 Task: Add a new Pizza Hut location to Google Maps with the name, category, and address details.
Action: Mouse moved to (1076, 80)
Screenshot: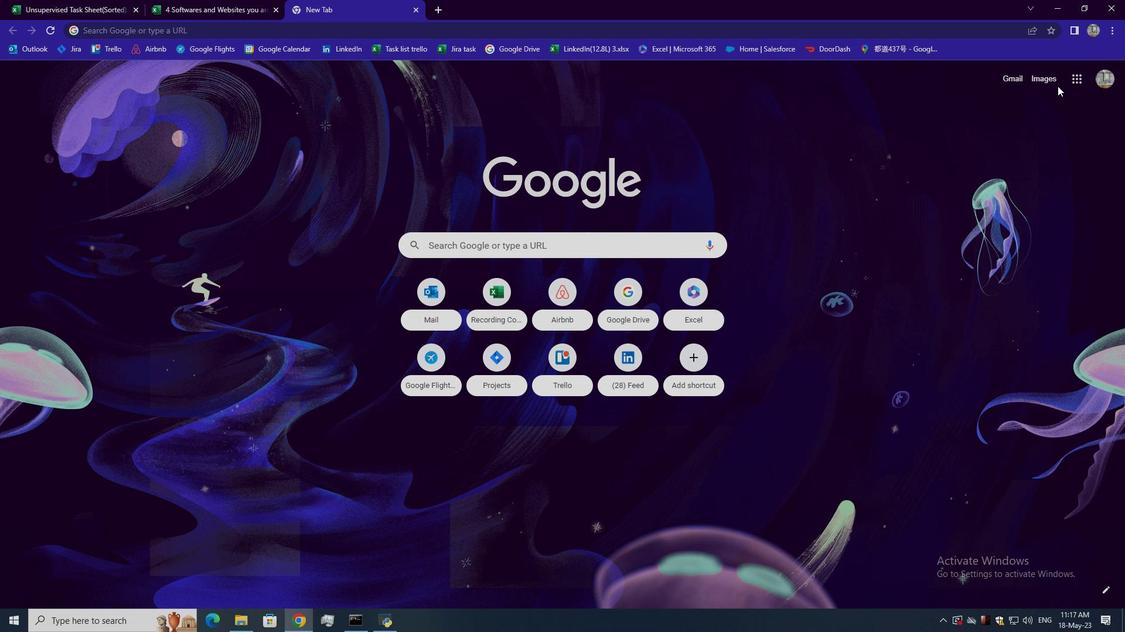 
Action: Mouse pressed left at (1076, 80)
Screenshot: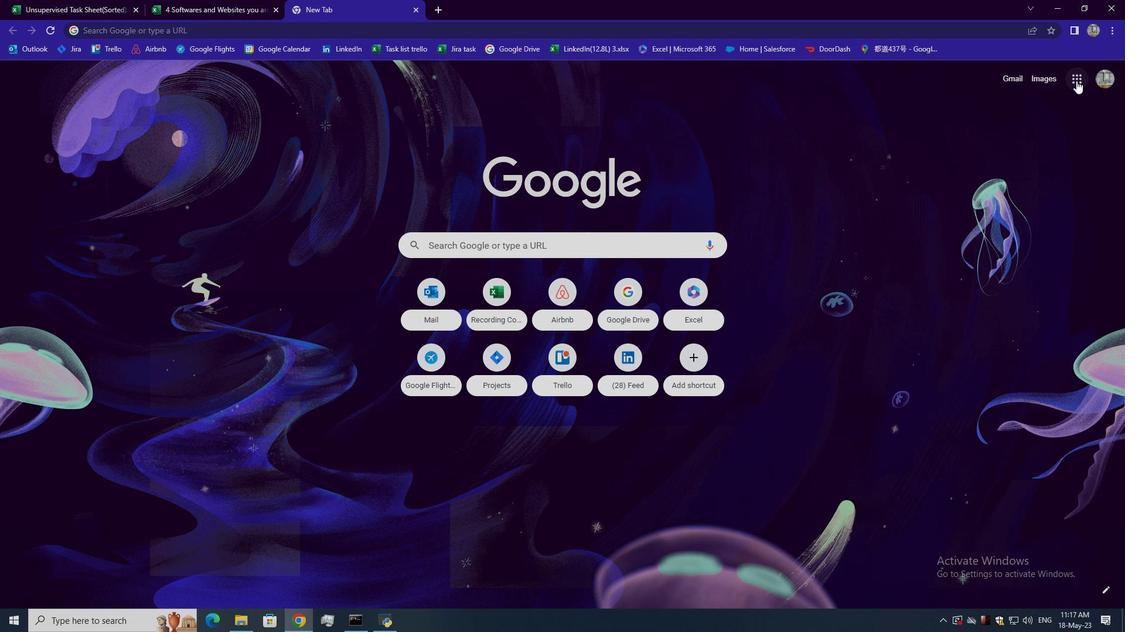 
Action: Mouse moved to (1083, 139)
Screenshot: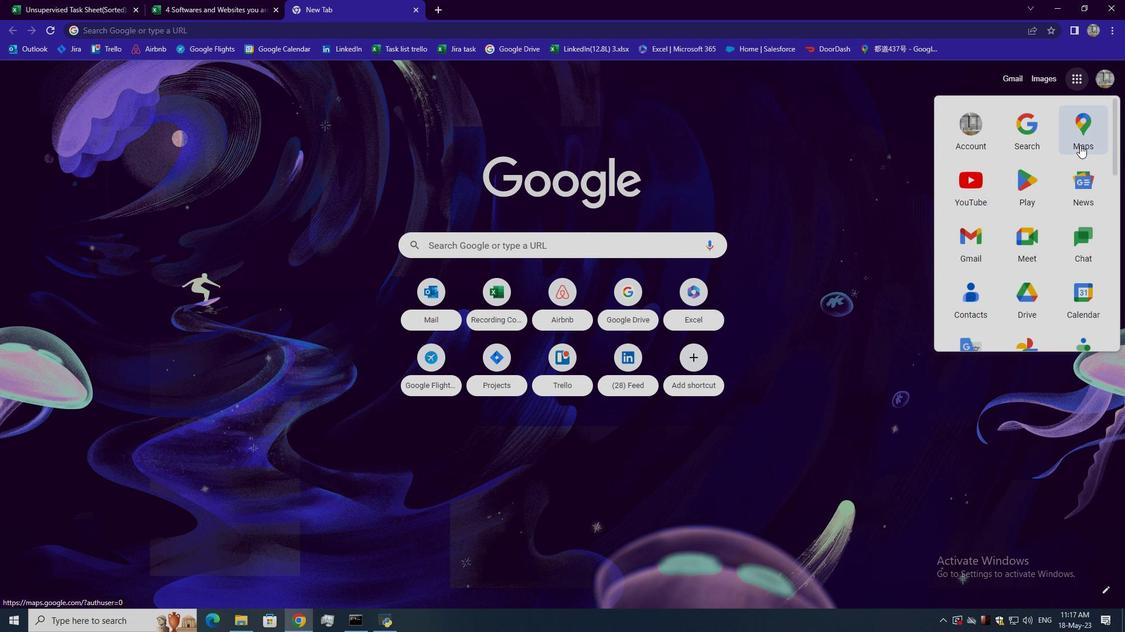 
Action: Mouse pressed left at (1083, 139)
Screenshot: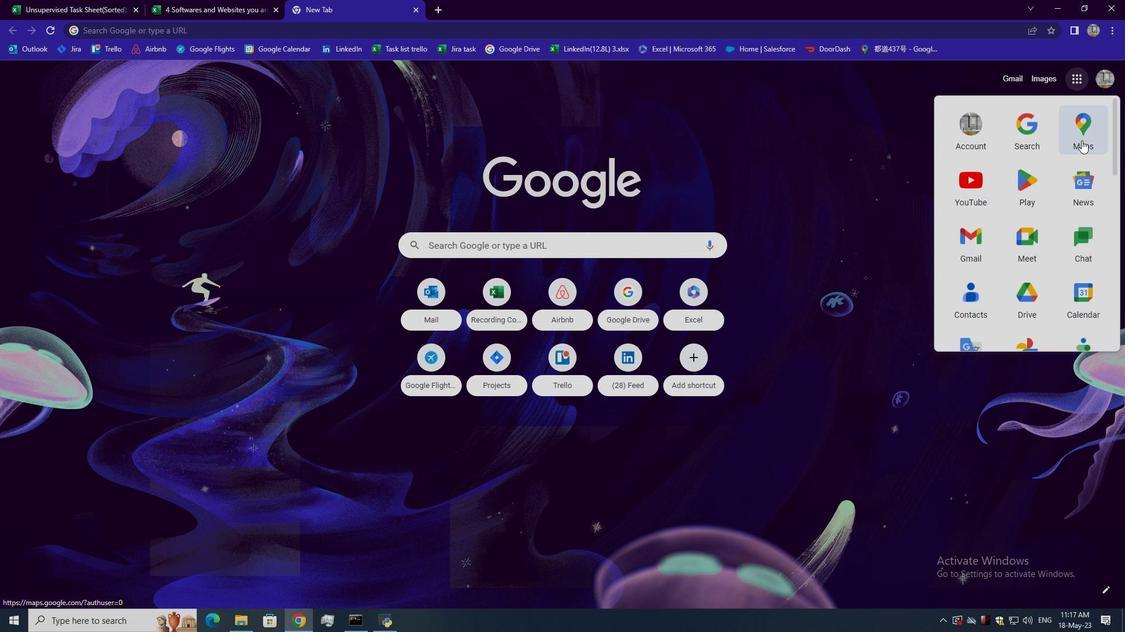 
Action: Mouse moved to (164, 56)
Screenshot: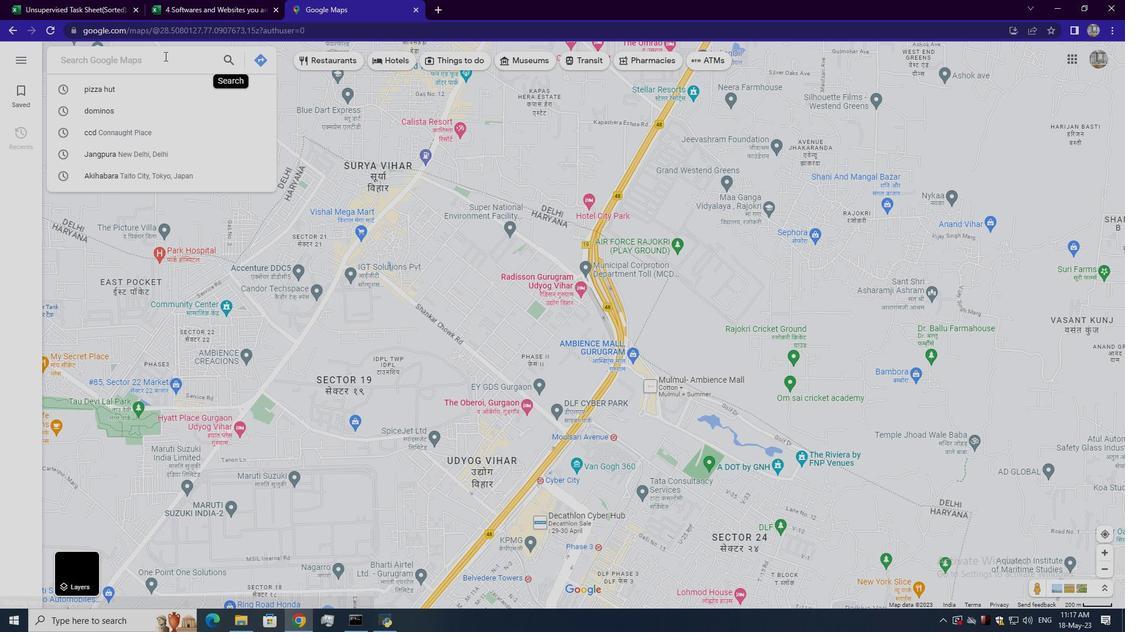 
Action: Mouse pressed left at (164, 56)
Screenshot: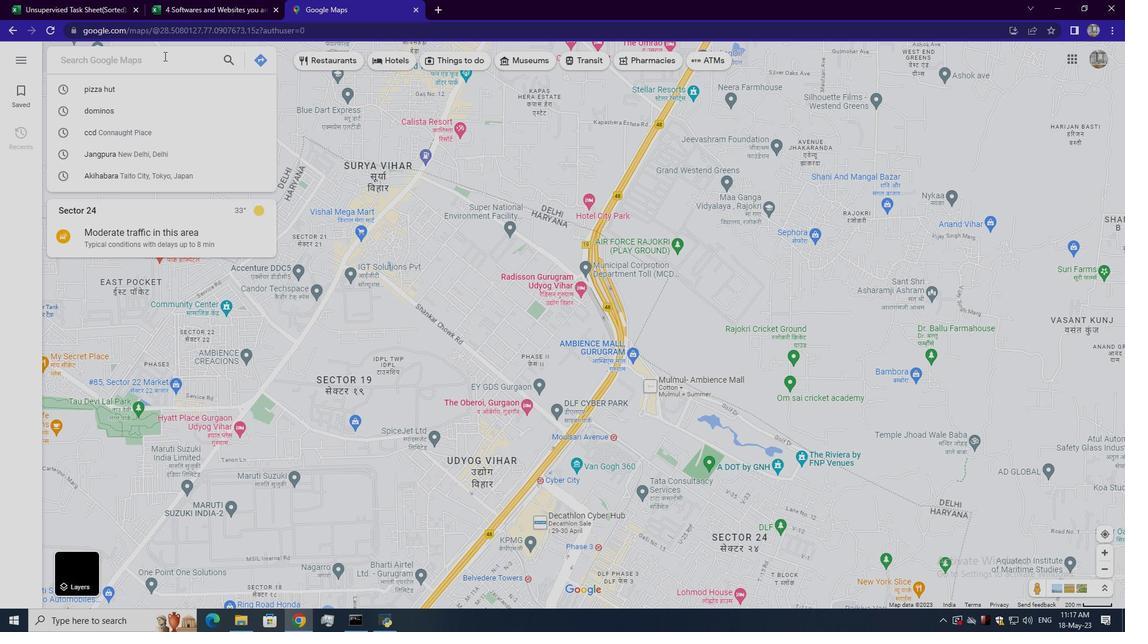 
Action: Mouse moved to (163, 56)
Screenshot: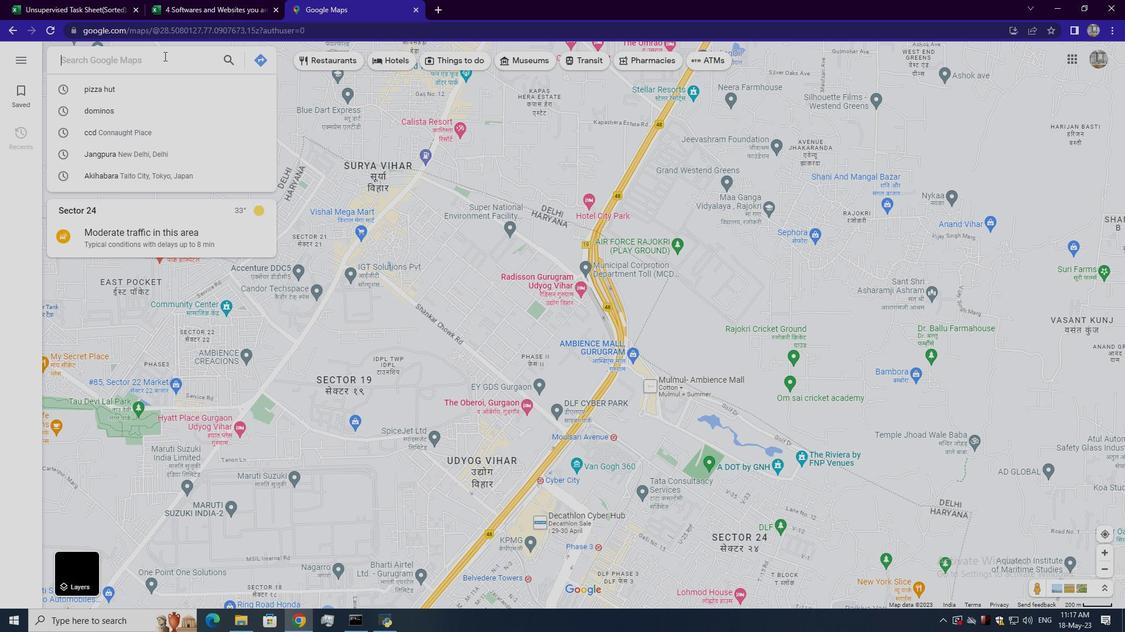 
Action: Key pressed pia<Key.backspace>zza<Key.space>hut<Key.enter>
Screenshot: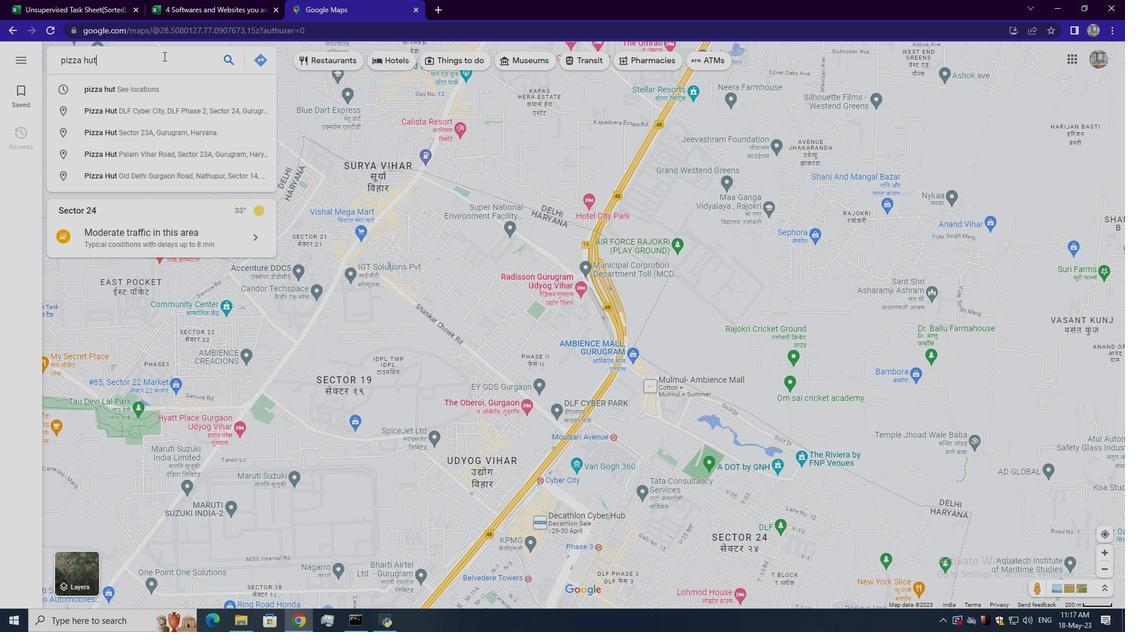 
Action: Mouse moved to (16, 61)
Screenshot: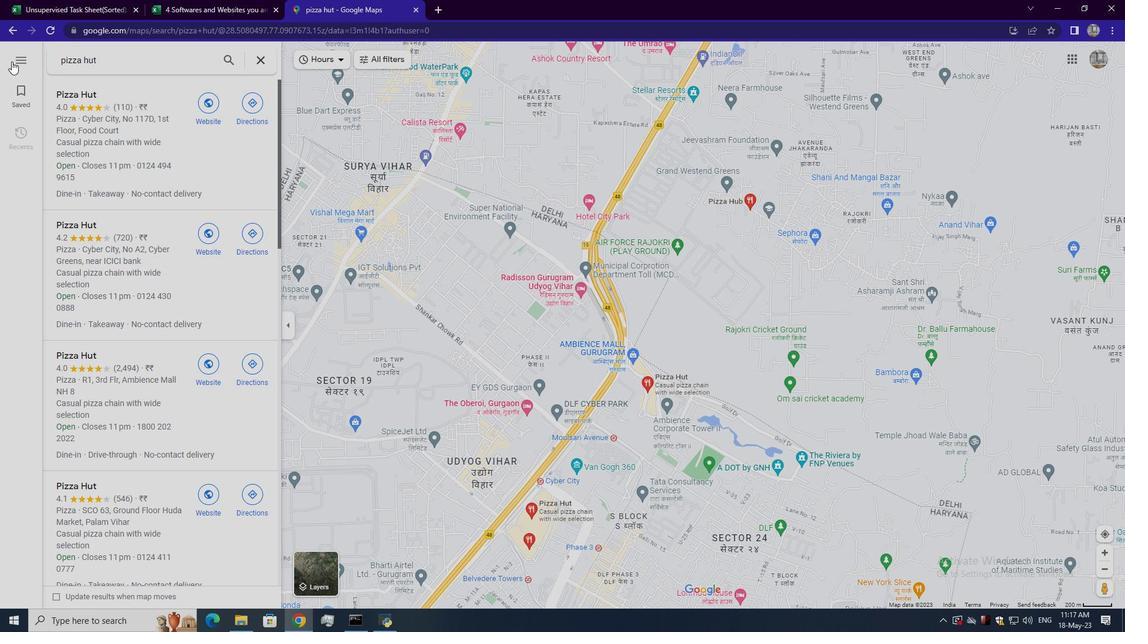 
Action: Mouse pressed left at (16, 61)
Screenshot: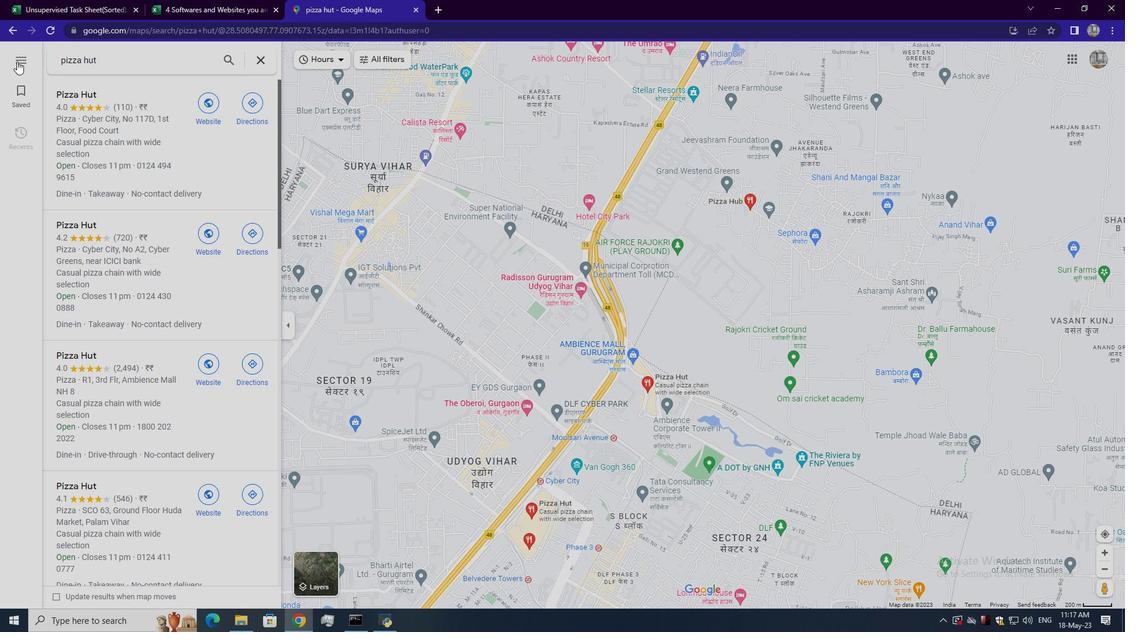 
Action: Mouse moved to (61, 301)
Screenshot: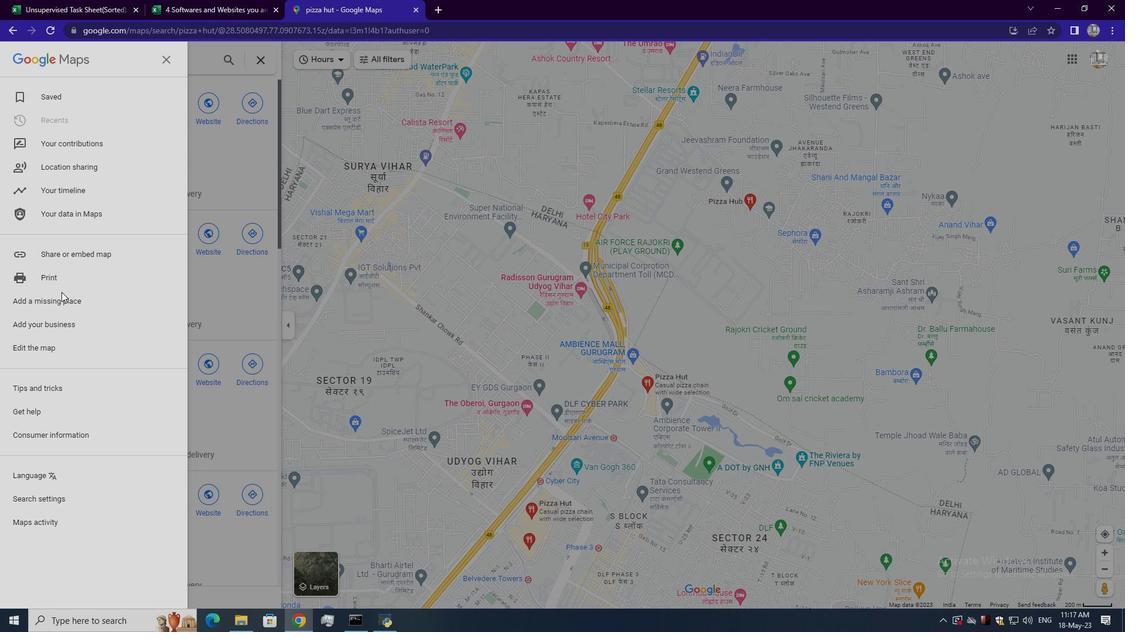 
Action: Mouse pressed left at (61, 301)
Screenshot: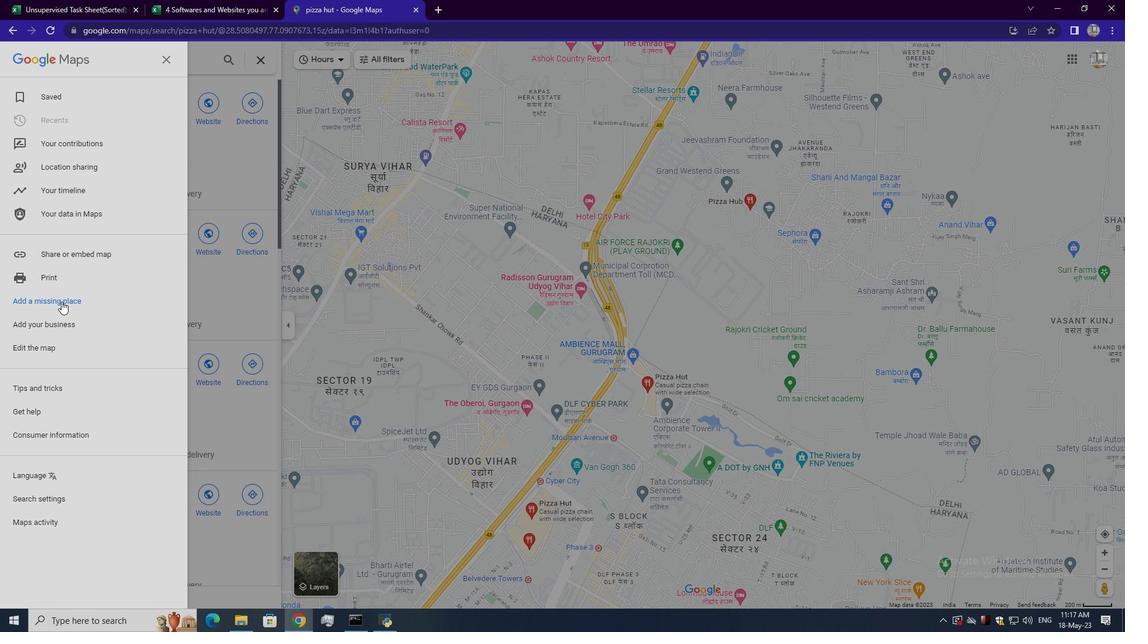 
Action: Mouse moved to (531, 188)
Screenshot: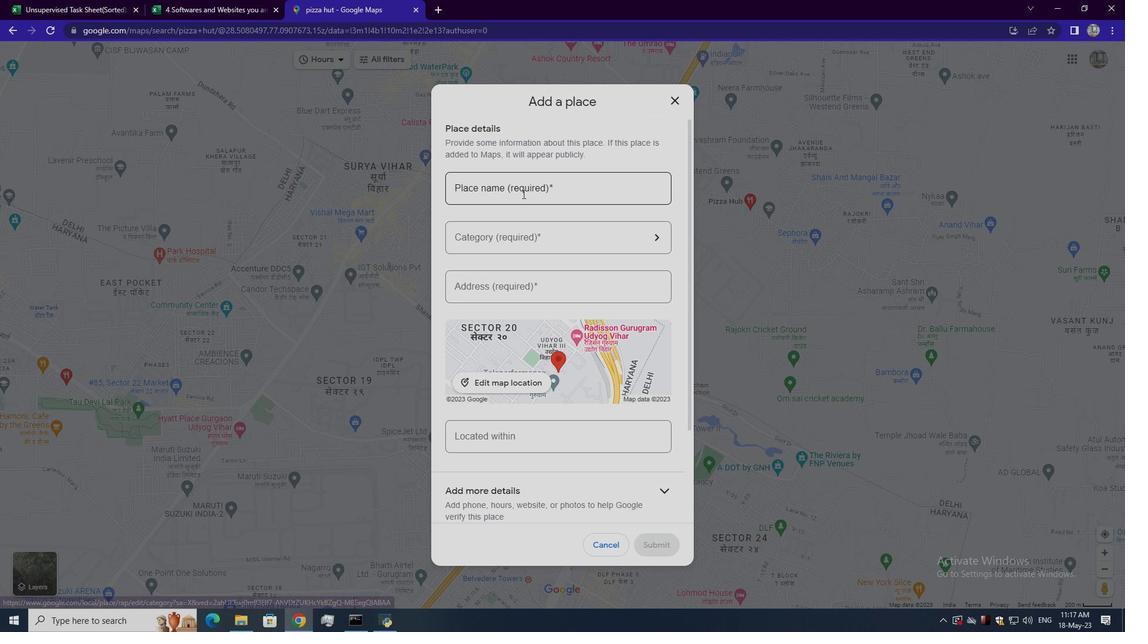 
Action: Mouse pressed left at (531, 188)
Screenshot: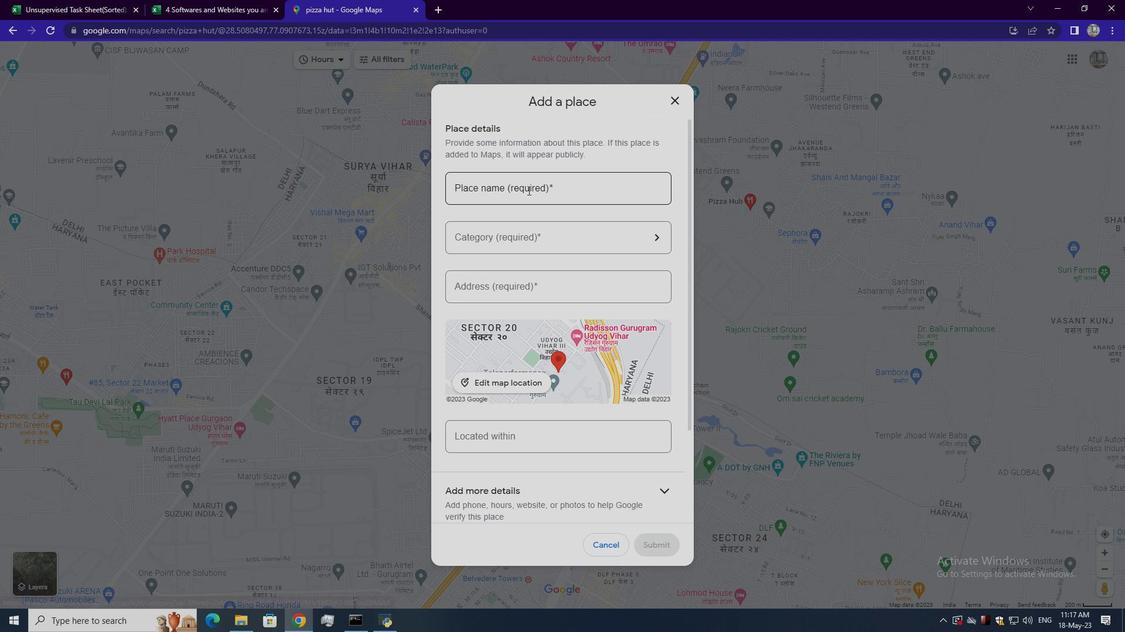 
Action: Key pressed <Key.shift>Pizza<Key.space><Key.shift>Hut
Screenshot: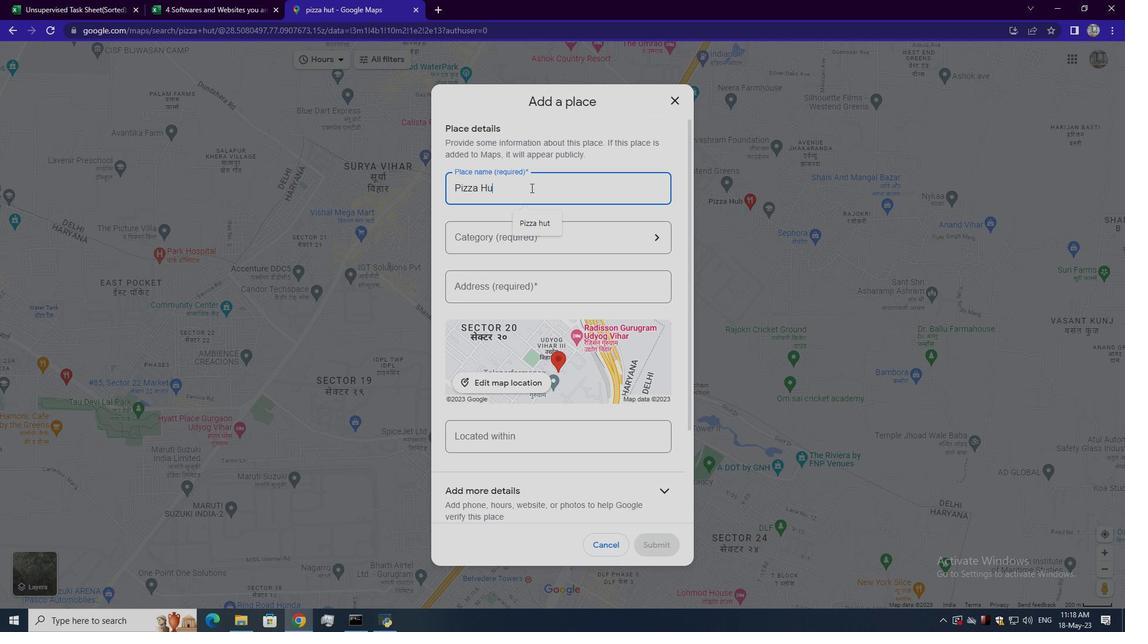 
Action: Mouse moved to (464, 240)
Screenshot: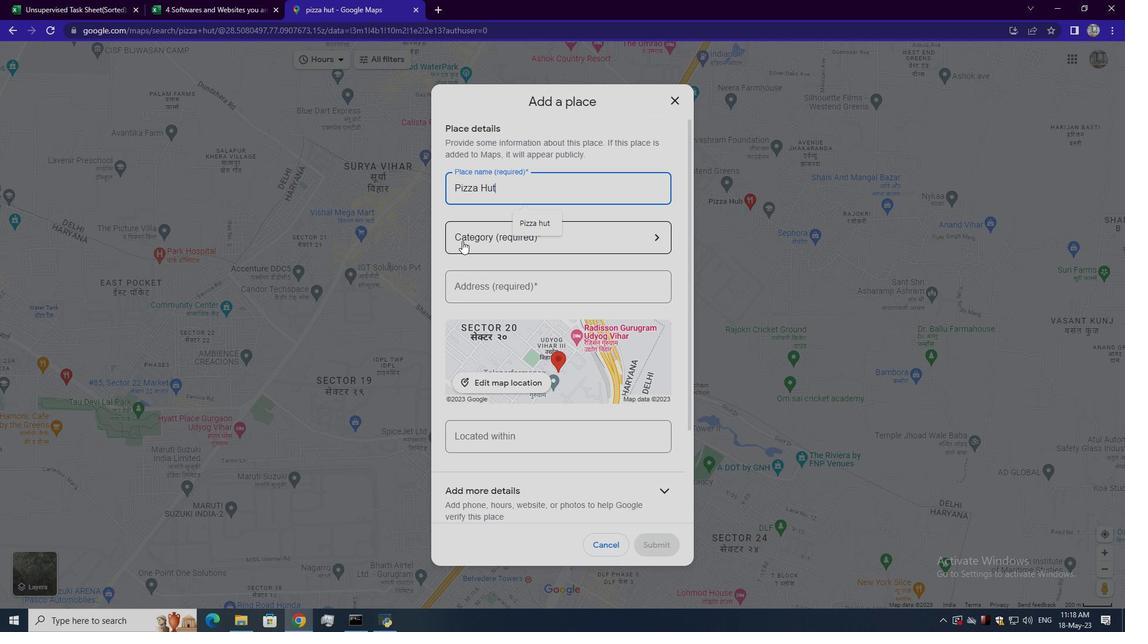 
Action: Mouse pressed left at (464, 240)
Screenshot: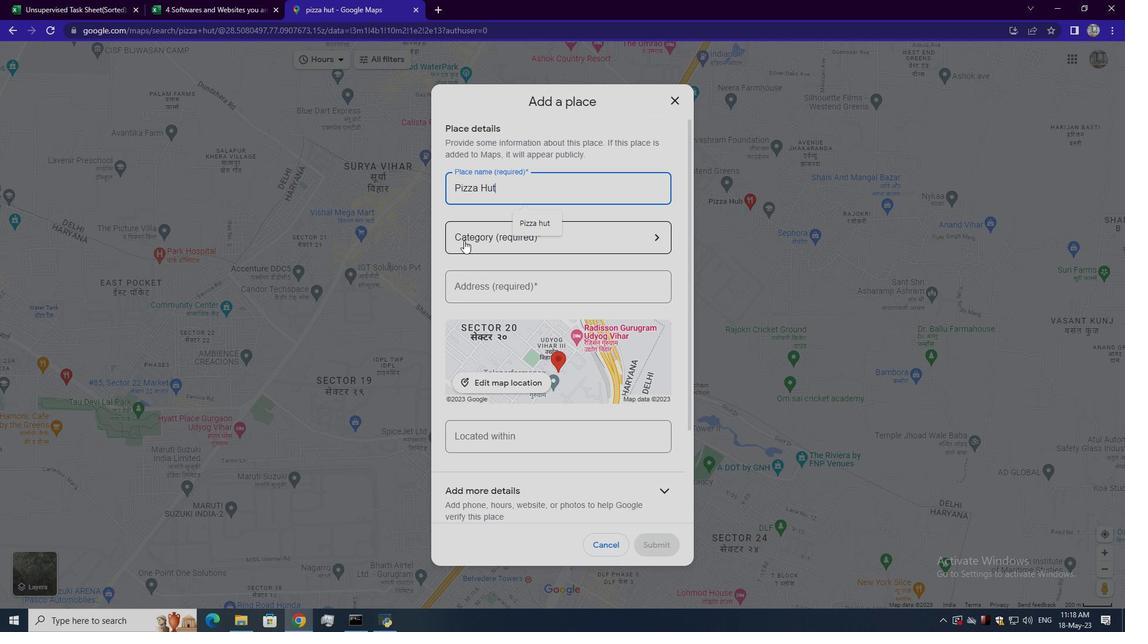 
Action: Mouse moved to (484, 252)
Screenshot: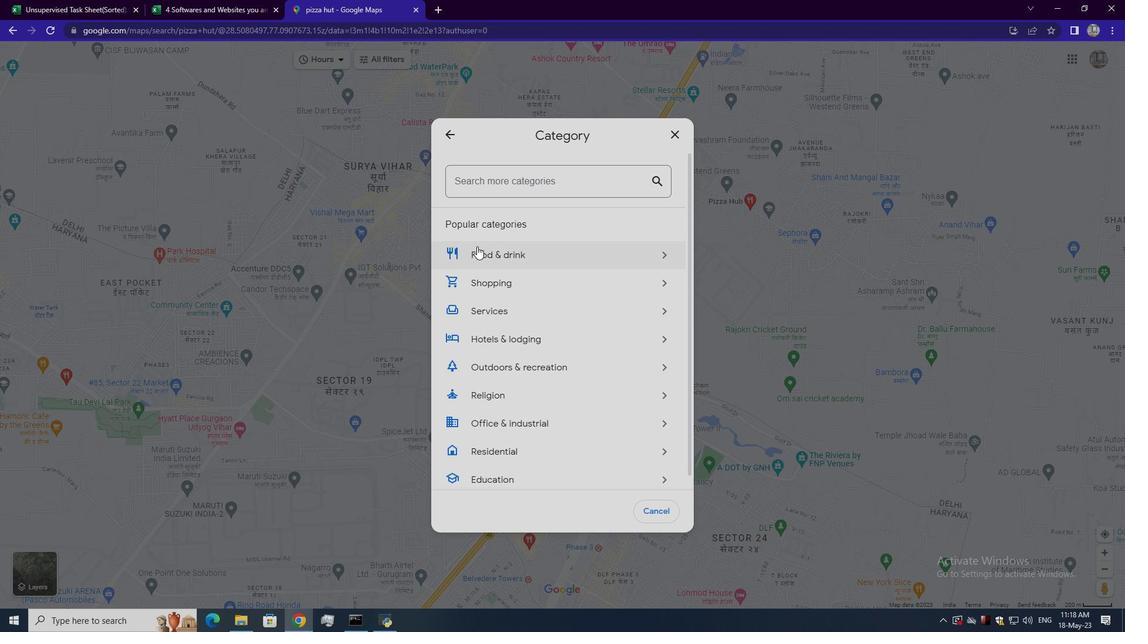 
Action: Mouse pressed left at (484, 252)
Screenshot: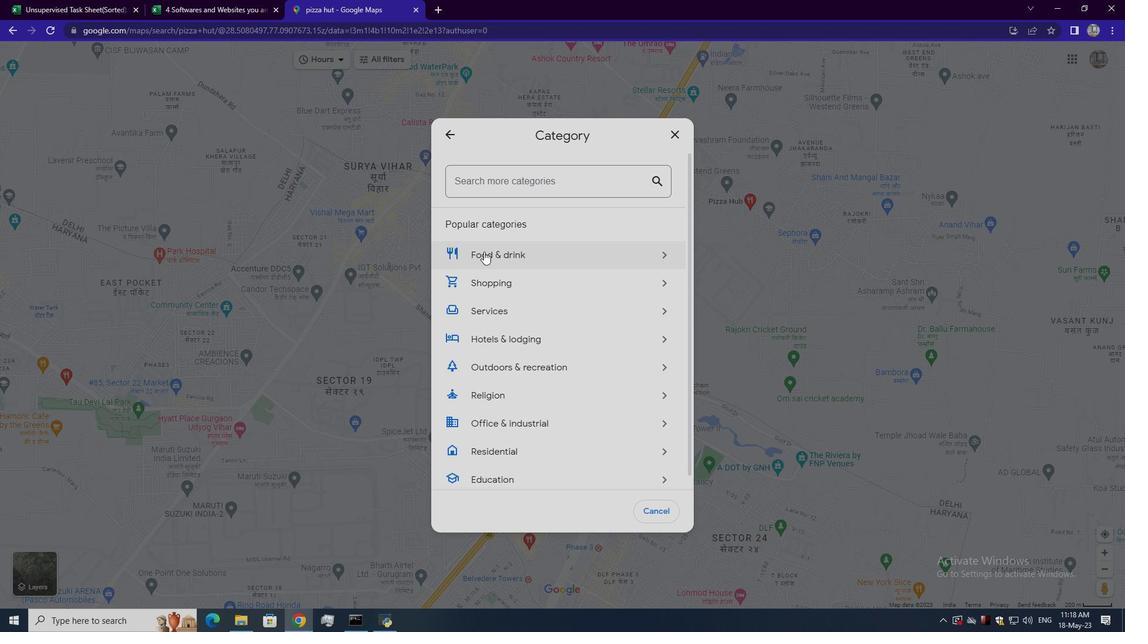 
Action: Mouse moved to (484, 234)
Screenshot: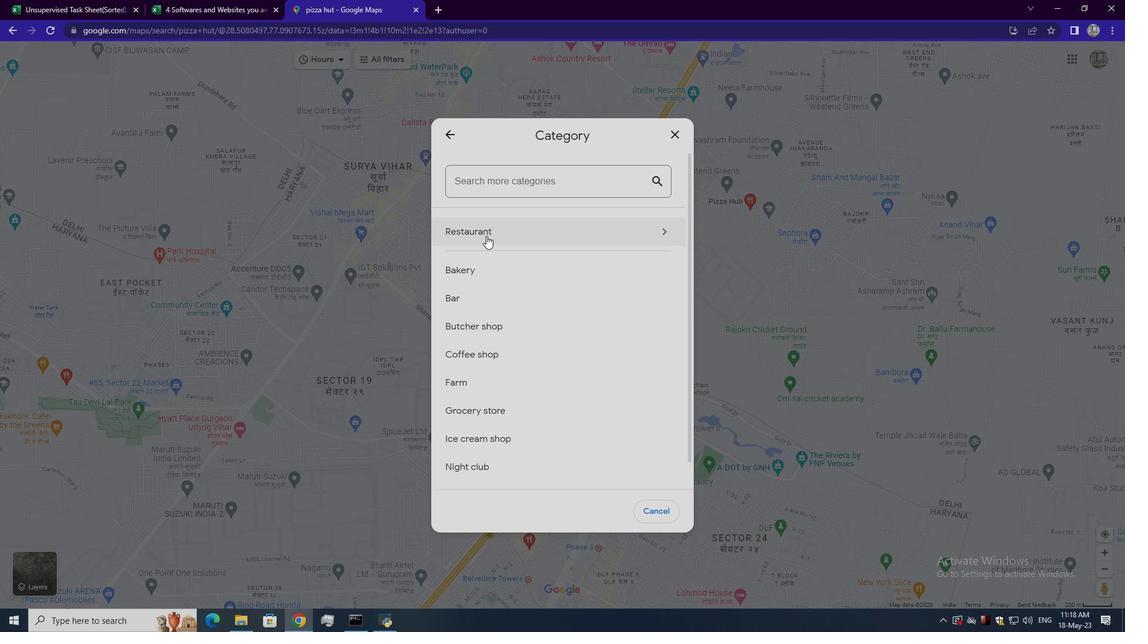 
Action: Mouse pressed left at (484, 234)
Screenshot: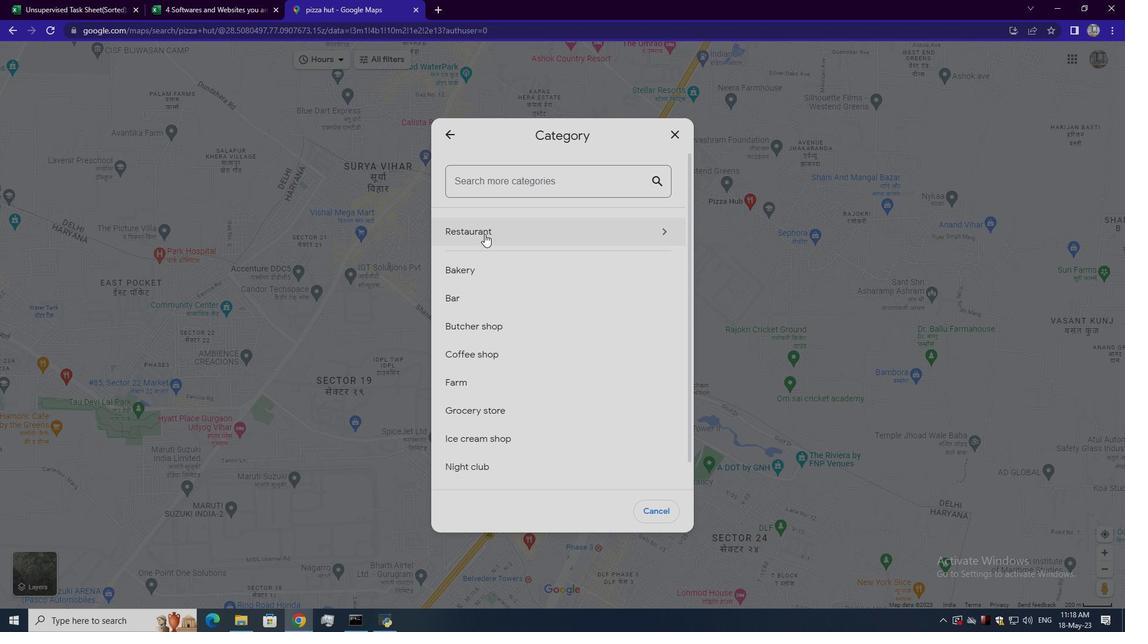 
Action: Mouse moved to (479, 406)
Screenshot: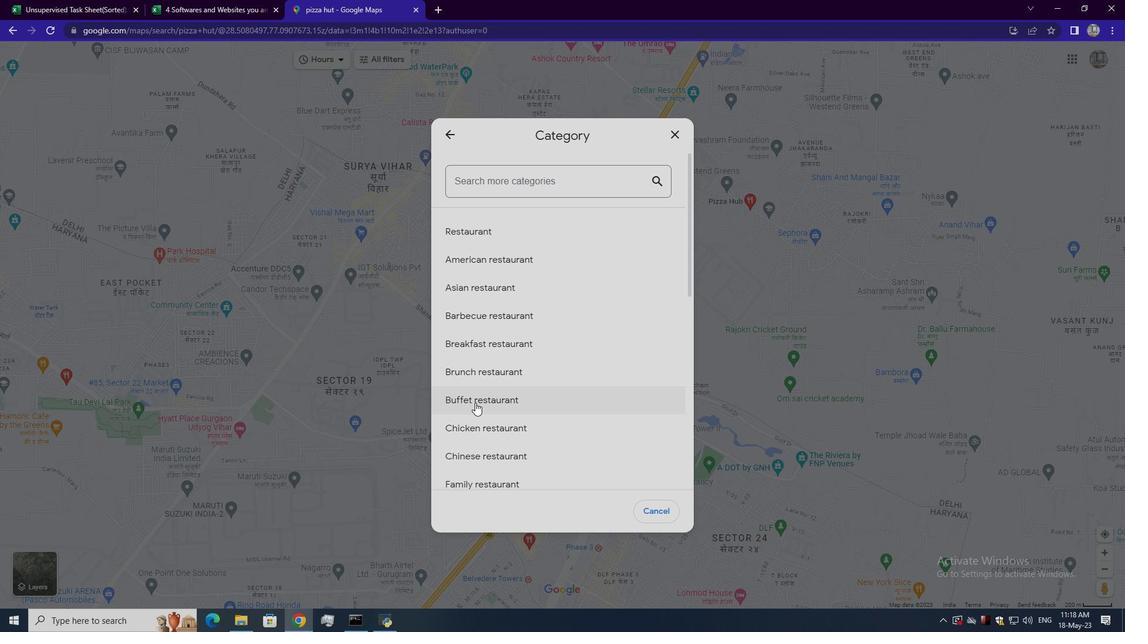 
Action: Mouse scrolled (479, 406) with delta (0, 0)
Screenshot: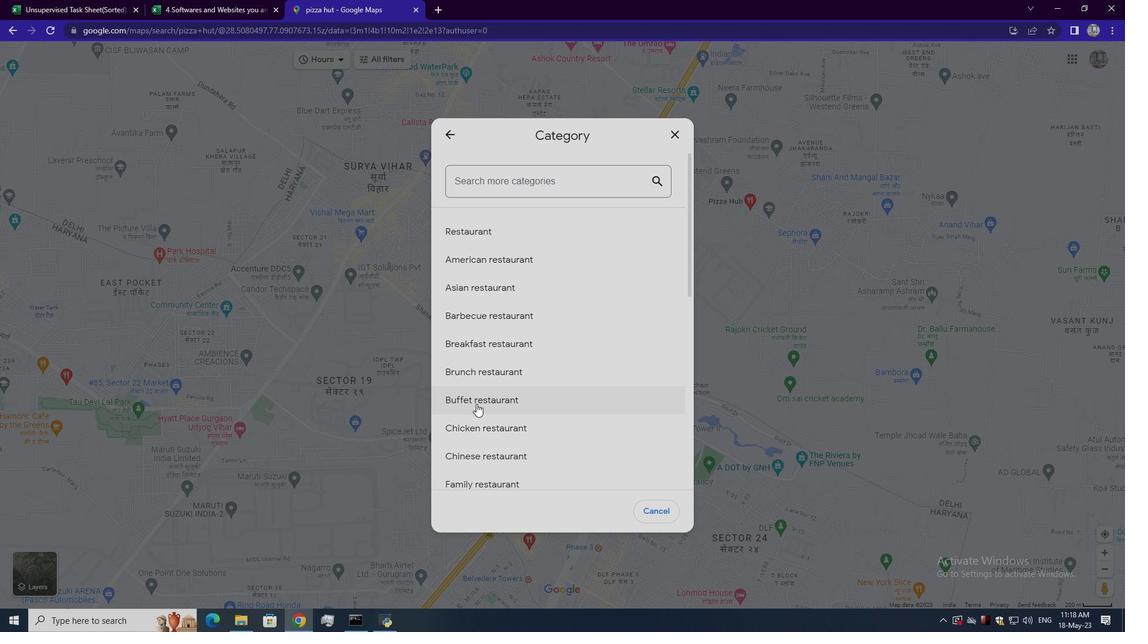 
Action: Mouse moved to (480, 408)
Screenshot: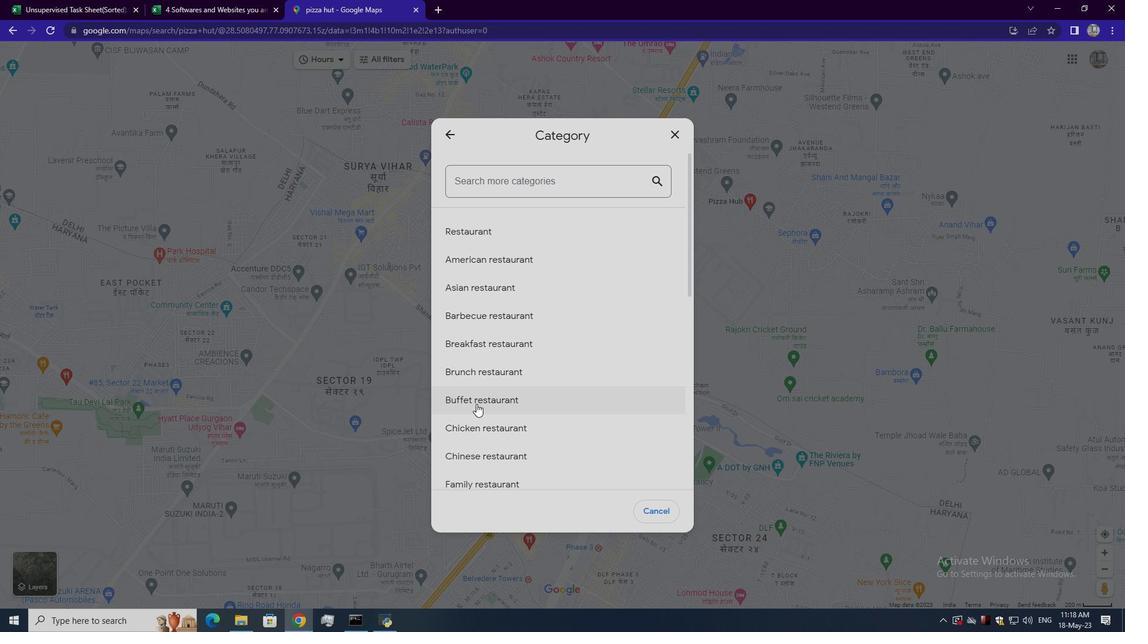
Action: Mouse scrolled (480, 407) with delta (0, 0)
Screenshot: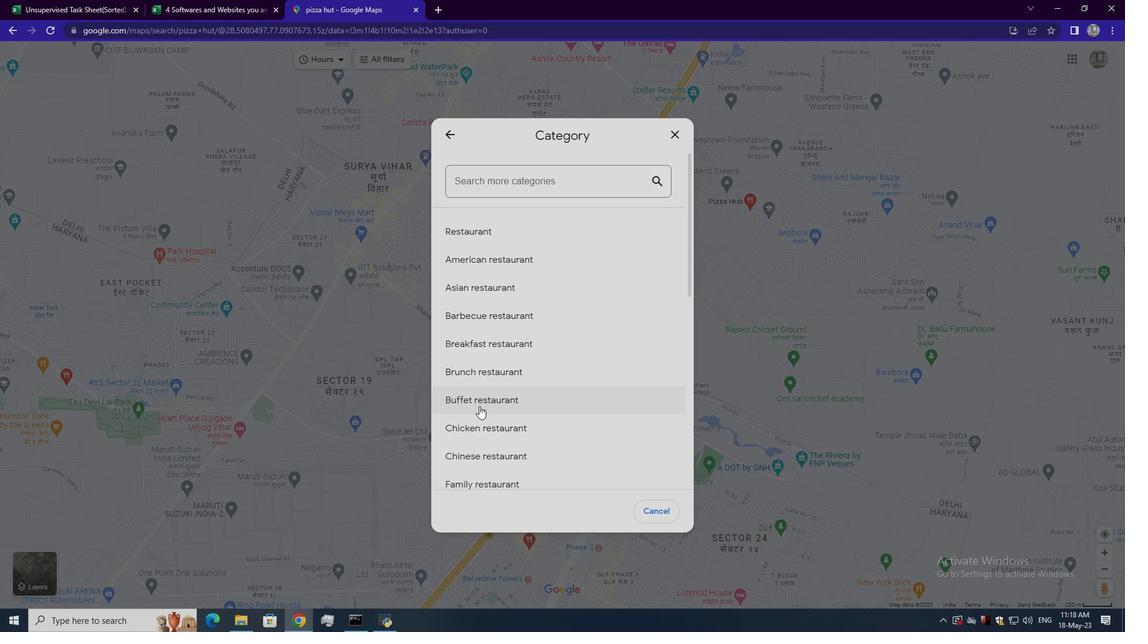 
Action: Mouse moved to (484, 348)
Screenshot: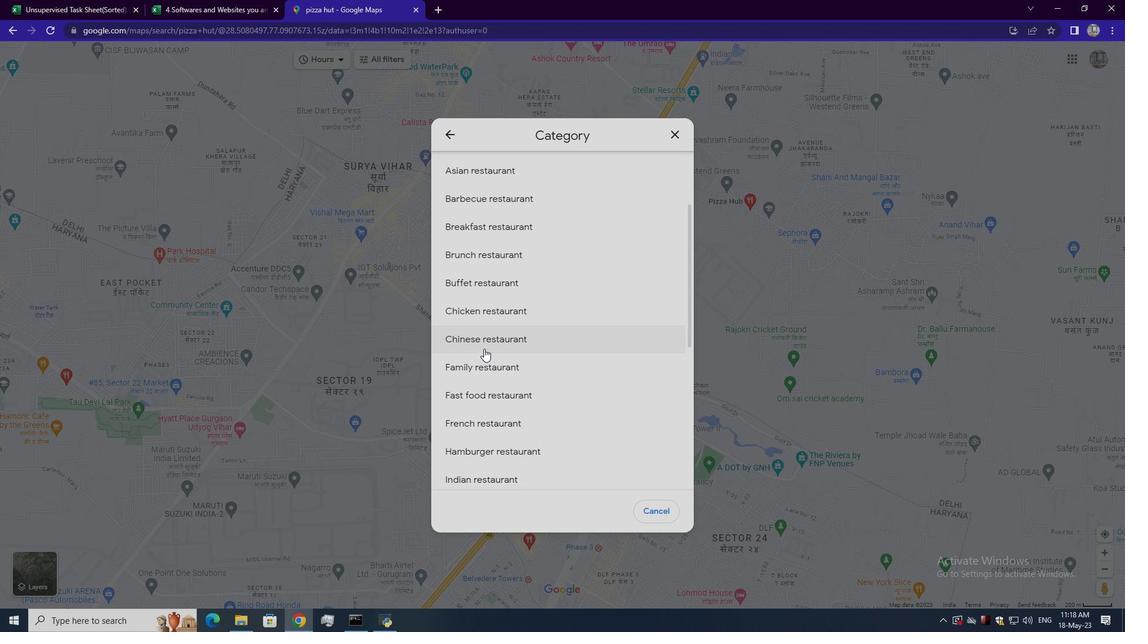 
Action: Mouse scrolled (484, 347) with delta (0, 0)
Screenshot: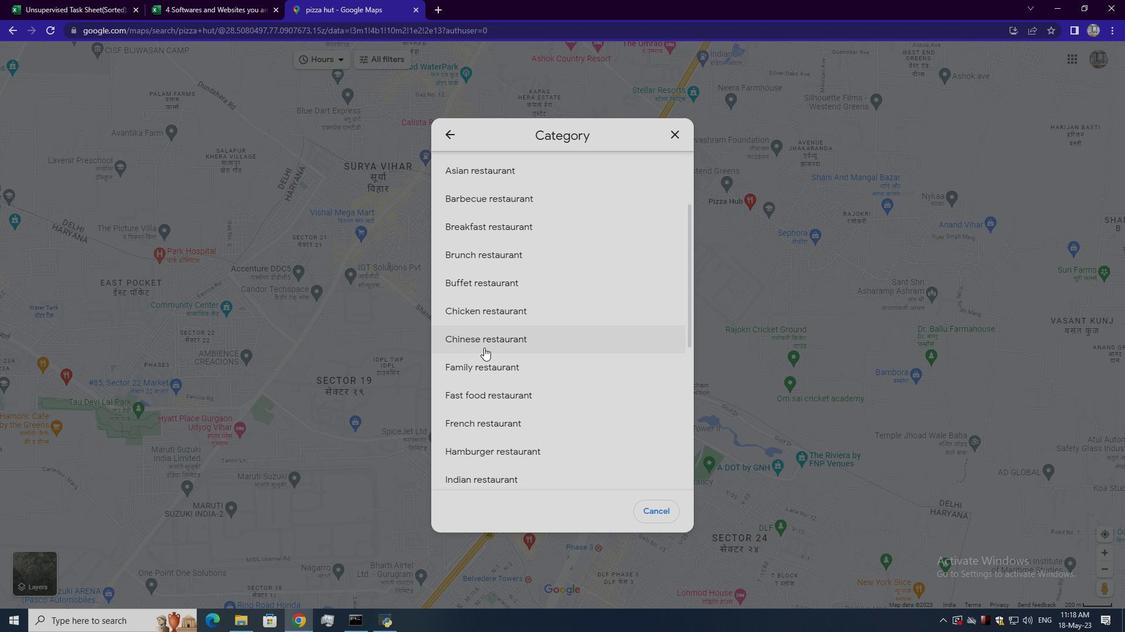
Action: Mouse moved to (484, 342)
Screenshot: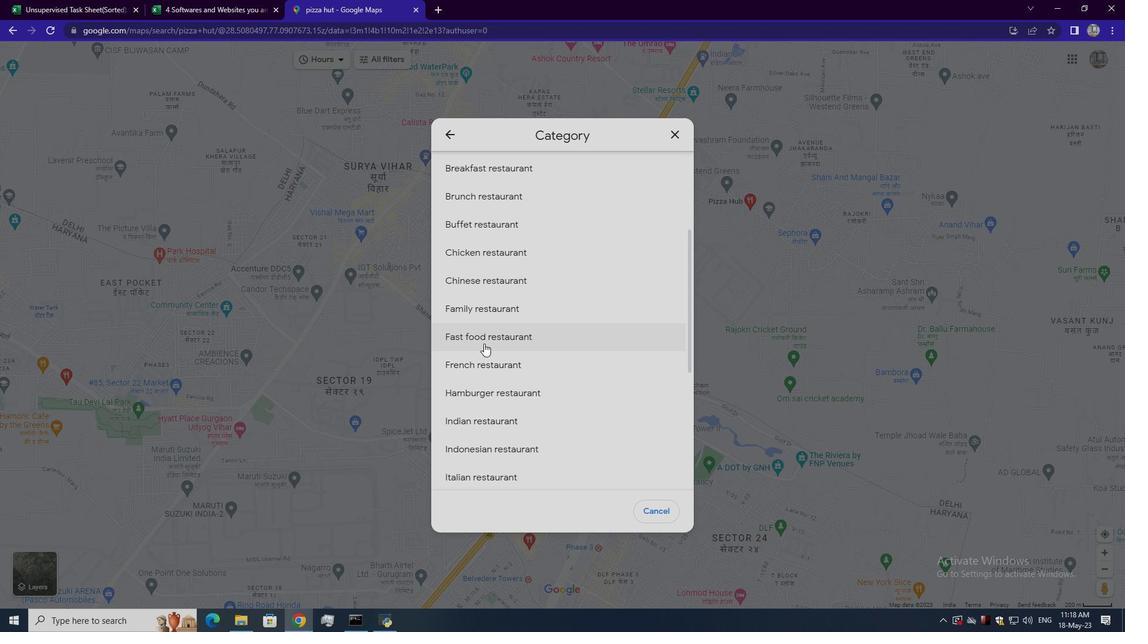 
Action: Mouse pressed left at (484, 342)
Screenshot: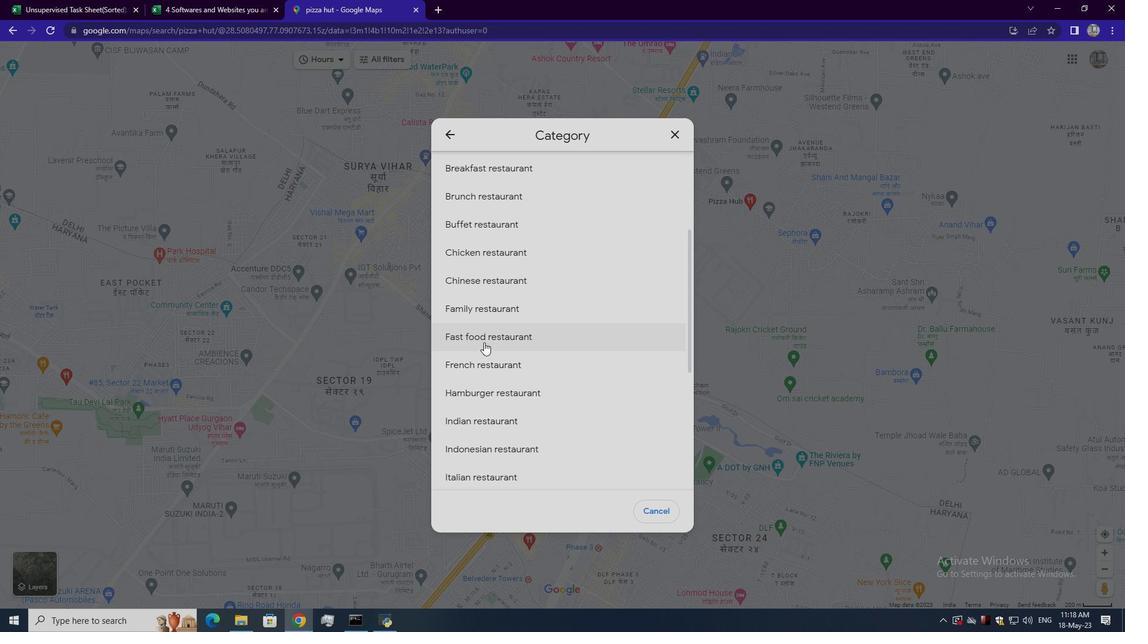 
Action: Mouse moved to (519, 373)
Screenshot: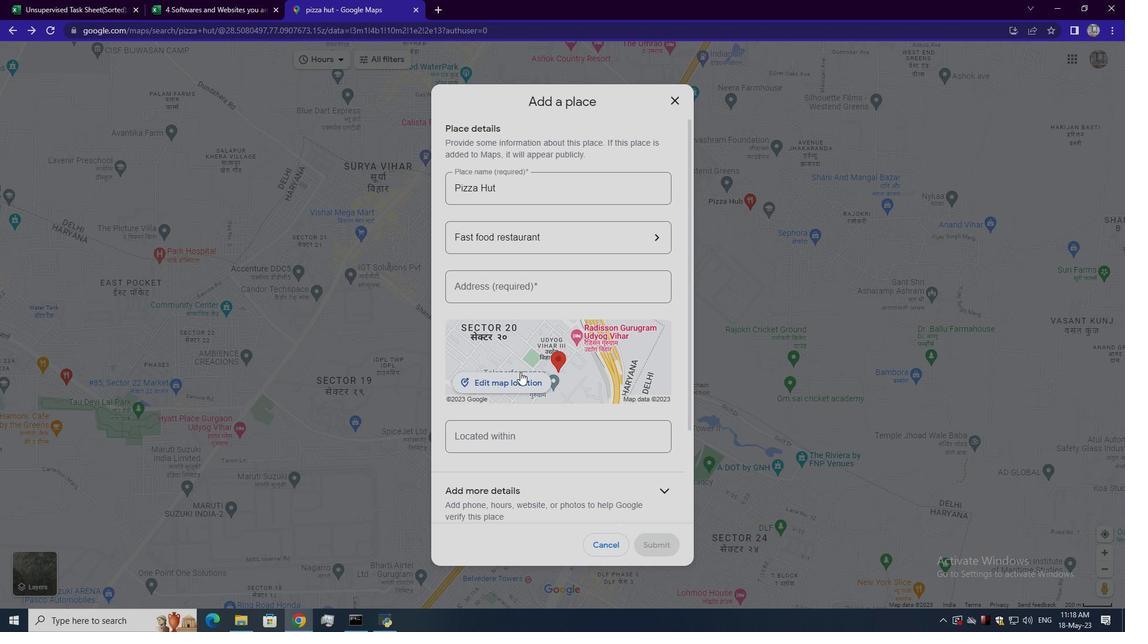 
Action: Mouse pressed left at (519, 373)
Screenshot: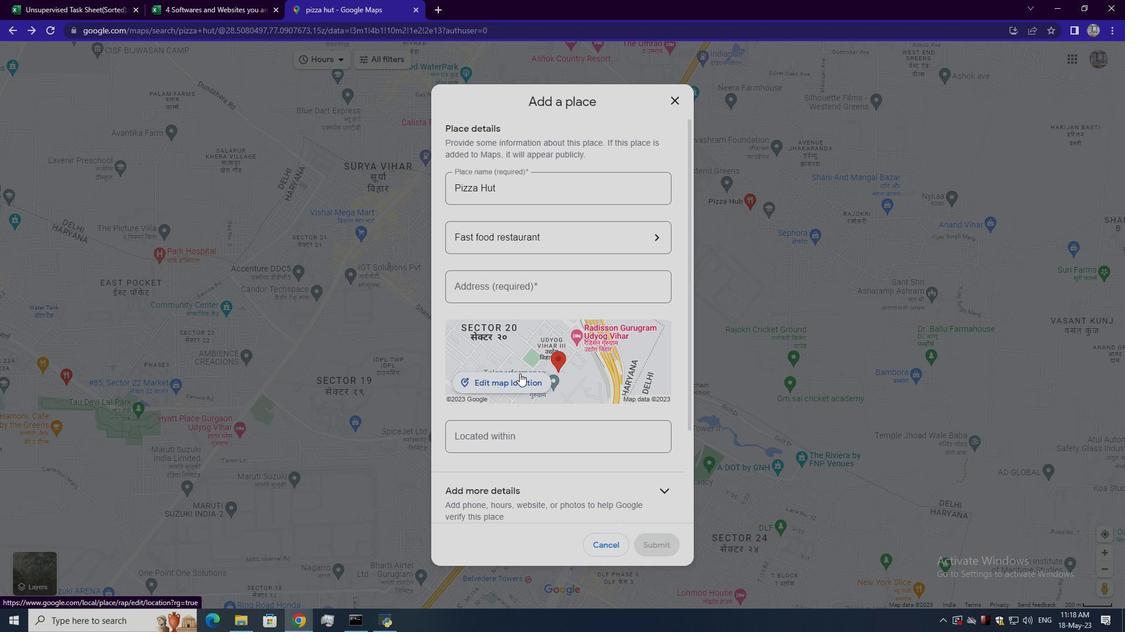 
Action: Mouse moved to (574, 274)
Screenshot: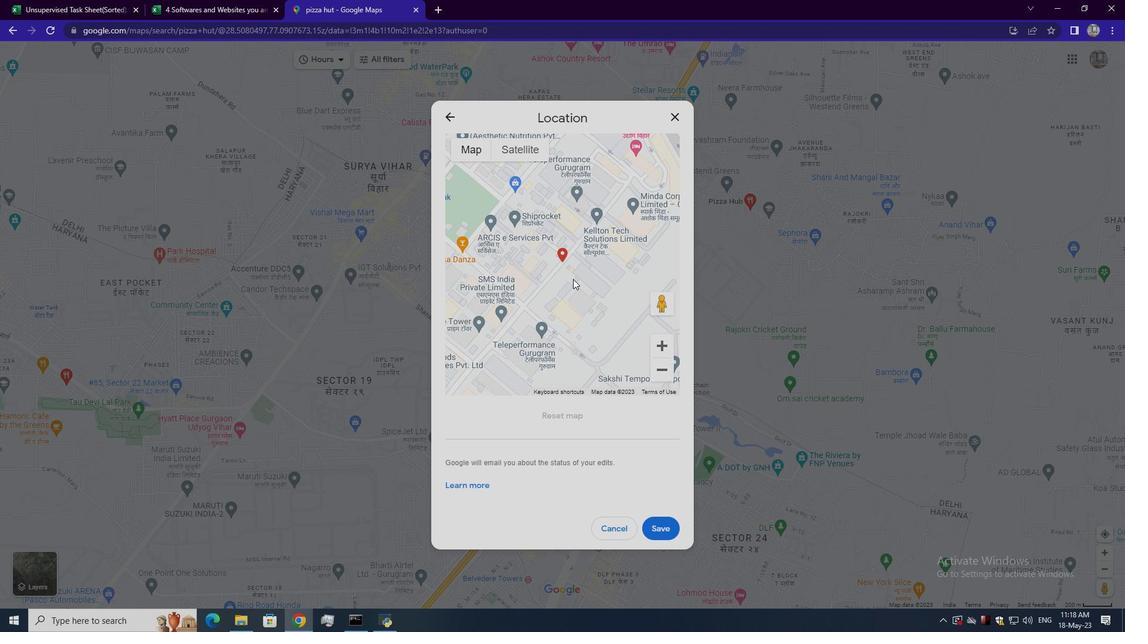 
Action: Mouse scrolled (574, 274) with delta (0, 0)
Screenshot: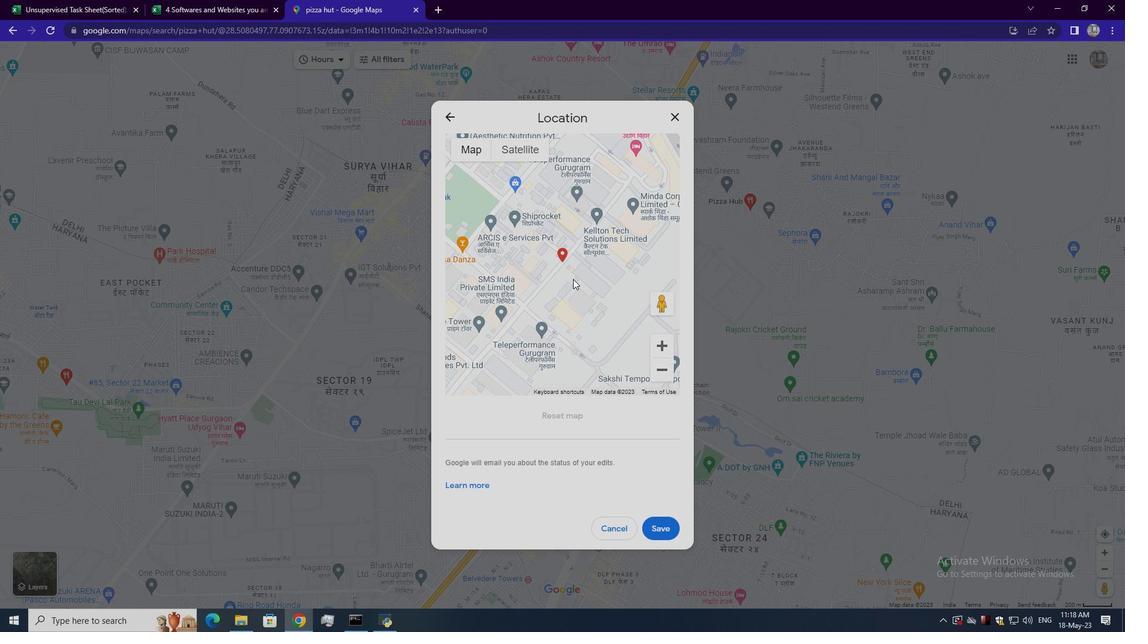
Action: Mouse scrolled (574, 274) with delta (0, 0)
Screenshot: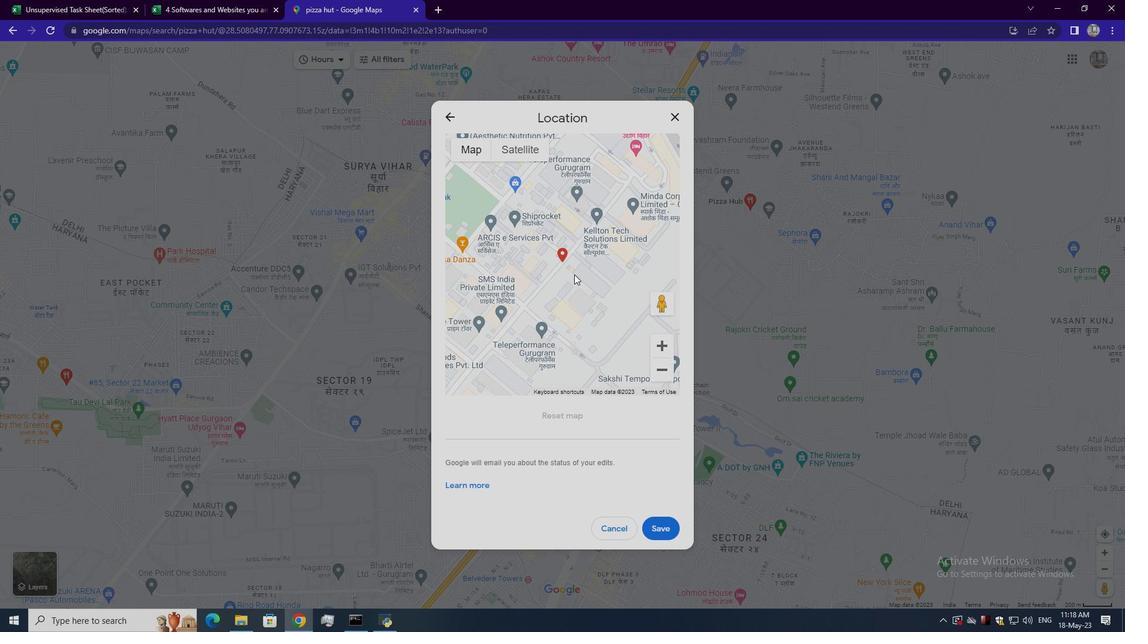 
Action: Mouse scrolled (574, 274) with delta (0, 0)
Screenshot: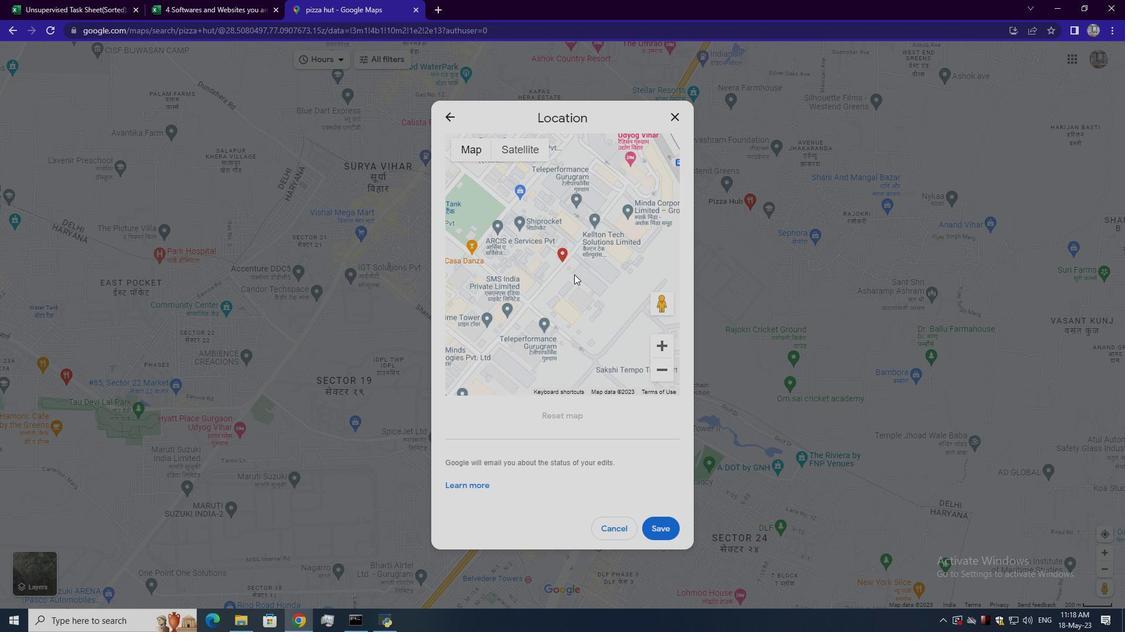 
Action: Mouse scrolled (574, 274) with delta (0, 0)
Screenshot: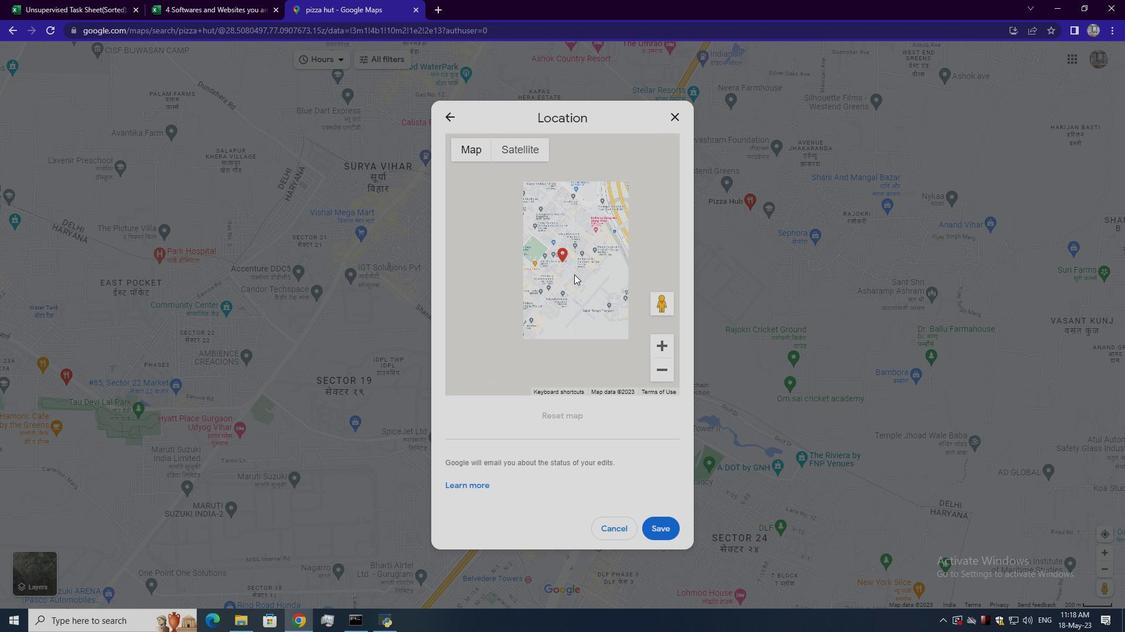 
Action: Mouse scrolled (574, 274) with delta (0, 0)
Screenshot: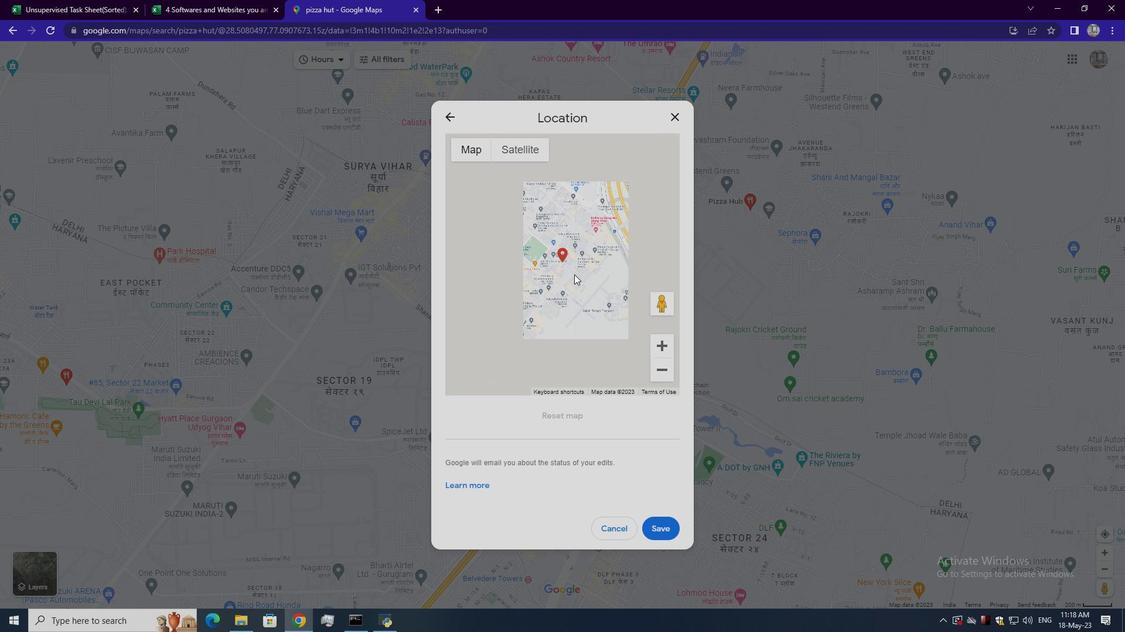
Action: Mouse moved to (562, 297)
Screenshot: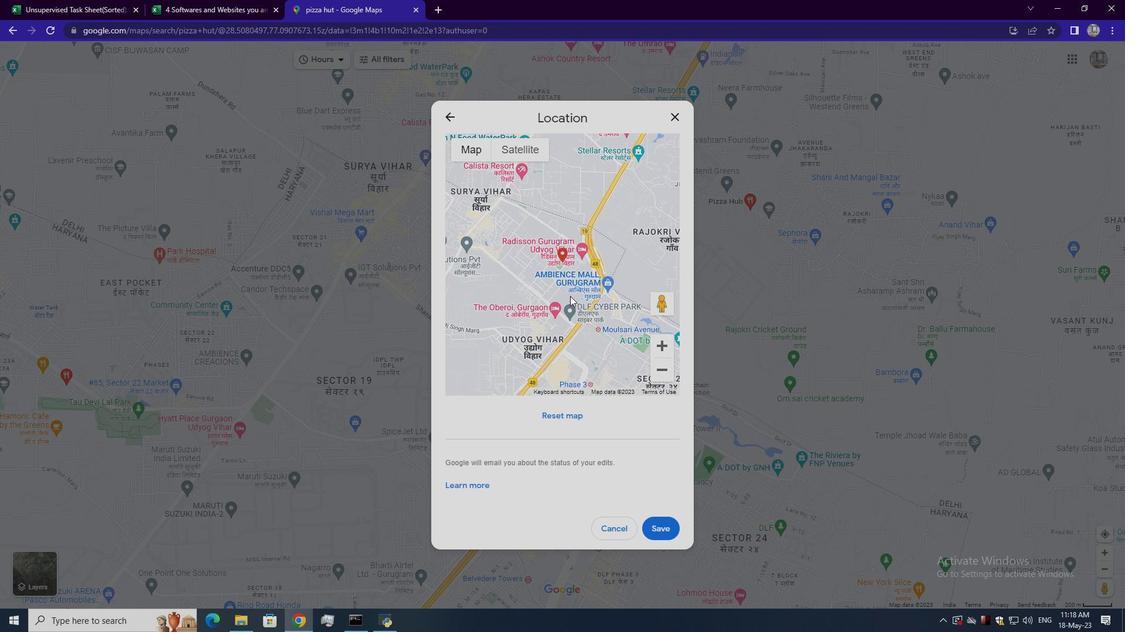 
Action: Mouse pressed left at (562, 297)
Screenshot: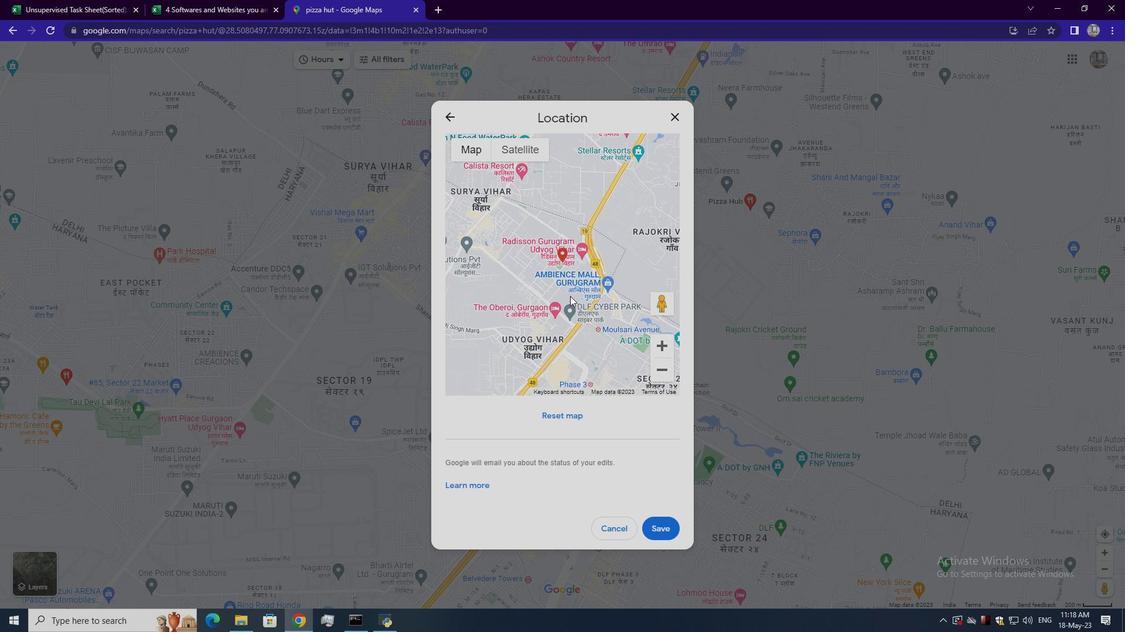 
Action: Mouse moved to (540, 276)
Screenshot: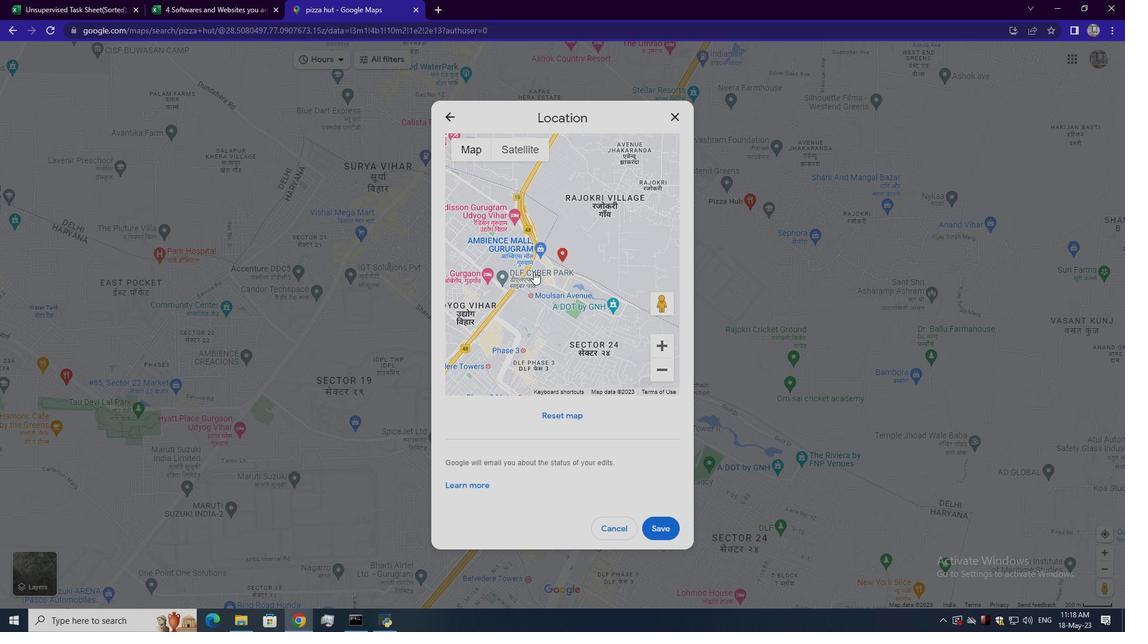 
Action: Mouse scrolled (540, 276) with delta (0, 0)
Screenshot: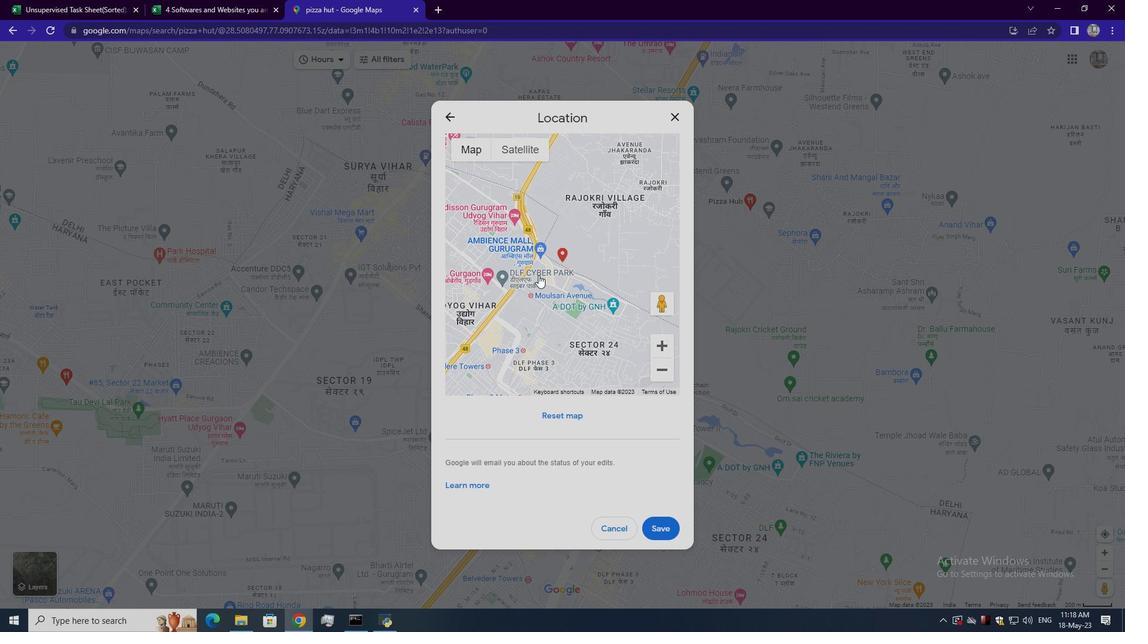 
Action: Mouse scrolled (540, 276) with delta (0, 0)
Screenshot: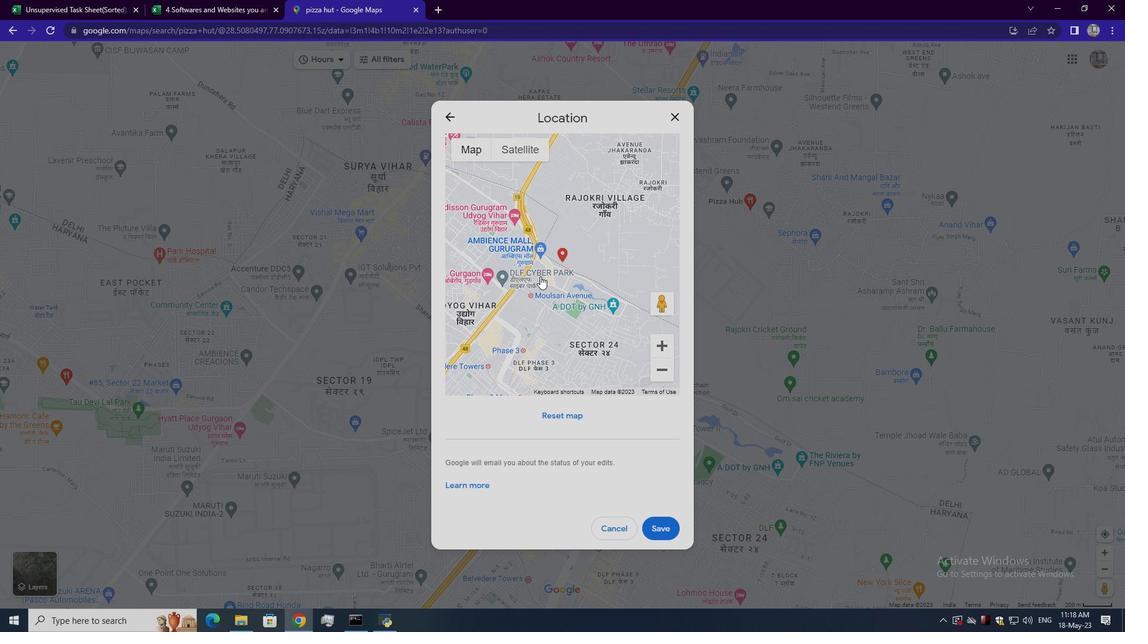 
Action: Mouse scrolled (540, 276) with delta (0, 0)
Screenshot: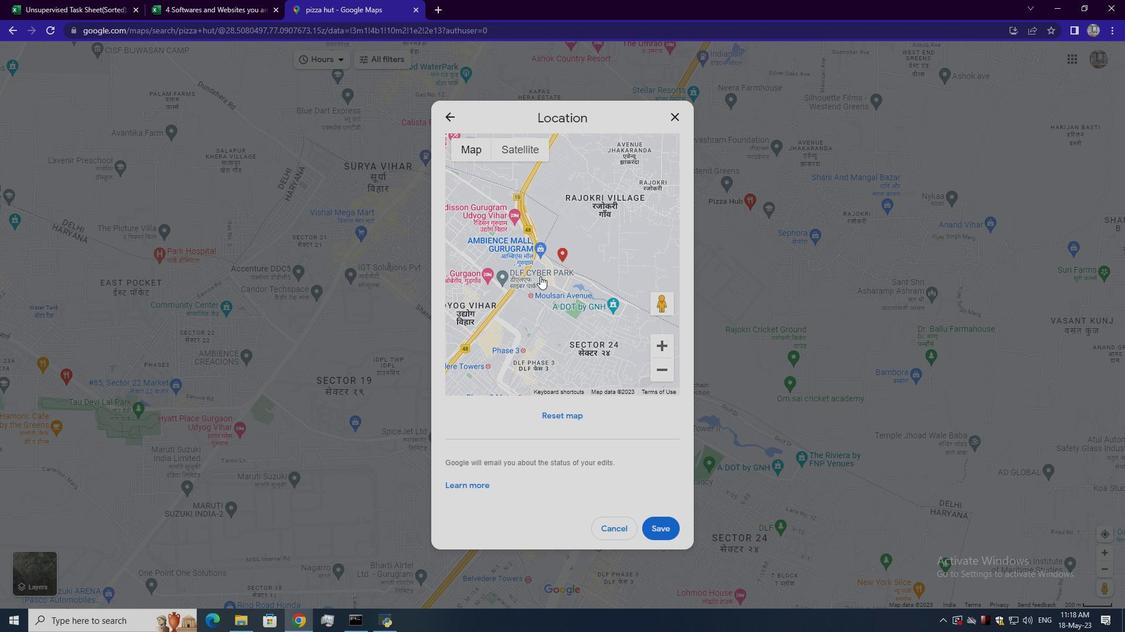 
Action: Mouse moved to (561, 281)
Screenshot: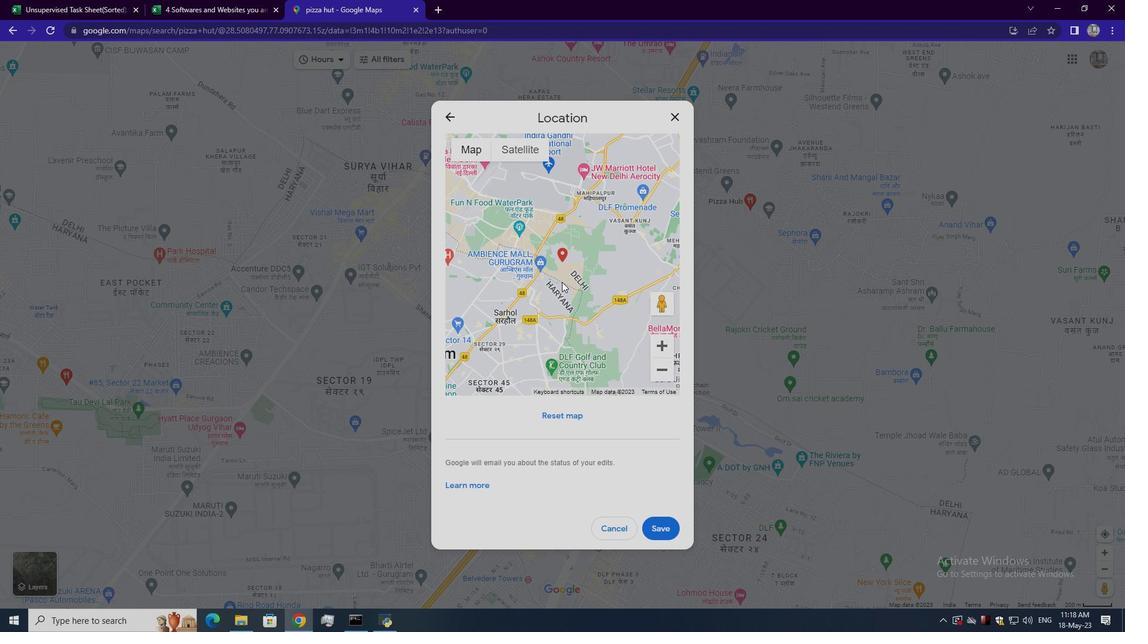 
Action: Mouse pressed left at (562, 281)
Screenshot: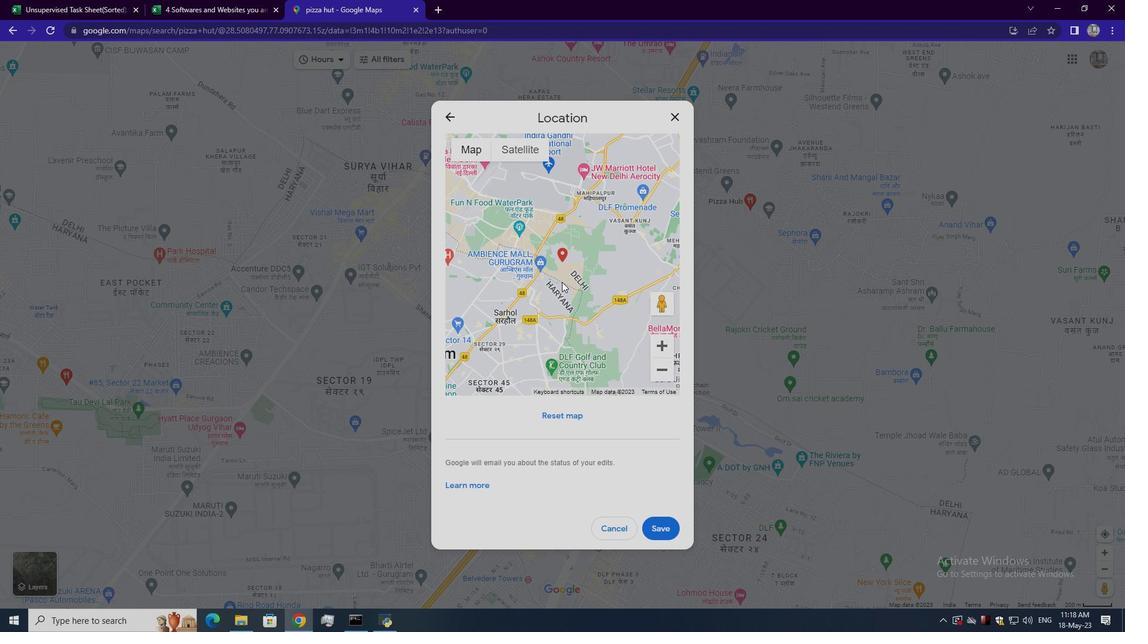 
Action: Mouse moved to (556, 289)
Screenshot: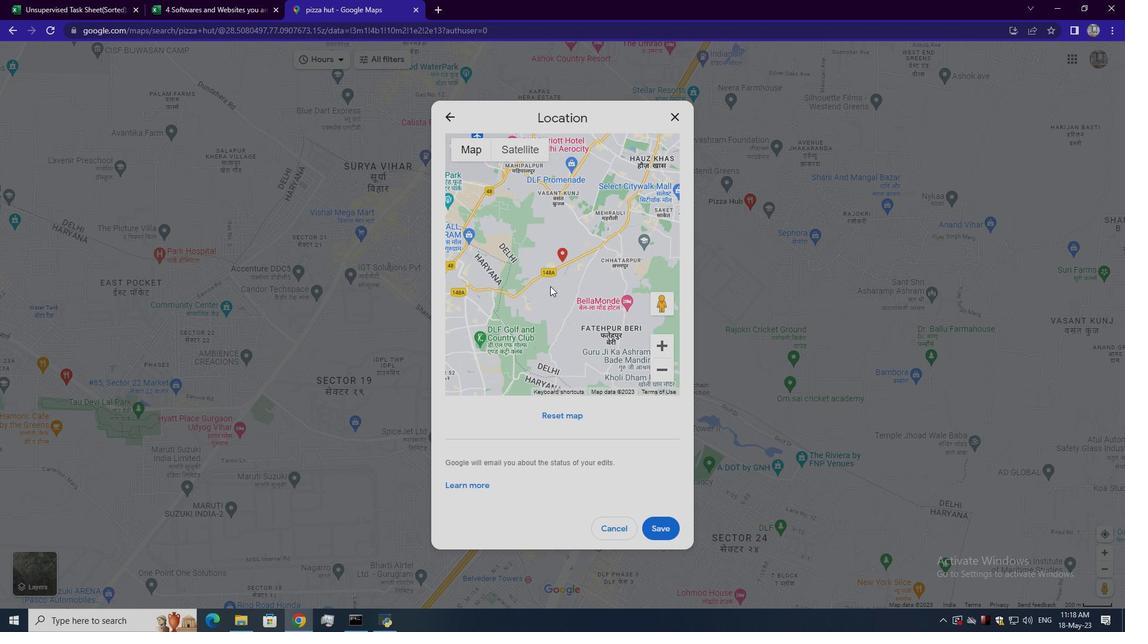 
Action: Mouse scrolled (556, 288) with delta (0, 0)
Screenshot: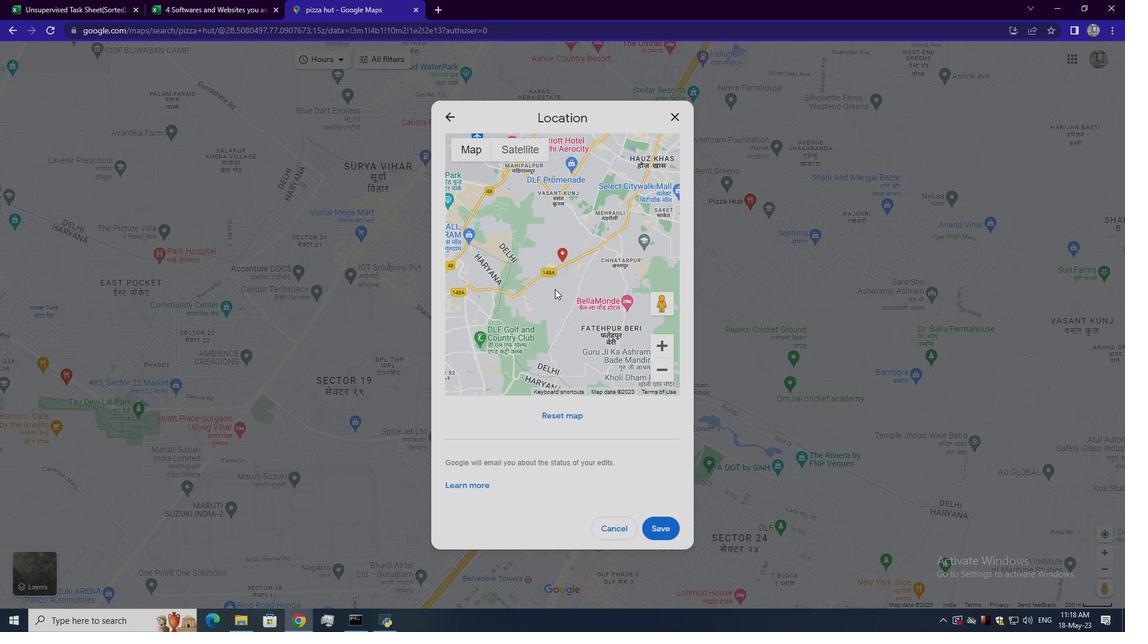 
Action: Mouse scrolled (556, 288) with delta (0, 0)
Screenshot: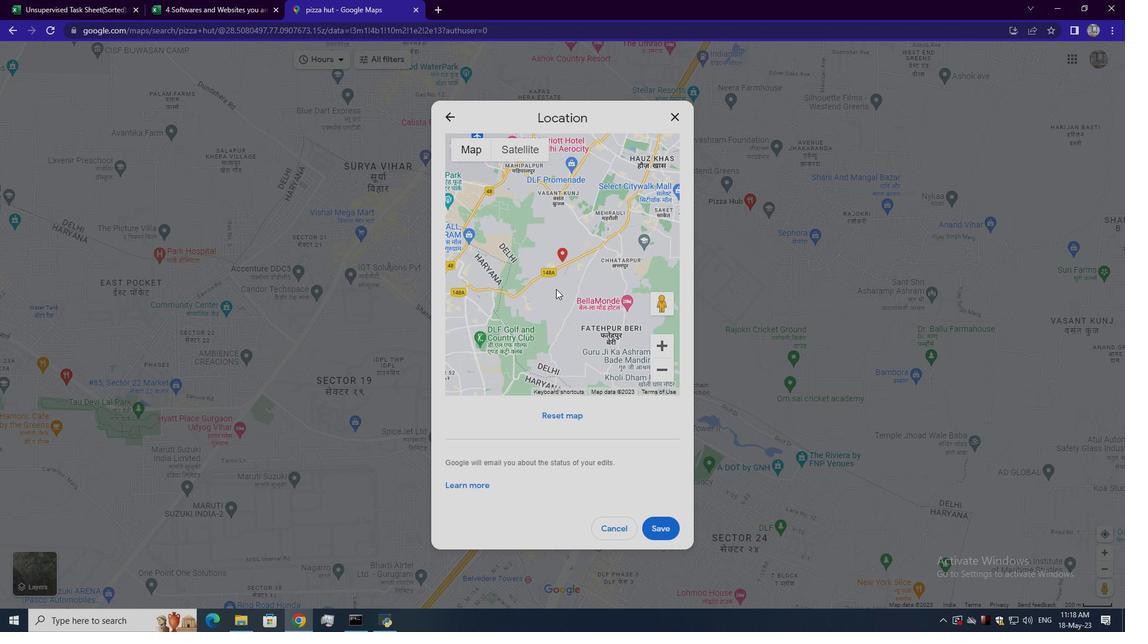 
Action: Mouse moved to (589, 290)
Screenshot: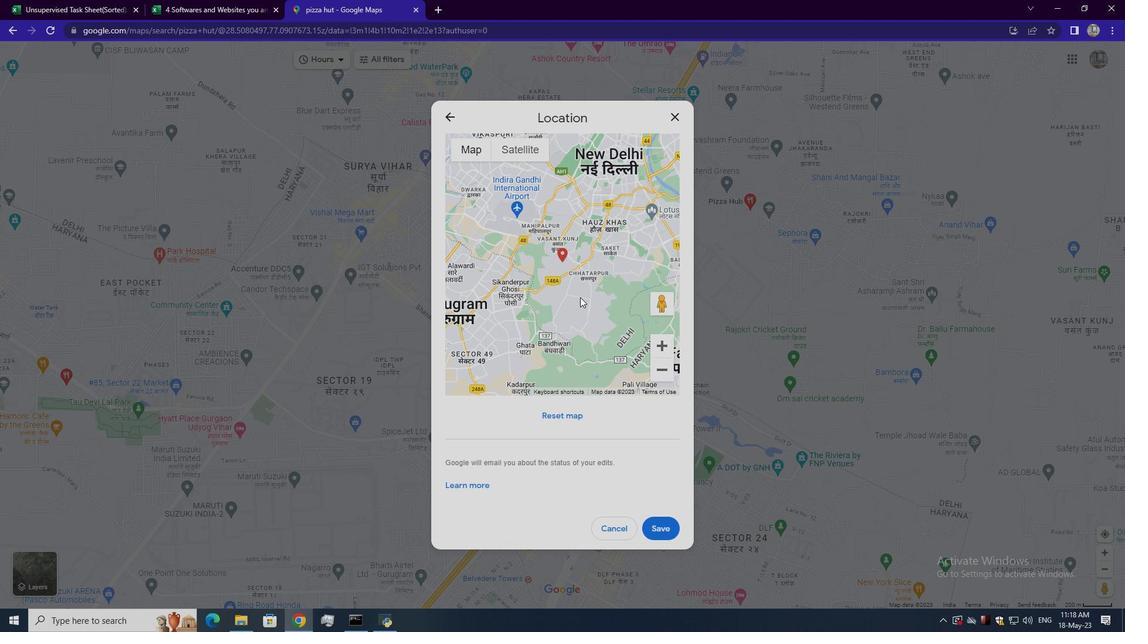 
Action: Mouse pressed left at (589, 290)
Screenshot: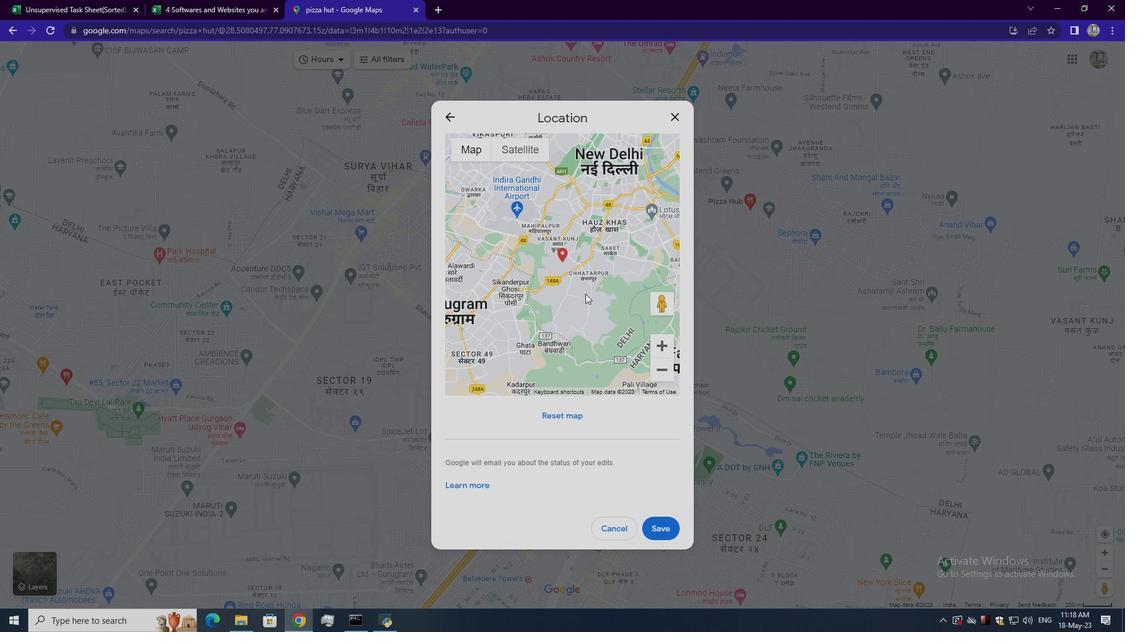
Action: Mouse moved to (564, 292)
Screenshot: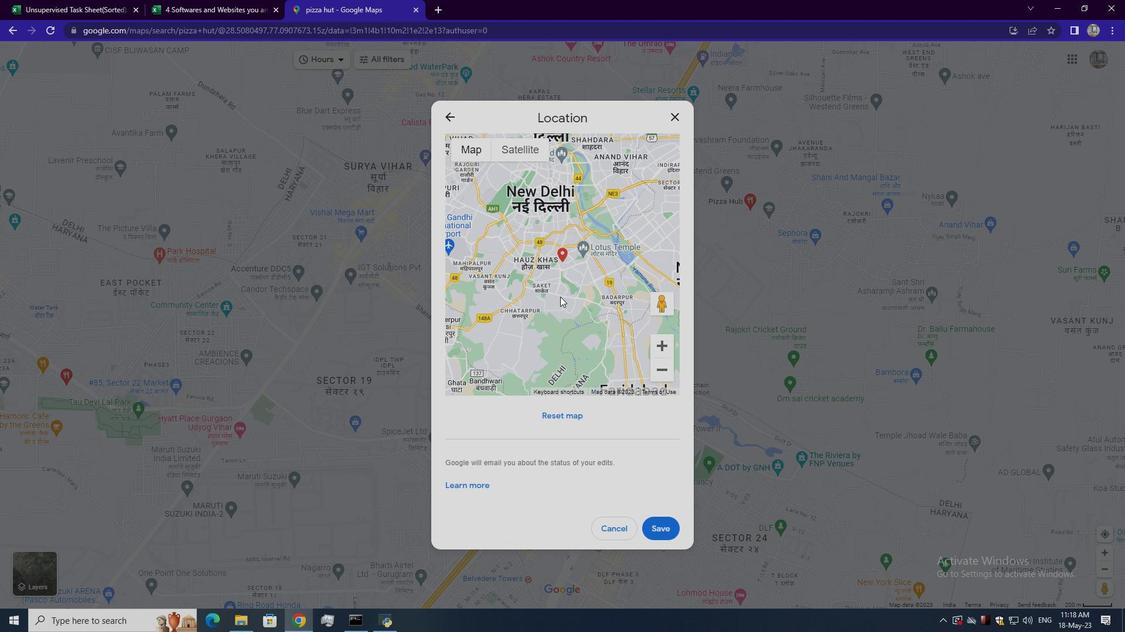 
Action: Mouse scrolled (564, 293) with delta (0, 0)
Screenshot: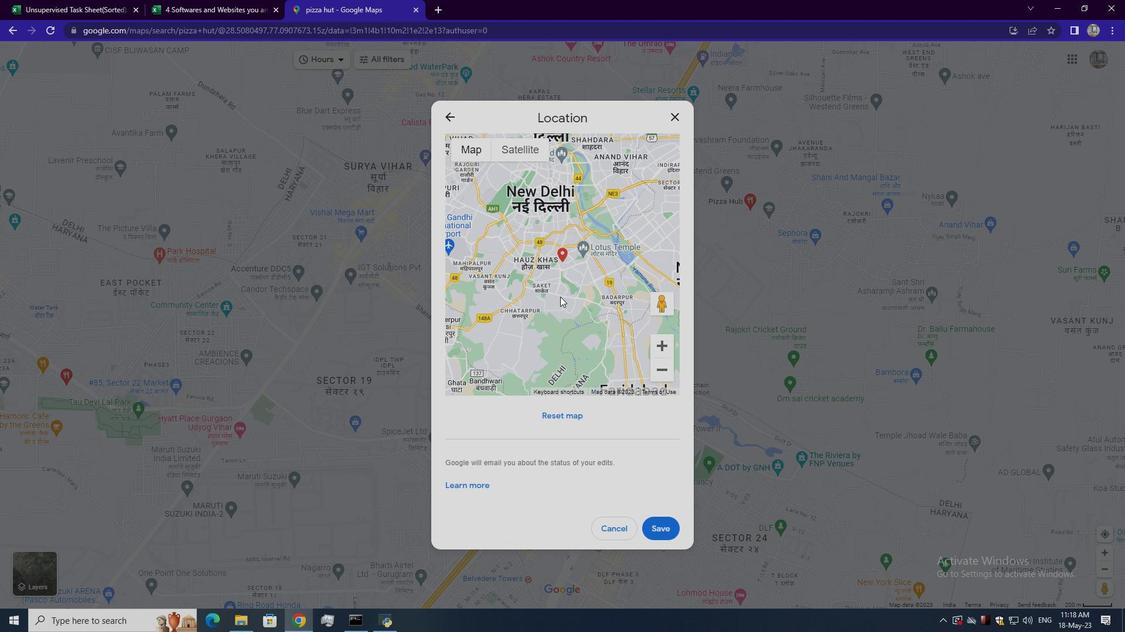 
Action: Mouse moved to (566, 292)
Screenshot: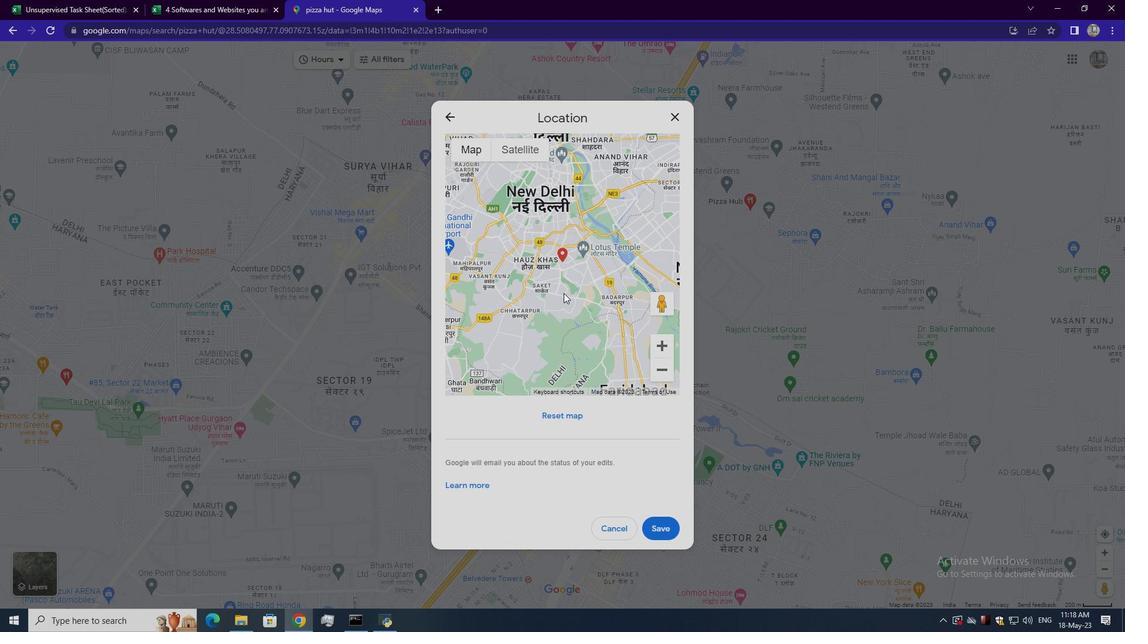 
Action: Mouse scrolled (566, 293) with delta (0, 0)
Screenshot: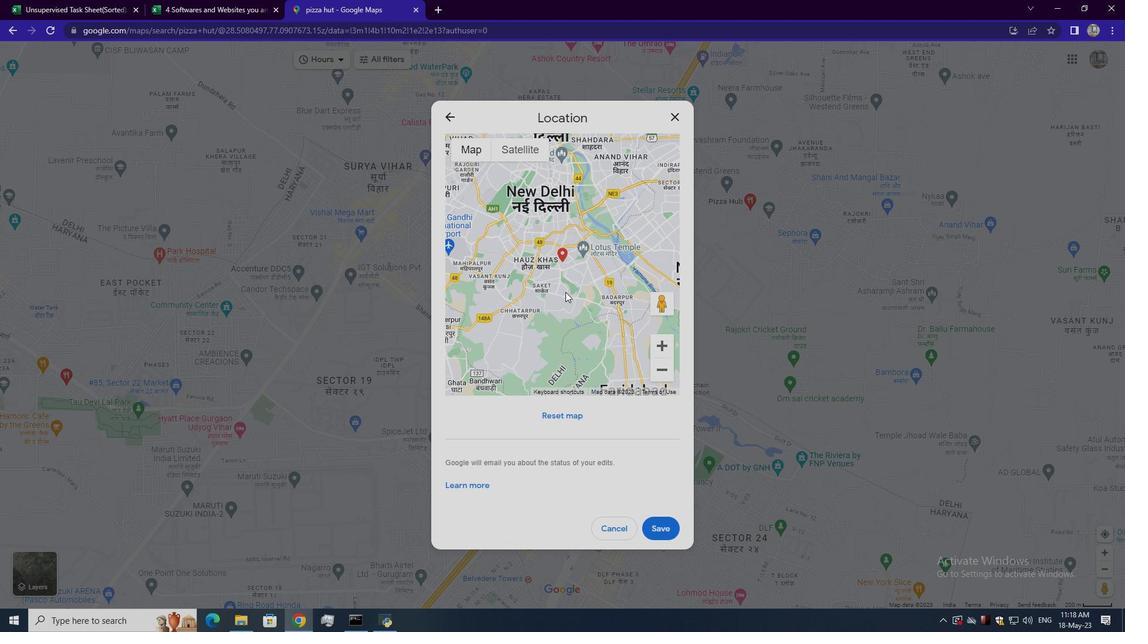 
Action: Mouse moved to (571, 294)
Screenshot: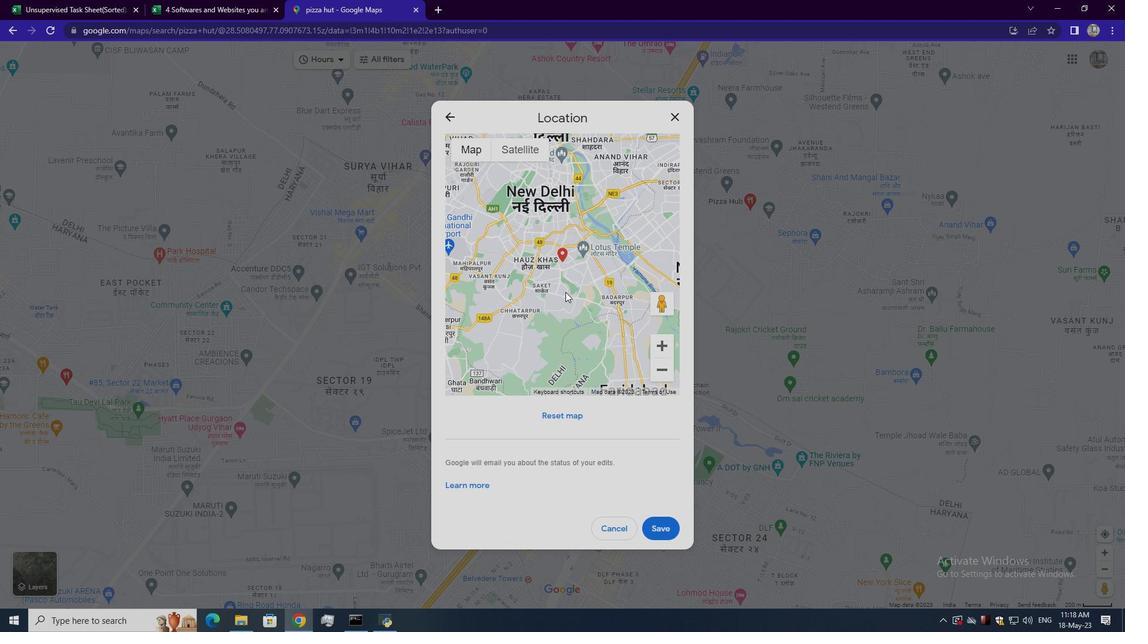 
Action: Mouse scrolled (571, 294) with delta (0, 0)
Screenshot: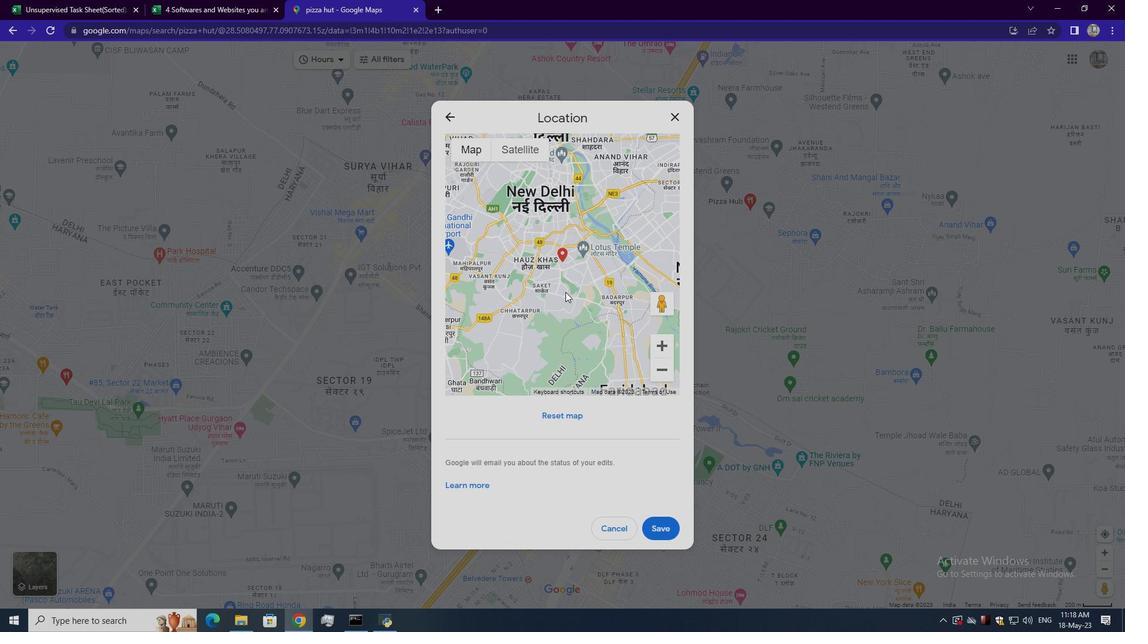 
Action: Mouse moved to (604, 249)
Screenshot: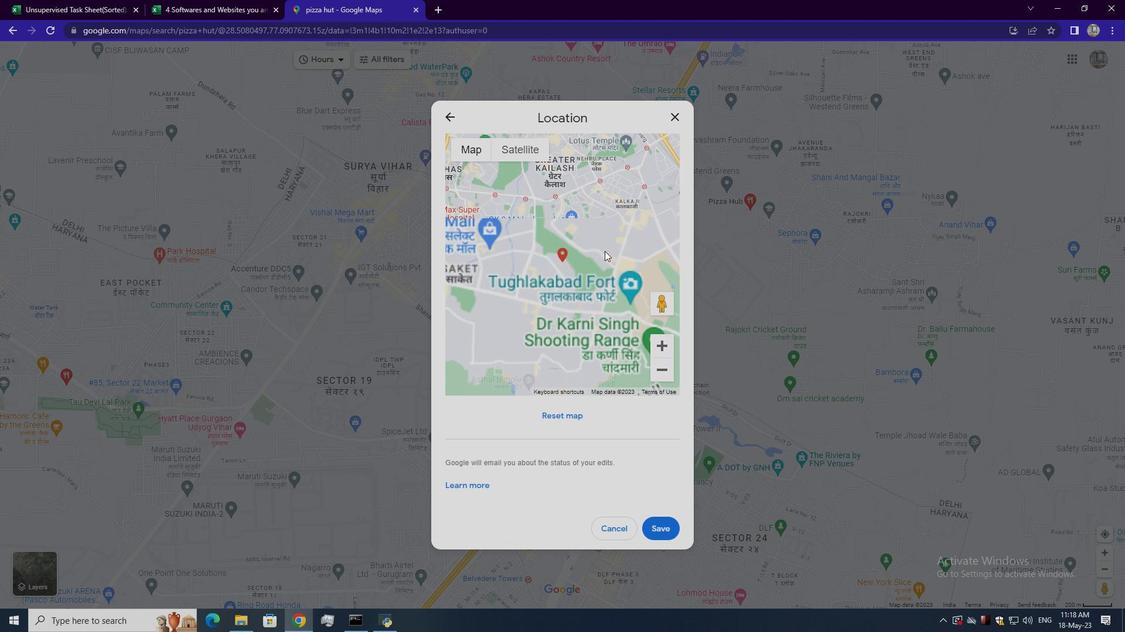 
Action: Mouse pressed left at (604, 249)
Screenshot: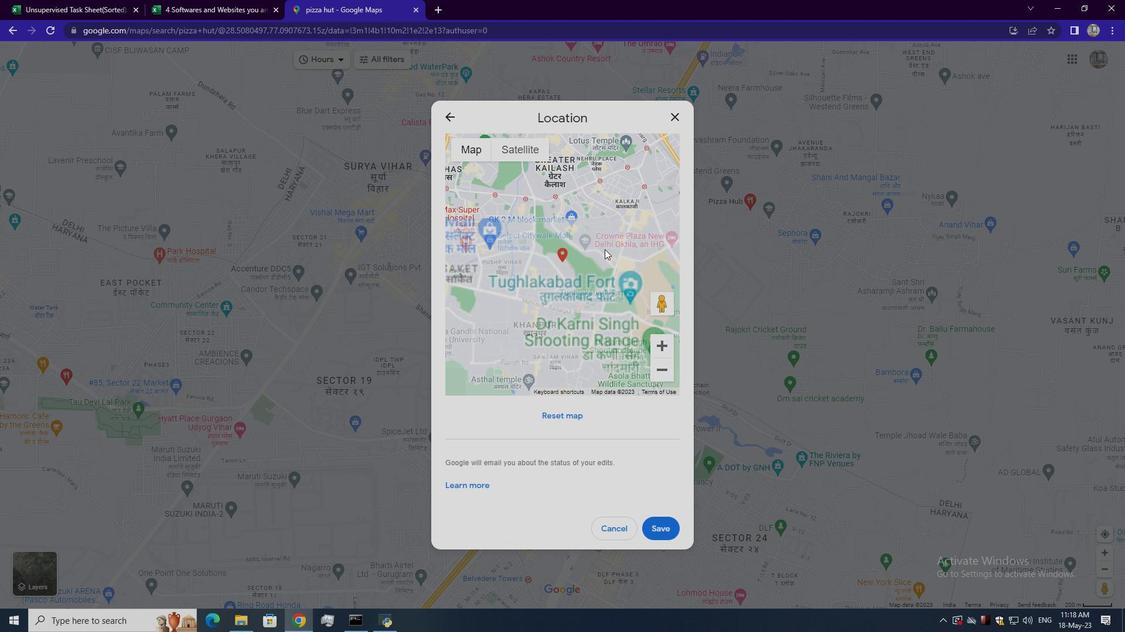 
Action: Mouse moved to (583, 307)
Screenshot: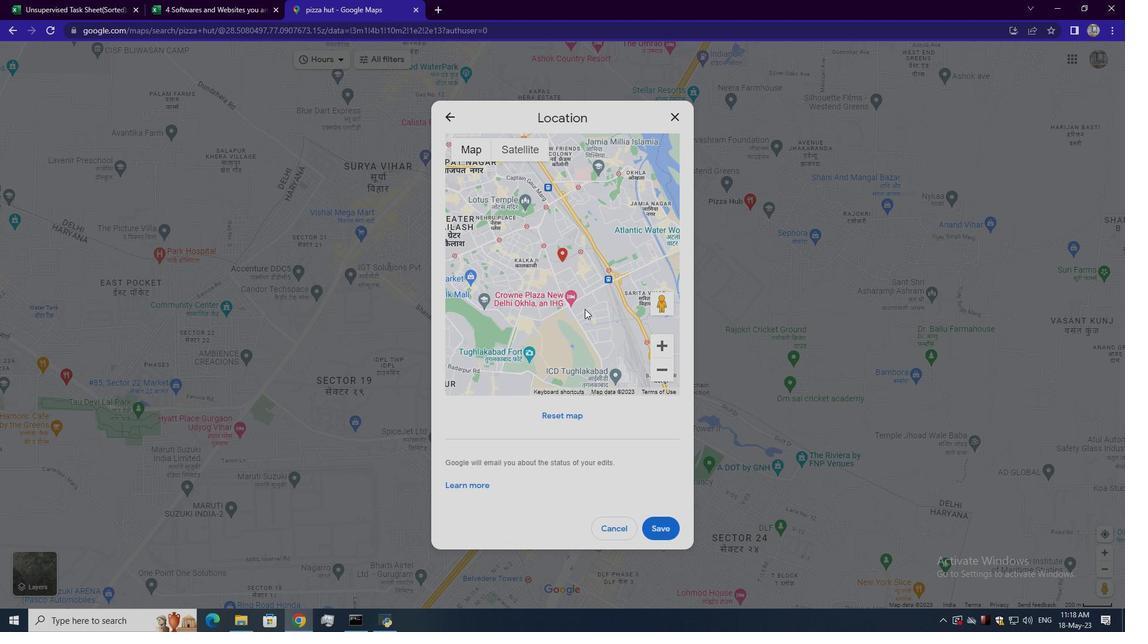 
Action: Mouse scrolled (583, 306) with delta (0, 0)
Screenshot: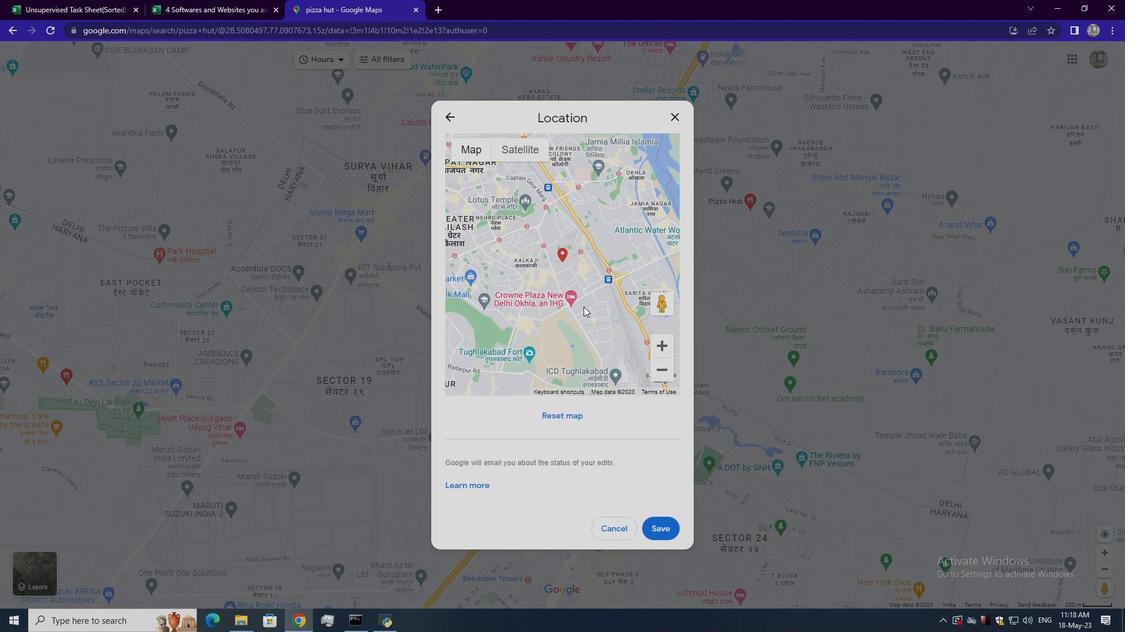 
Action: Mouse moved to (564, 218)
Screenshot: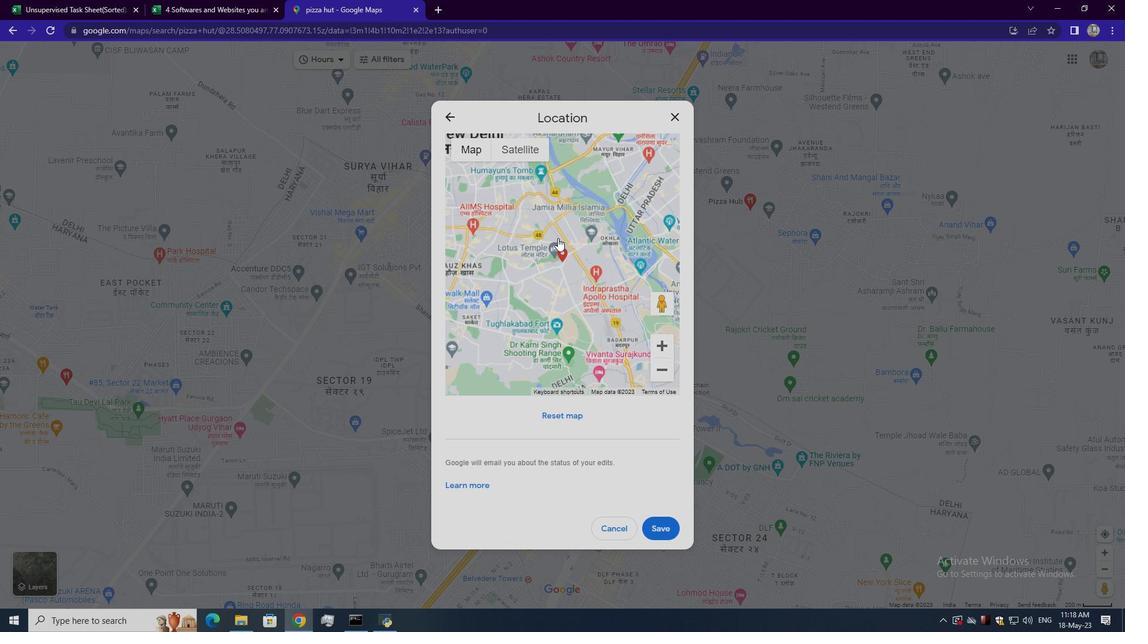 
Action: Mouse pressed left at (564, 218)
Screenshot: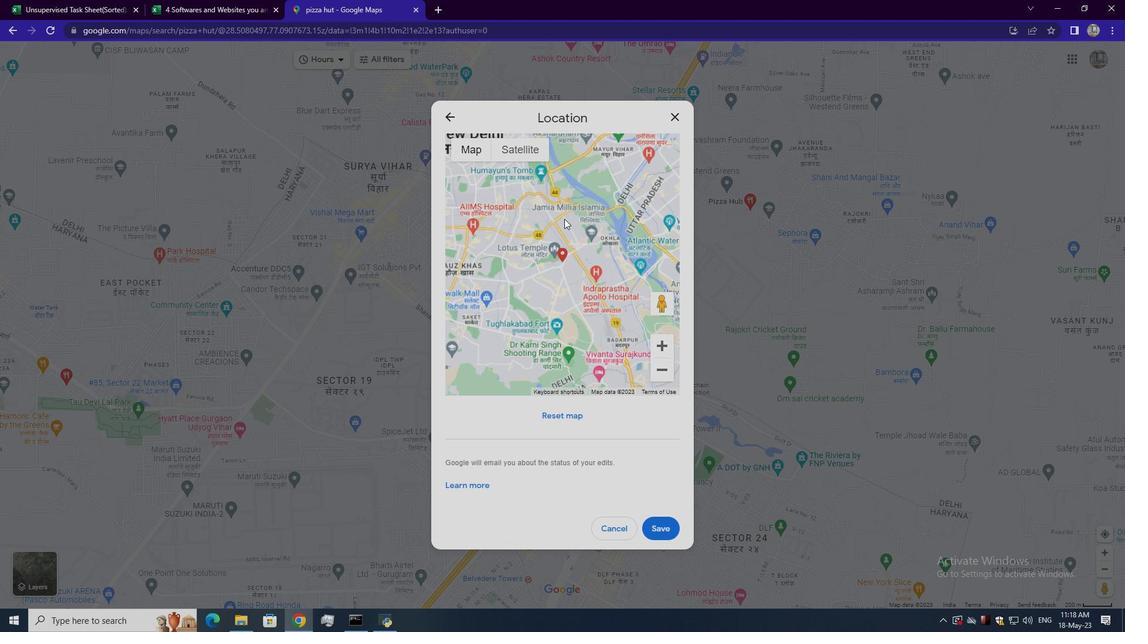 
Action: Mouse moved to (577, 264)
Screenshot: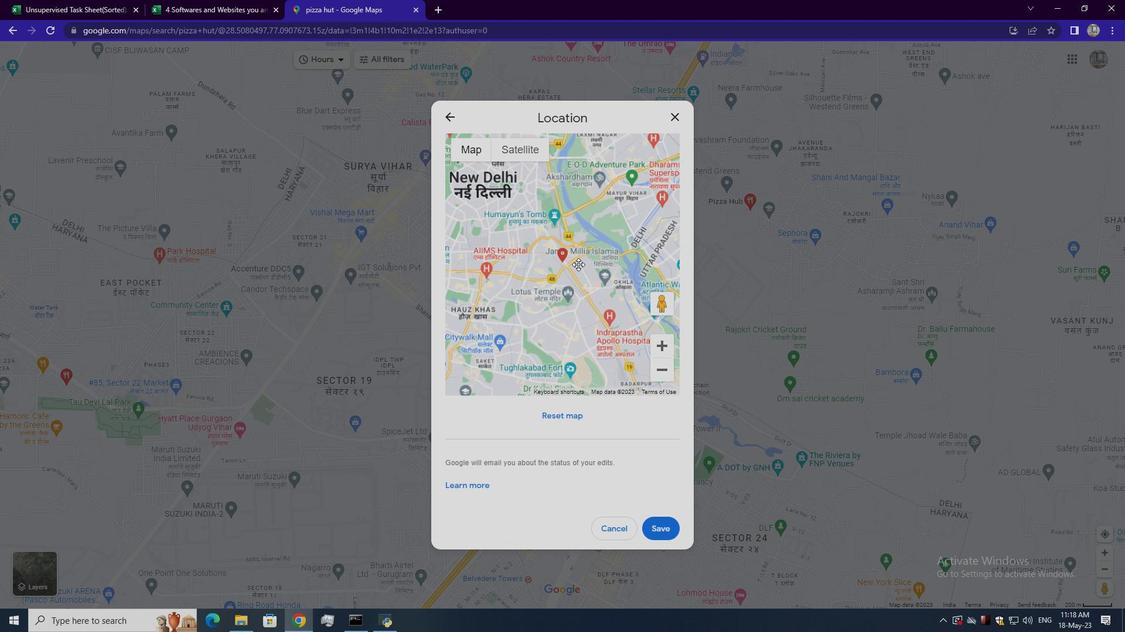 
Action: Mouse scrolled (577, 265) with delta (0, 0)
Screenshot: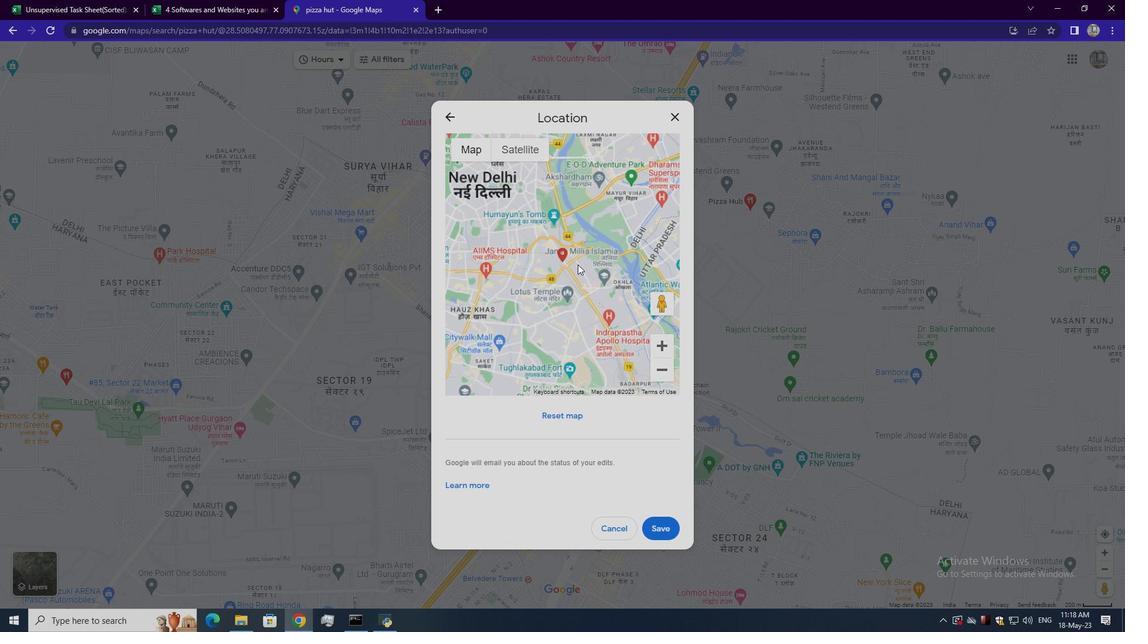 
Action: Mouse scrolled (577, 265) with delta (0, 0)
Screenshot: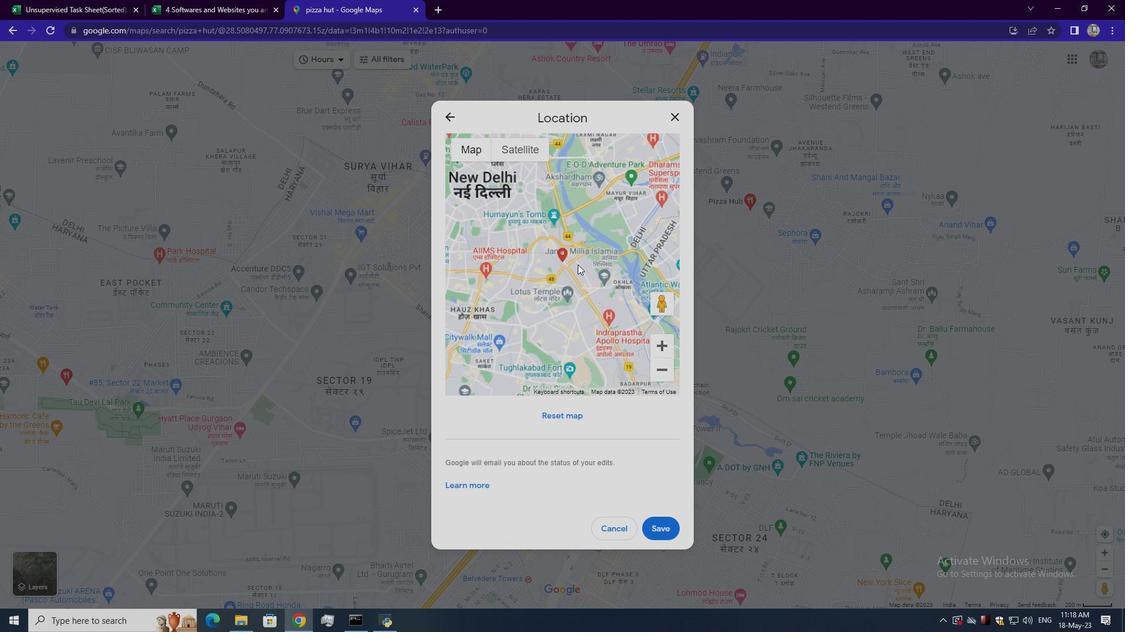 
Action: Mouse scrolled (577, 265) with delta (0, 0)
Screenshot: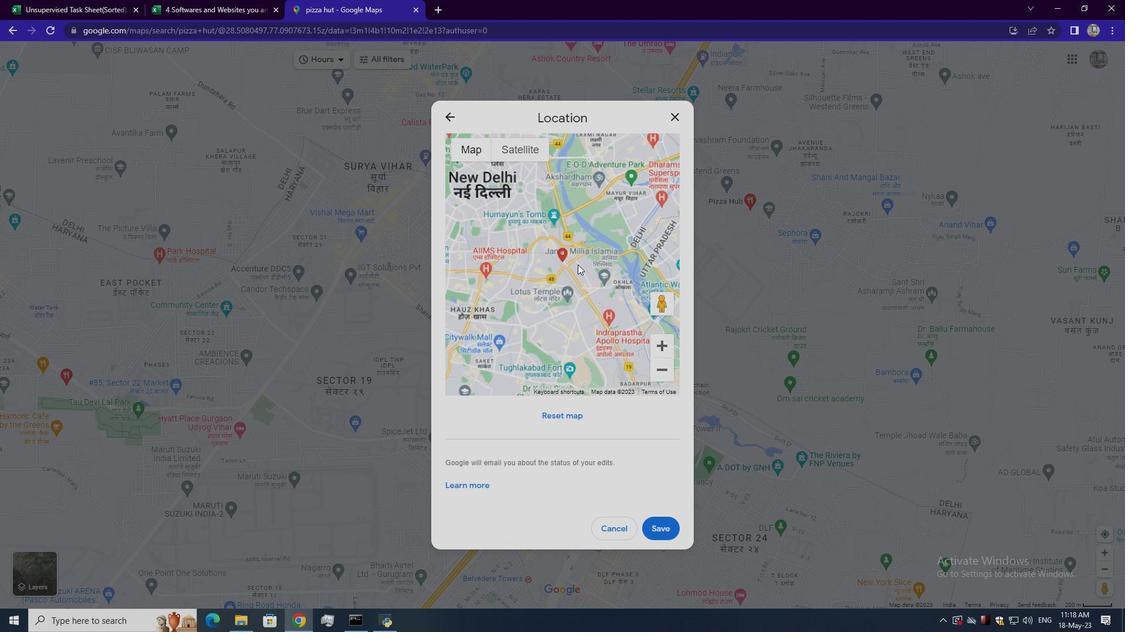 
Action: Mouse scrolled (577, 265) with delta (0, 0)
Screenshot: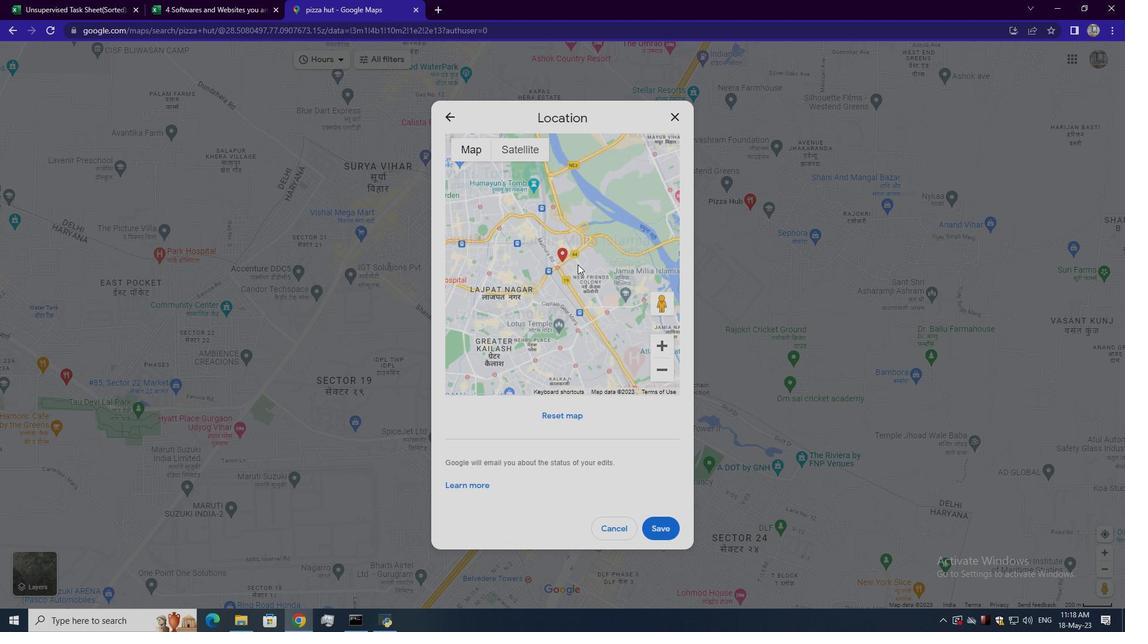 
Action: Mouse scrolled (577, 265) with delta (0, 0)
Screenshot: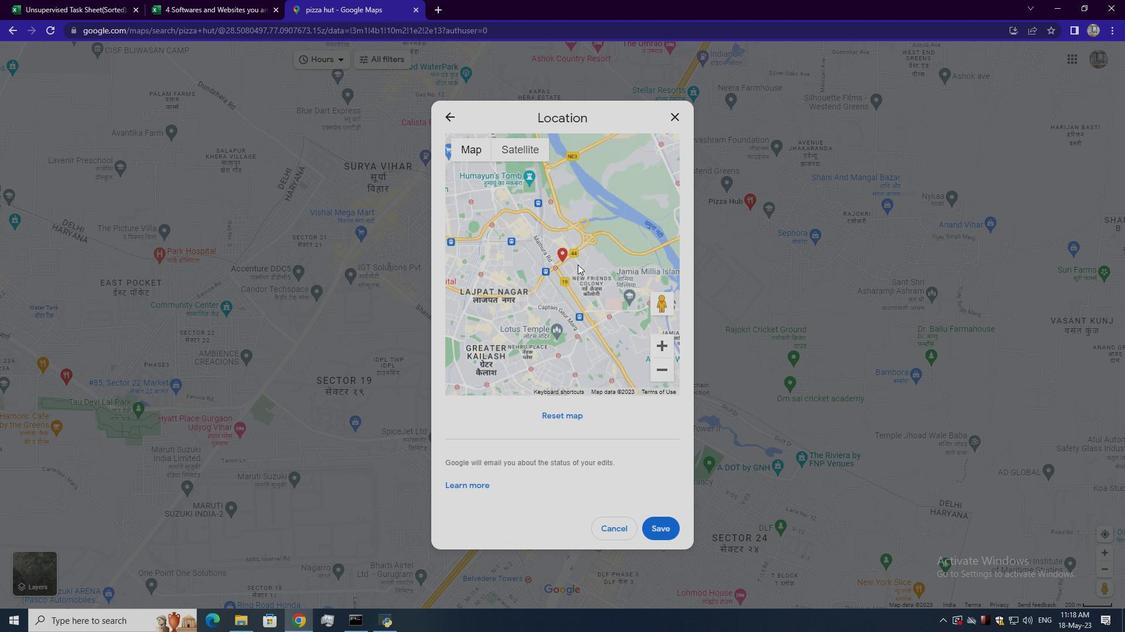 
Action: Mouse moved to (540, 274)
Screenshot: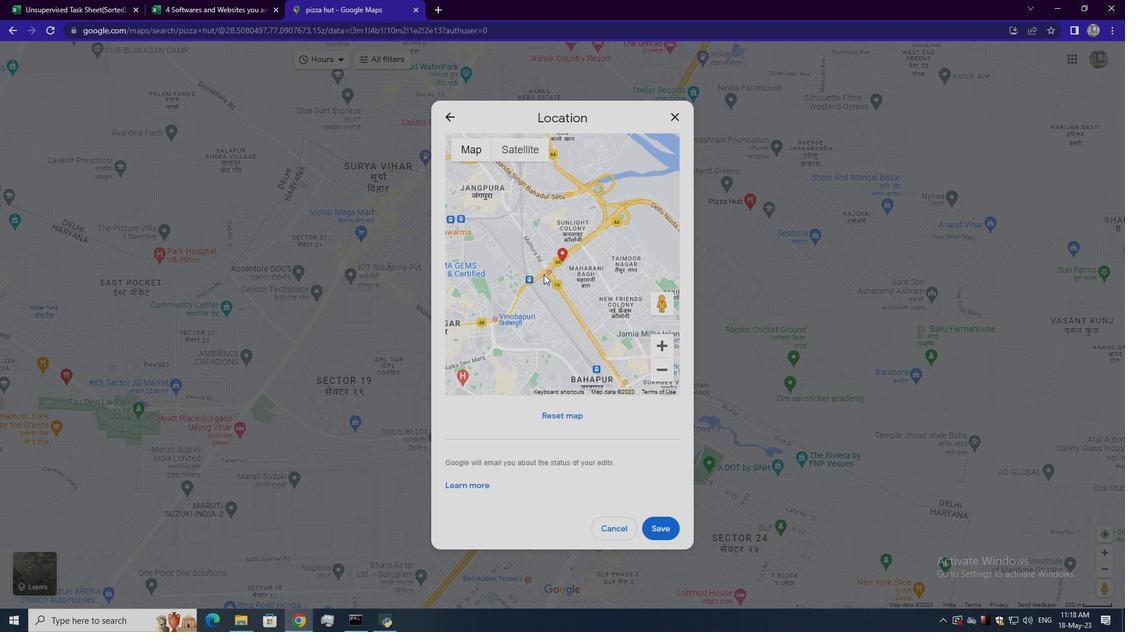 
Action: Mouse pressed left at (540, 274)
Screenshot: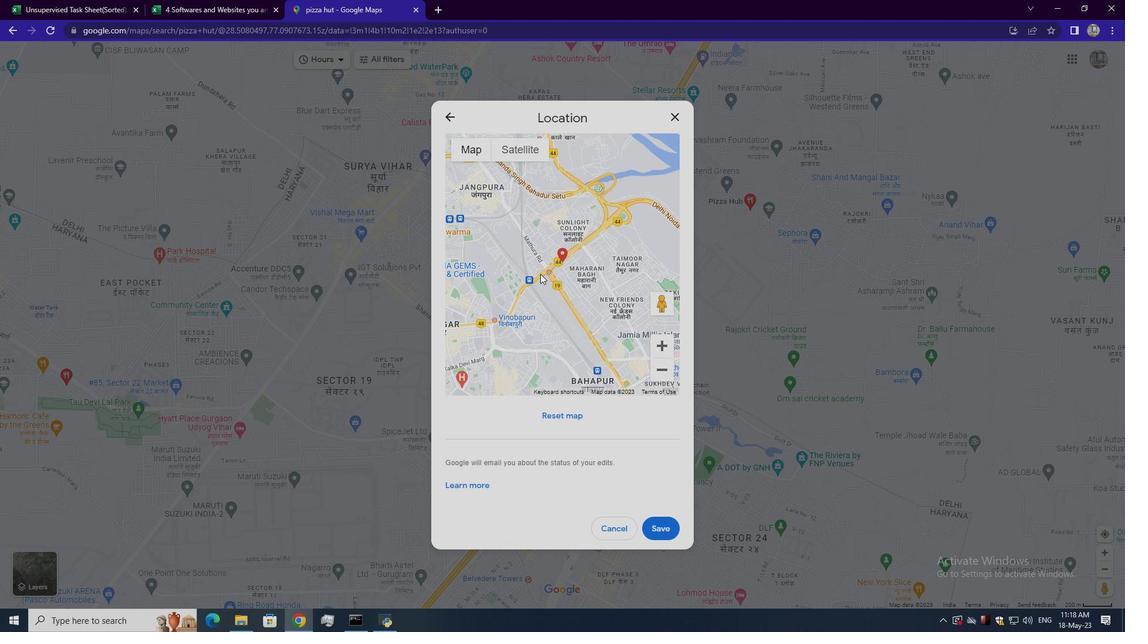 
Action: Mouse moved to (550, 289)
Screenshot: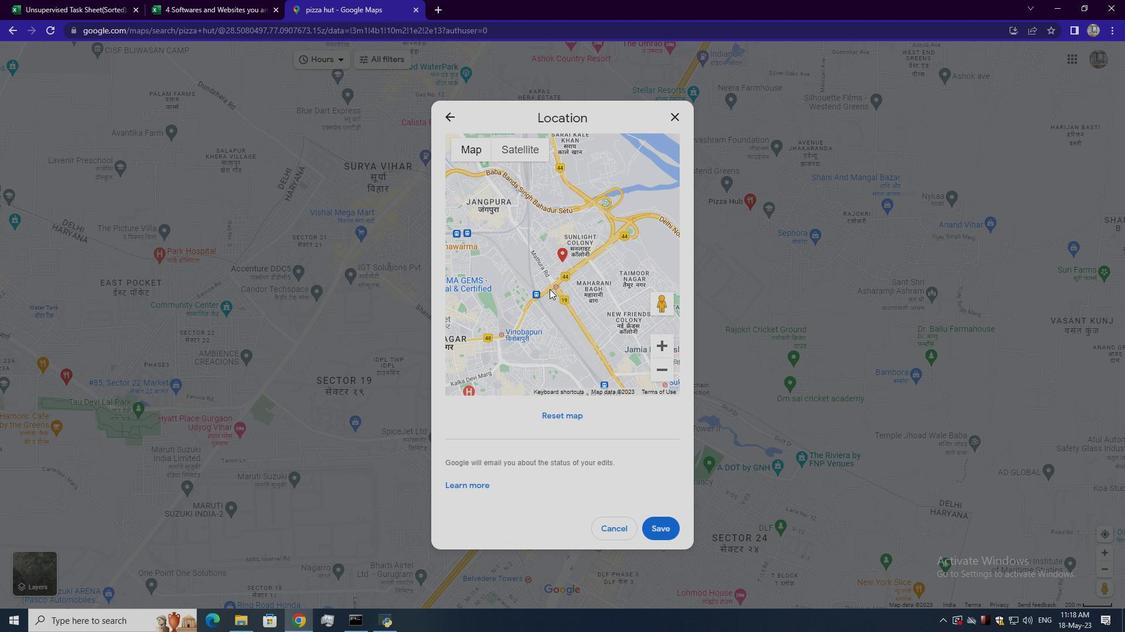 
Action: Mouse scrolled (550, 290) with delta (0, 0)
Screenshot: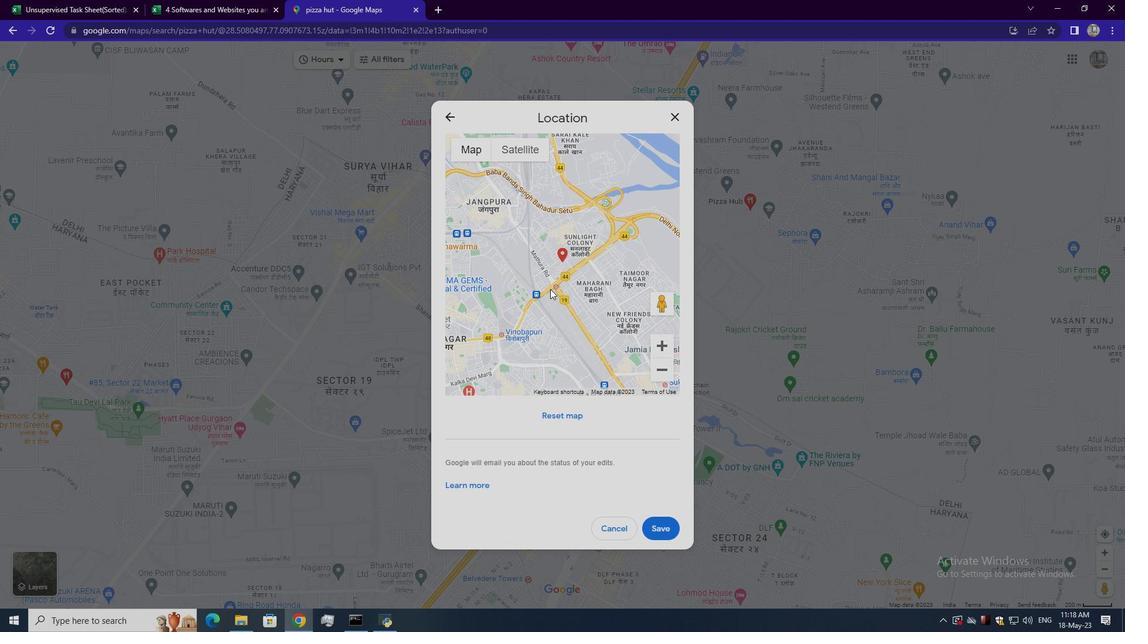 
Action: Mouse scrolled (550, 290) with delta (0, 0)
Screenshot: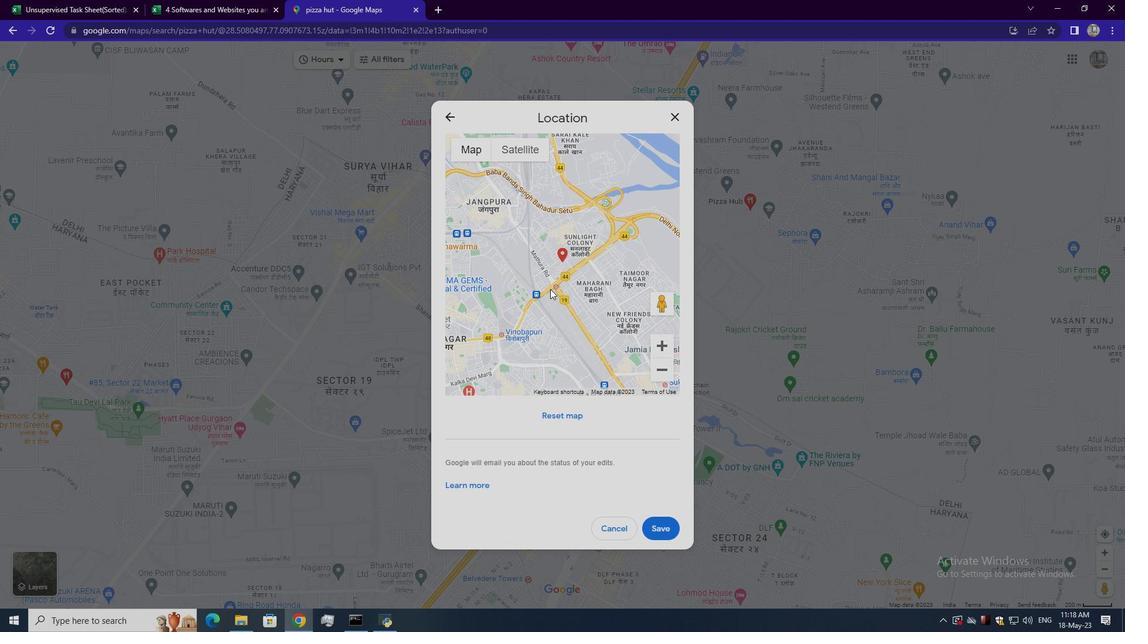 
Action: Mouse moved to (545, 274)
Screenshot: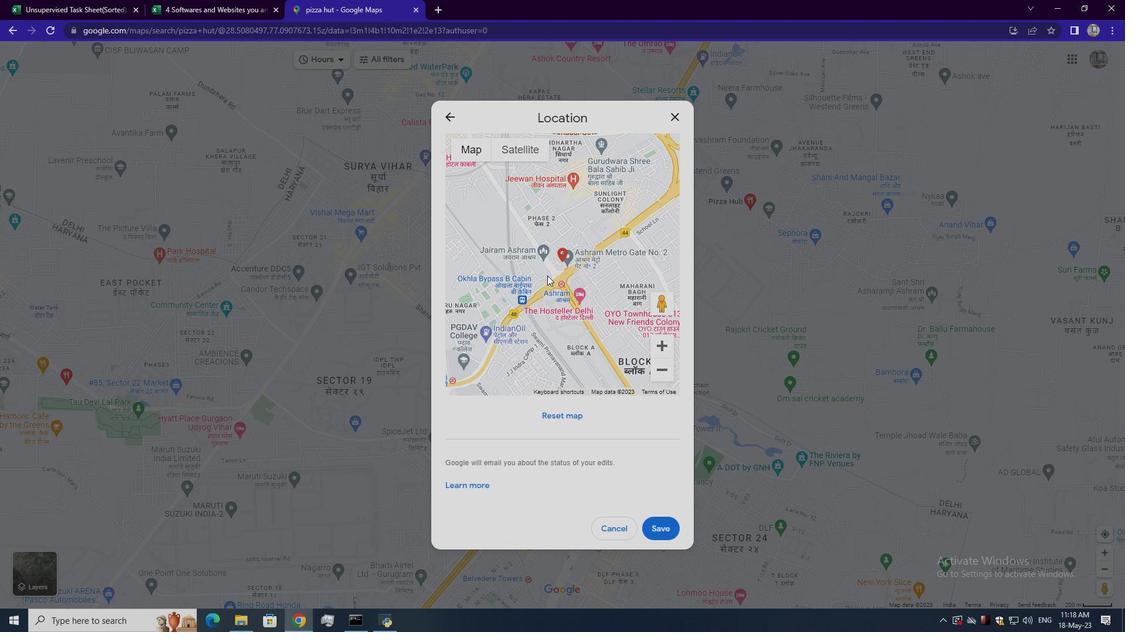 
Action: Mouse pressed left at (545, 274)
Screenshot: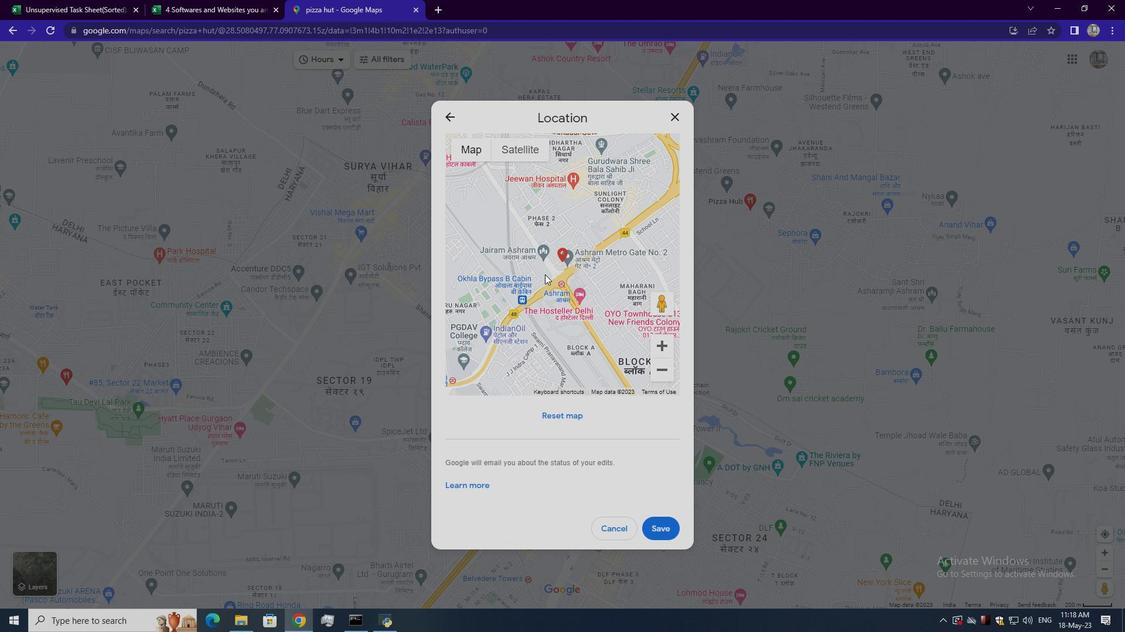 
Action: Mouse moved to (559, 299)
Screenshot: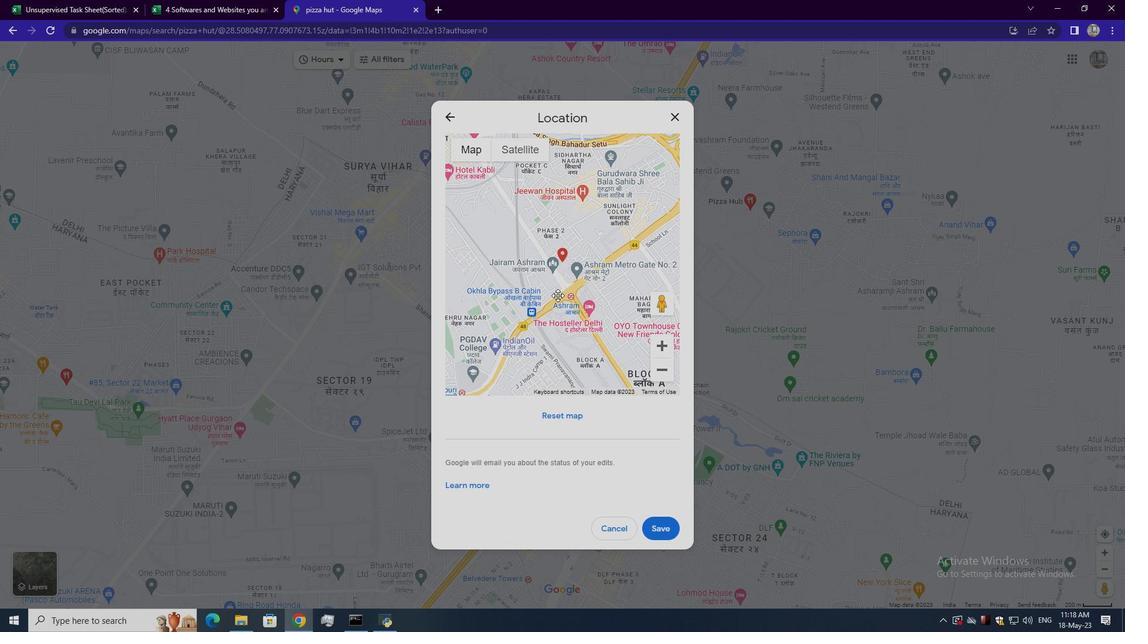 
Action: Mouse scrolled (559, 300) with delta (0, 0)
Screenshot: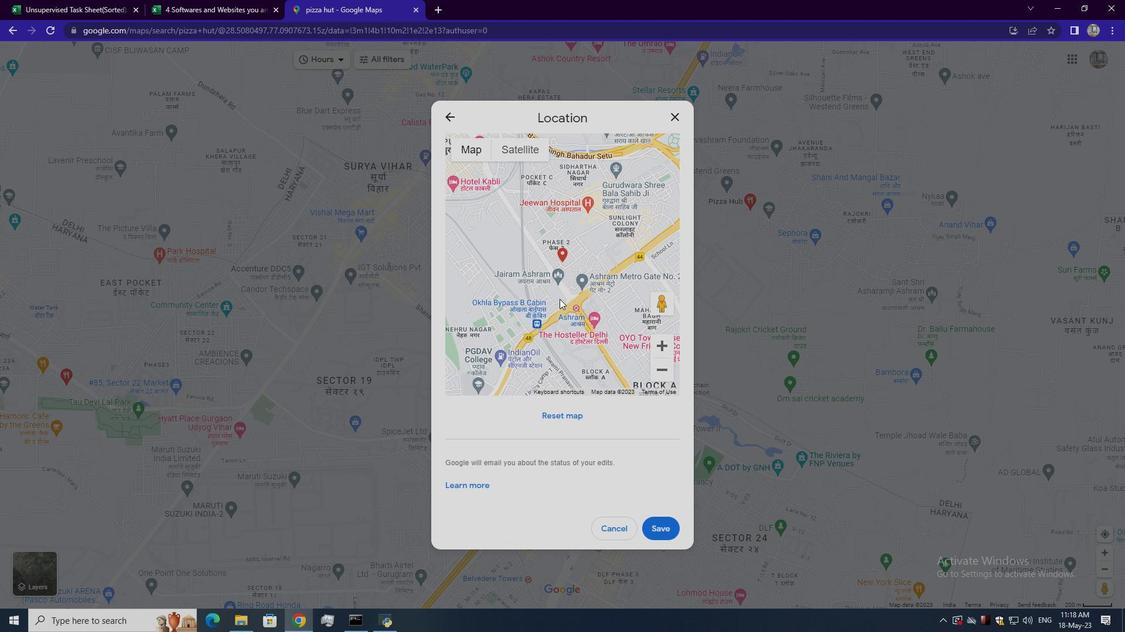 
Action: Mouse scrolled (559, 300) with delta (0, 0)
Screenshot: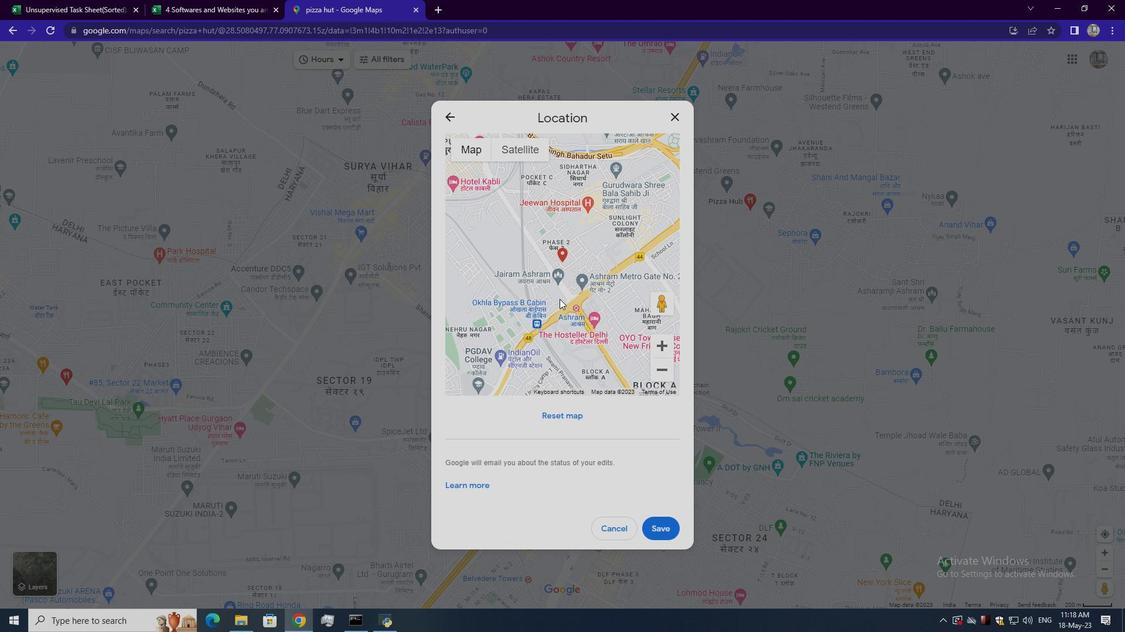 
Action: Mouse scrolled (559, 300) with delta (0, 0)
Screenshot: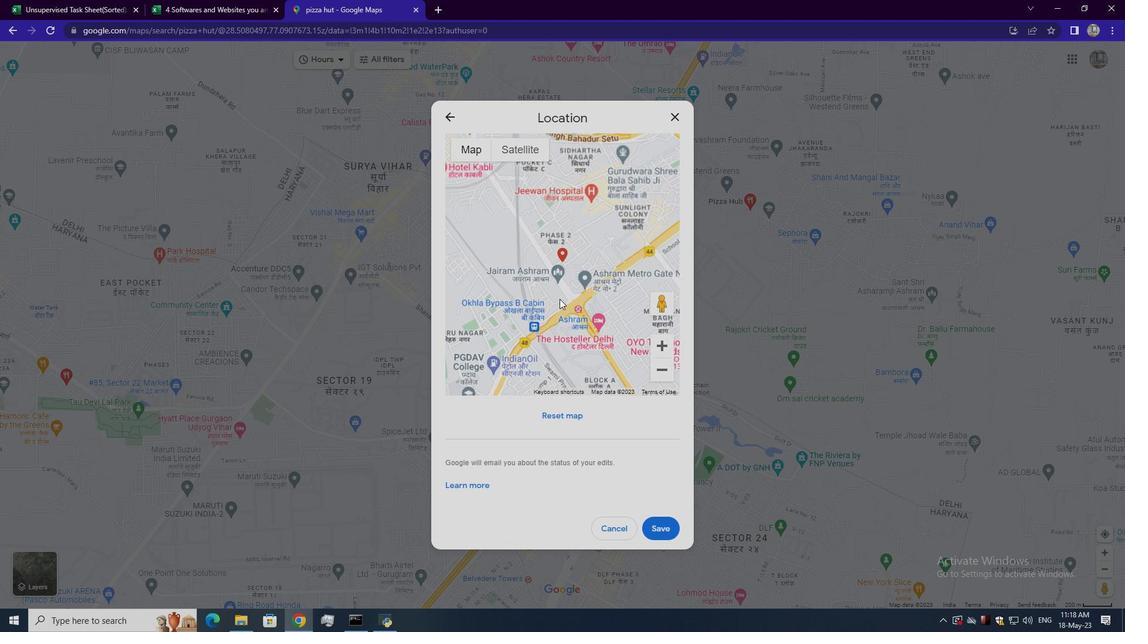 
Action: Mouse moved to (528, 293)
Screenshot: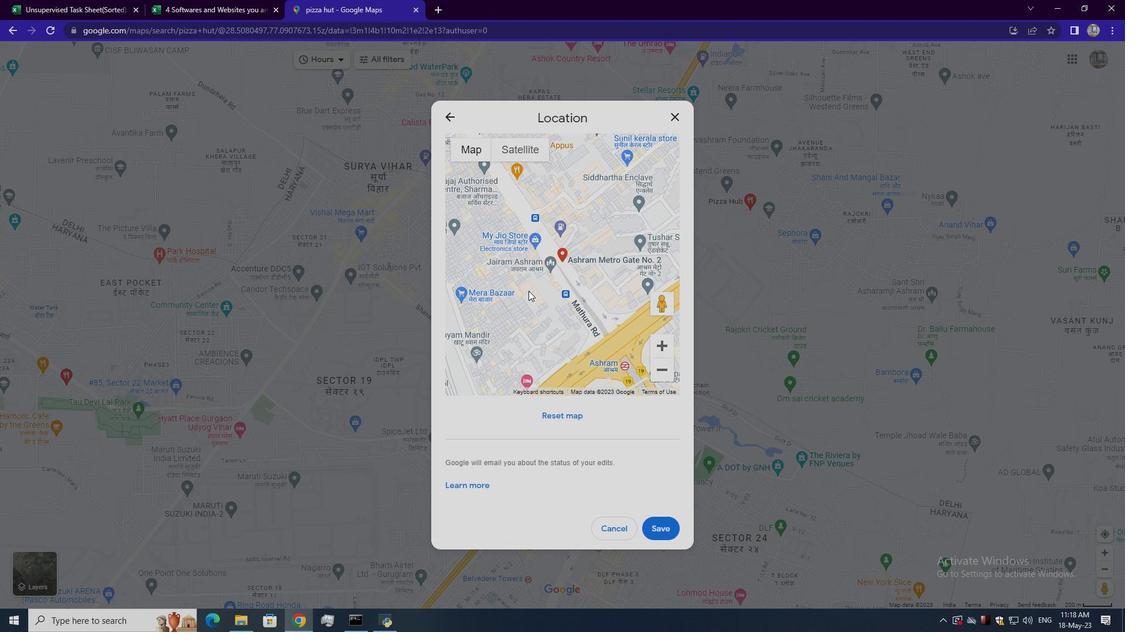 
Action: Mouse pressed left at (528, 293)
Screenshot: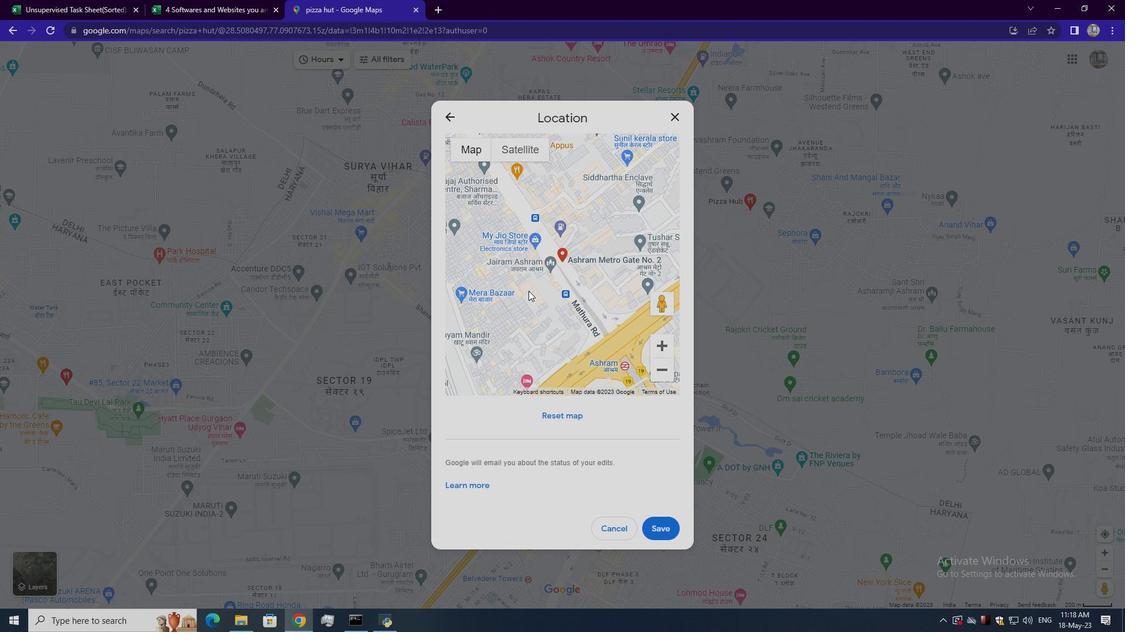 
Action: Mouse moved to (543, 290)
Screenshot: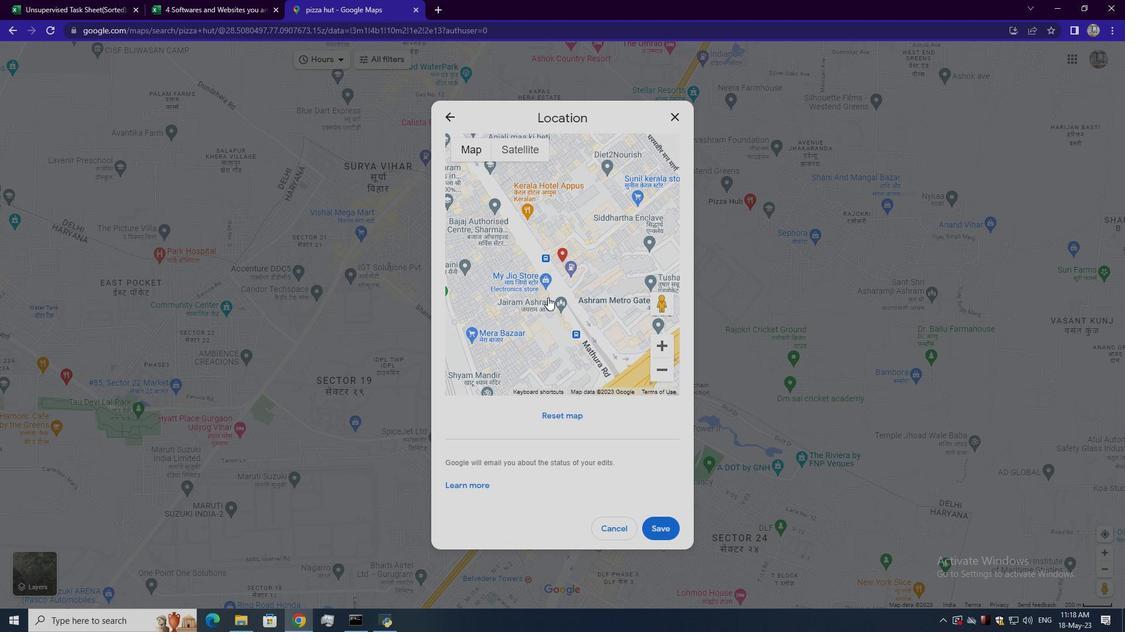 
Action: Mouse pressed left at (543, 290)
Screenshot: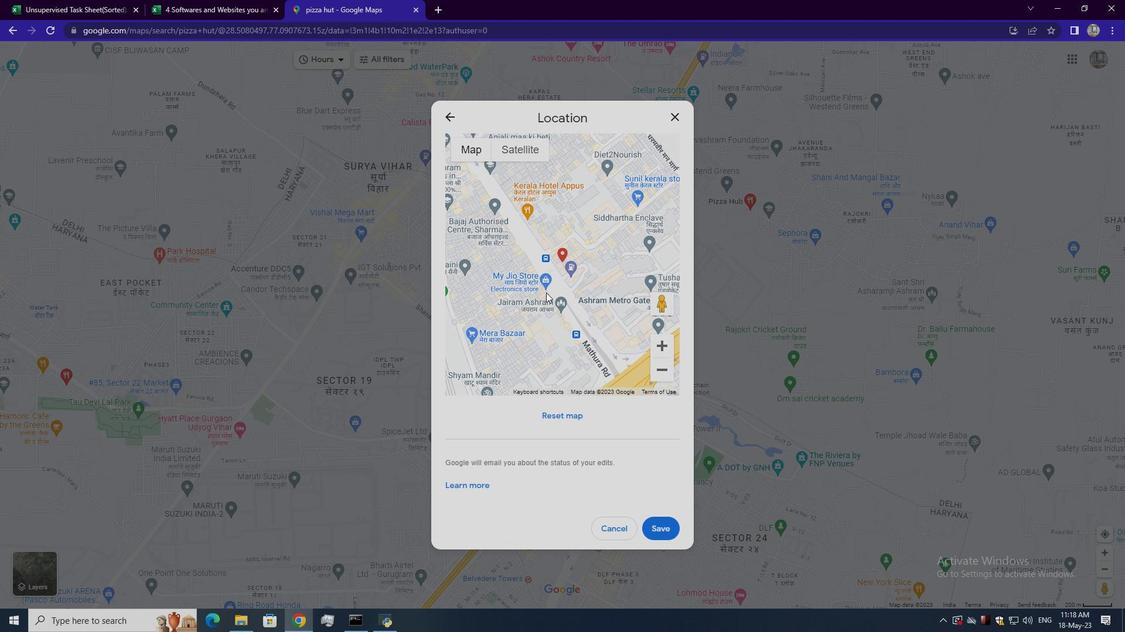 
Action: Mouse moved to (656, 529)
Screenshot: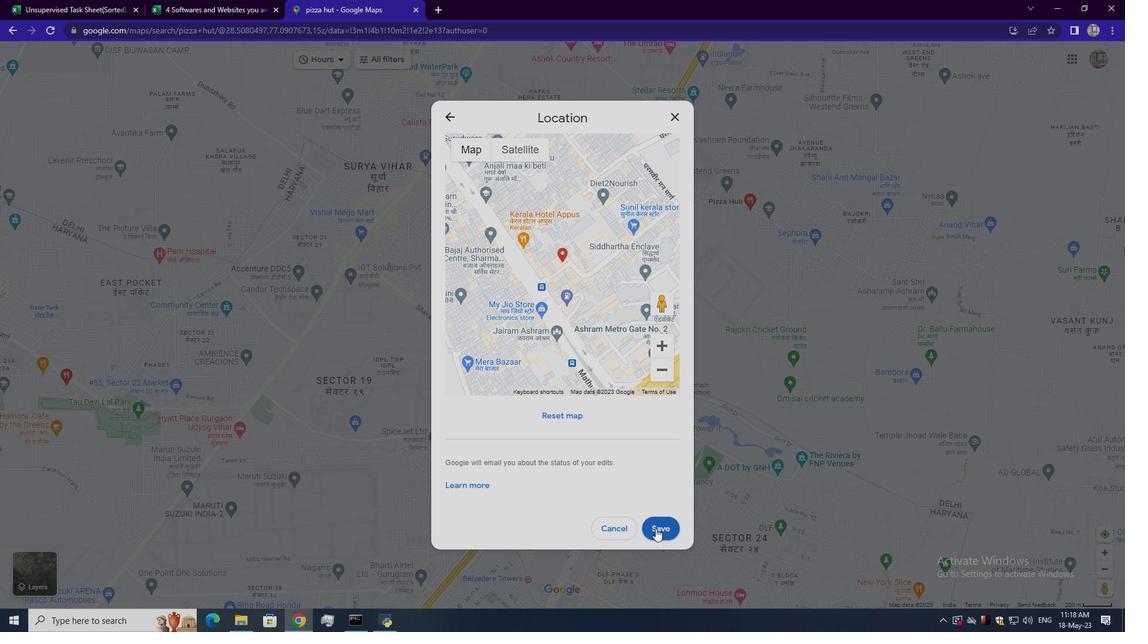 
Action: Mouse pressed left at (656, 529)
Screenshot: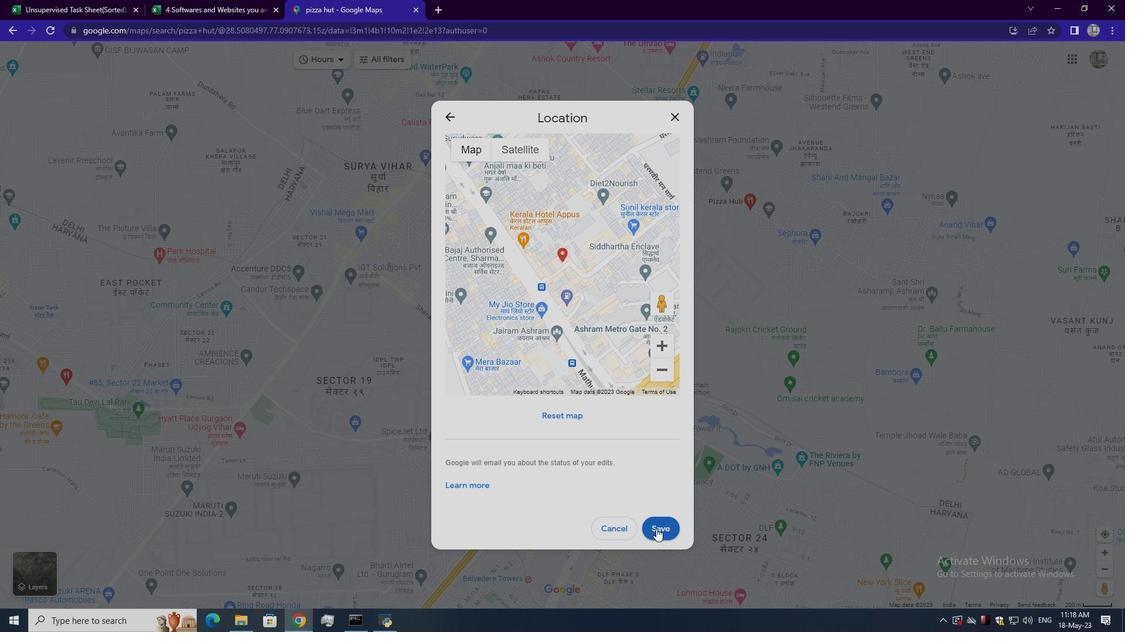 
Action: Mouse moved to (552, 437)
Screenshot: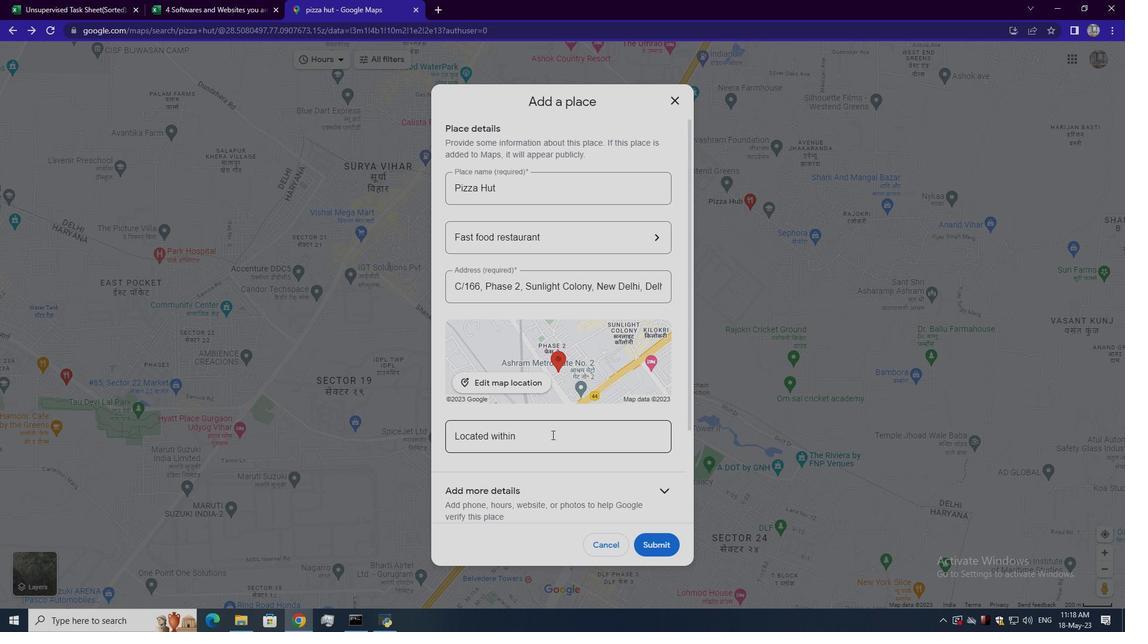 
Action: Mouse pressed left at (552, 437)
Screenshot: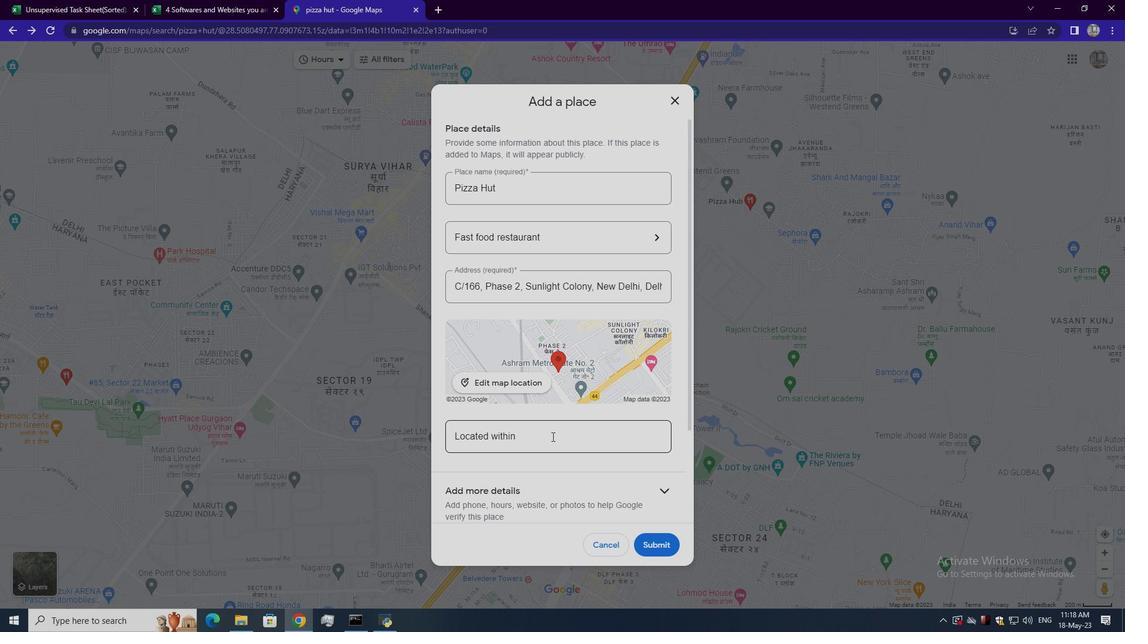 
Action: Key pressed <Key.shift>SUnlight<Key.left><Key.left><Key.left><Key.left><Key.left><Key.left><Key.backspace>u<Key.right><Key.right><Key.right><Key.right><Key.right><Key.right><Key.right><Key.right><Key.space><Key.shift>Ci<Key.backspace>olony
Screenshot: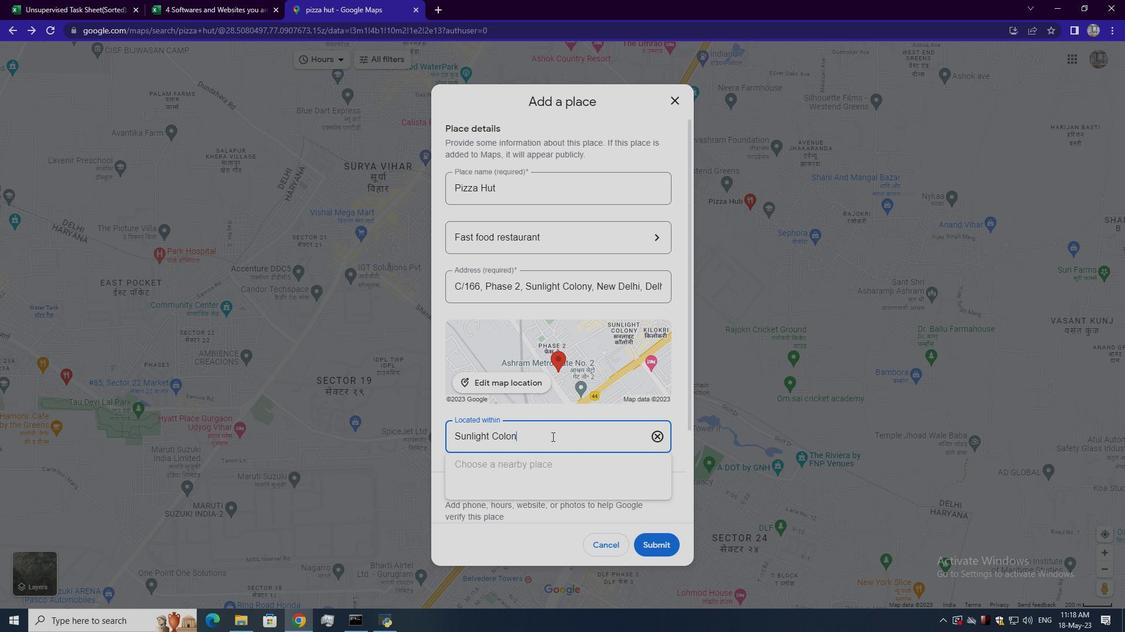 
Action: Mouse moved to (536, 442)
Screenshot: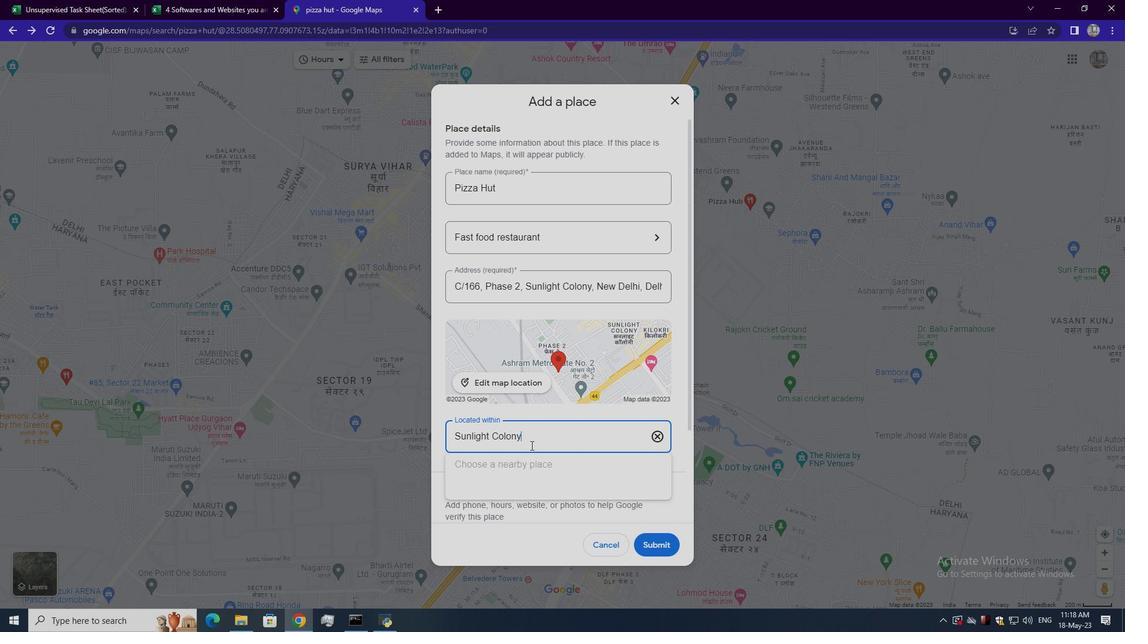 
Action: Key pressed ,<Key.space>p<Key.backspace><Key.shift><Key.shift><Key.shift><Key.shift><Key.shift>Phase<Key.space>2
Screenshot: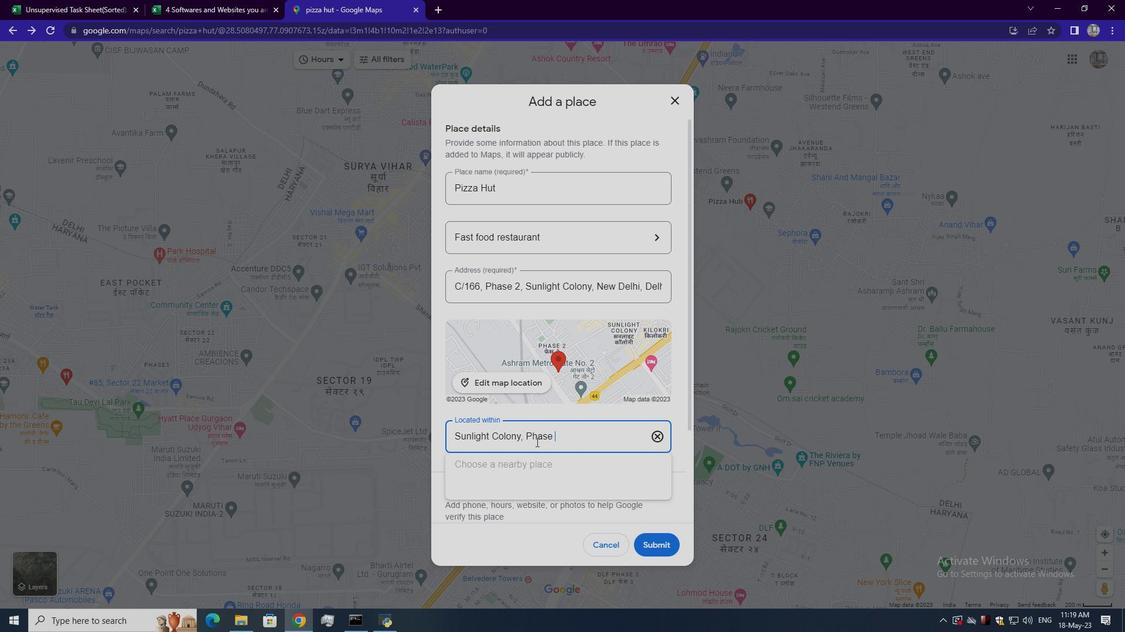 
Action: Mouse moved to (436, 426)
Screenshot: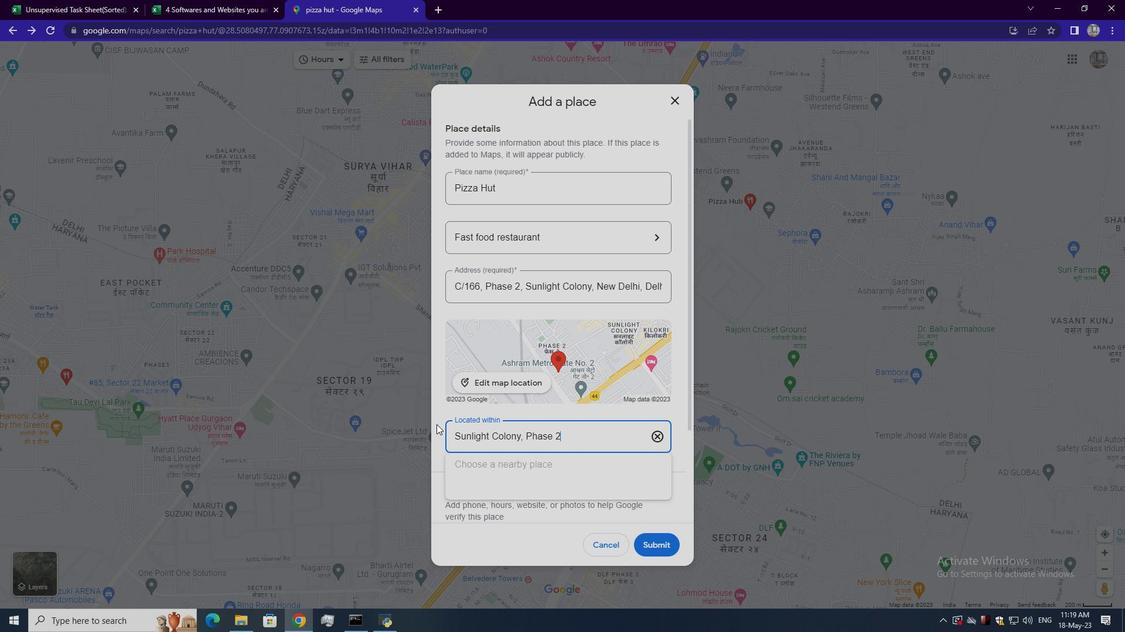 
Action: Mouse pressed left at (436, 426)
Screenshot: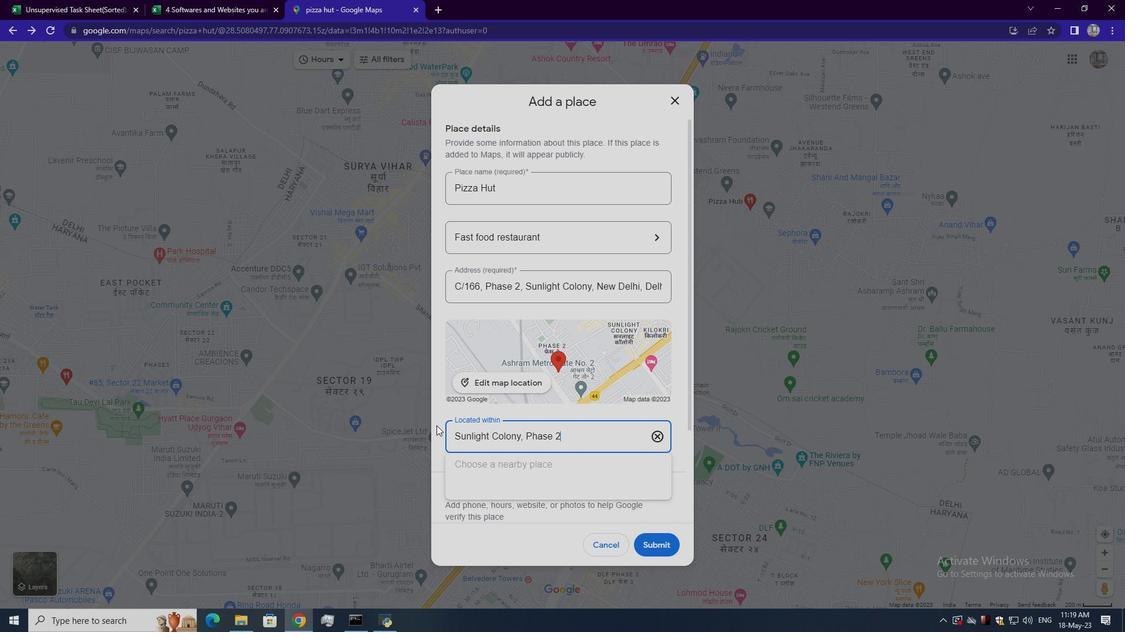 
Action: Mouse moved to (487, 470)
Screenshot: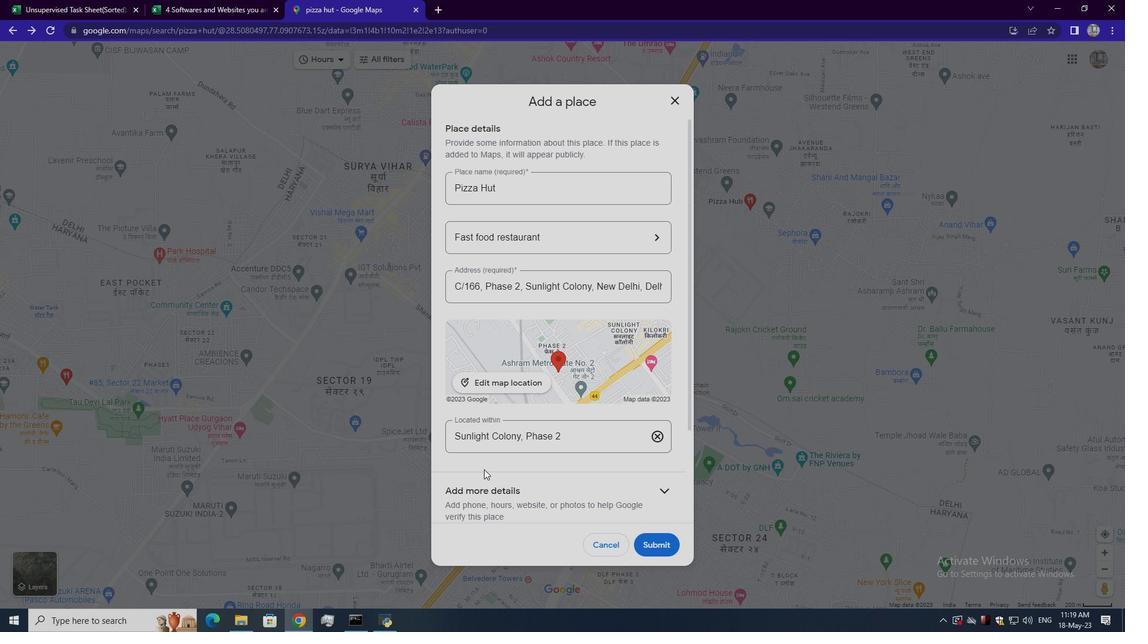 
Action: Mouse scrolled (487, 469) with delta (0, 0)
Screenshot: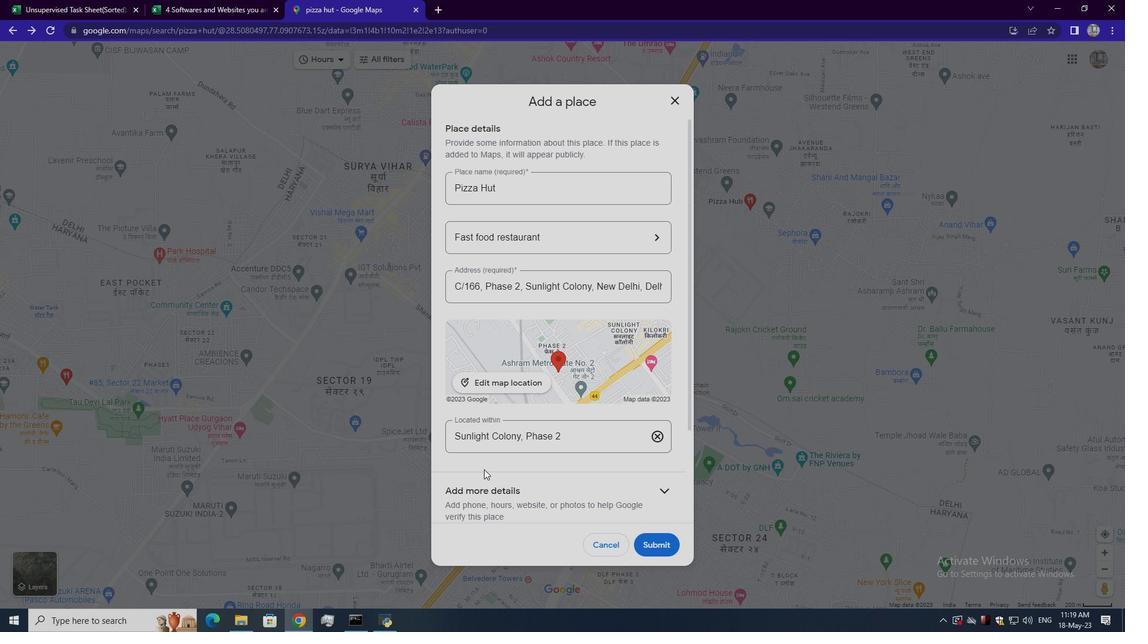 
Action: Mouse moved to (519, 444)
Screenshot: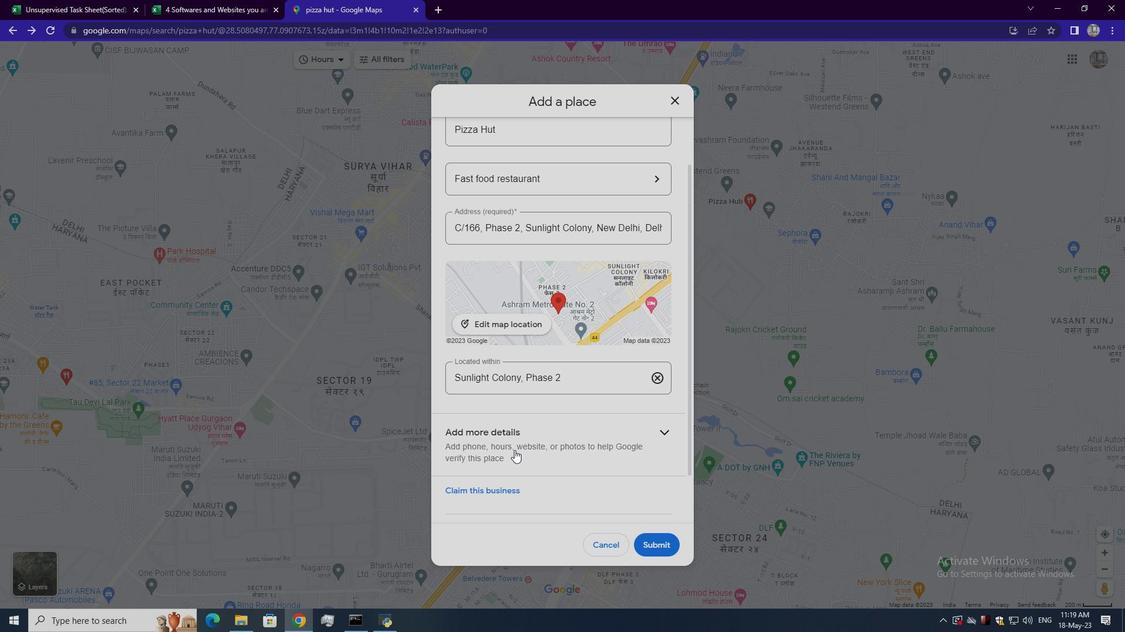 
Action: Mouse scrolled (519, 443) with delta (0, 0)
Screenshot: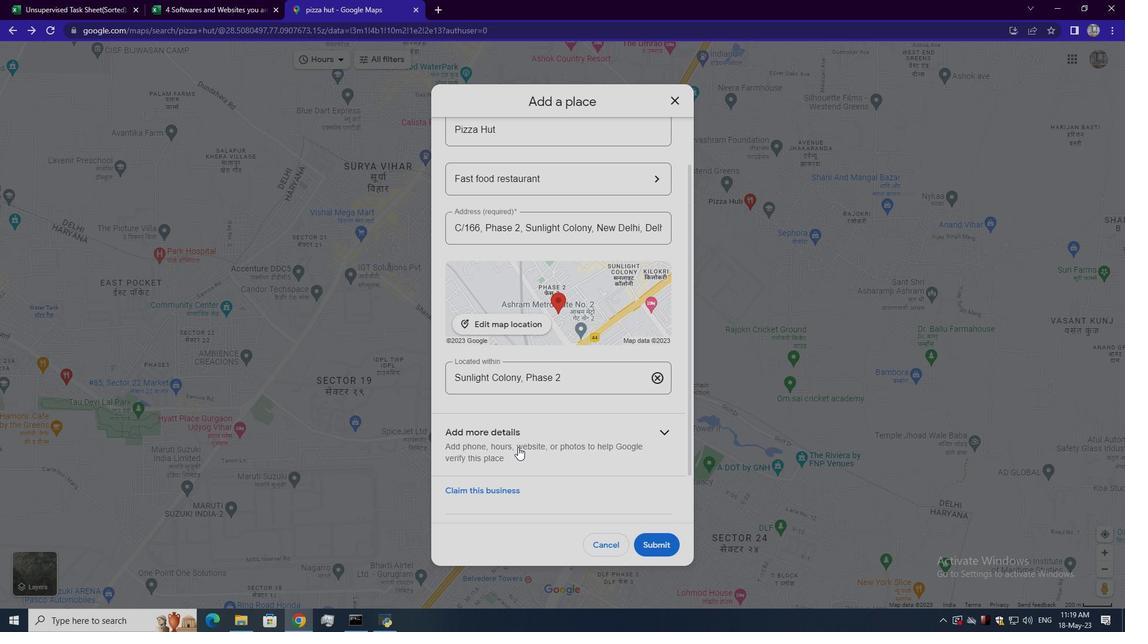 
Action: Mouse moved to (523, 438)
Screenshot: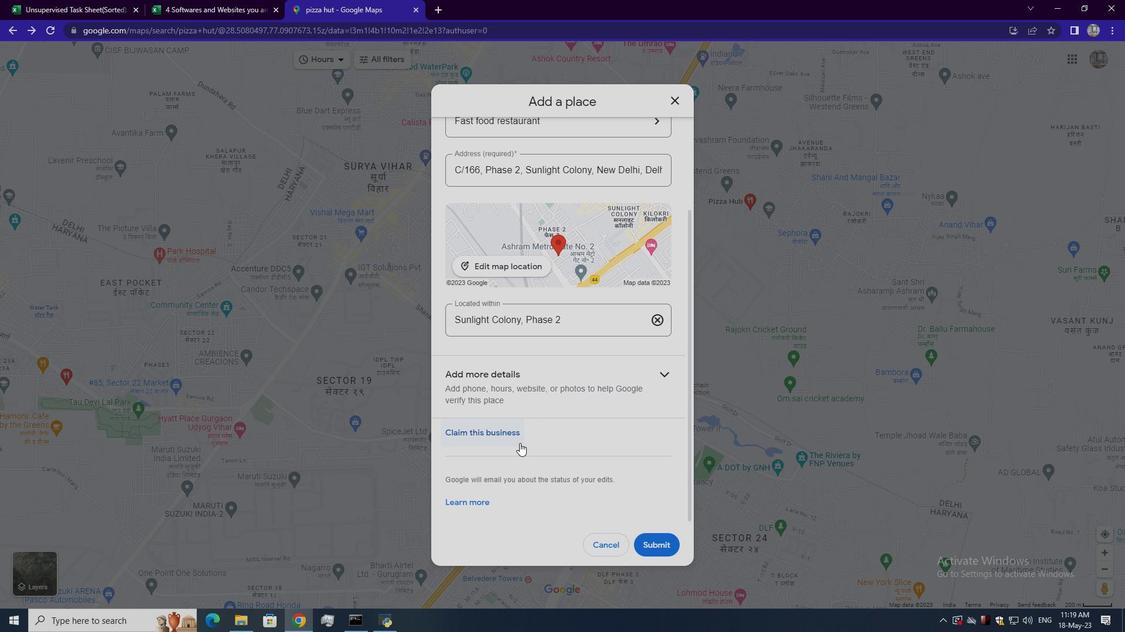
Action: Mouse scrolled (523, 438) with delta (0, 0)
Screenshot: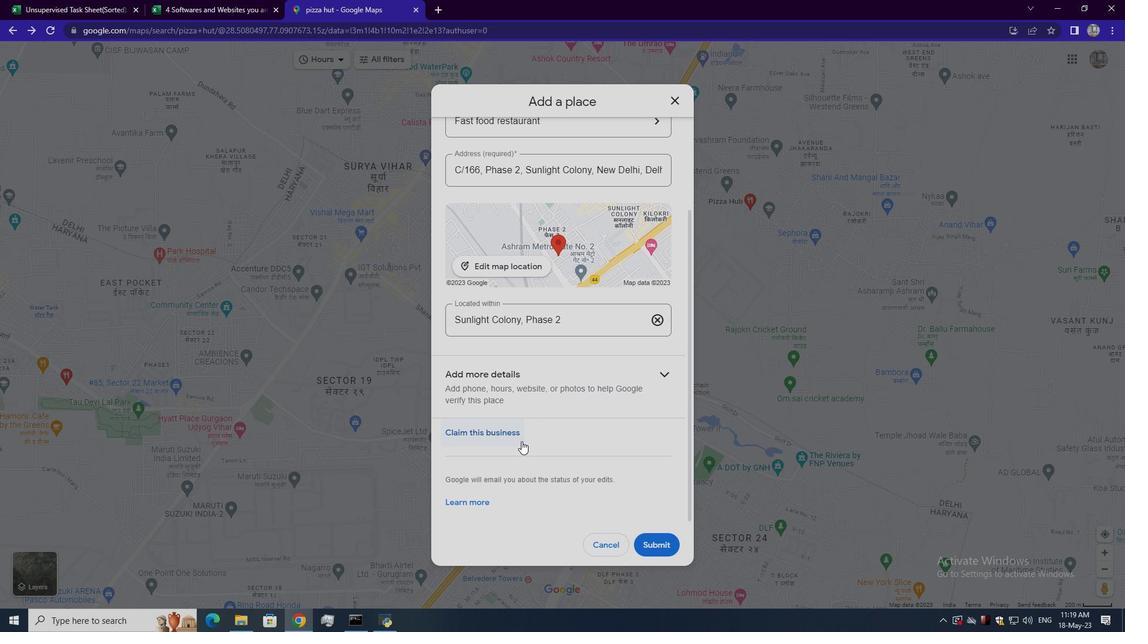 
Action: Mouse scrolled (523, 438) with delta (0, 0)
Screenshot: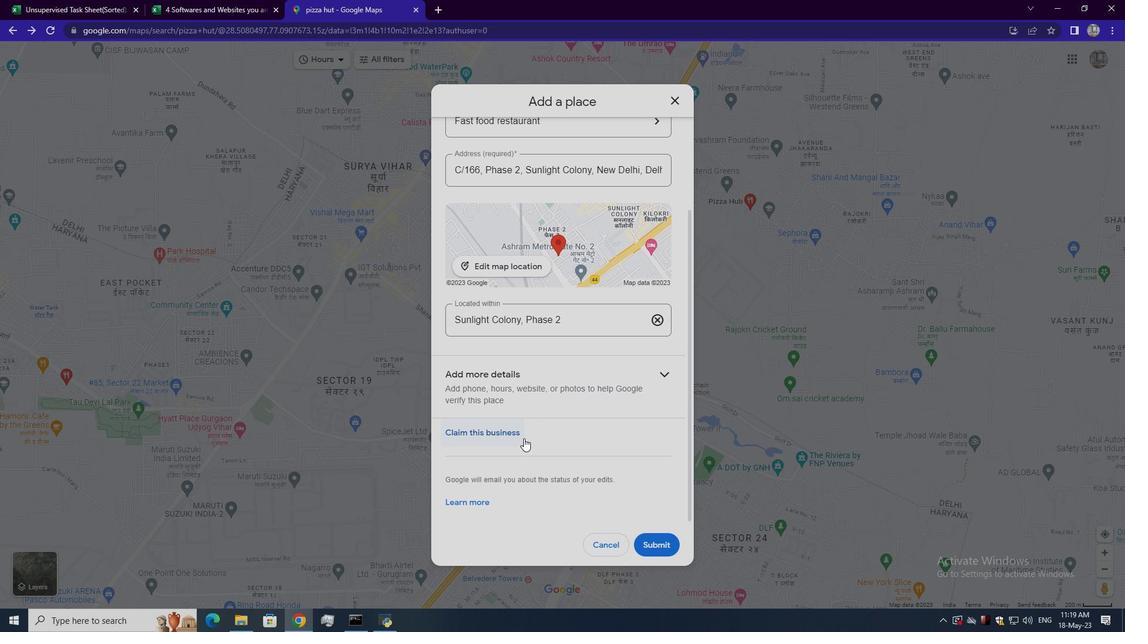 
Action: Mouse moved to (668, 545)
Screenshot: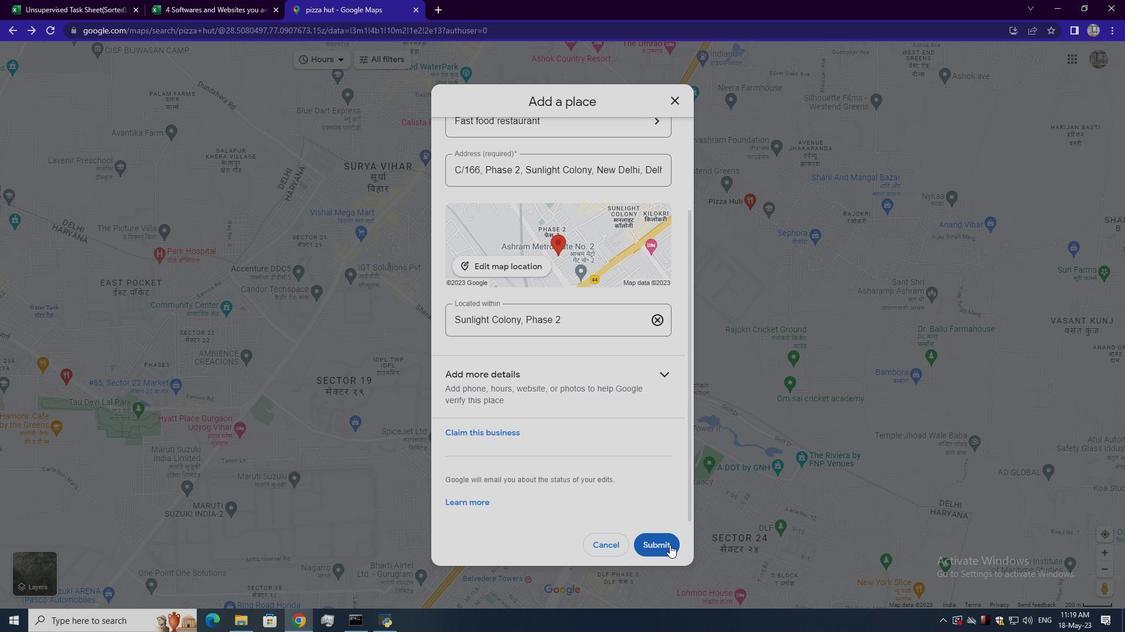 
Action: Mouse pressed left at (668, 545)
Screenshot: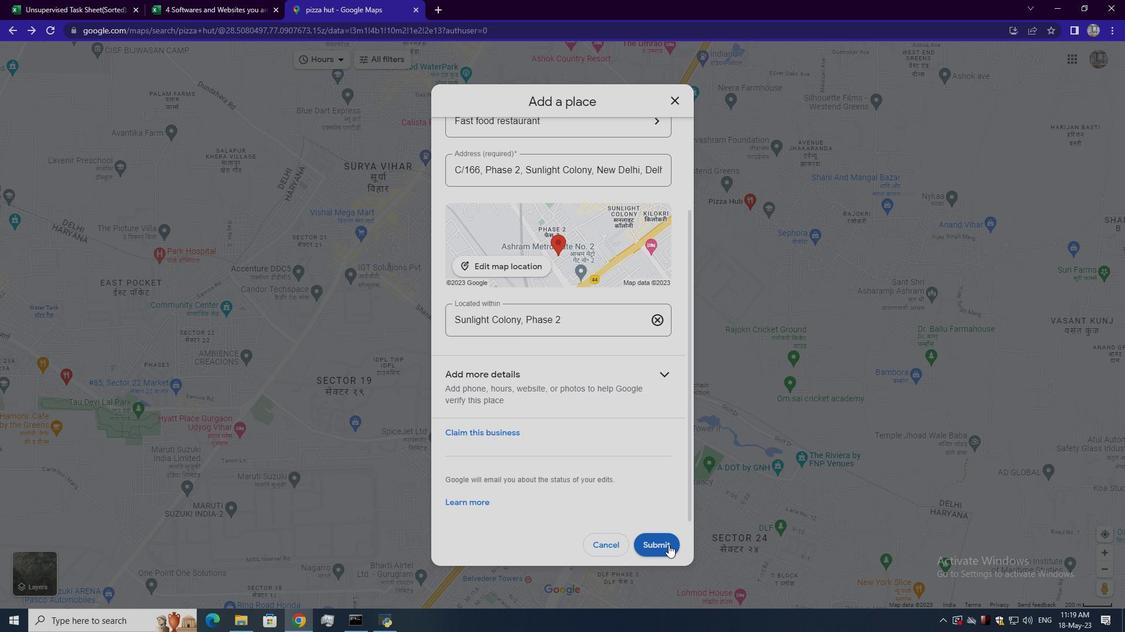 
Action: Mouse moved to (656, 396)
Screenshot: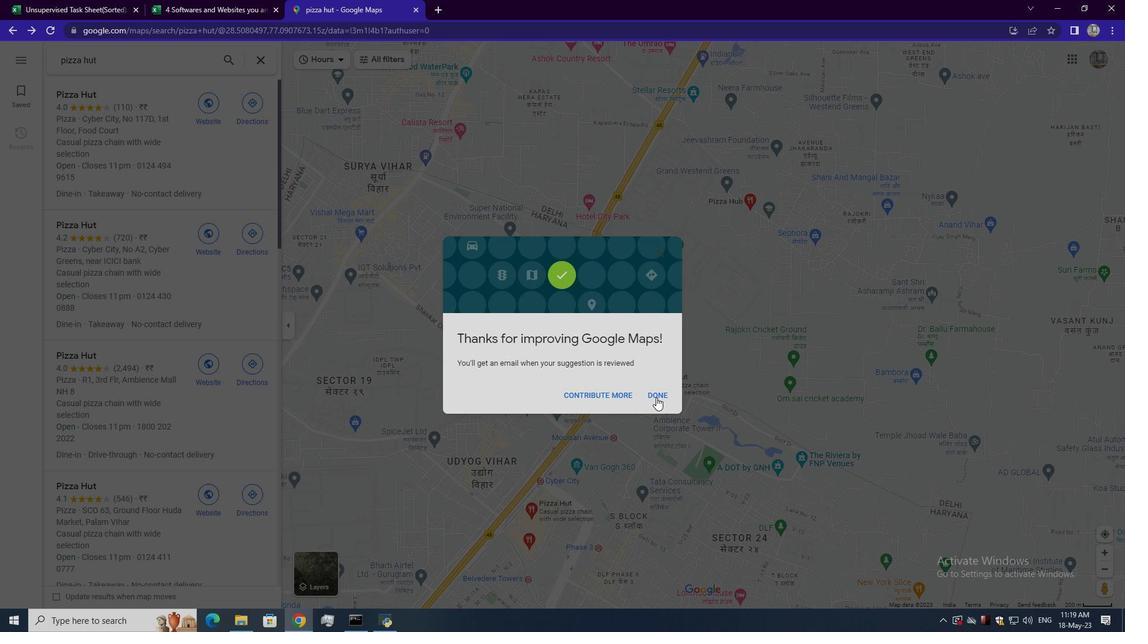 
Action: Mouse pressed left at (656, 396)
Screenshot: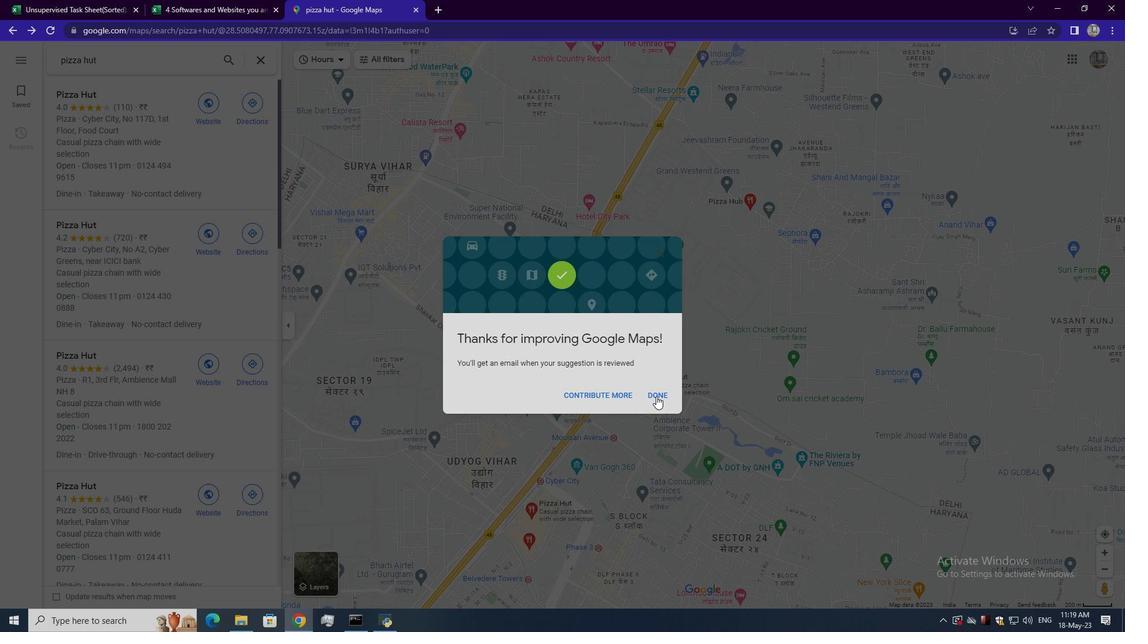 
Action: Mouse moved to (679, 320)
Screenshot: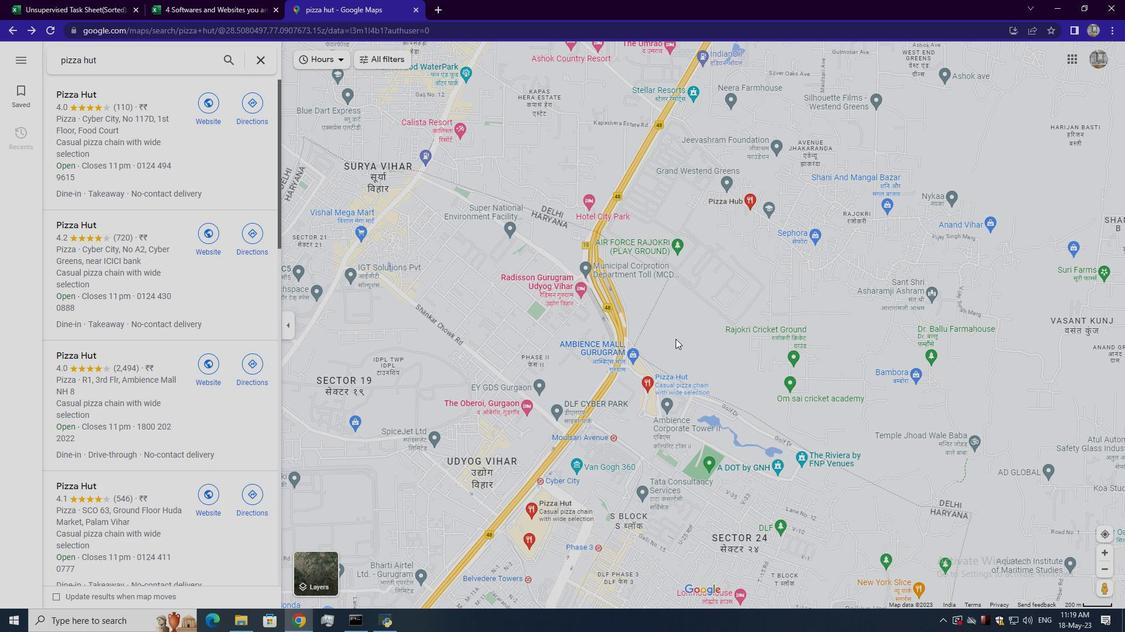 
Action: Mouse scrolled (679, 320) with delta (0, 0)
Screenshot: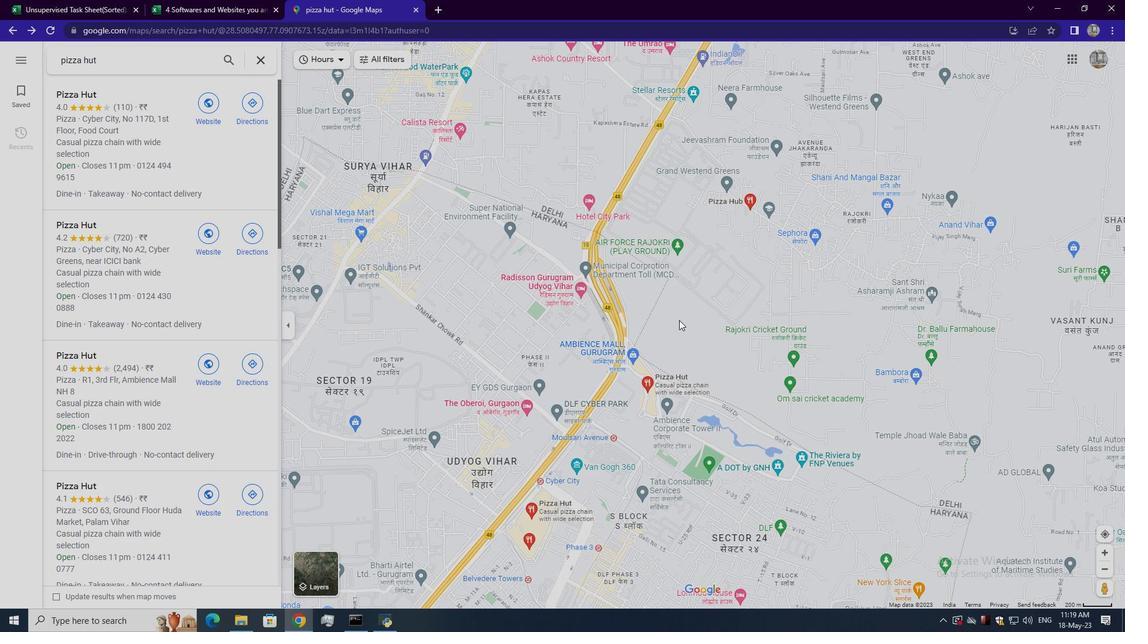 
Action: Mouse scrolled (679, 320) with delta (0, 0)
Screenshot: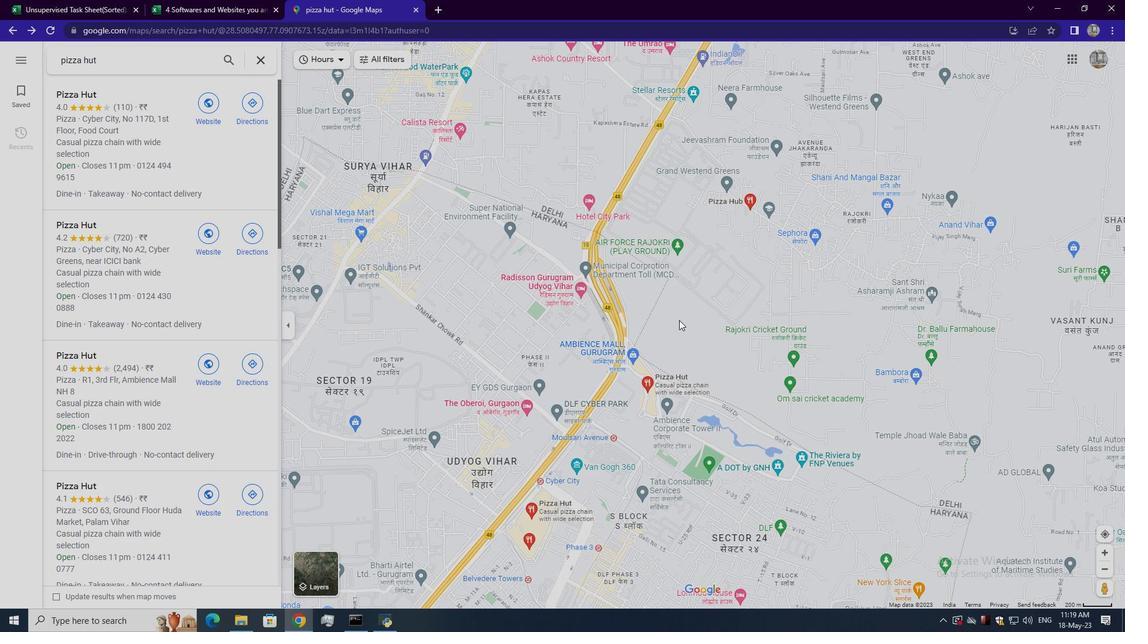 
Action: Mouse scrolled (679, 321) with delta (0, 0)
Screenshot: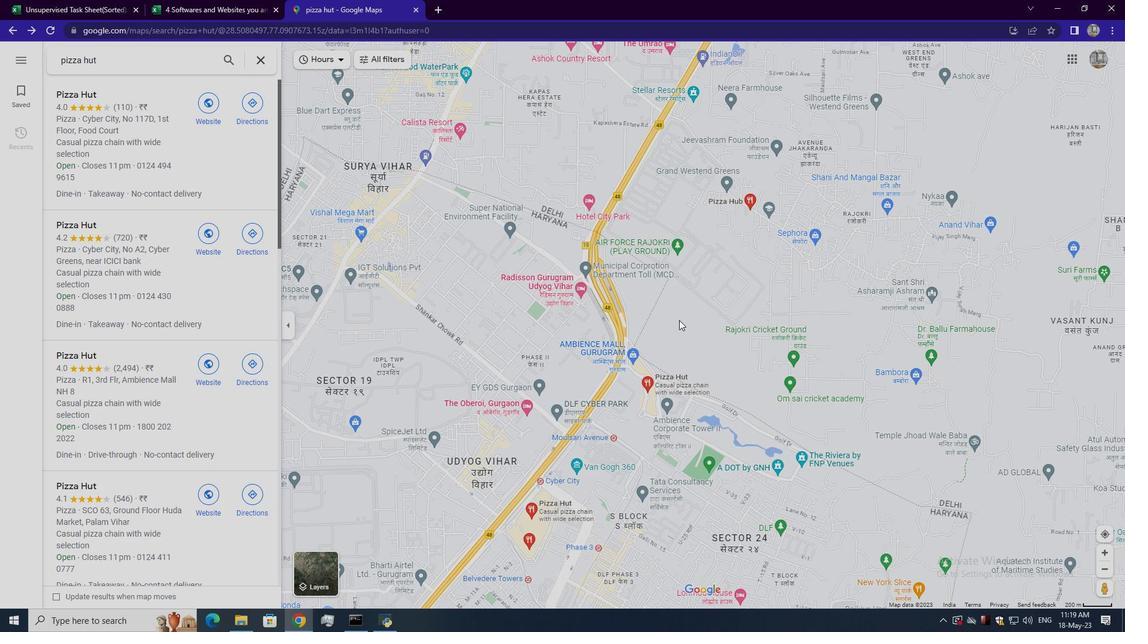 
Action: Mouse scrolled (679, 320) with delta (0, 0)
Screenshot: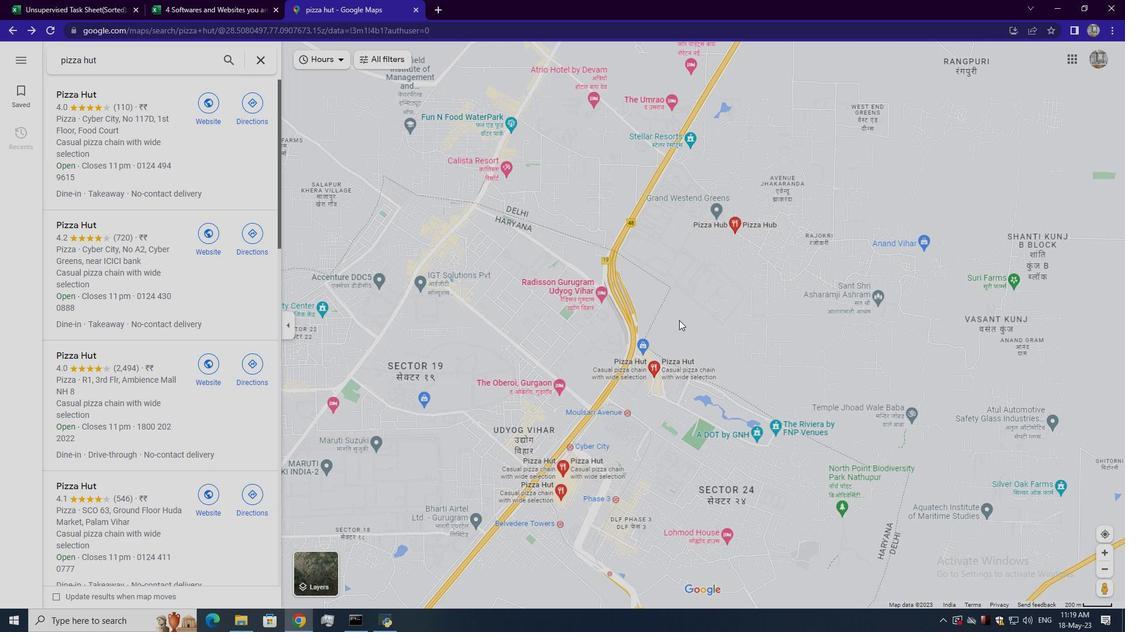 
Action: Mouse scrolled (679, 321) with delta (0, 0)
Screenshot: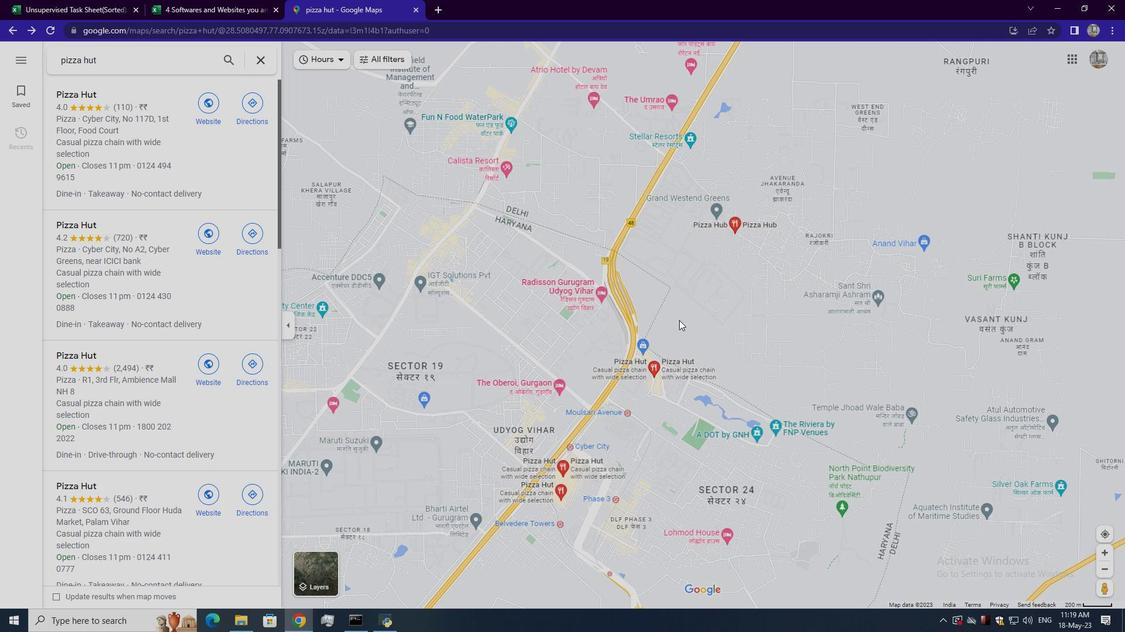 
Action: Mouse moved to (685, 322)
Screenshot: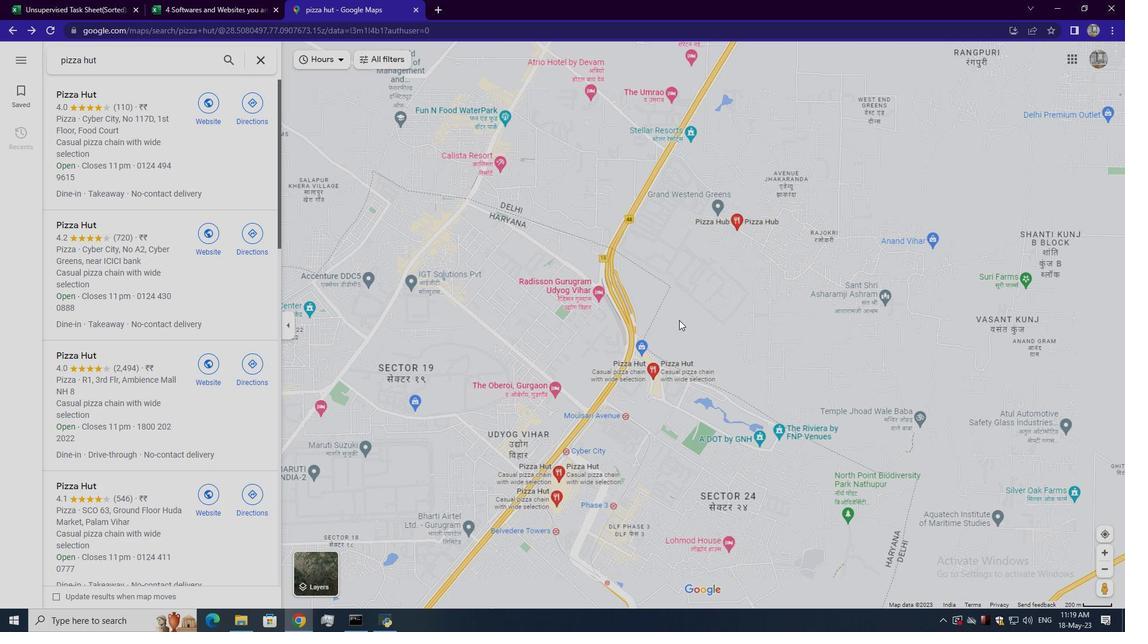 
Action: Mouse scrolled (685, 321) with delta (0, 0)
Screenshot: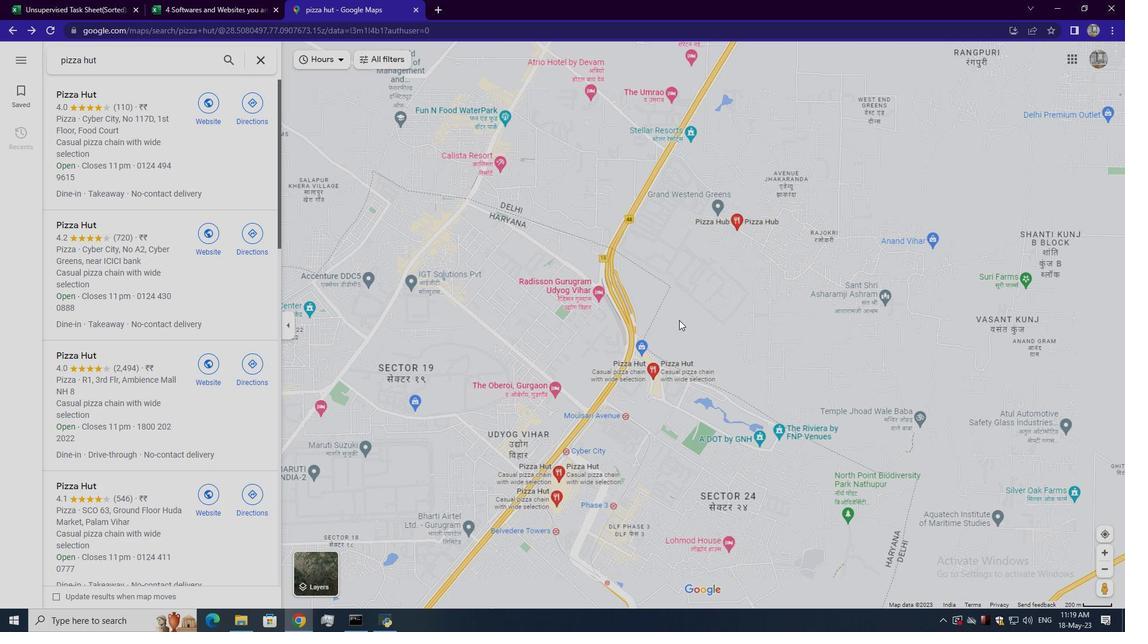 
Action: Mouse moved to (686, 323)
Screenshot: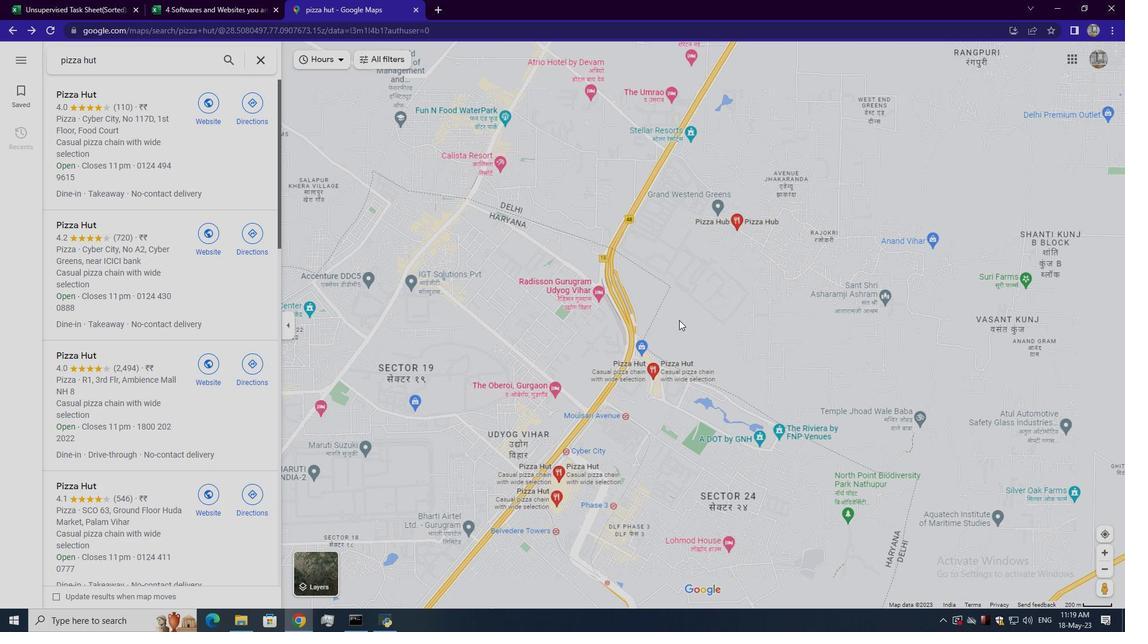 
Action: Mouse scrolled (686, 324) with delta (0, 0)
Screenshot: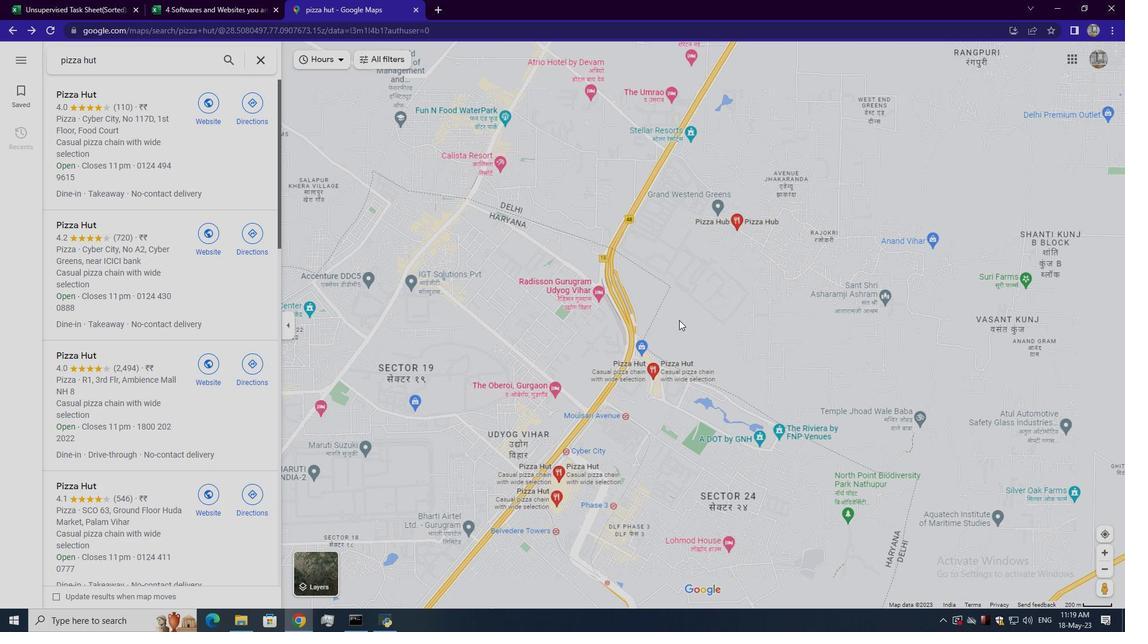 
Action: Mouse scrolled (686, 322) with delta (0, 0)
Screenshot: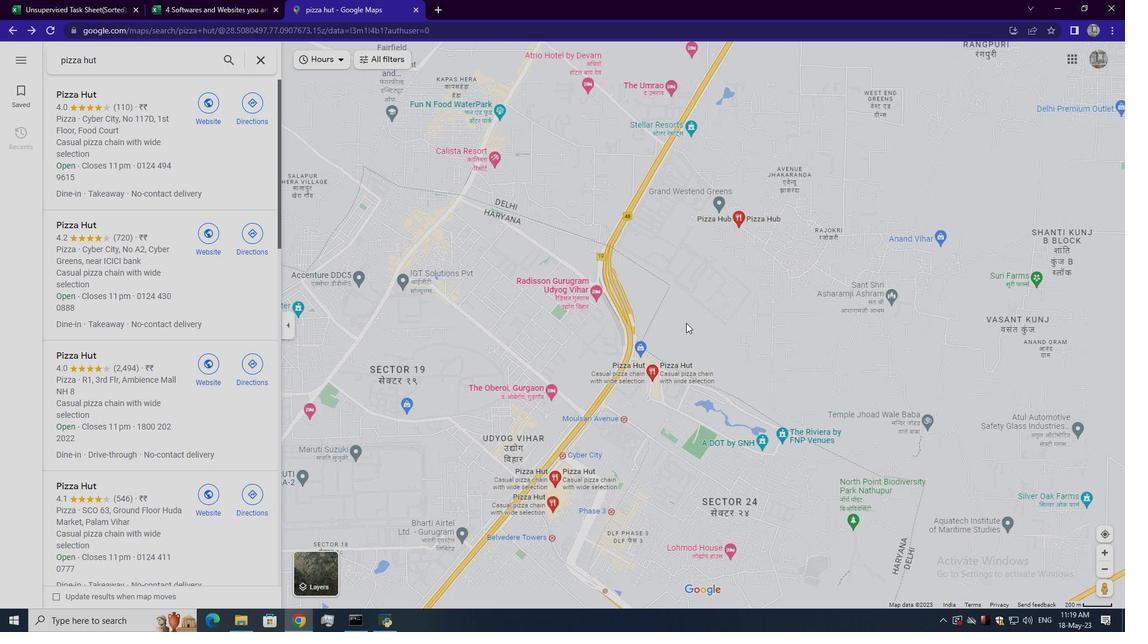 
Action: Mouse moved to (711, 332)
Screenshot: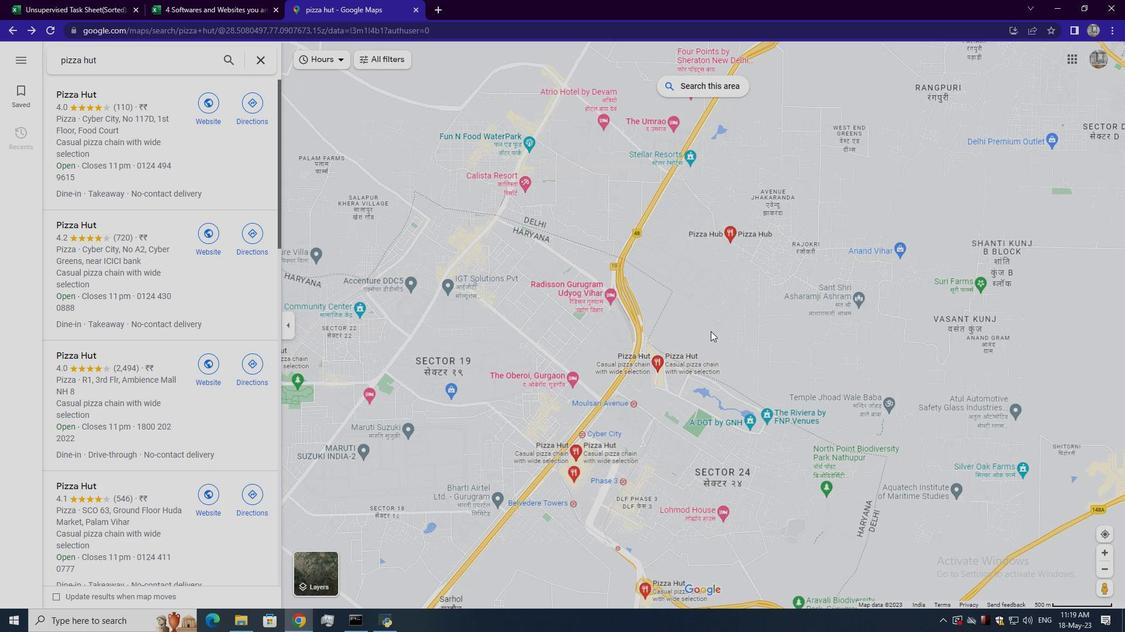 
Action: Mouse scrolled (711, 331) with delta (0, 0)
Screenshot: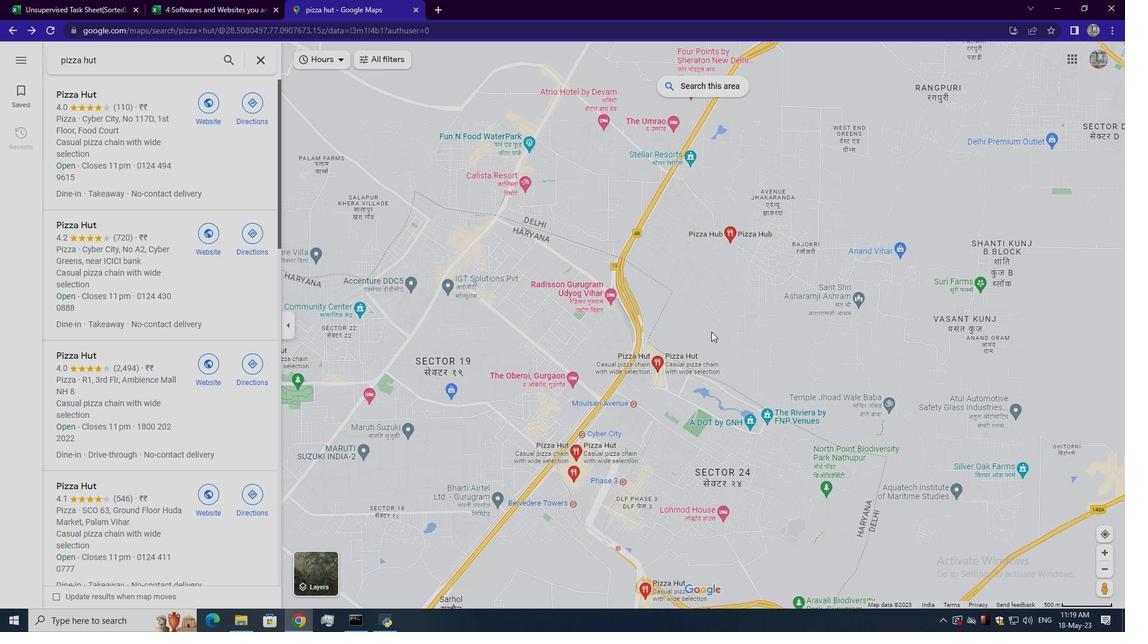 
Action: Mouse moved to (781, 334)
Screenshot: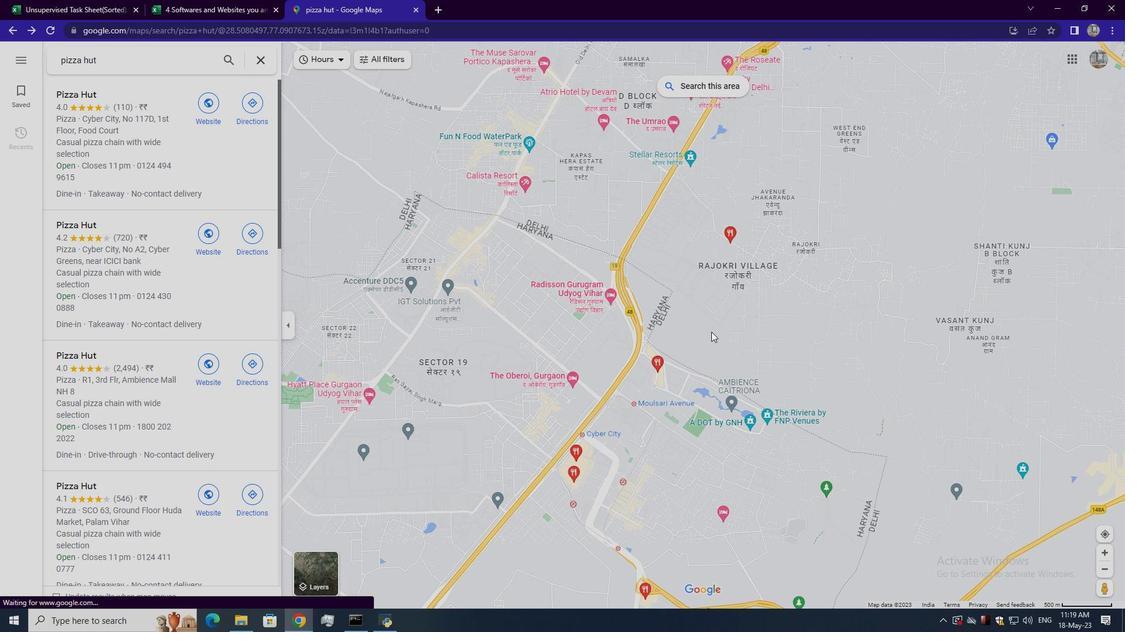 
Action: Mouse pressed left at (781, 334)
Screenshot: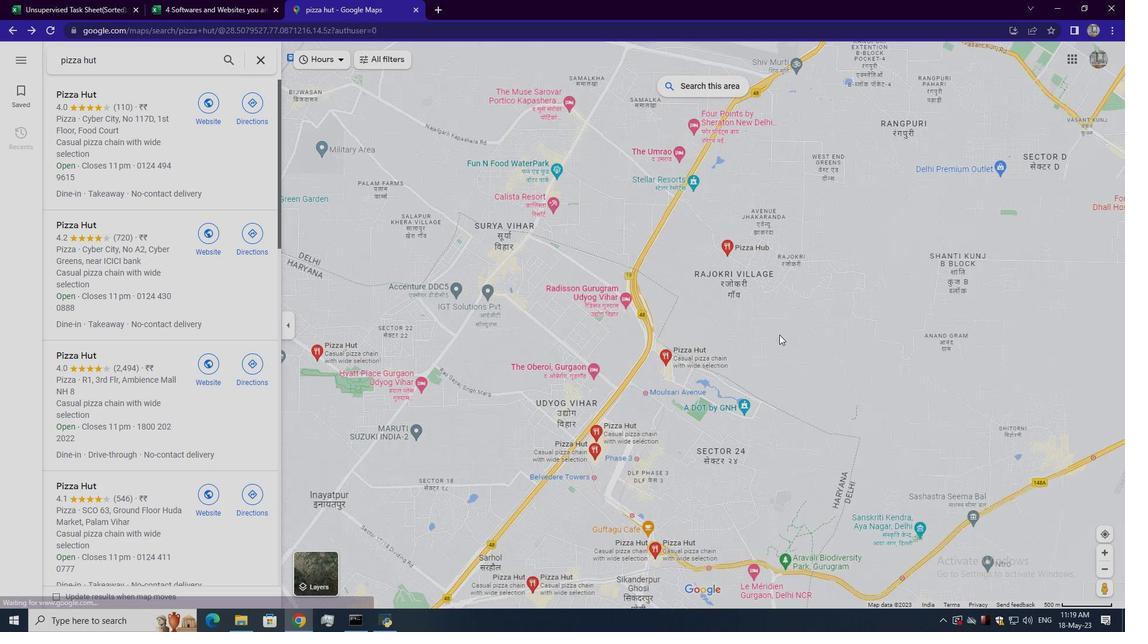 
Action: Mouse moved to (627, 394)
Screenshot: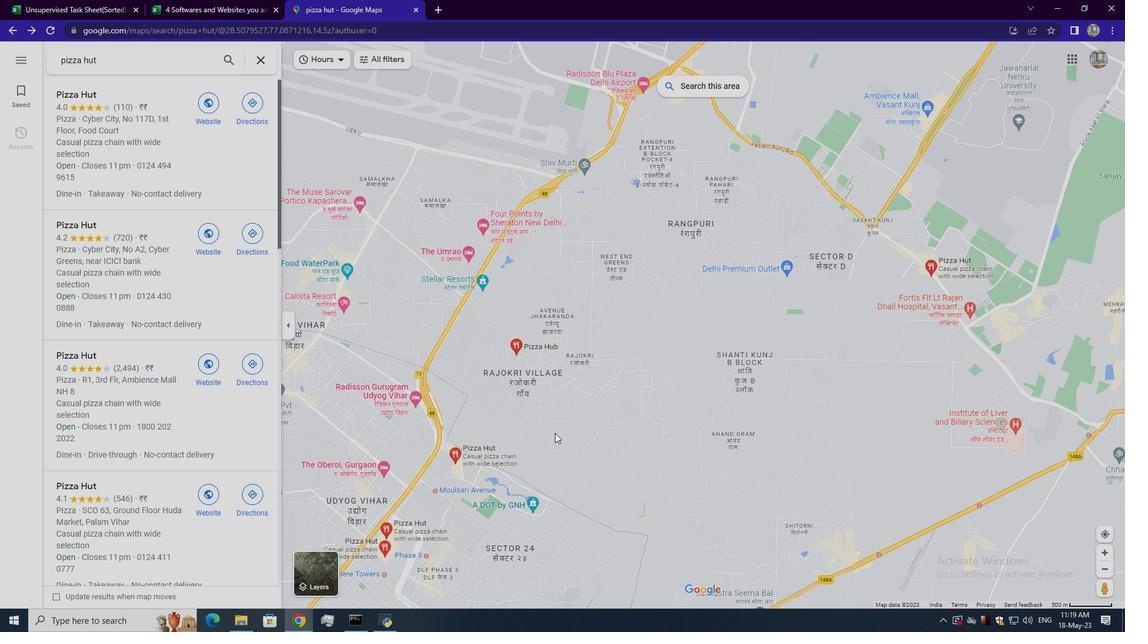 
Action: Mouse scrolled (627, 393) with delta (0, 0)
Screenshot: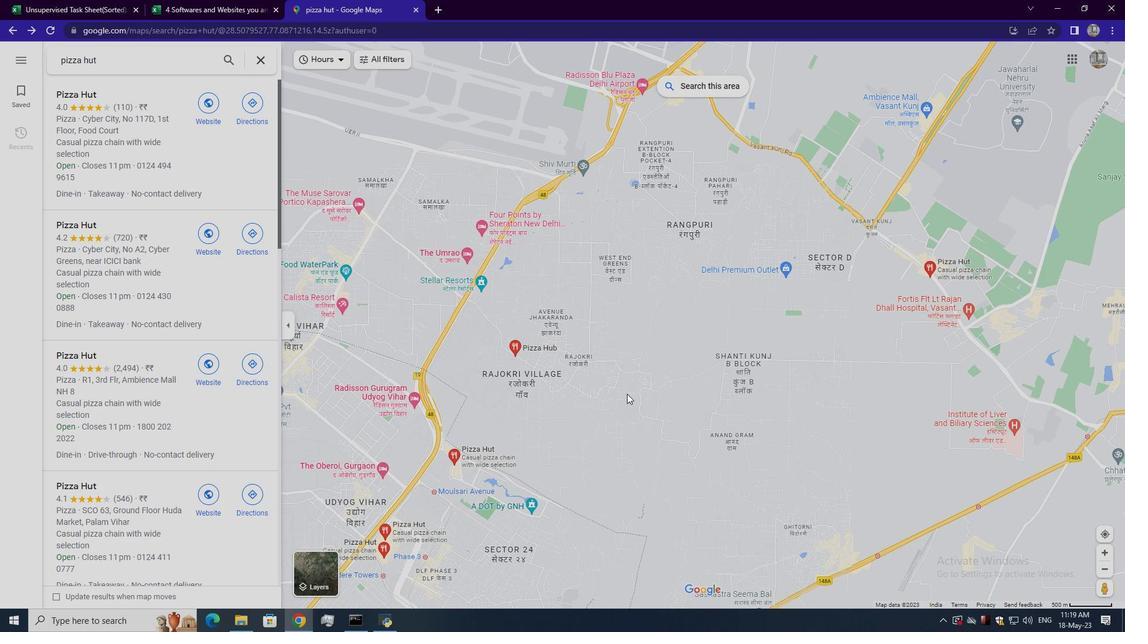 
Action: Mouse scrolled (627, 393) with delta (0, 0)
Screenshot: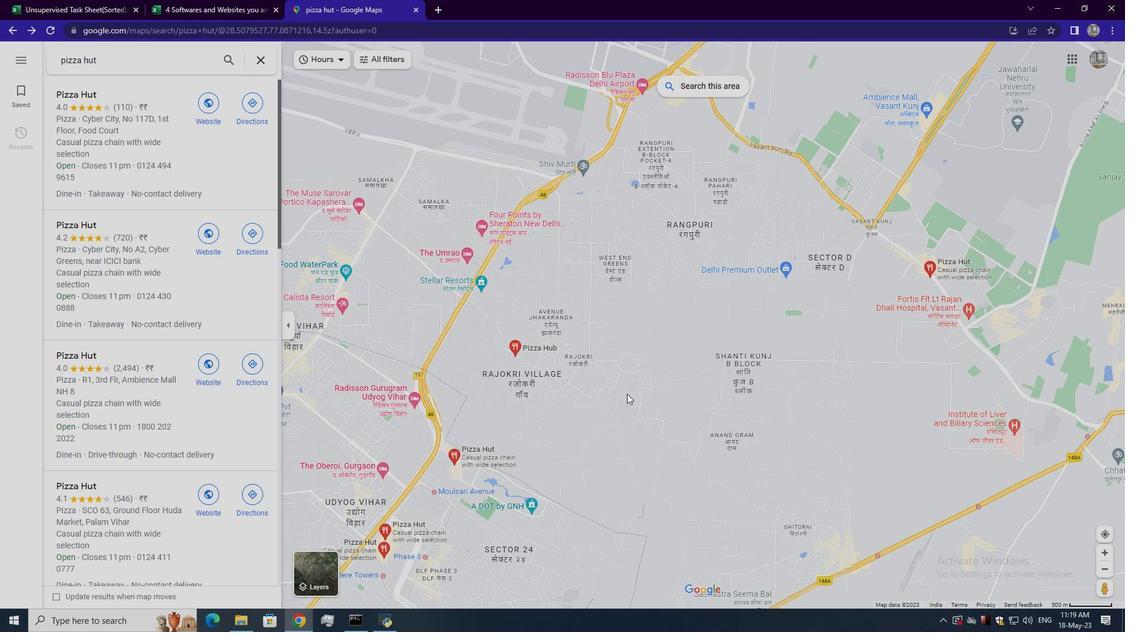 
Action: Mouse scrolled (627, 393) with delta (0, 0)
Screenshot: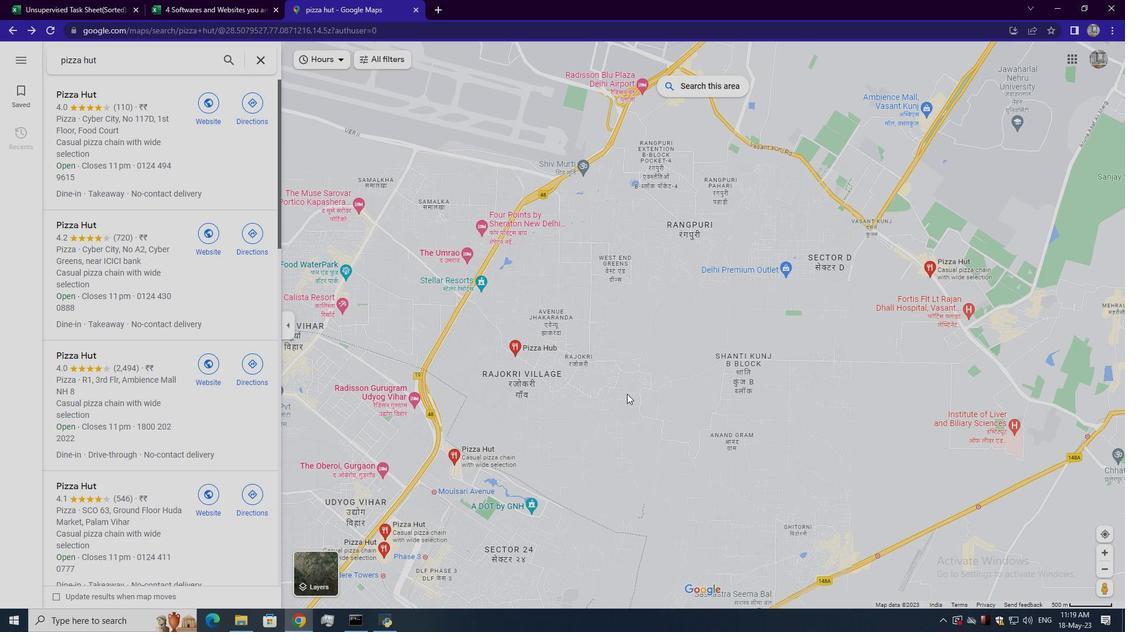 
Action: Mouse scrolled (627, 395) with delta (0, 0)
Screenshot: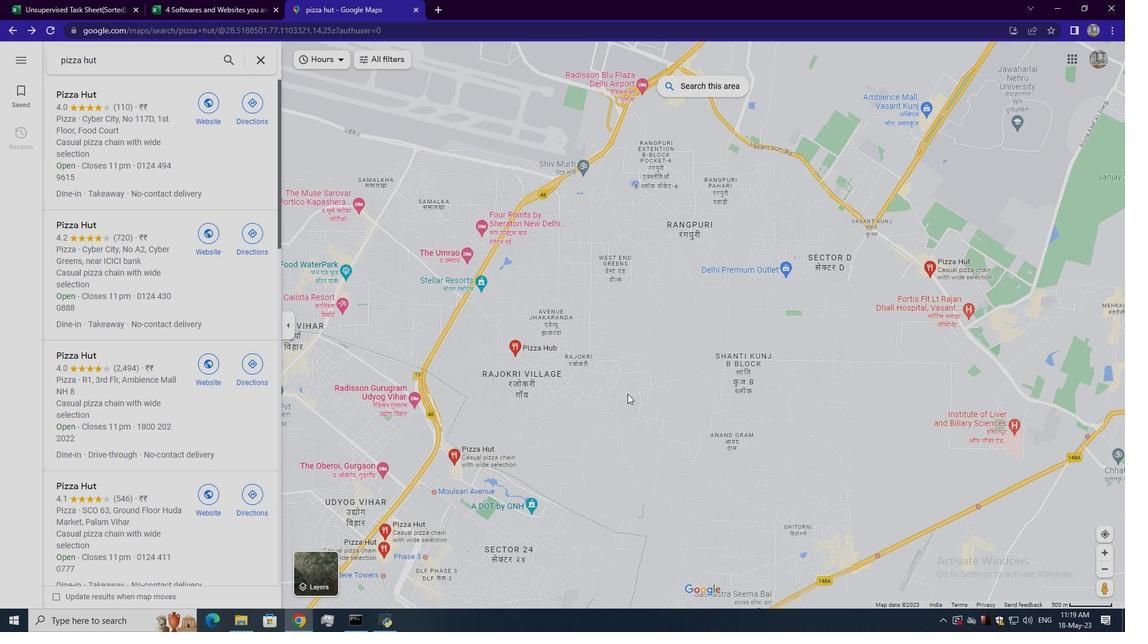 
Action: Mouse scrolled (627, 393) with delta (0, 0)
Screenshot: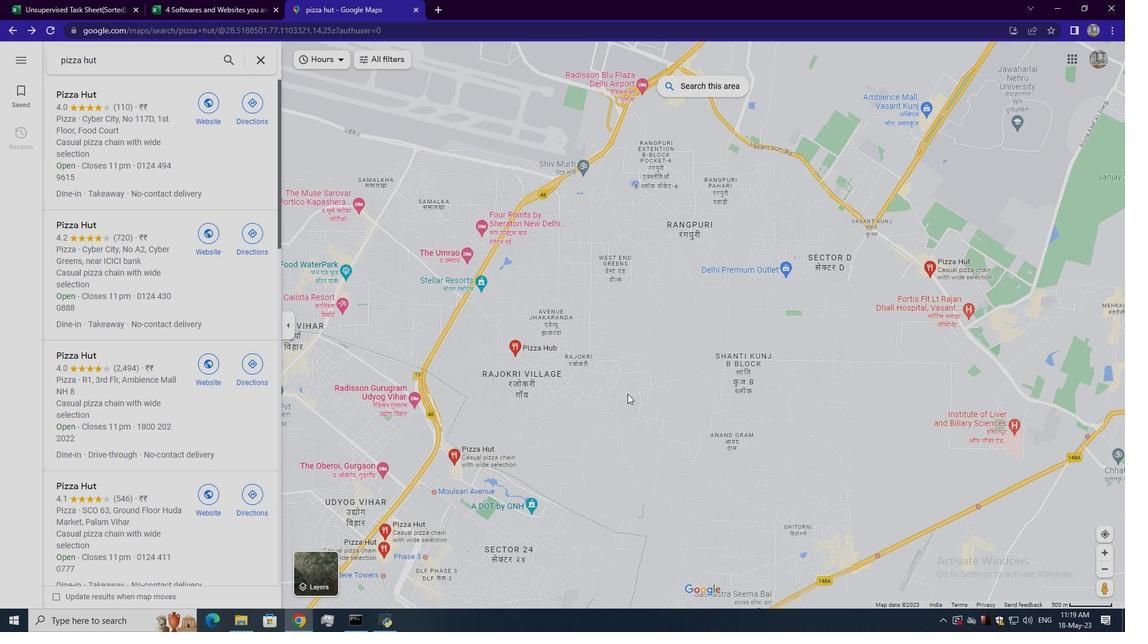 
Action: Mouse moved to (679, 399)
Screenshot: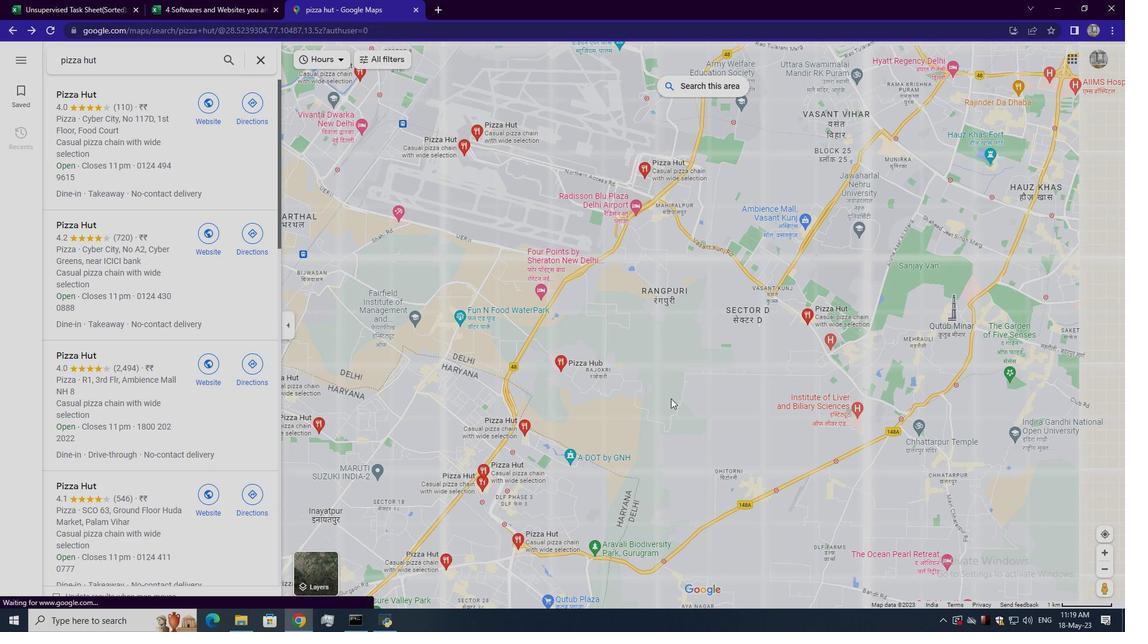 
Action: Mouse scrolled (679, 398) with delta (0, 0)
Screenshot: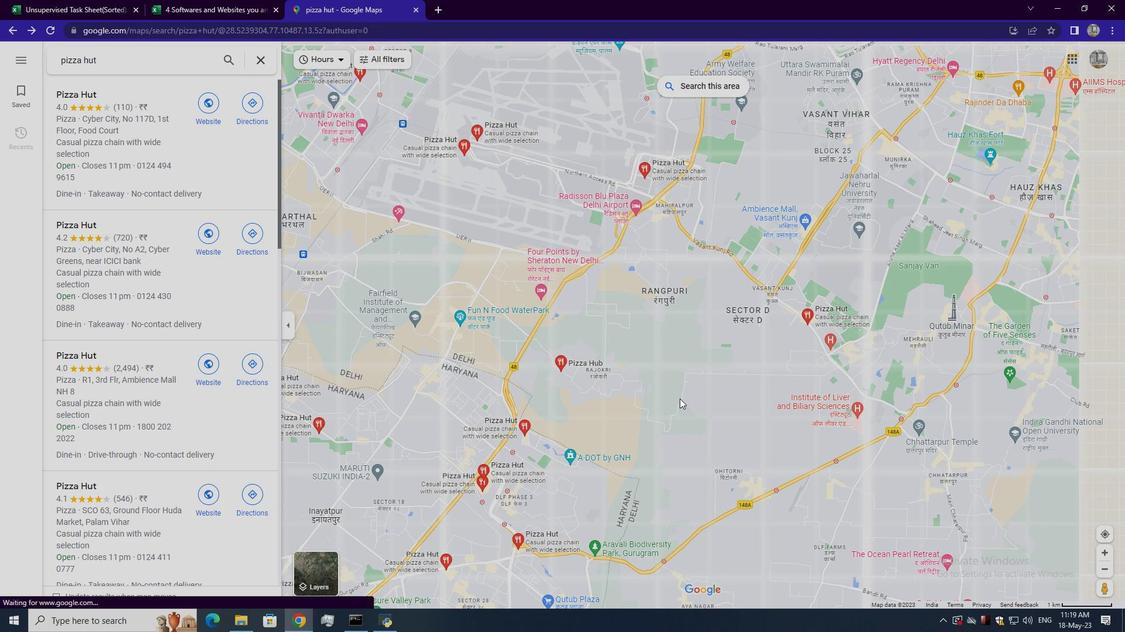 
Action: Mouse scrolled (679, 398) with delta (0, 0)
Screenshot: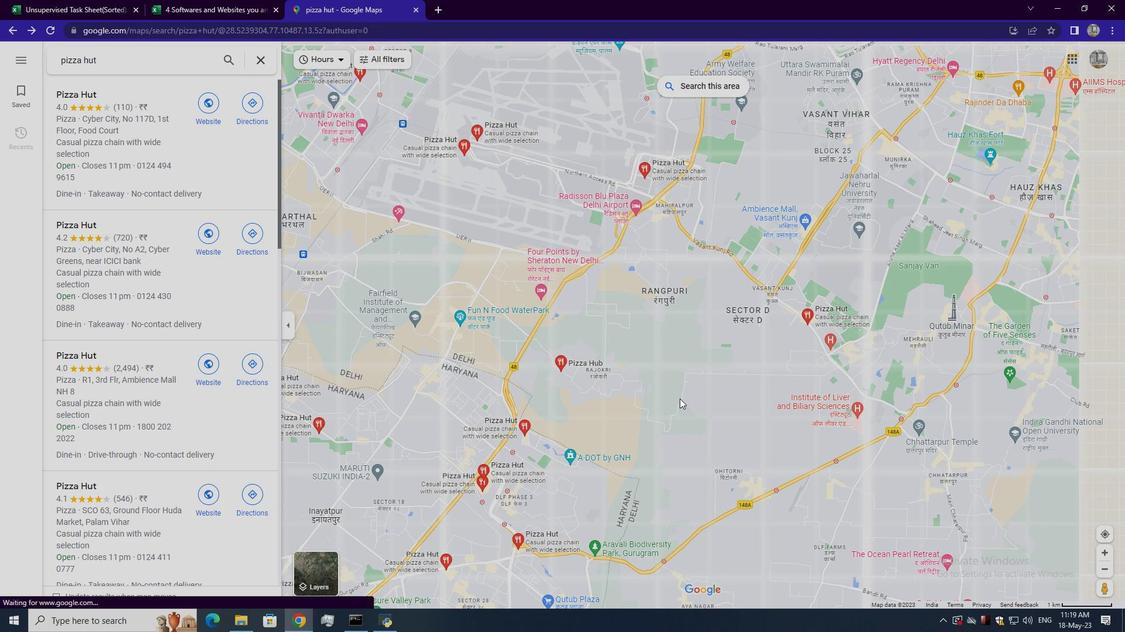 
Action: Mouse scrolled (679, 398) with delta (0, 0)
Screenshot: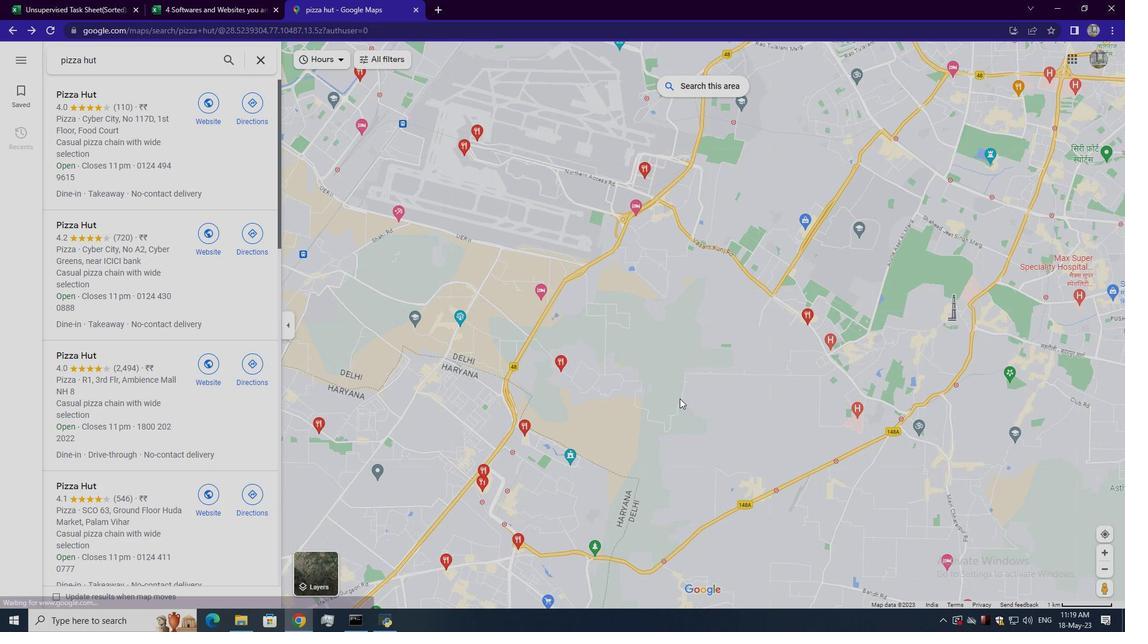
Action: Mouse scrolled (679, 398) with delta (0, 0)
Screenshot: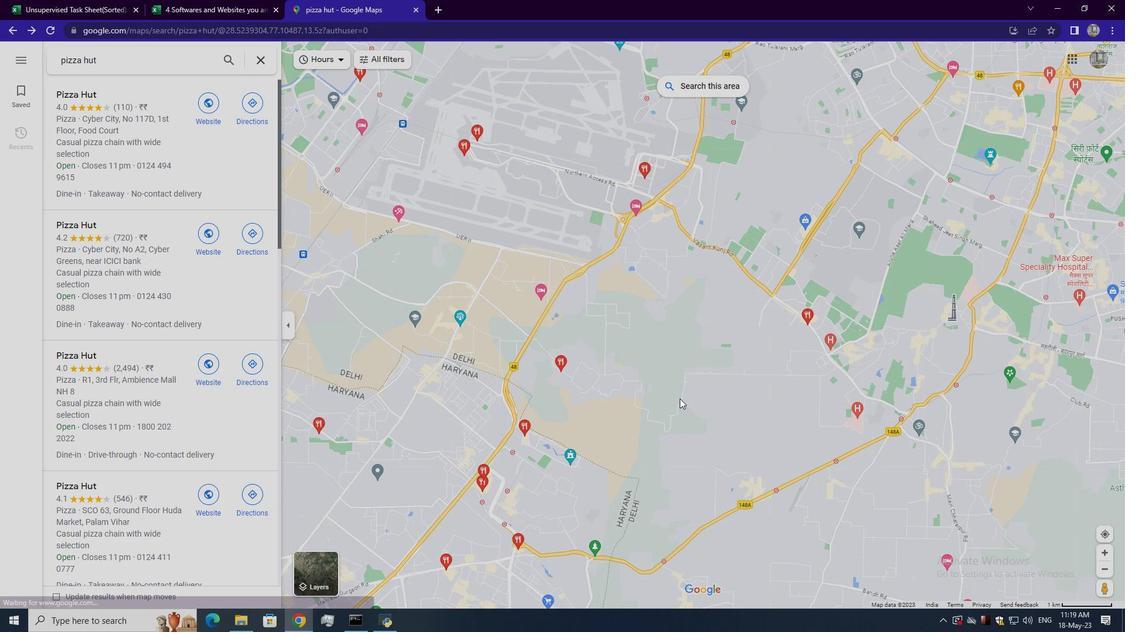 
Action: Mouse scrolled (679, 398) with delta (0, 0)
Screenshot: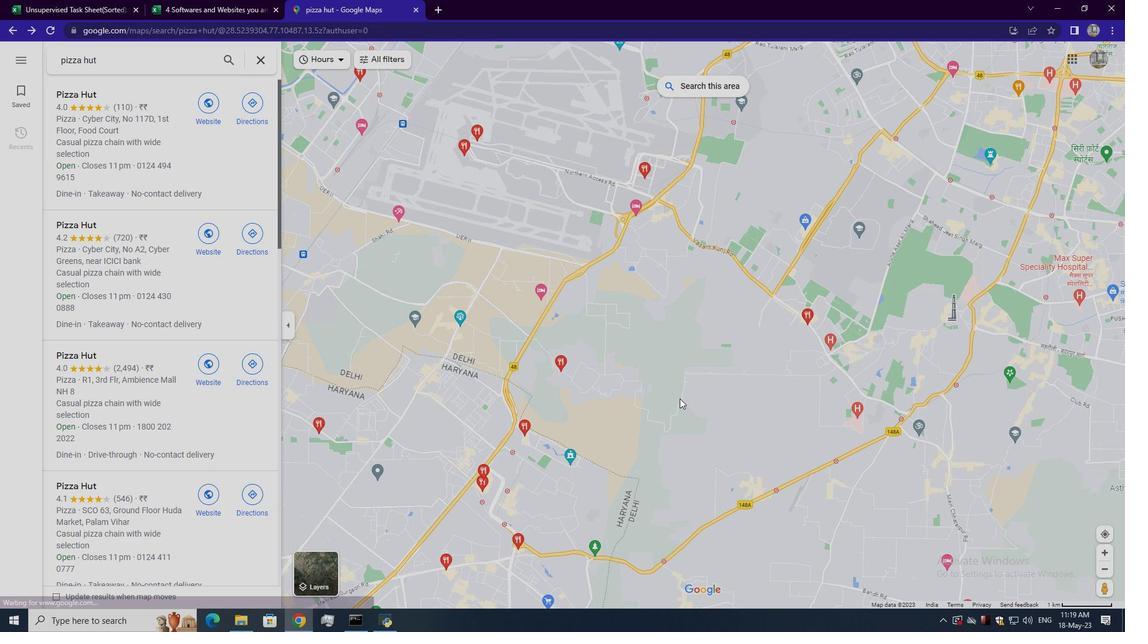 
Action: Mouse moved to (904, 422)
Screenshot: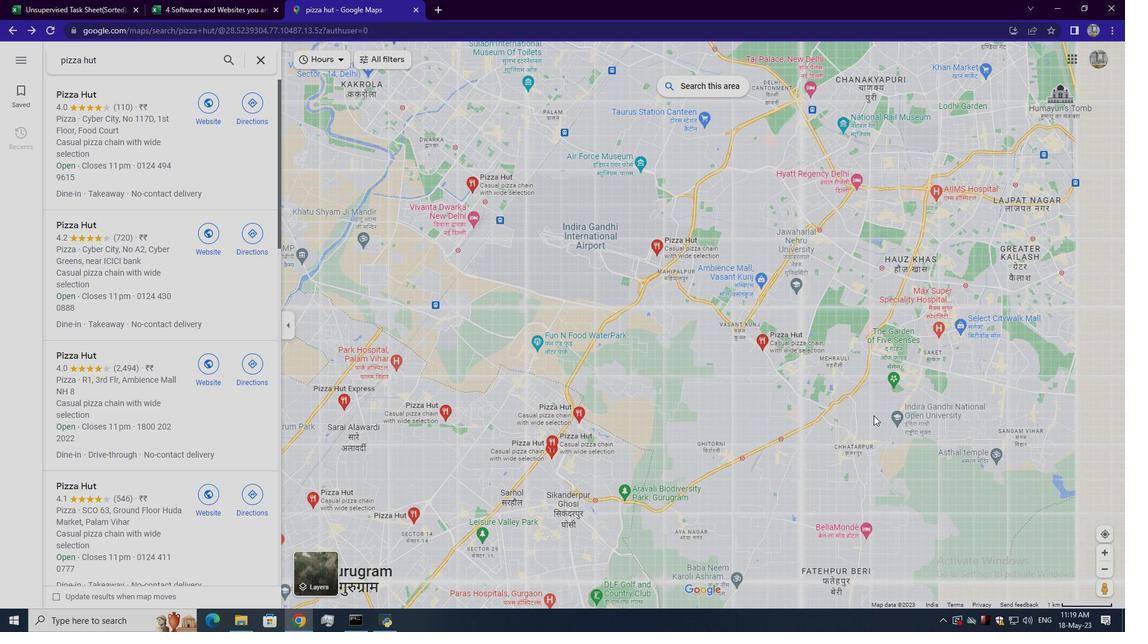
Action: Mouse pressed left at (904, 422)
Screenshot: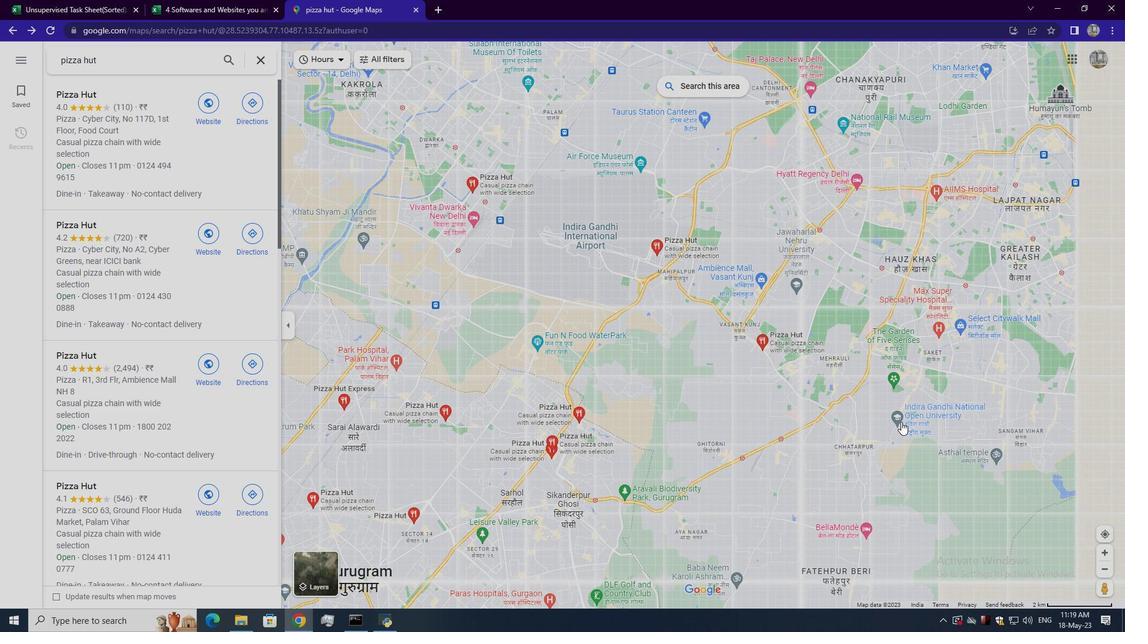 
Action: Mouse moved to (812, 380)
Screenshot: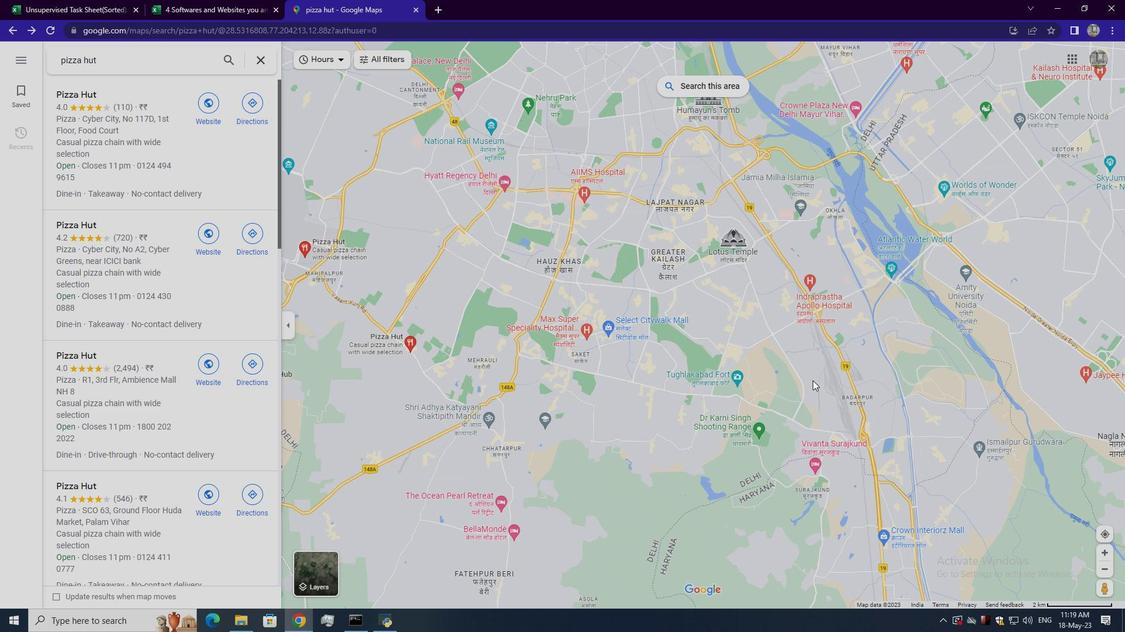 
Action: Mouse pressed left at (812, 380)
Screenshot: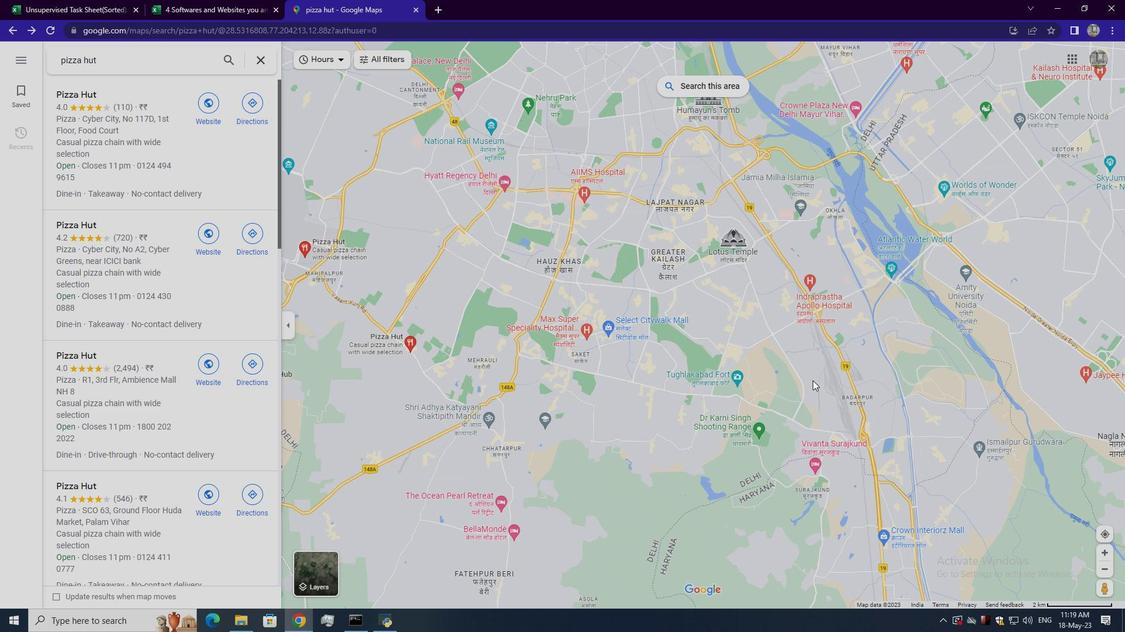 
Action: Mouse moved to (574, 190)
Screenshot: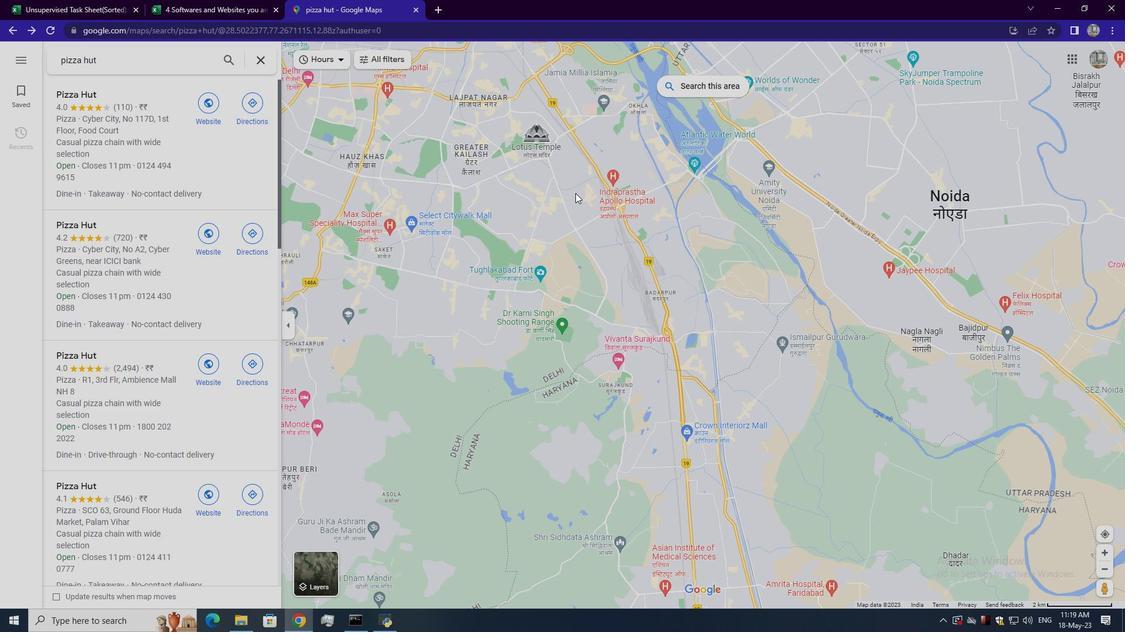 
Action: Mouse pressed left at (574, 190)
Screenshot: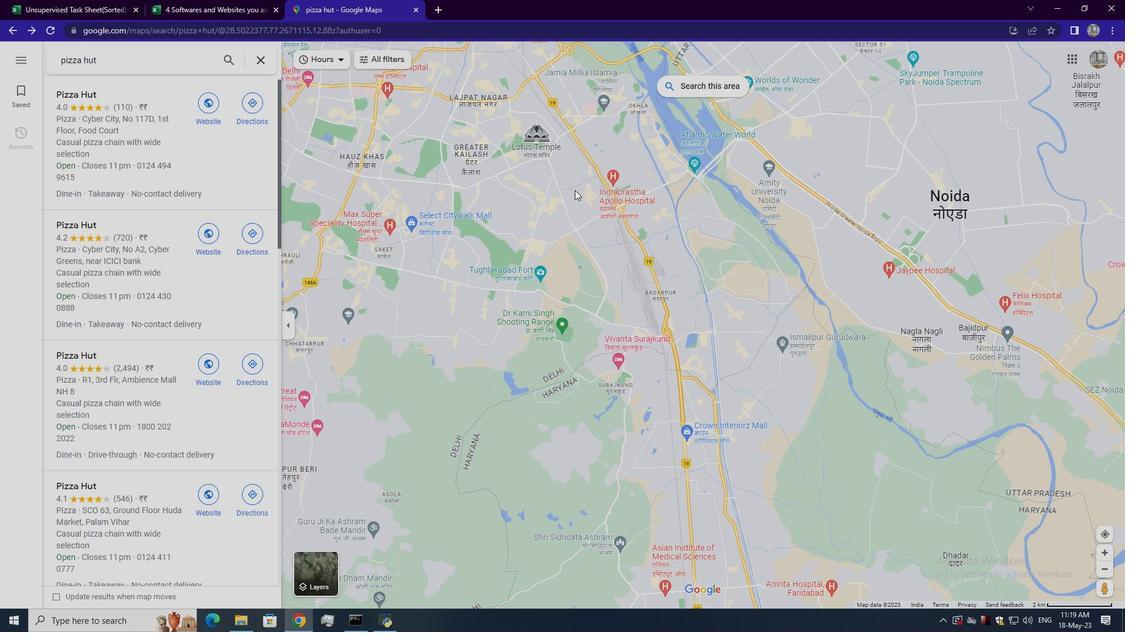 
Action: Mouse moved to (601, 274)
Screenshot: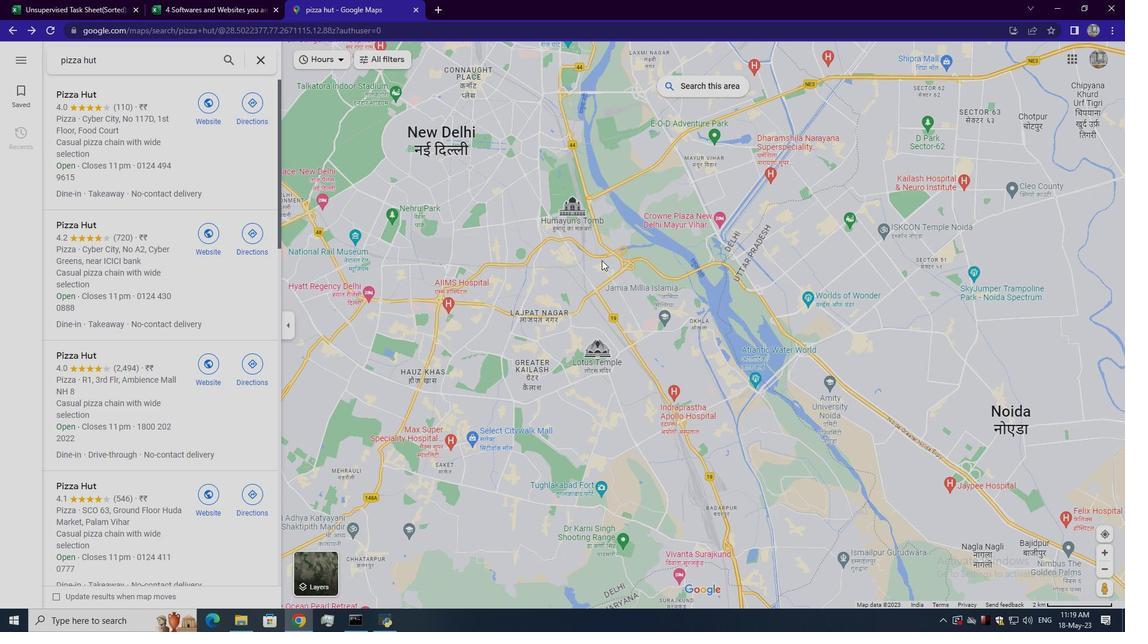 
Action: Mouse scrolled (601, 274) with delta (0, 0)
Screenshot: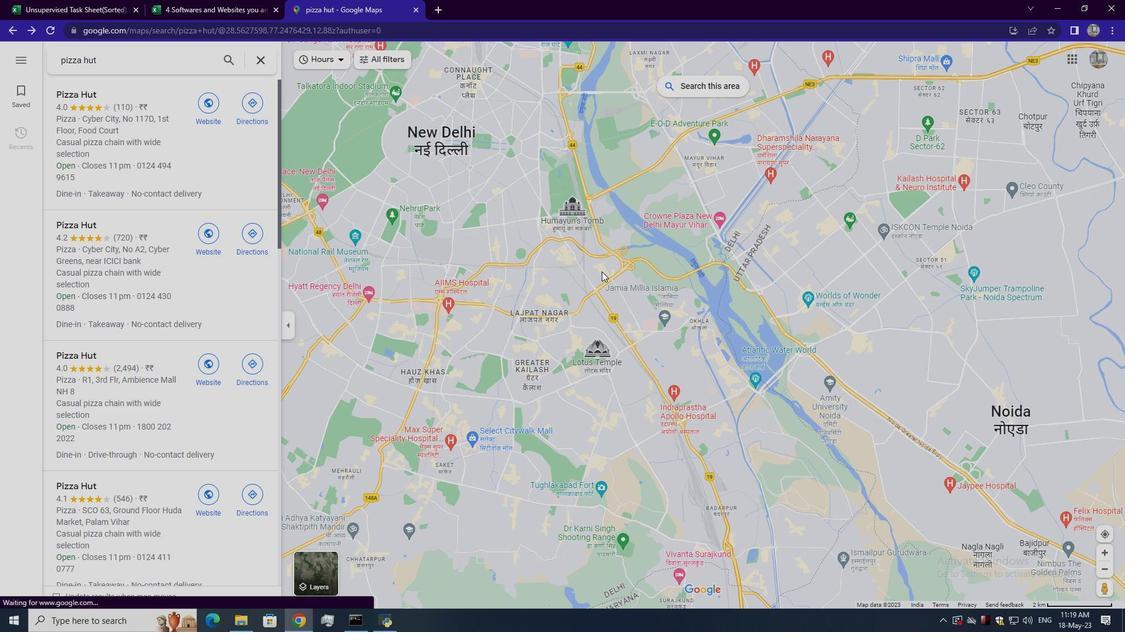 
Action: Mouse scrolled (601, 274) with delta (0, 0)
Screenshot: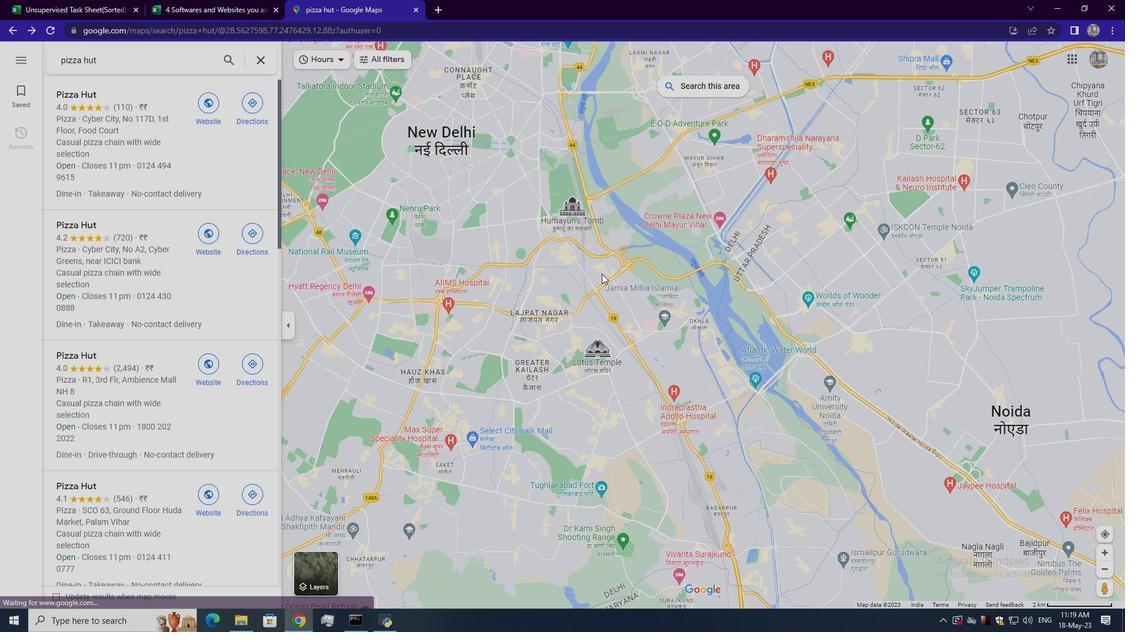 
Action: Mouse moved to (601, 274)
Screenshot: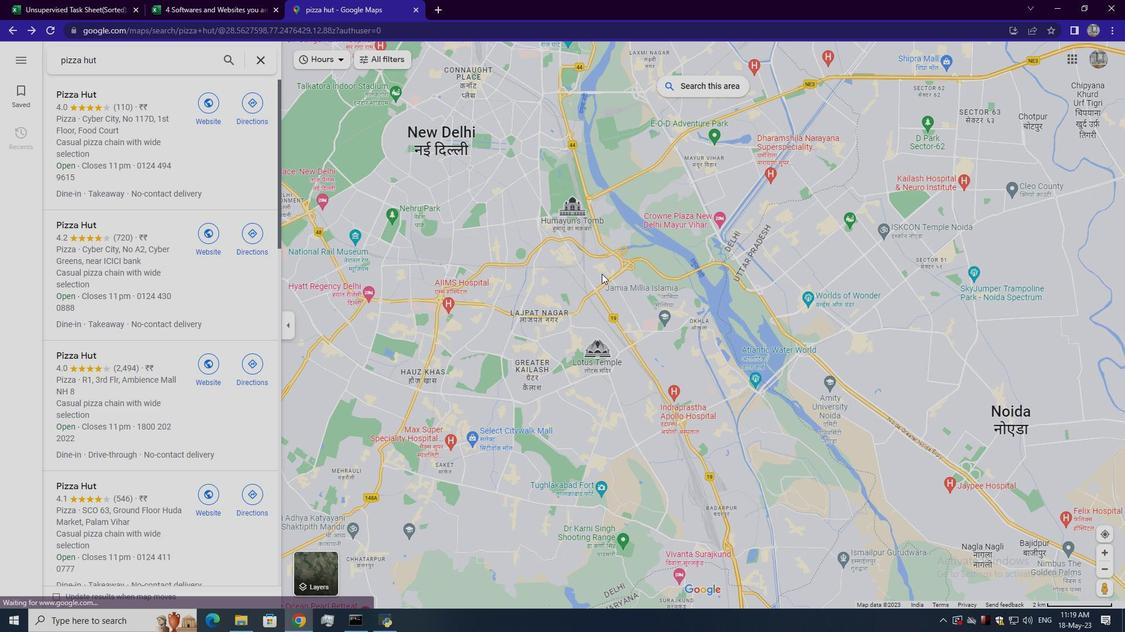 
Action: Mouse scrolled (601, 274) with delta (0, 0)
Screenshot: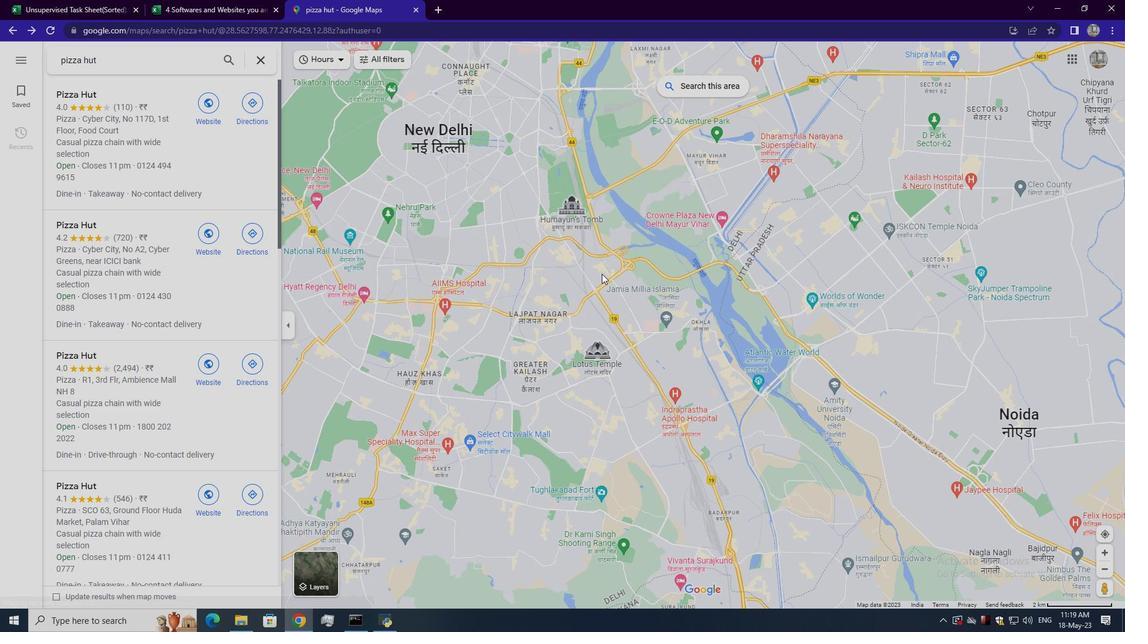 
Action: Mouse moved to (594, 274)
Screenshot: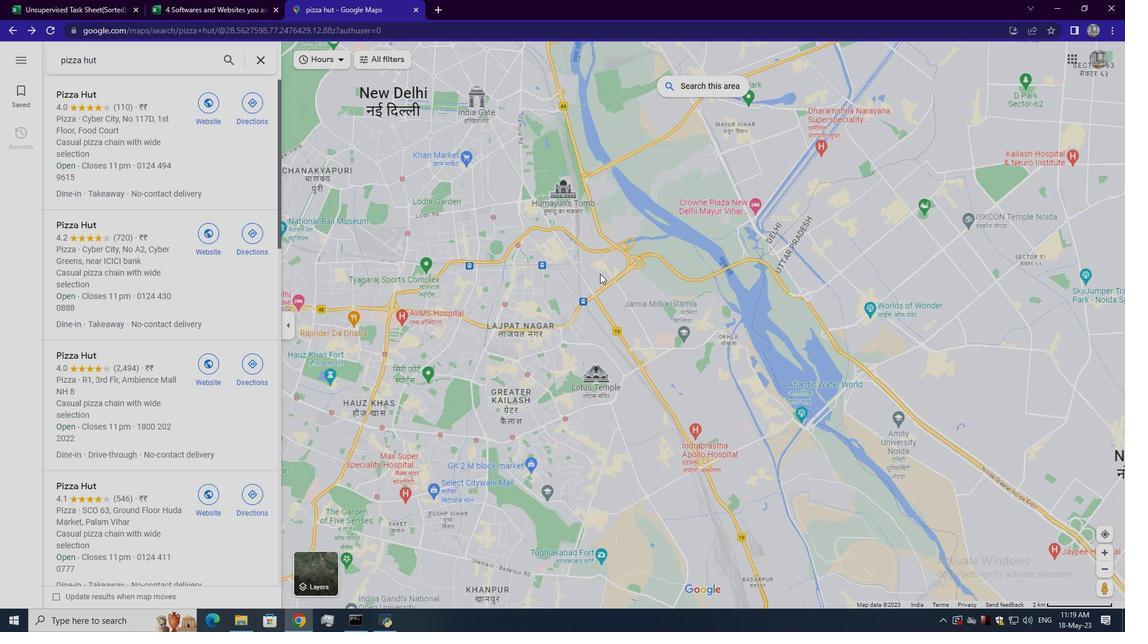 
Action: Mouse scrolled (594, 274) with delta (0, 0)
Screenshot: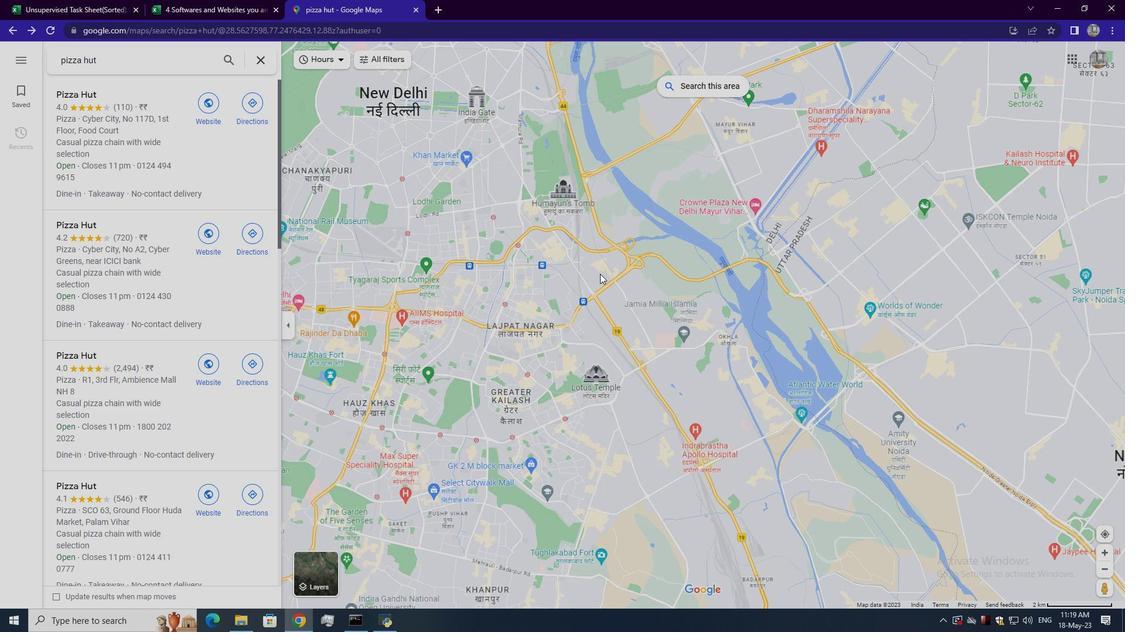 
Action: Mouse moved to (593, 274)
Screenshot: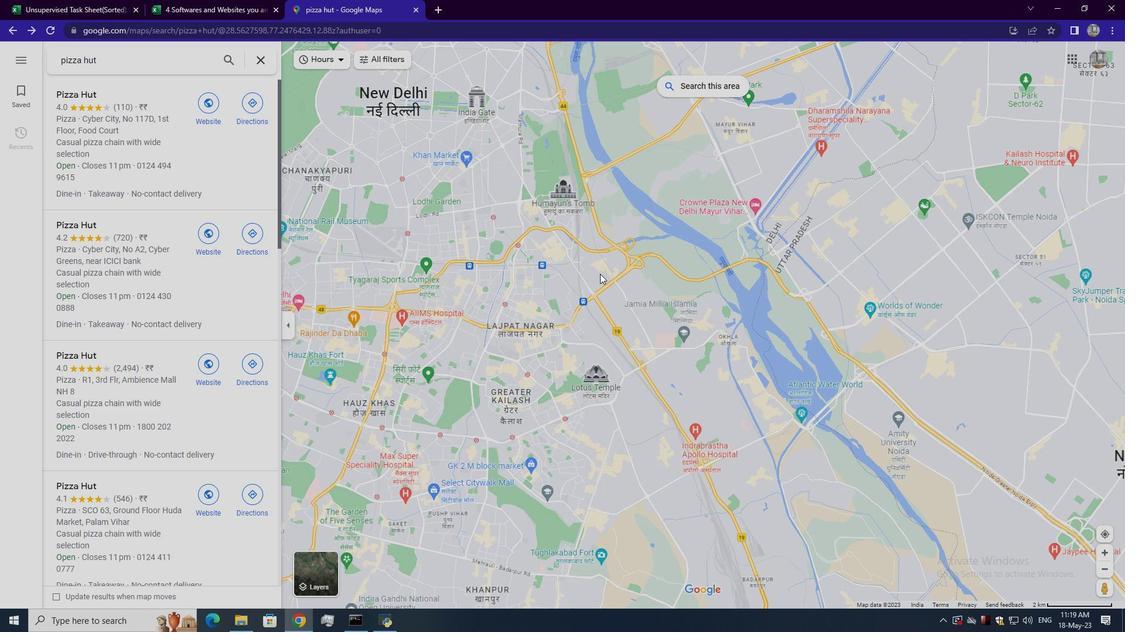 
Action: Mouse scrolled (594, 275) with delta (0, 0)
Screenshot: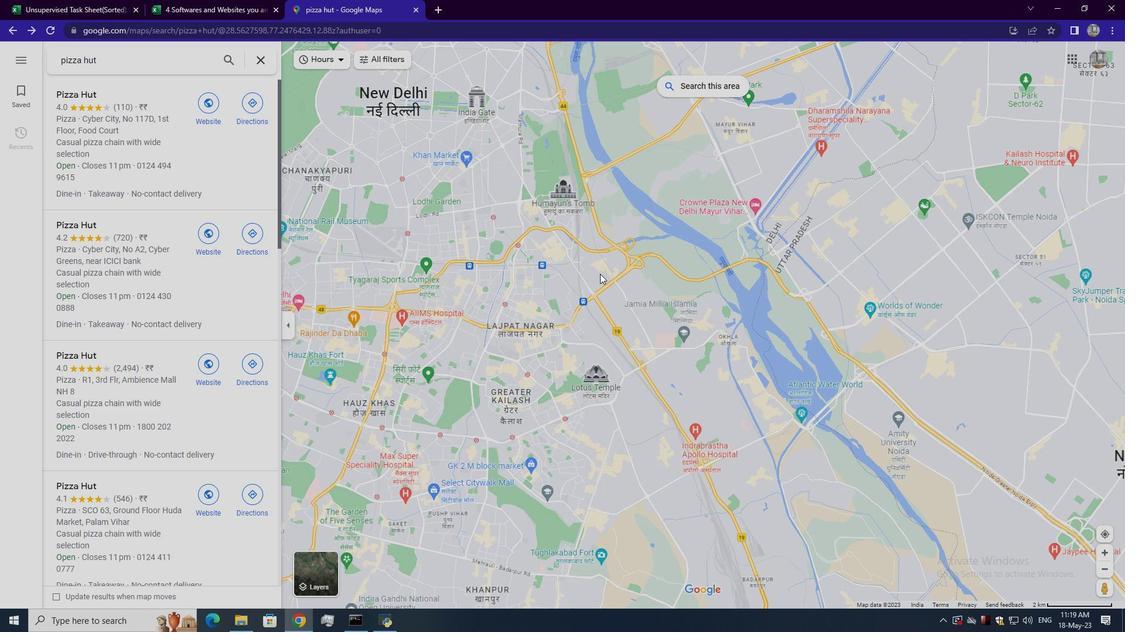 
Action: Mouse moved to (586, 275)
Screenshot: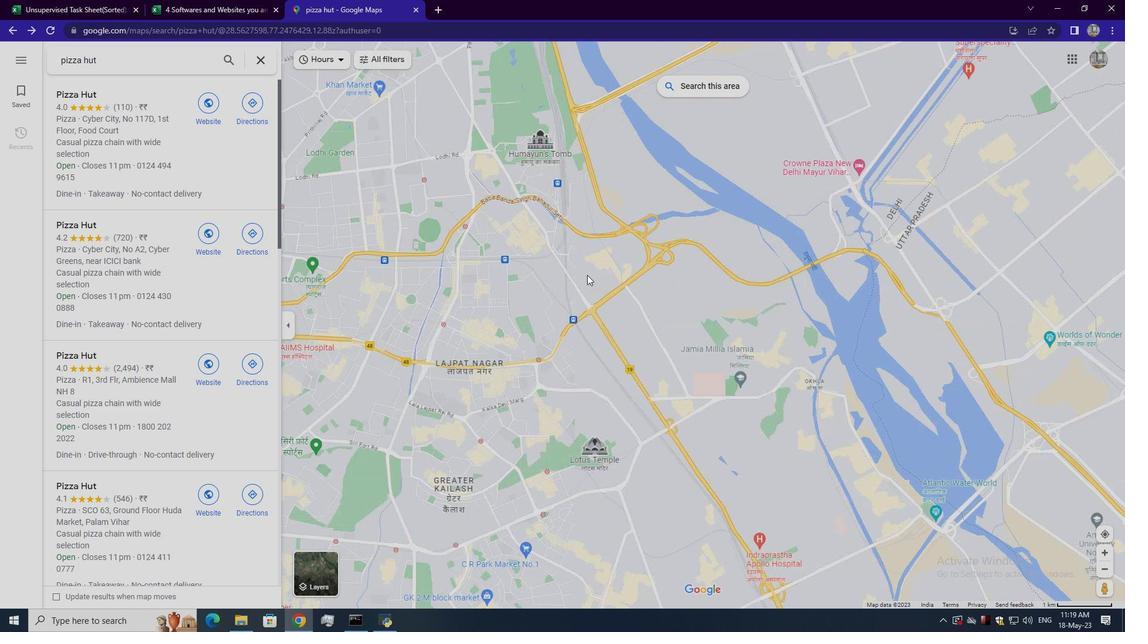
Action: Mouse scrolled (586, 276) with delta (0, 0)
Screenshot: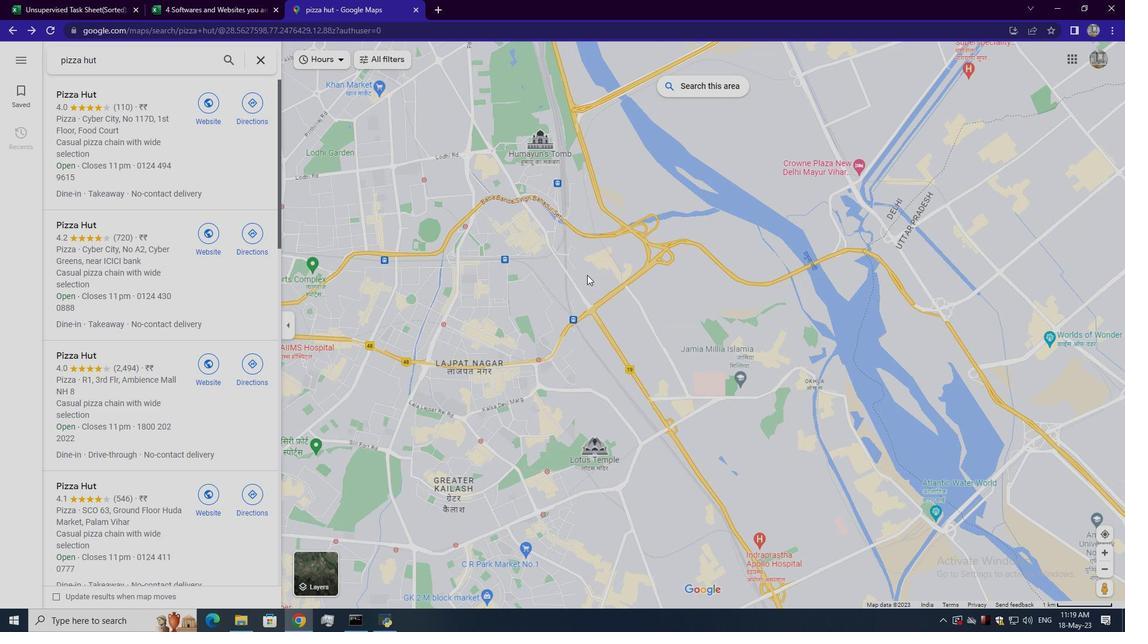 
Action: Mouse scrolled (586, 276) with delta (0, 0)
Screenshot: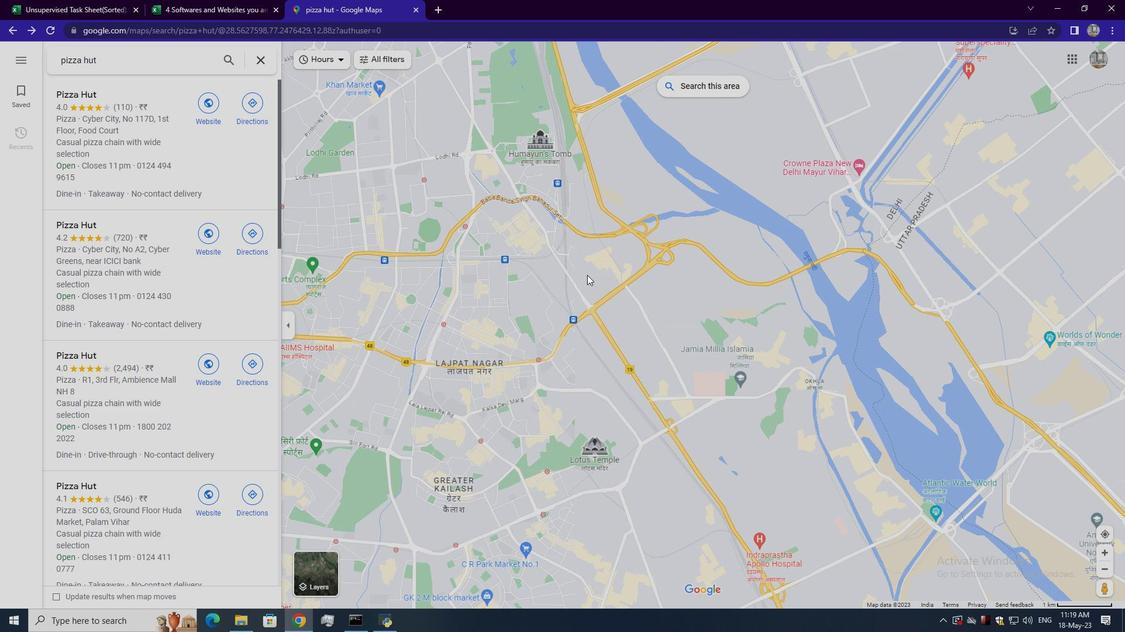 
Action: Mouse scrolled (586, 276) with delta (0, 0)
Screenshot: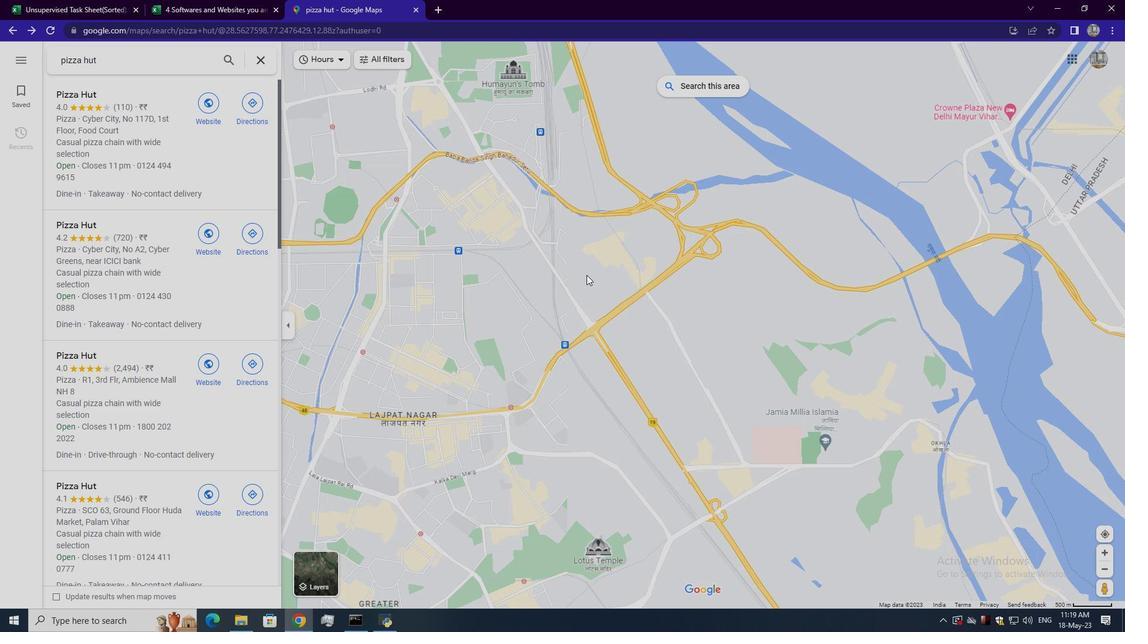 
Action: Mouse scrolled (586, 276) with delta (0, 0)
Screenshot: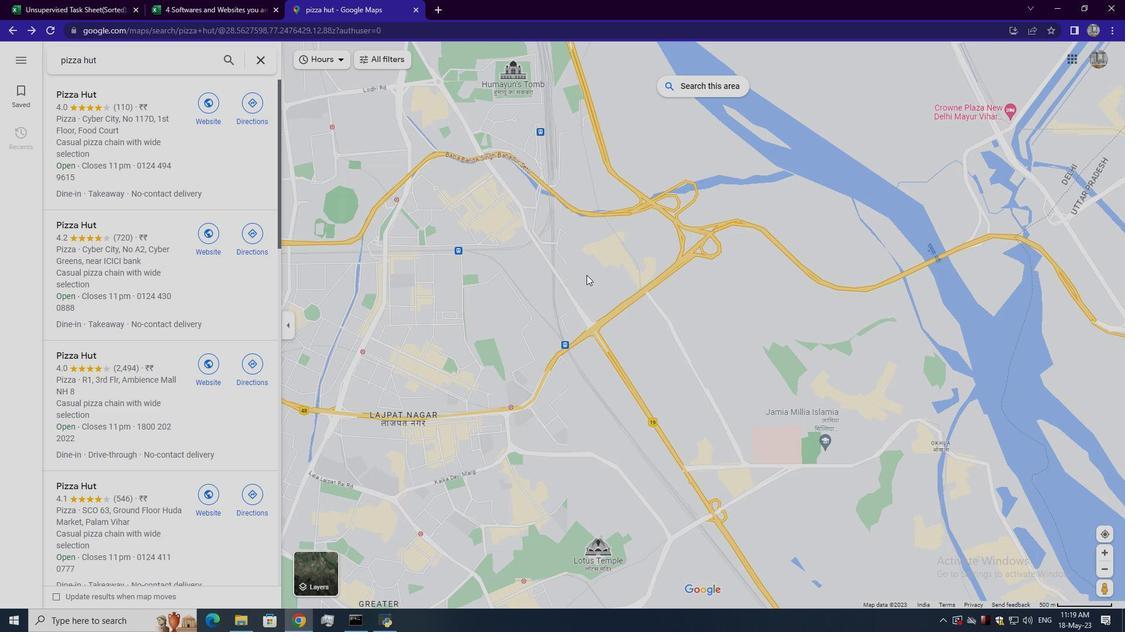 
Action: Mouse scrolled (586, 276) with delta (0, 0)
Screenshot: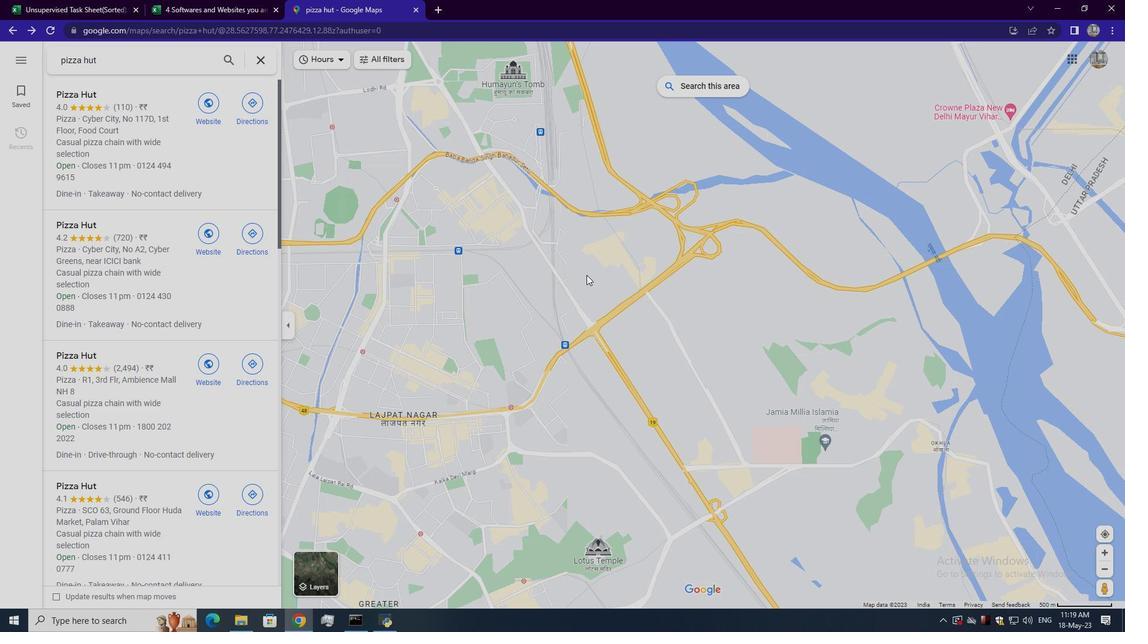 
Action: Mouse moved to (583, 278)
Screenshot: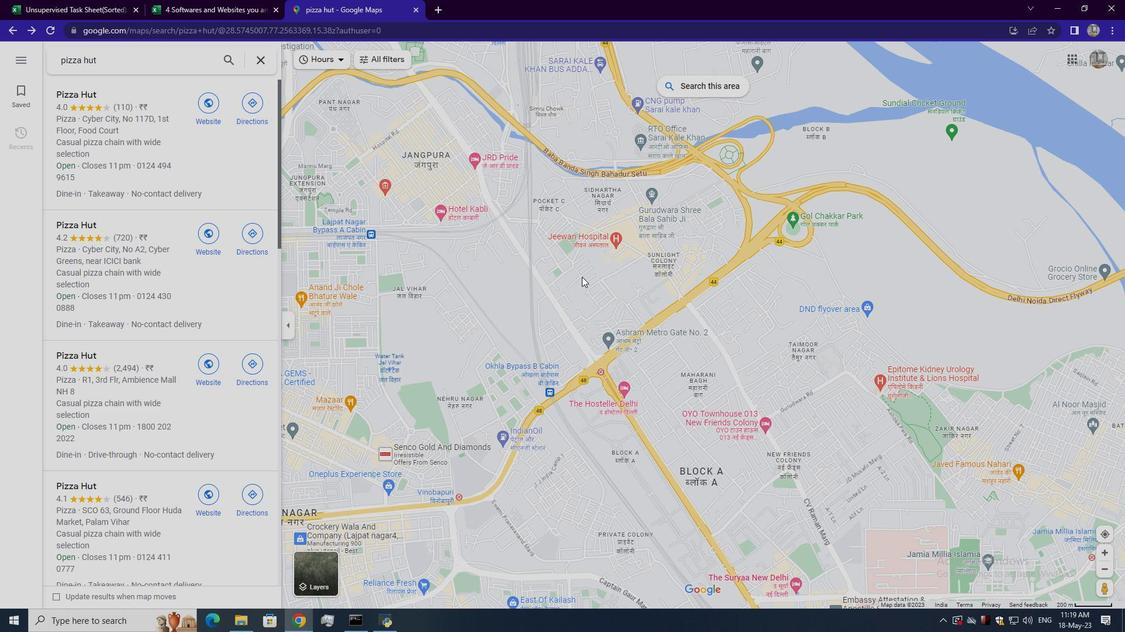 
Action: Mouse scrolled (583, 279) with delta (0, 0)
Screenshot: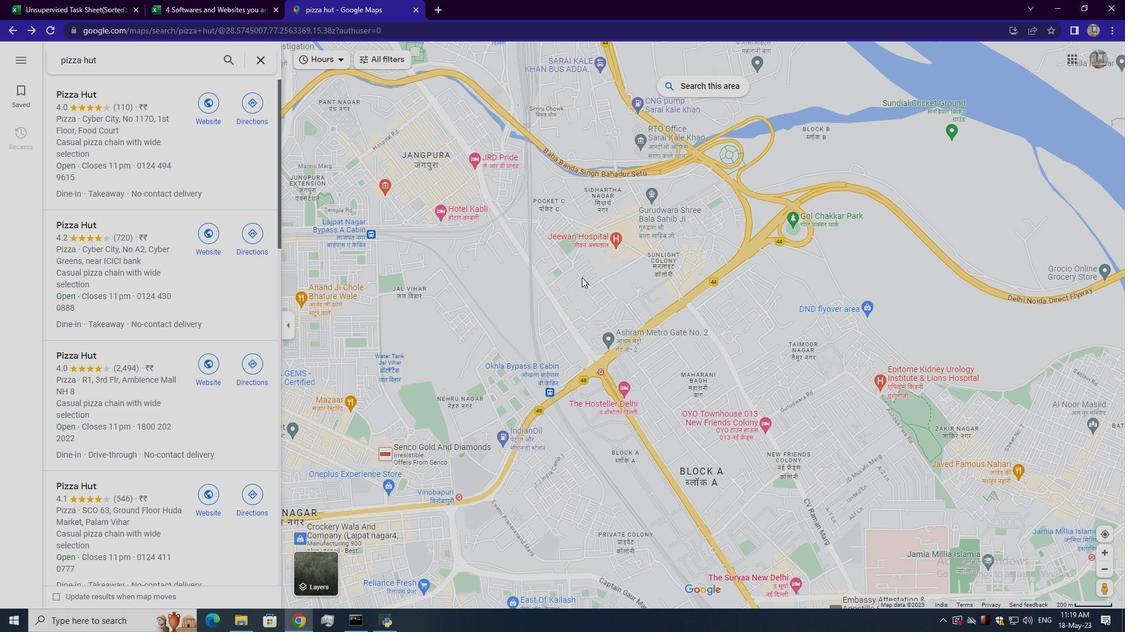 
Action: Mouse moved to (587, 282)
Screenshot: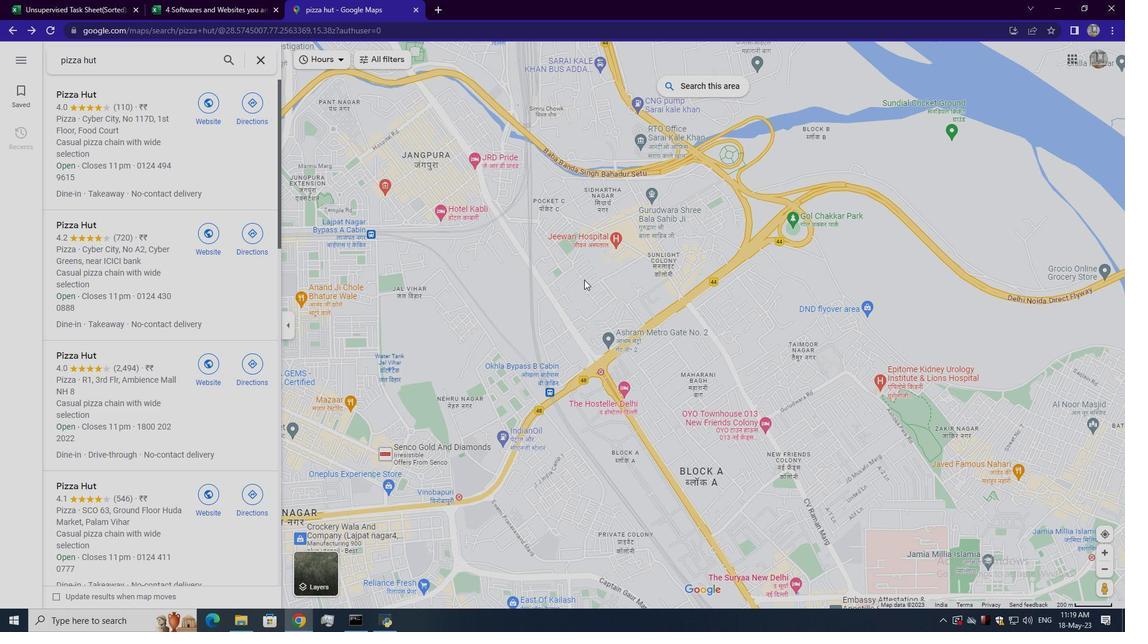 
Action: Mouse scrolled (587, 283) with delta (0, 0)
Screenshot: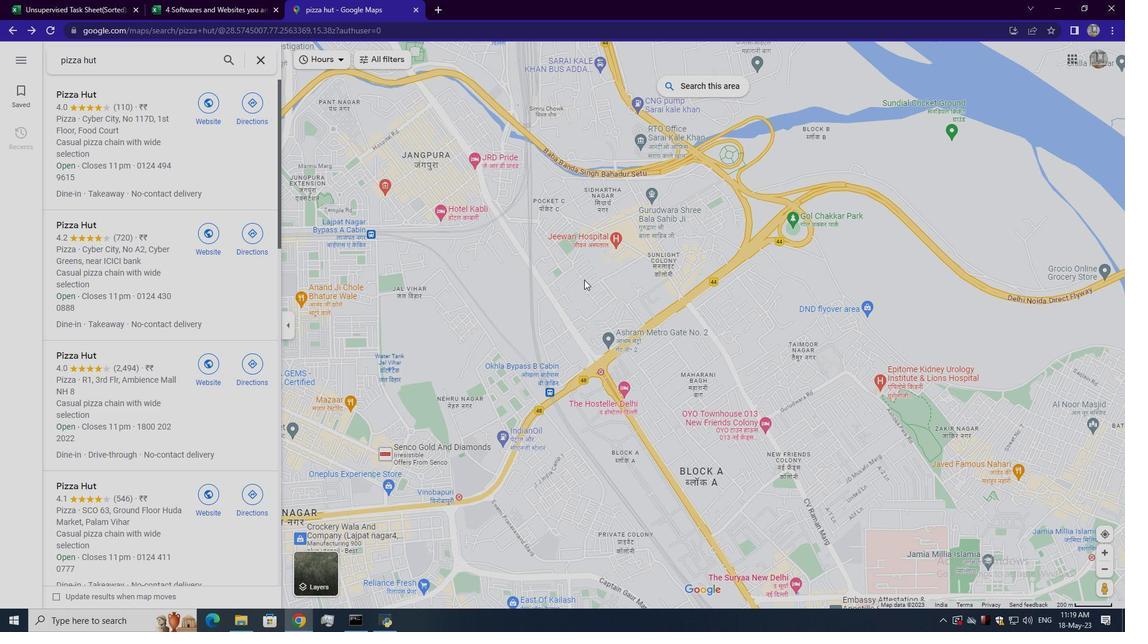 
Action: Mouse moved to (593, 287)
Screenshot: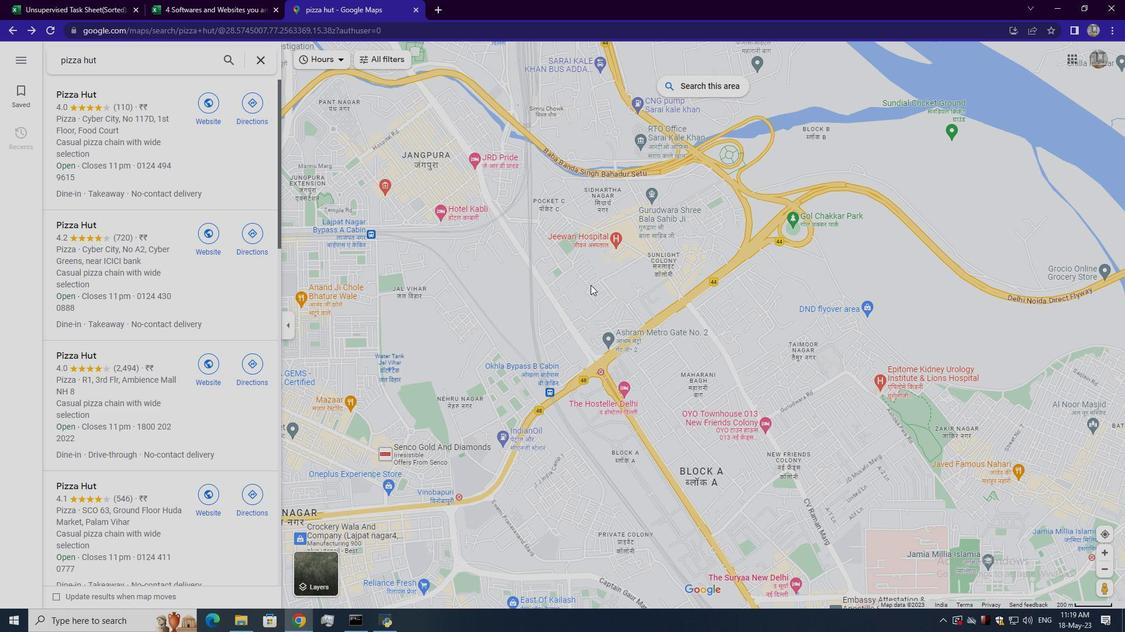 
Action: Mouse scrolled (593, 288) with delta (0, 0)
Screenshot: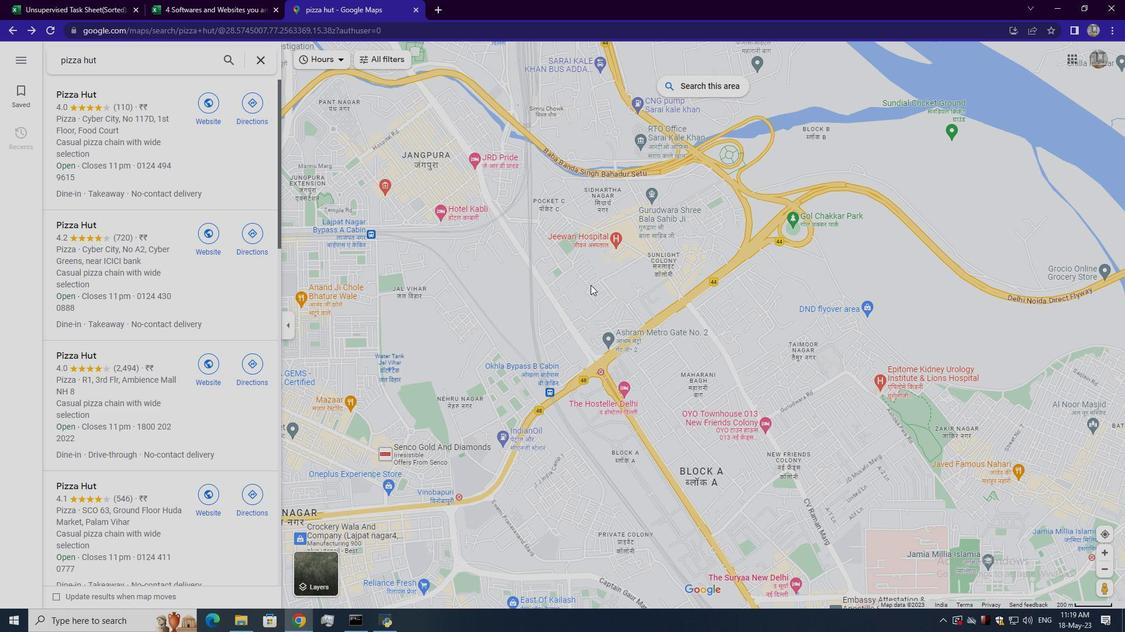 
Action: Mouse moved to (593, 291)
Screenshot: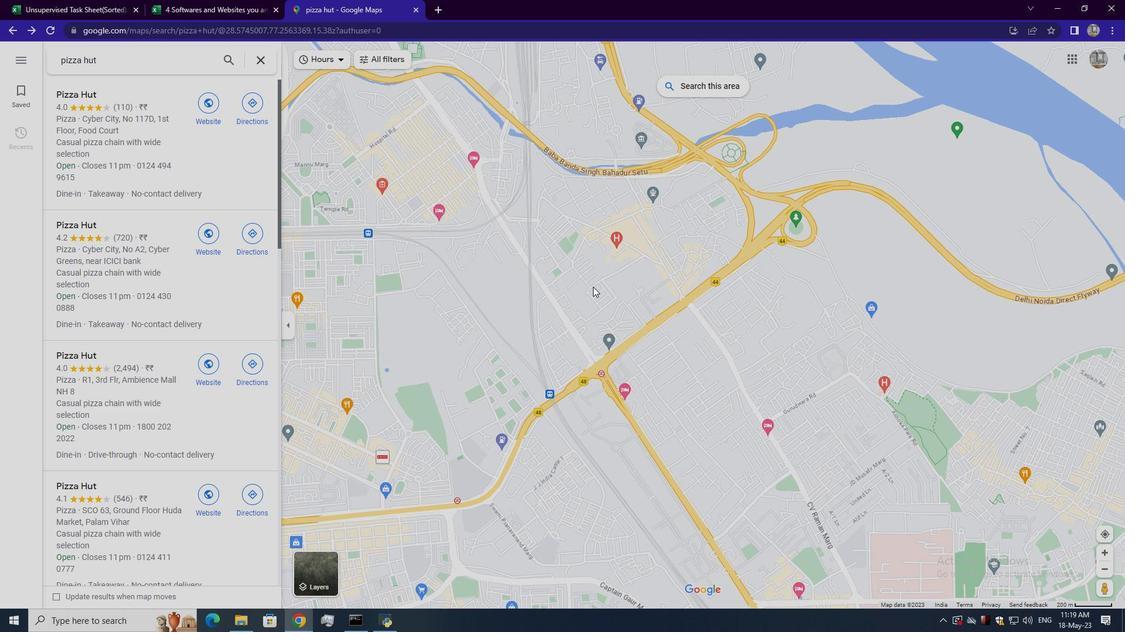 
Action: Mouse scrolled (593, 291) with delta (0, 0)
Screenshot: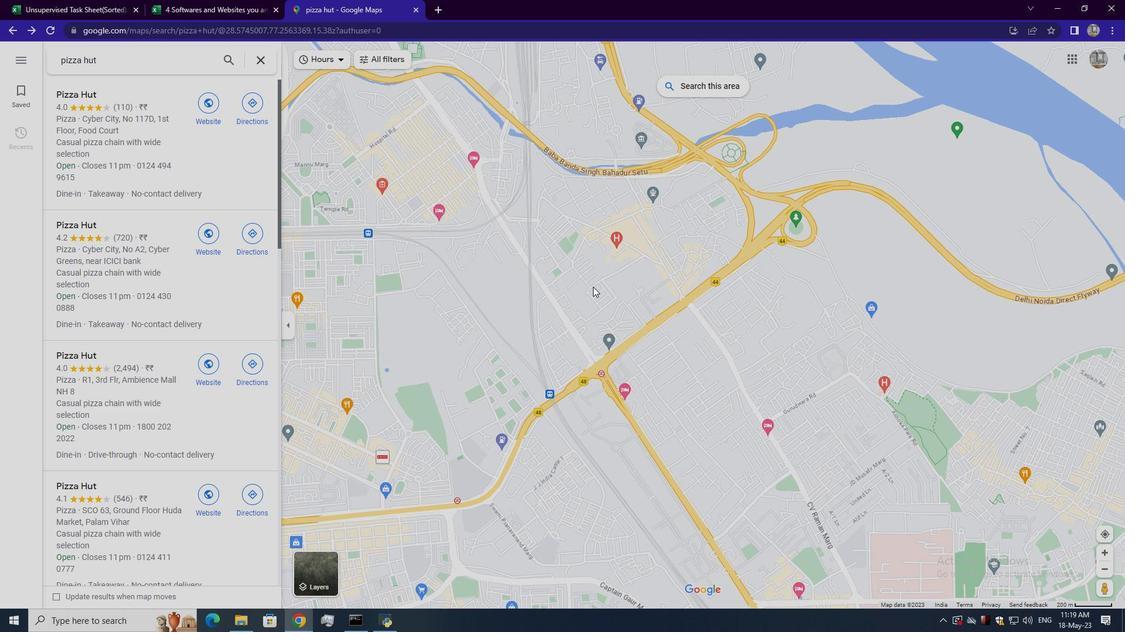 
Action: Mouse moved to (591, 349)
Screenshot: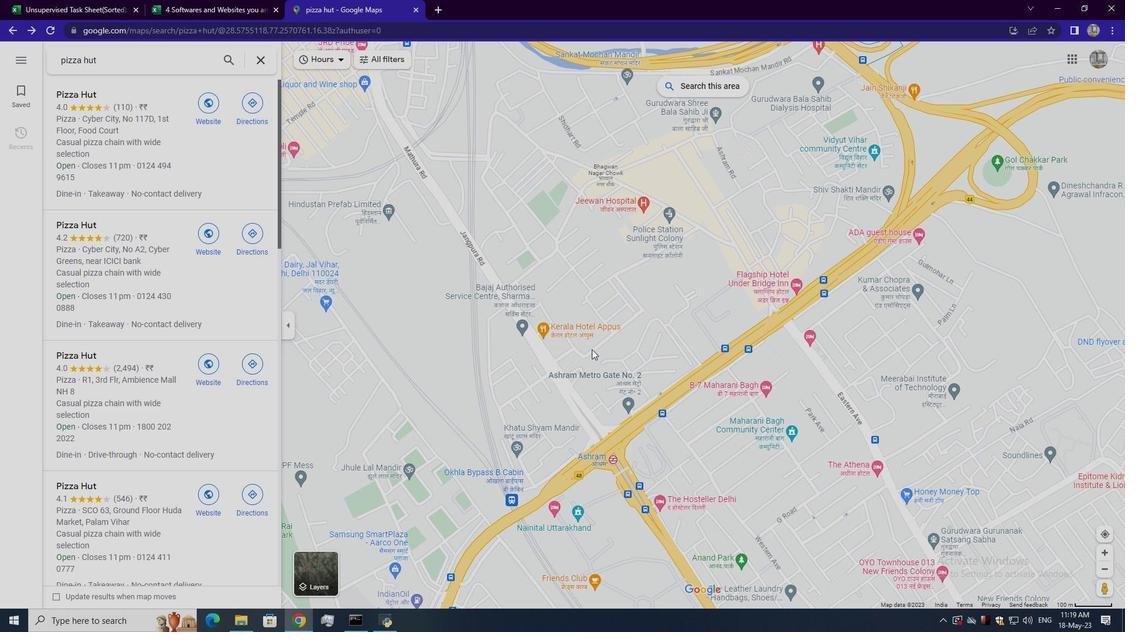 
Action: Mouse scrolled (591, 350) with delta (0, 0)
Screenshot: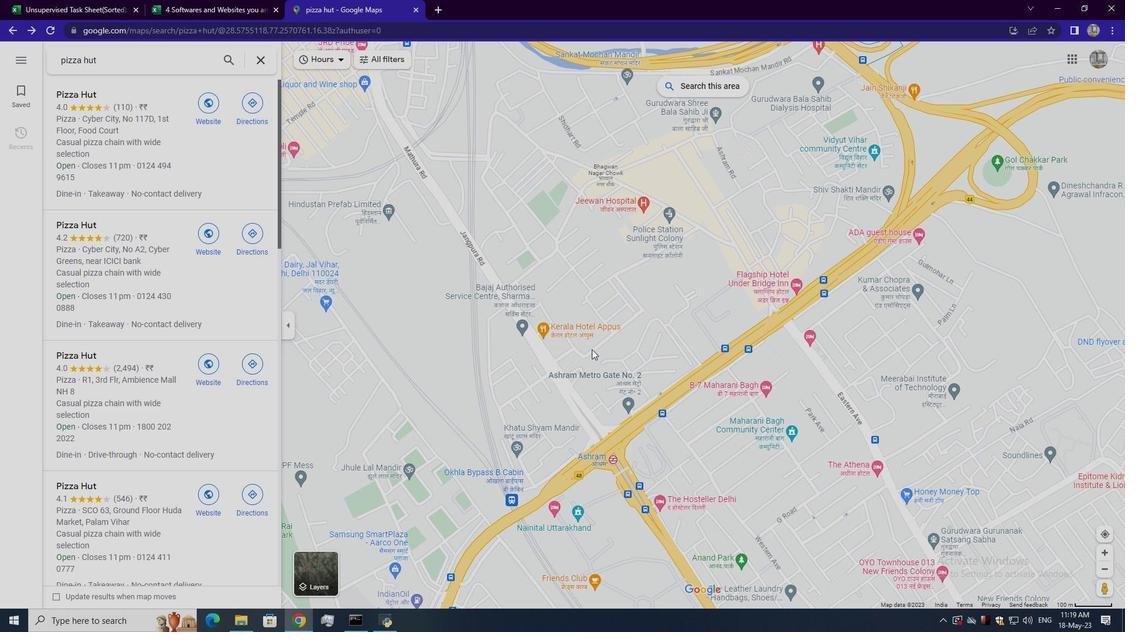 
Action: Mouse scrolled (591, 350) with delta (0, 0)
Screenshot: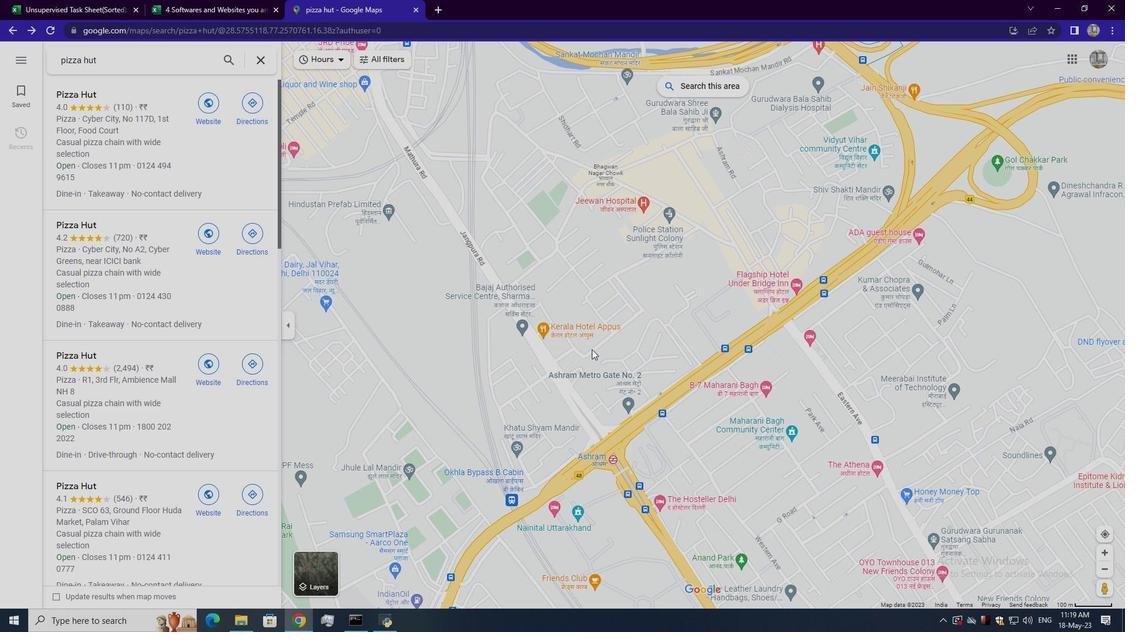 
Action: Mouse scrolled (591, 350) with delta (0, 0)
Screenshot: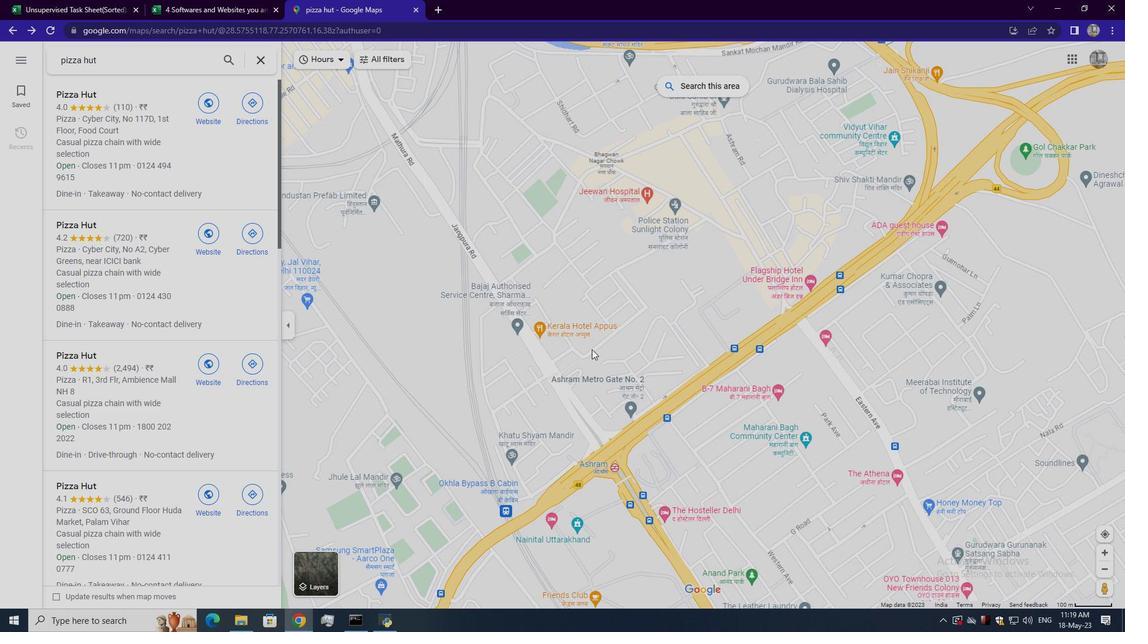 
Action: Mouse scrolled (591, 350) with delta (0, 0)
Screenshot: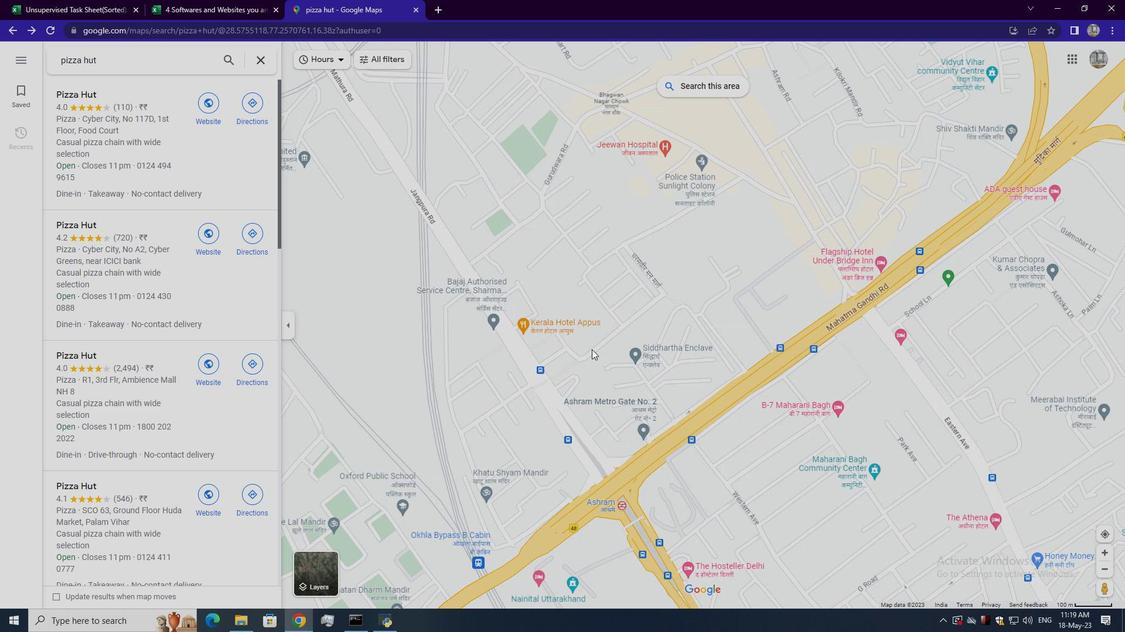 
Action: Mouse moved to (562, 341)
Screenshot: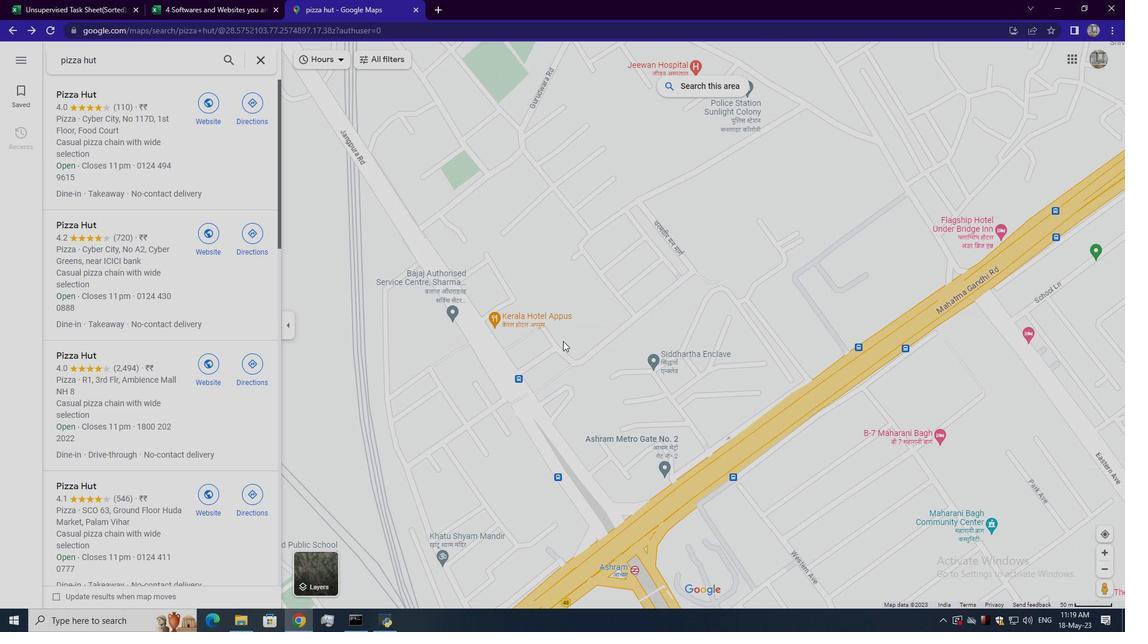 
Action: Mouse scrolled (562, 342) with delta (0, 0)
Screenshot: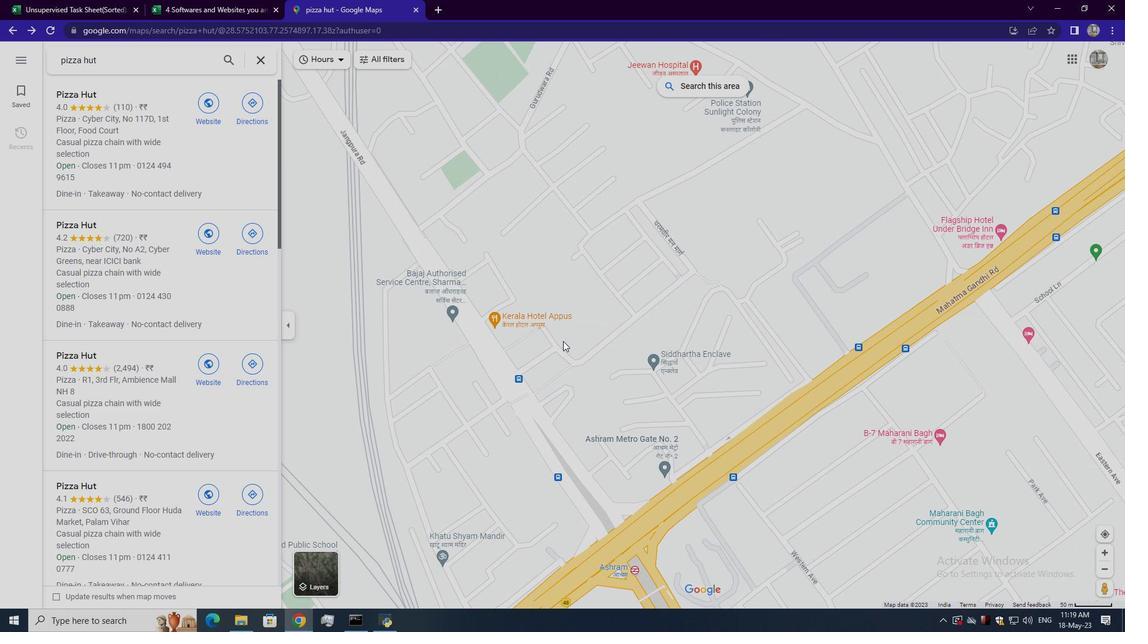 
Action: Mouse scrolled (562, 342) with delta (0, 0)
Screenshot: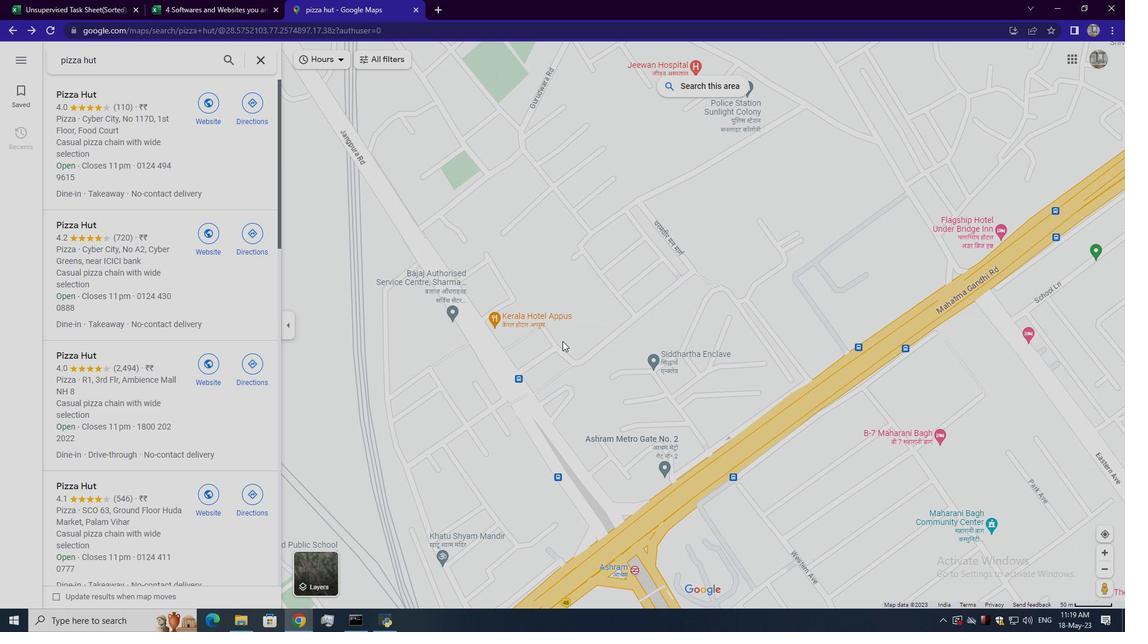 
Action: Mouse scrolled (562, 342) with delta (0, 0)
Screenshot: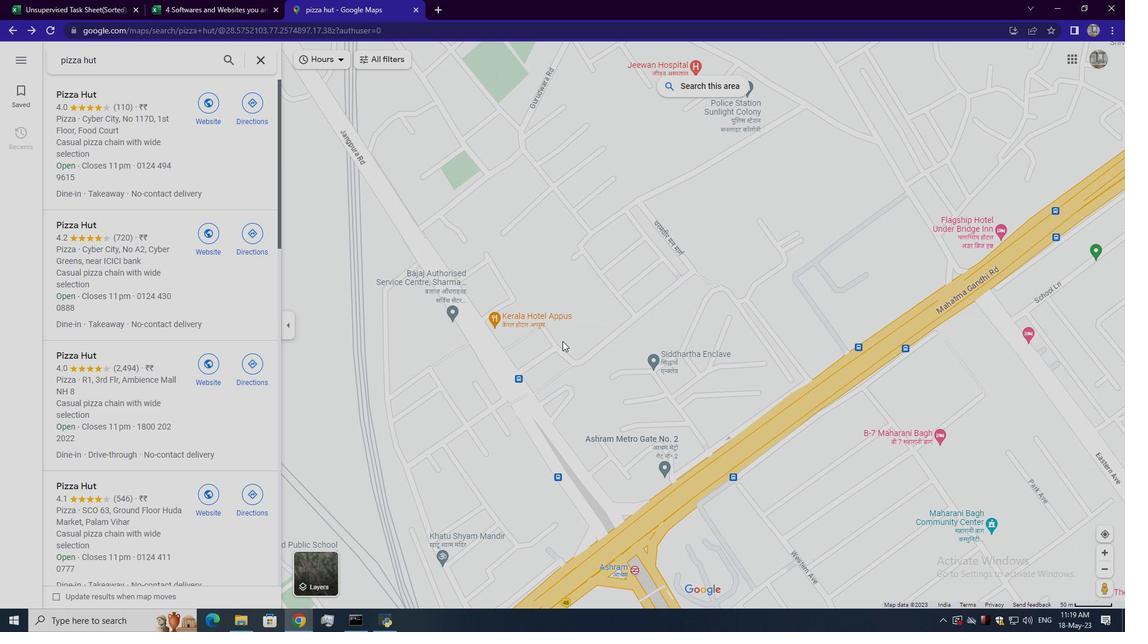 
Action: Mouse scrolled (562, 342) with delta (0, 0)
Screenshot: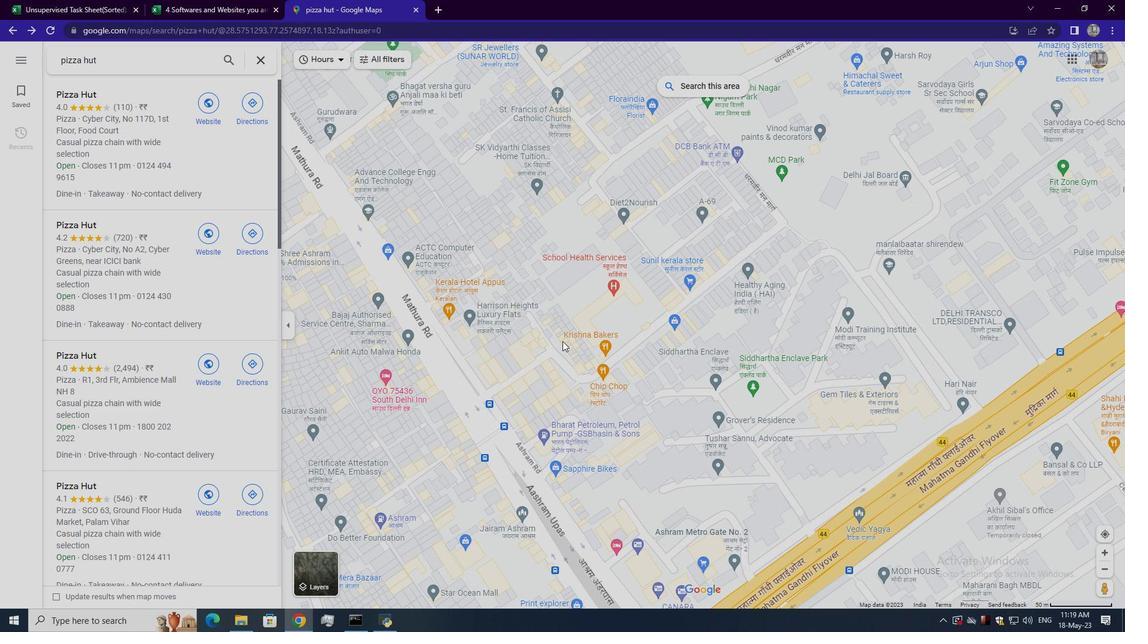 
Action: Mouse scrolled (562, 342) with delta (0, 0)
Screenshot: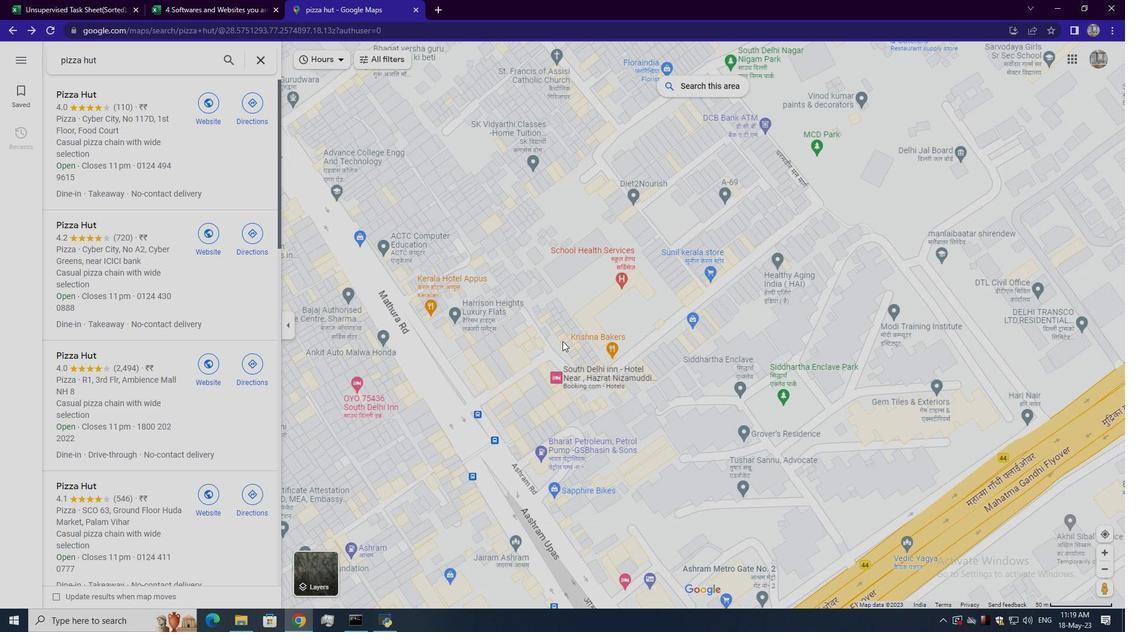 
Action: Mouse scrolled (562, 342) with delta (0, 0)
Screenshot: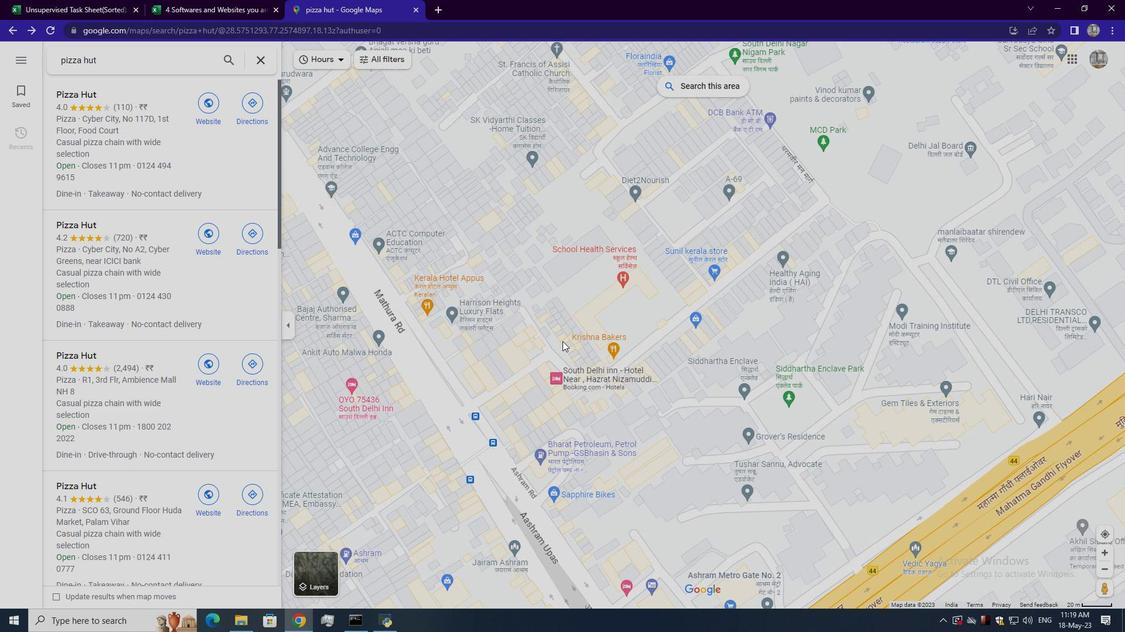 
Action: Mouse moved to (547, 341)
Screenshot: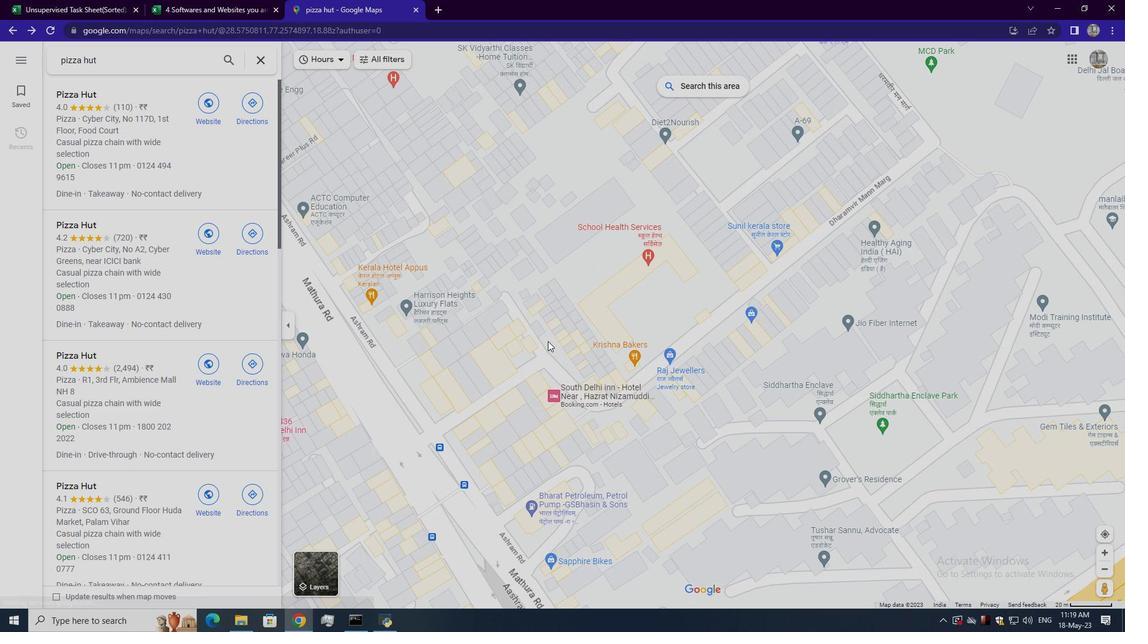 
Action: Mouse scrolled (547, 342) with delta (0, 0)
Screenshot: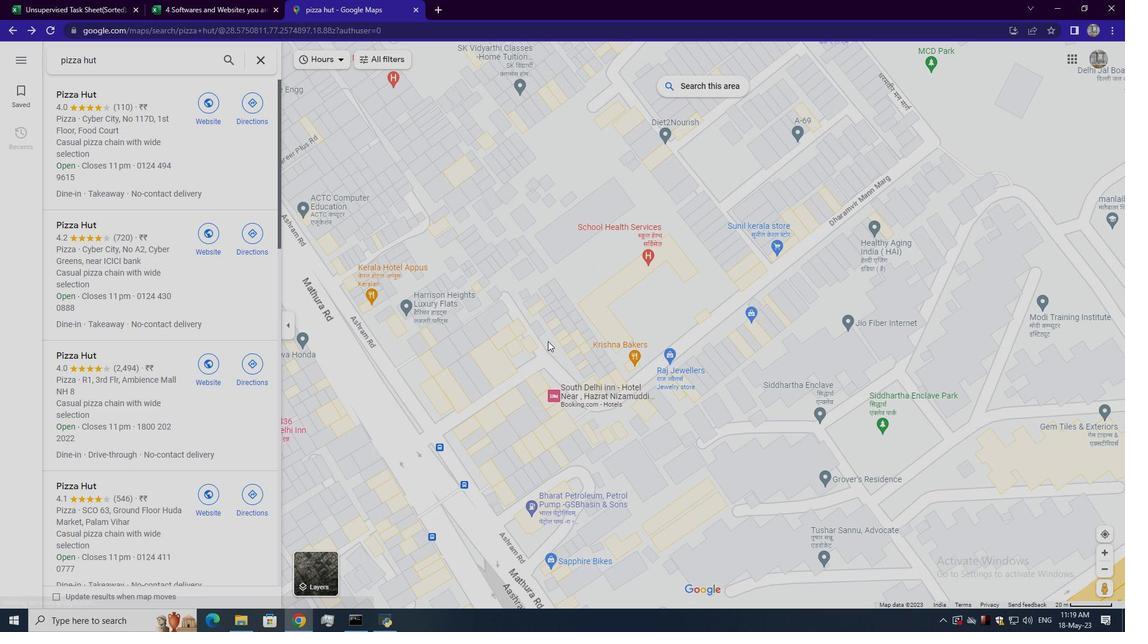 
Action: Mouse scrolled (547, 342) with delta (0, 0)
Screenshot: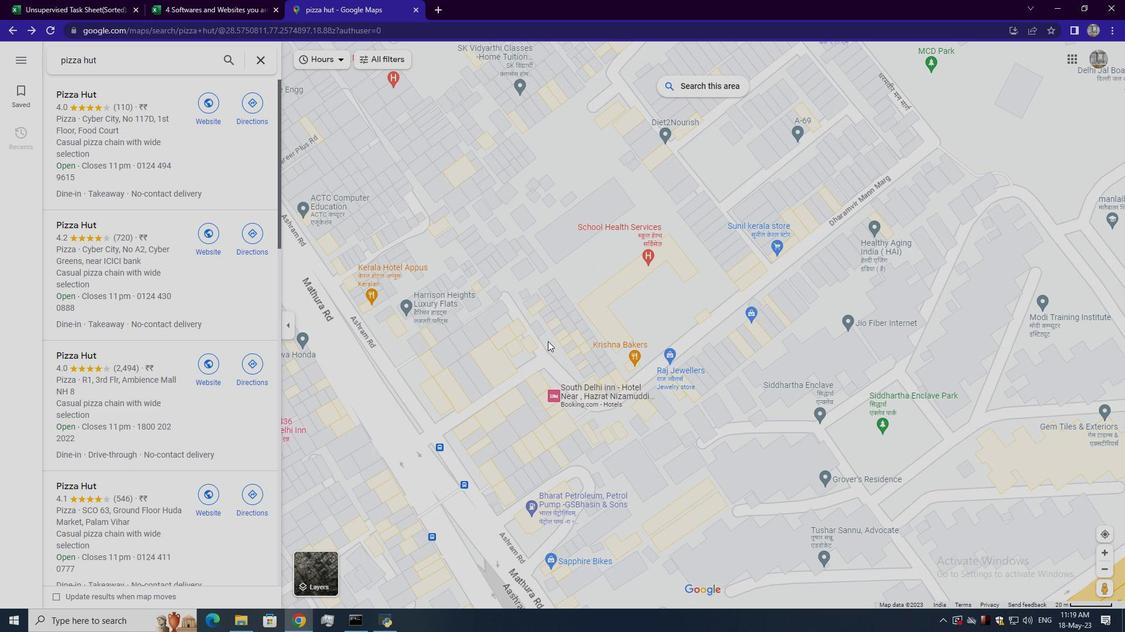
Action: Mouse scrolled (547, 342) with delta (0, 0)
Screenshot: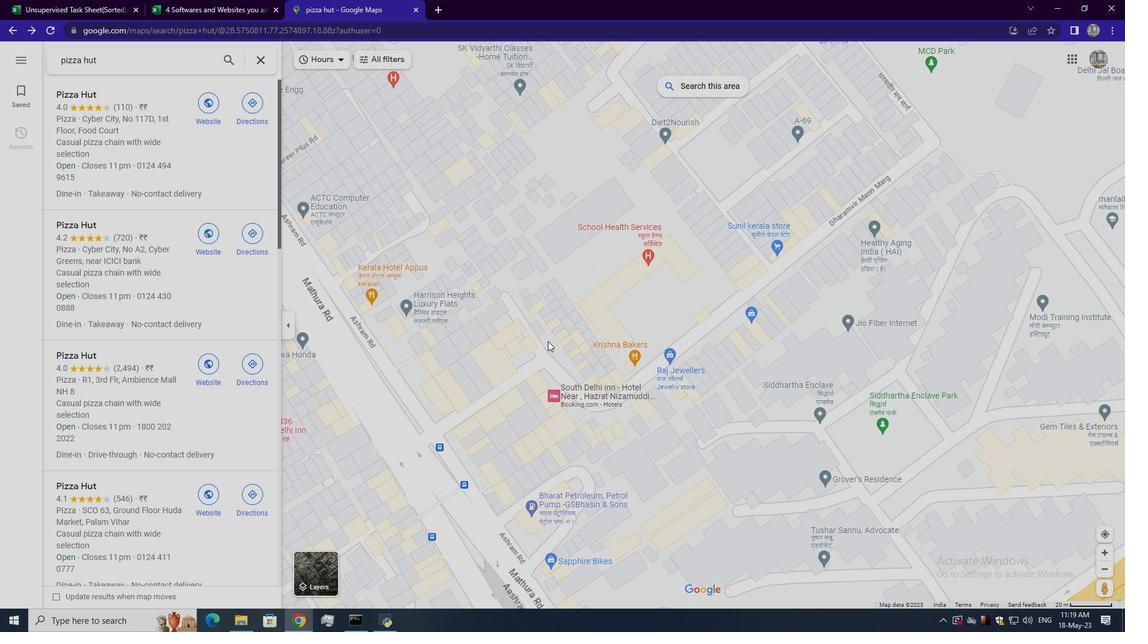 
Action: Mouse moved to (512, 338)
Screenshot: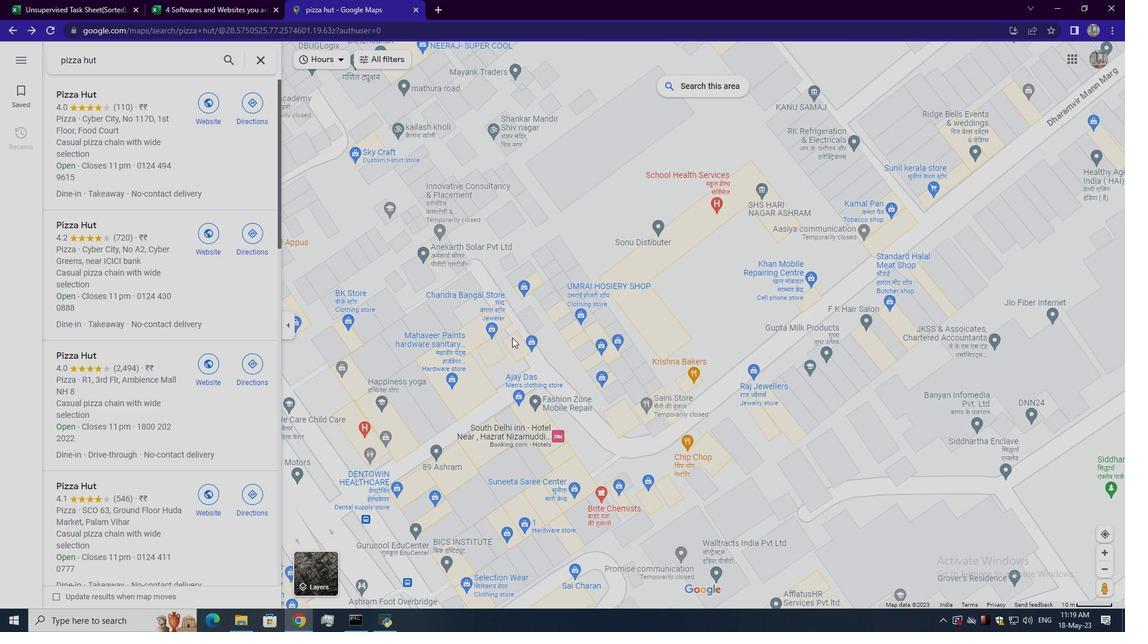 
Action: Mouse scrolled (512, 338) with delta (0, 0)
Screenshot: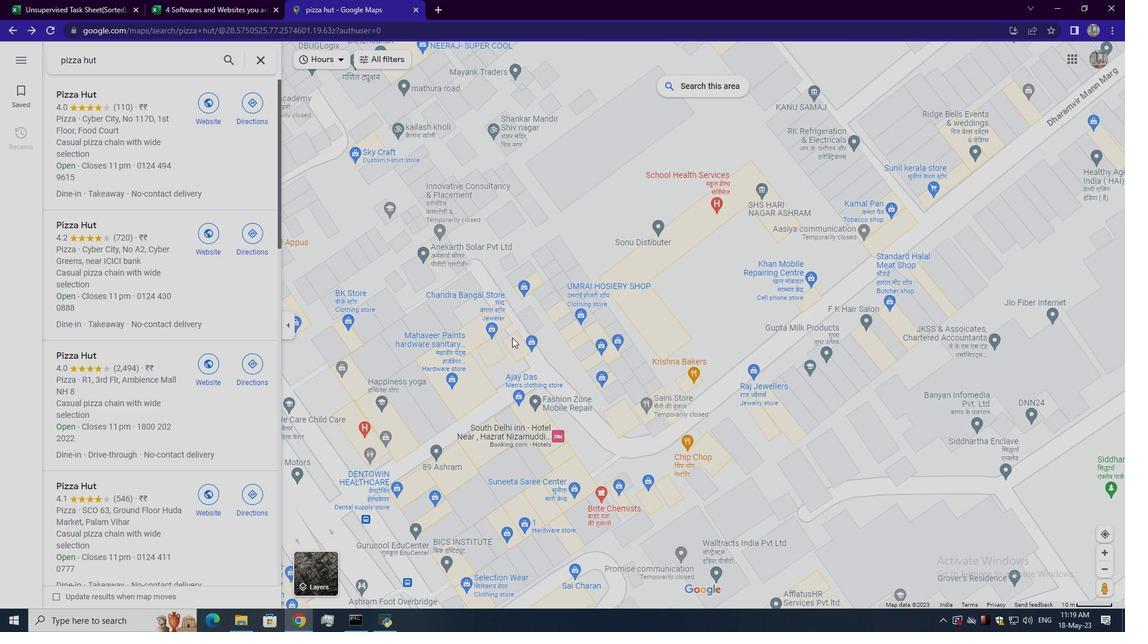 
Action: Mouse moved to (513, 338)
Screenshot: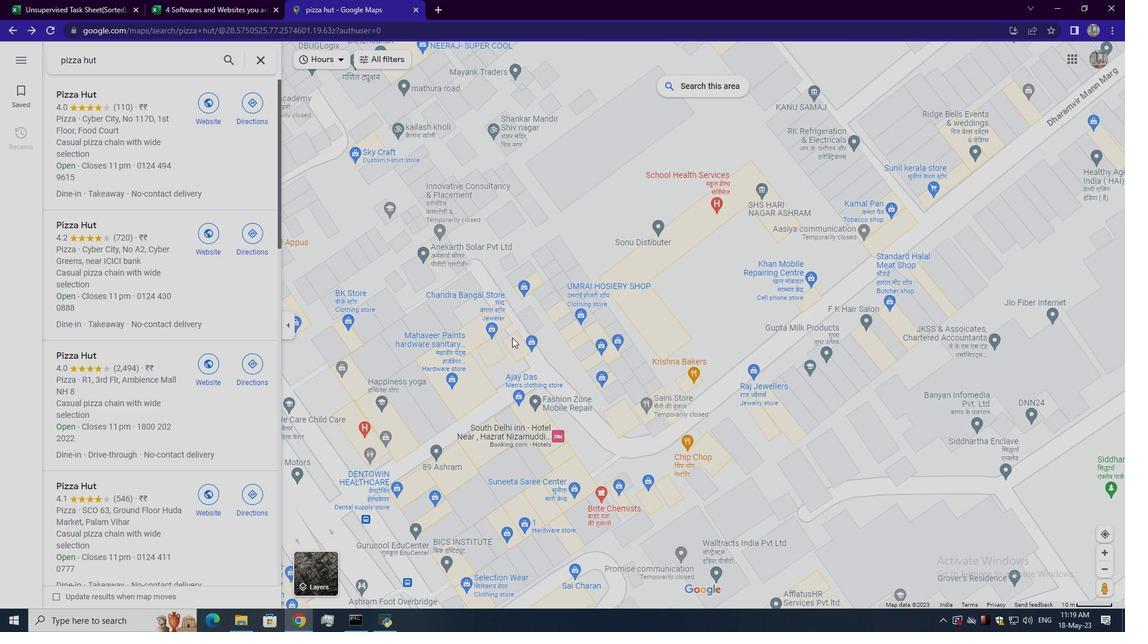 
Action: Mouse scrolled (513, 339) with delta (0, 0)
Screenshot: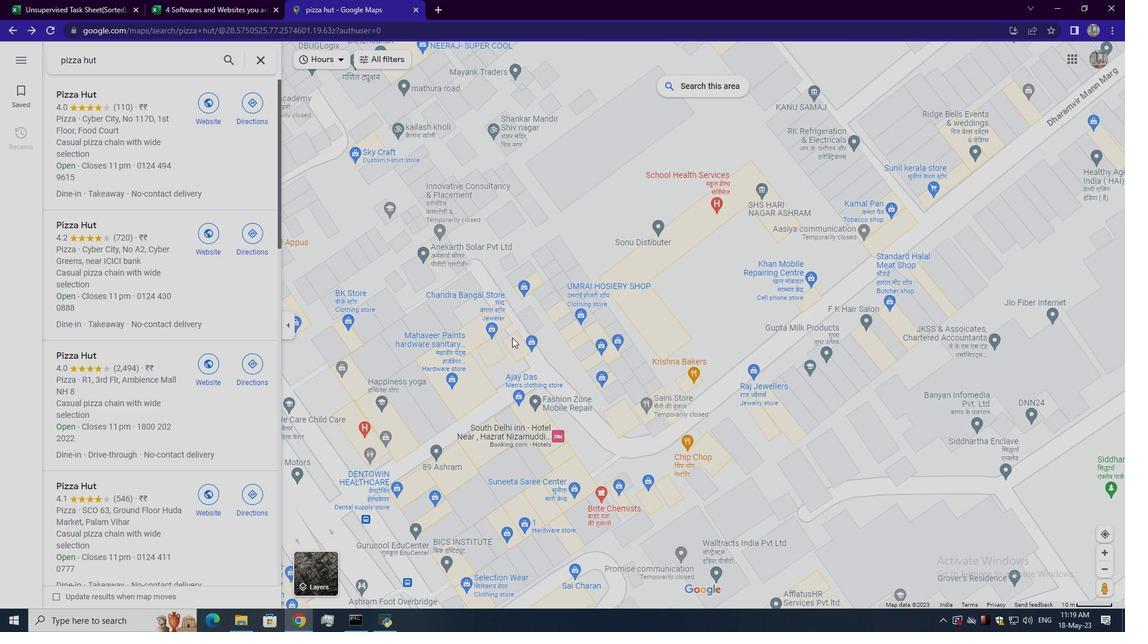 
Action: Mouse moved to (514, 338)
Screenshot: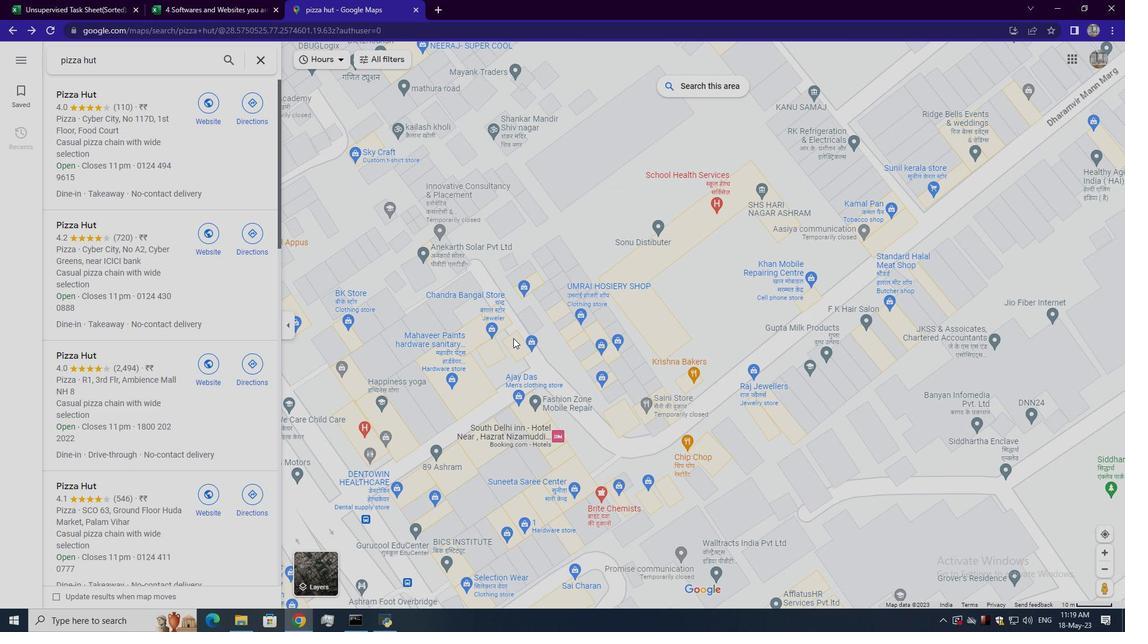 
Action: Mouse scrolled (514, 339) with delta (0, 0)
Screenshot: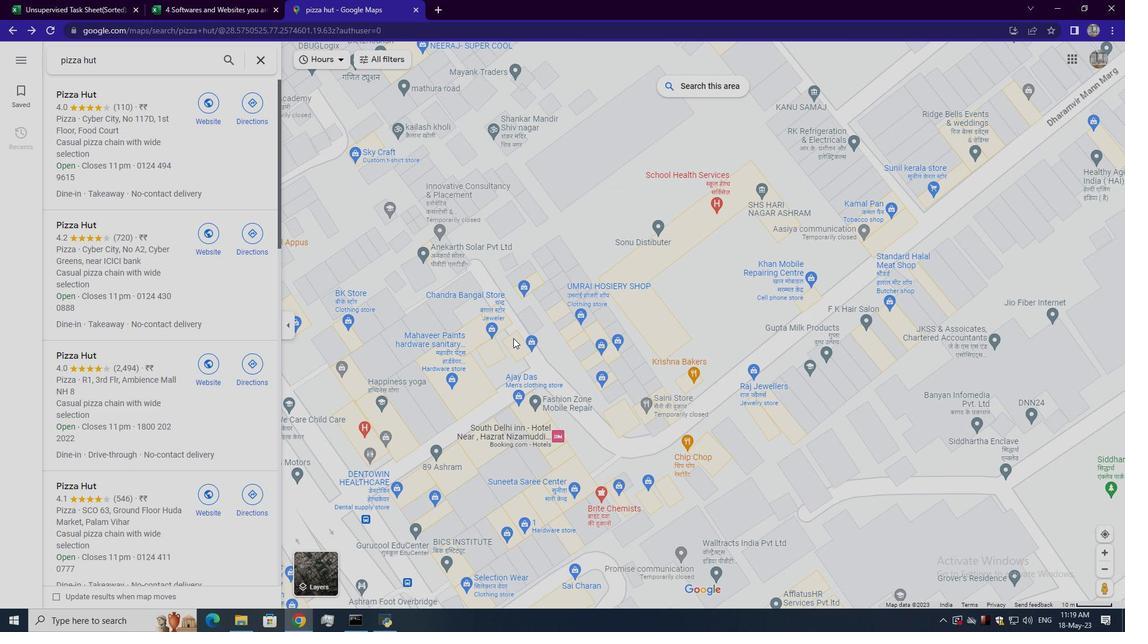 
Action: Mouse moved to (512, 338)
Screenshot: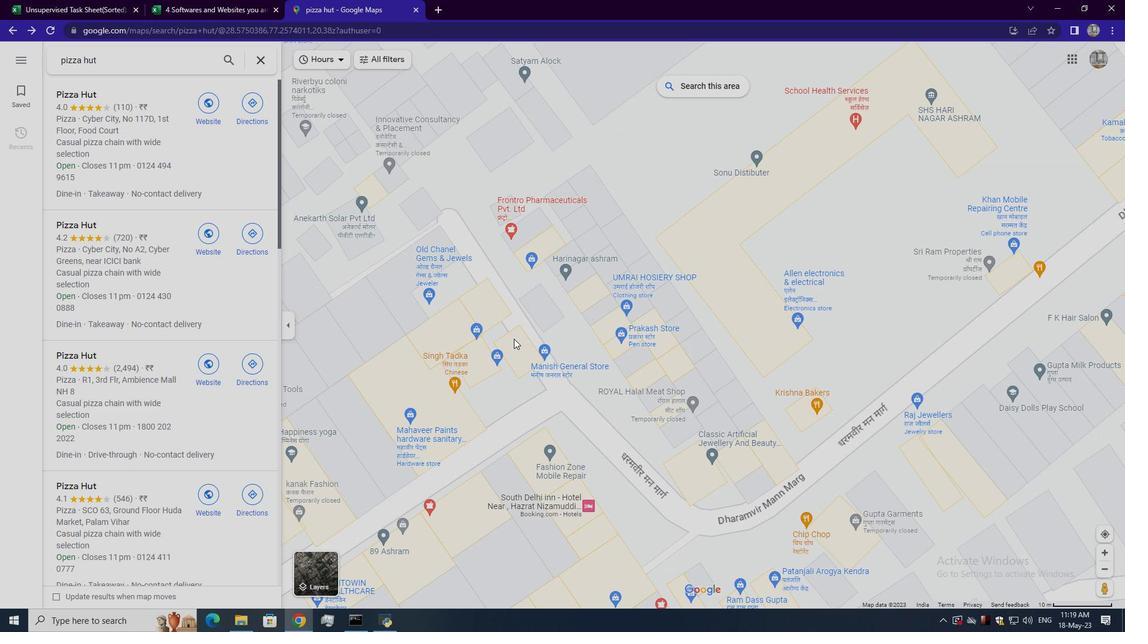 
Action: Mouse scrolled (512, 339) with delta (0, 0)
Screenshot: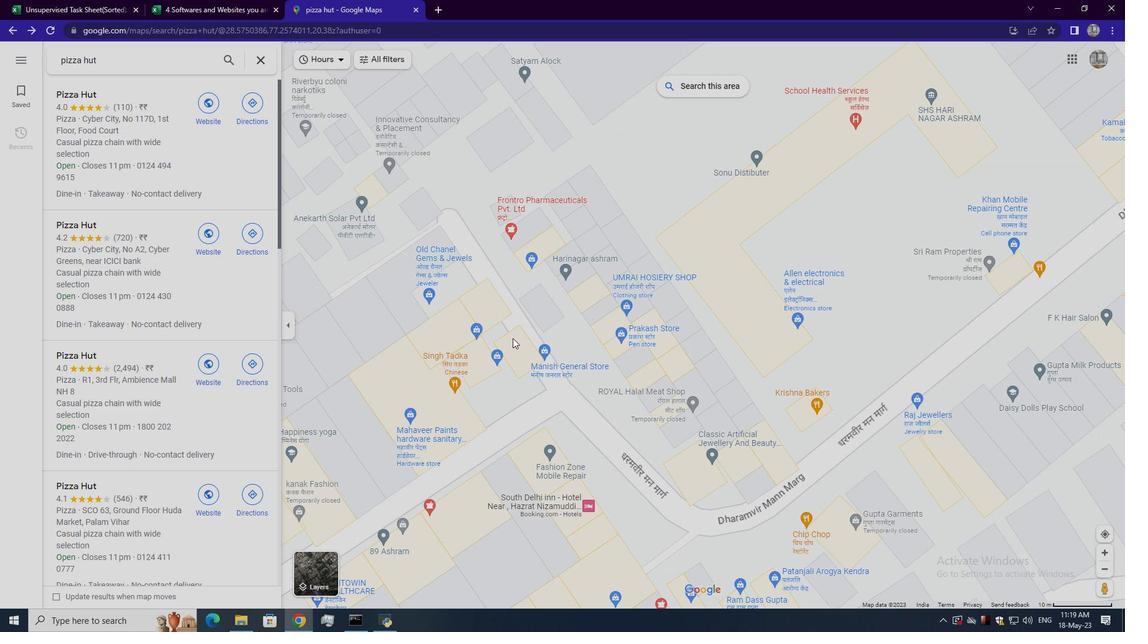 
Action: Mouse scrolled (512, 339) with delta (0, 0)
Screenshot: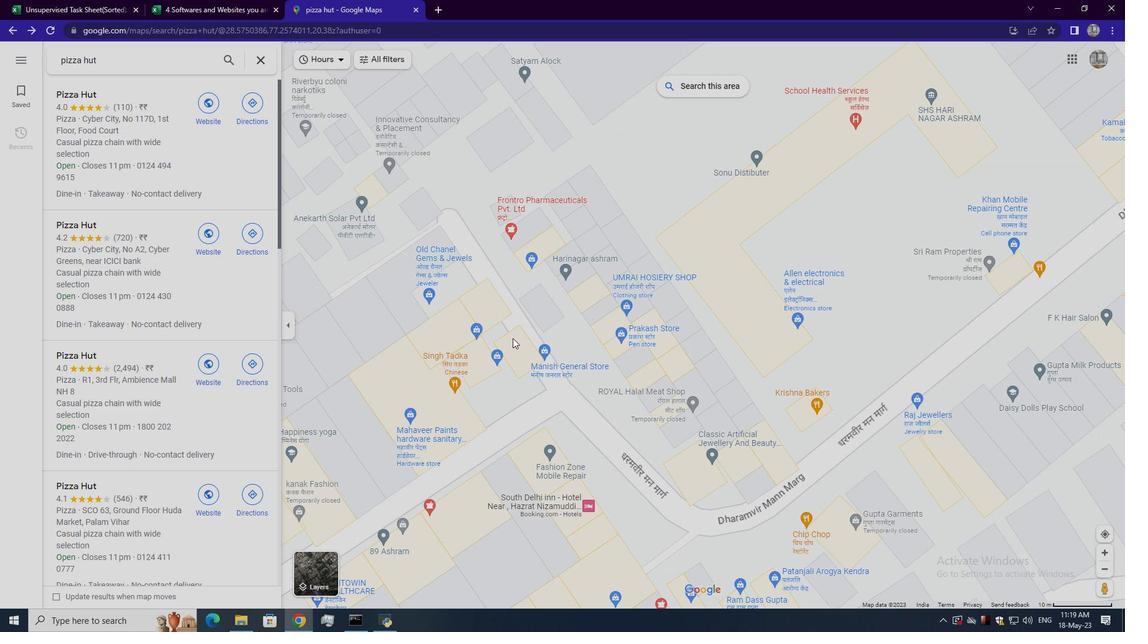 
Action: Mouse scrolled (512, 339) with delta (0, 0)
Screenshot: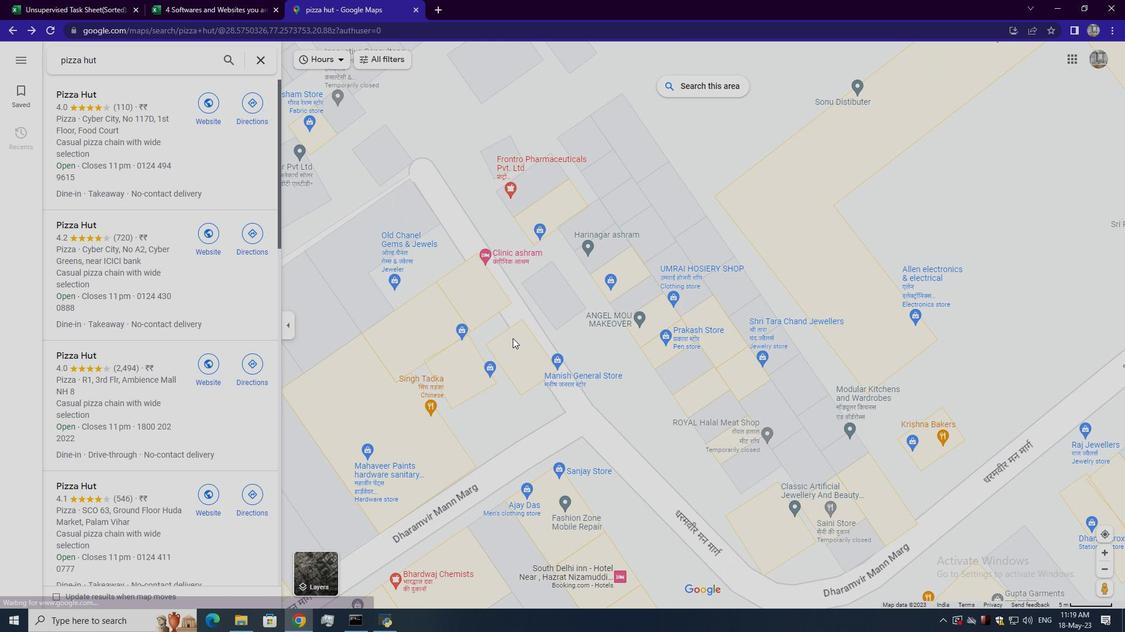 
Action: Mouse scrolled (512, 339) with delta (0, 0)
Screenshot: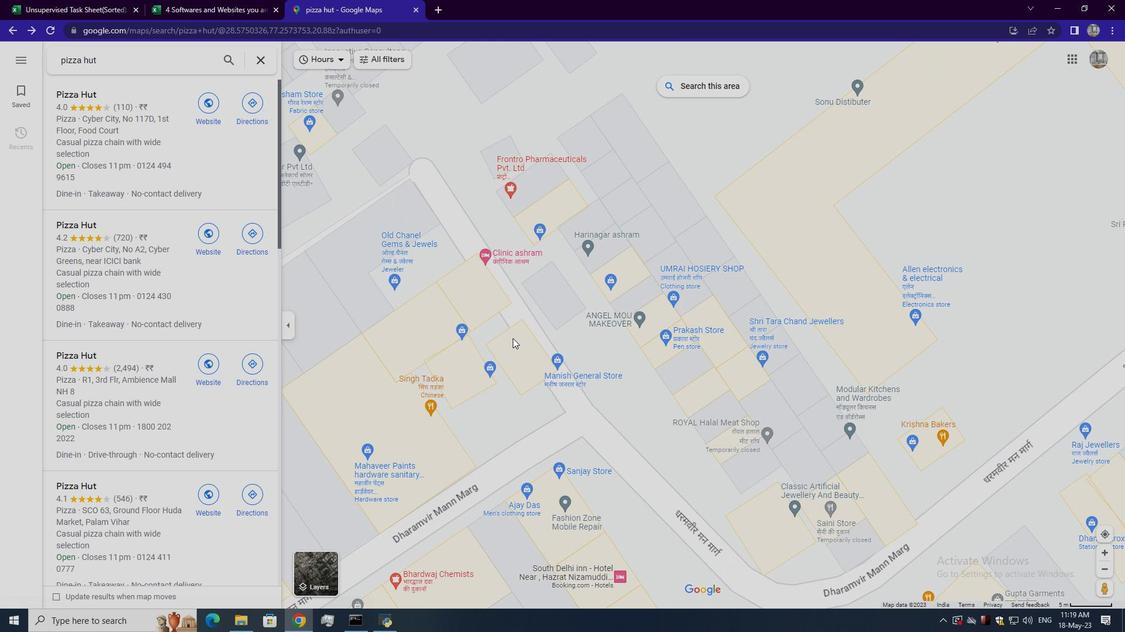 
Action: Mouse scrolled (512, 339) with delta (0, 0)
Screenshot: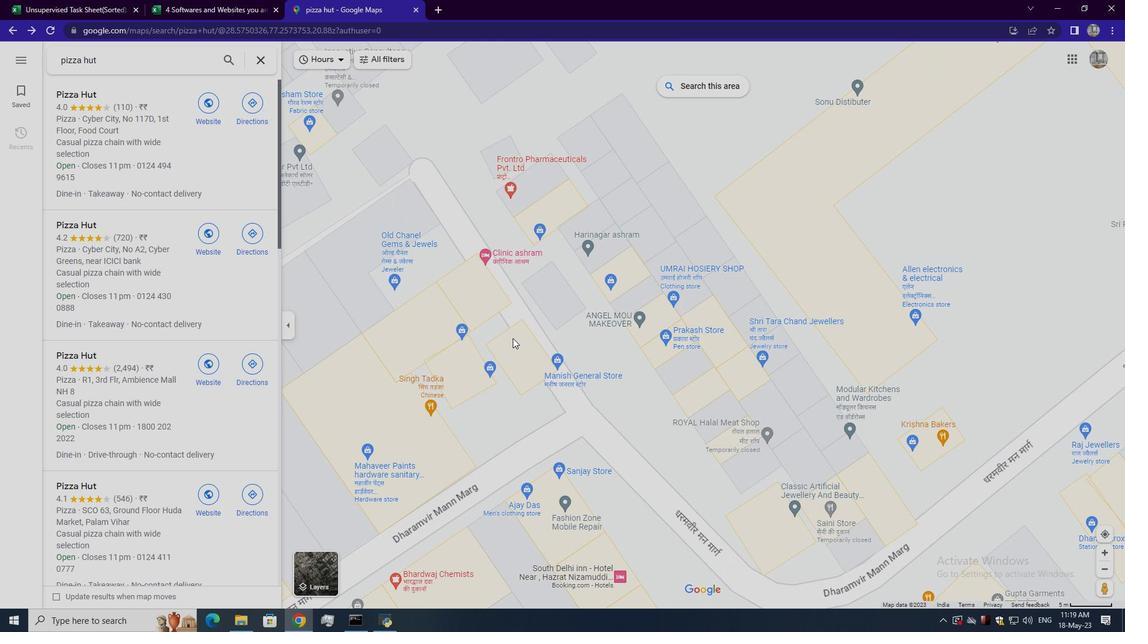 
Action: Mouse scrolled (512, 339) with delta (0, 0)
Screenshot: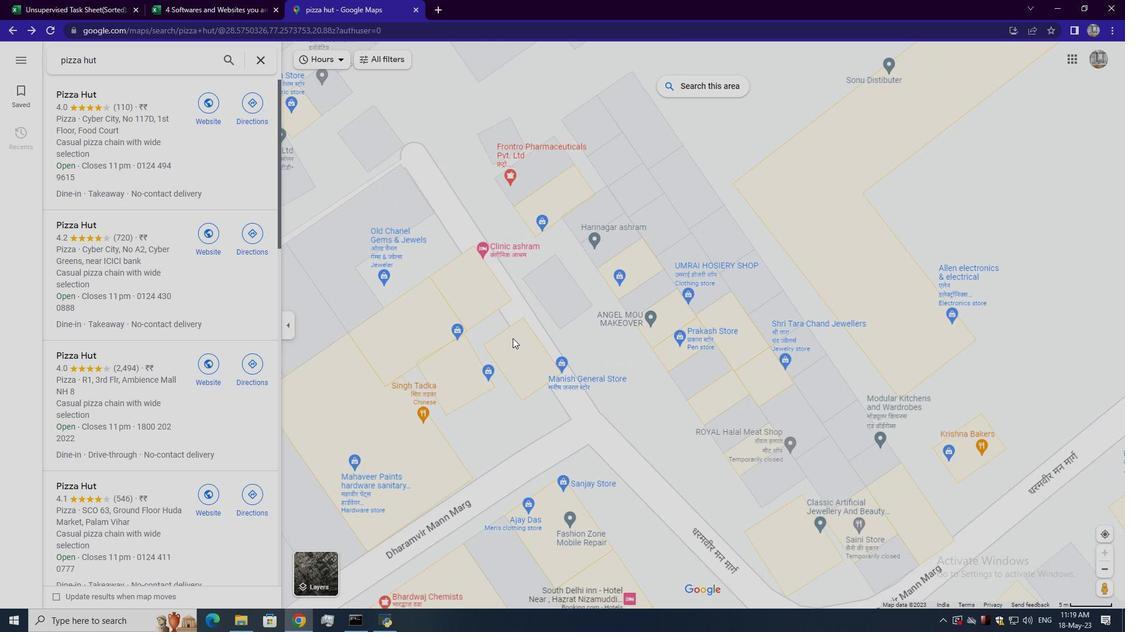 
Action: Mouse moved to (516, 339)
Screenshot: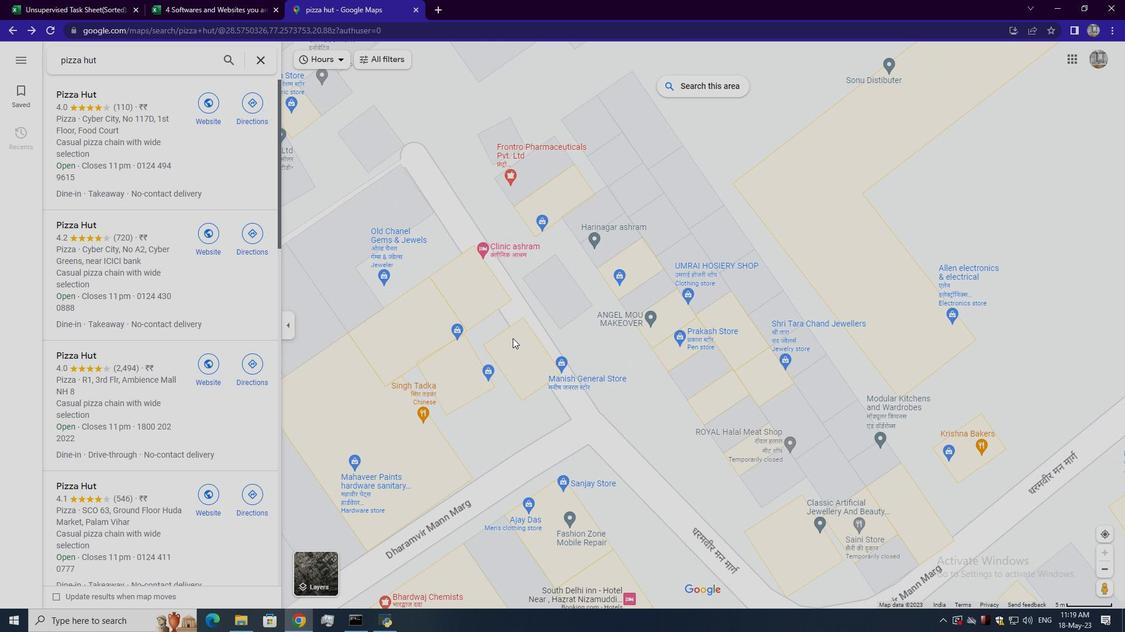 
Action: Mouse pressed left at (516, 339)
Screenshot: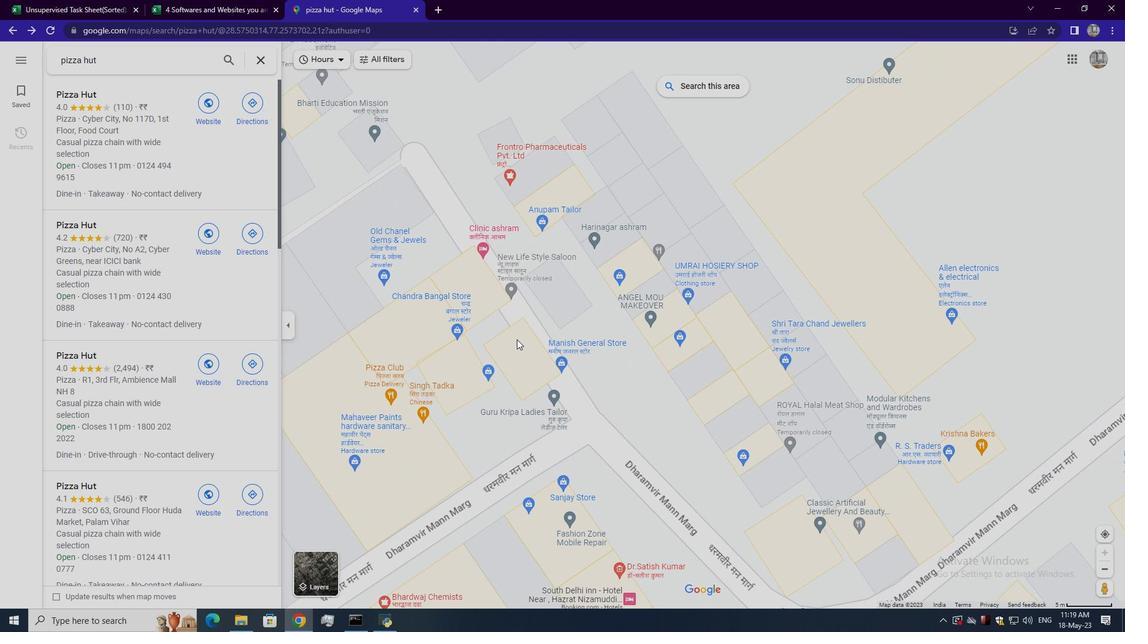 
Action: Mouse moved to (422, 315)
Screenshot: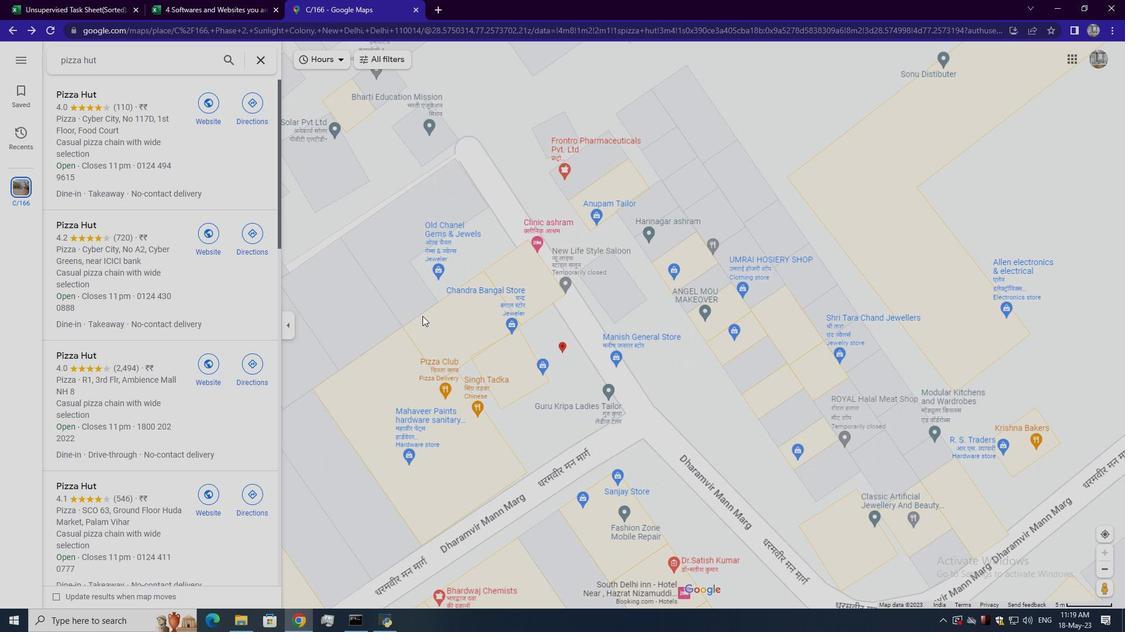 
